 Task: In the Page Angkorwat.pptxapply the shape effects 3-d rotation in shape 1 ' off axis 1 top'shape outline with colour dark redapply the shape effects 3-d rotation in shape 2  off axis 1 leftshape outline with colour blackselect and change the height of the shape 1 3.0select and change the height of the shape 2 3.5
Action: Mouse moved to (42, 94)
Screenshot: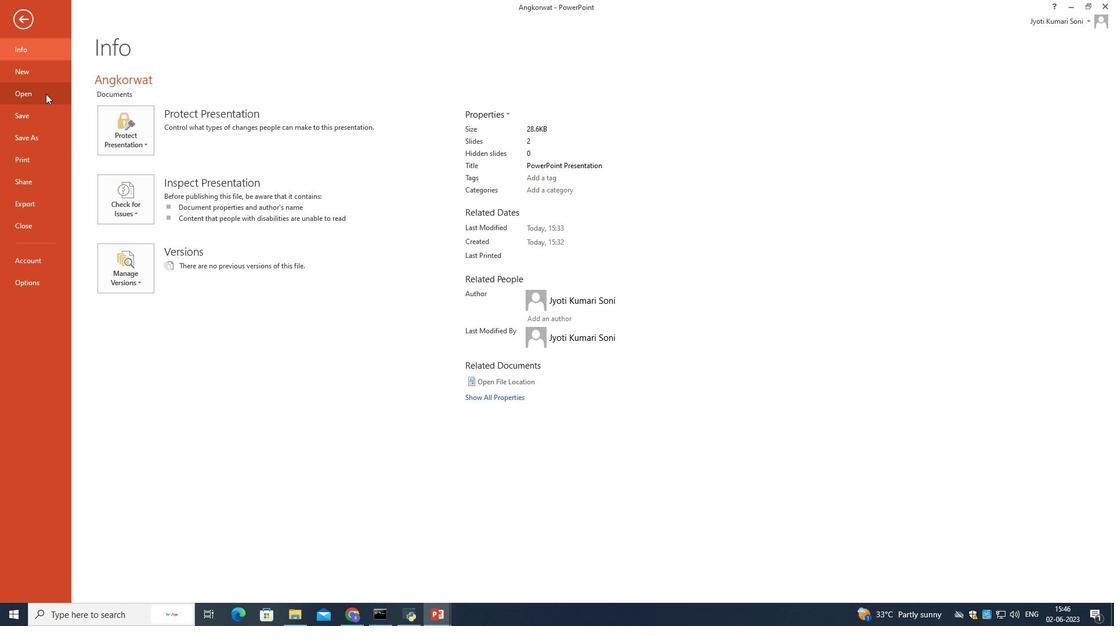 
Action: Mouse pressed left at (42, 94)
Screenshot: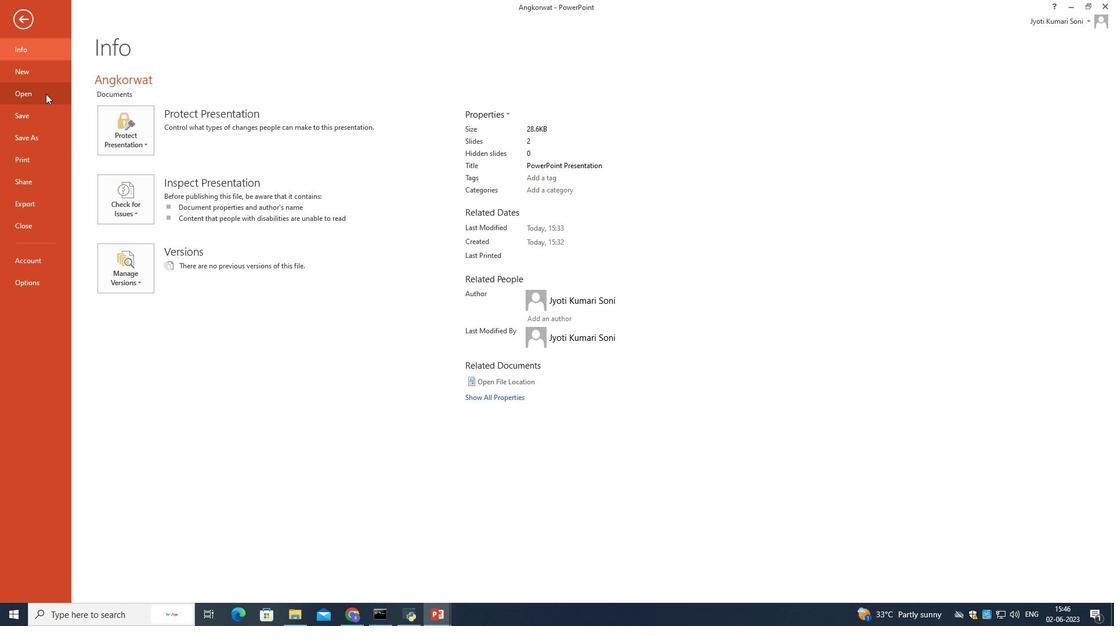 
Action: Mouse moved to (330, 111)
Screenshot: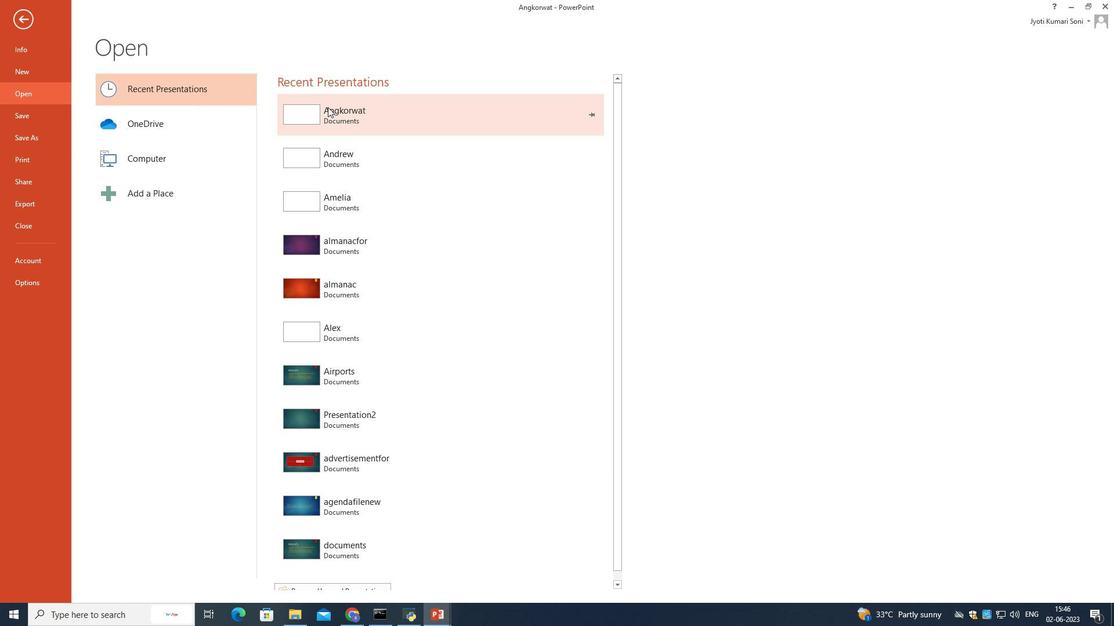 
Action: Mouse pressed left at (330, 111)
Screenshot: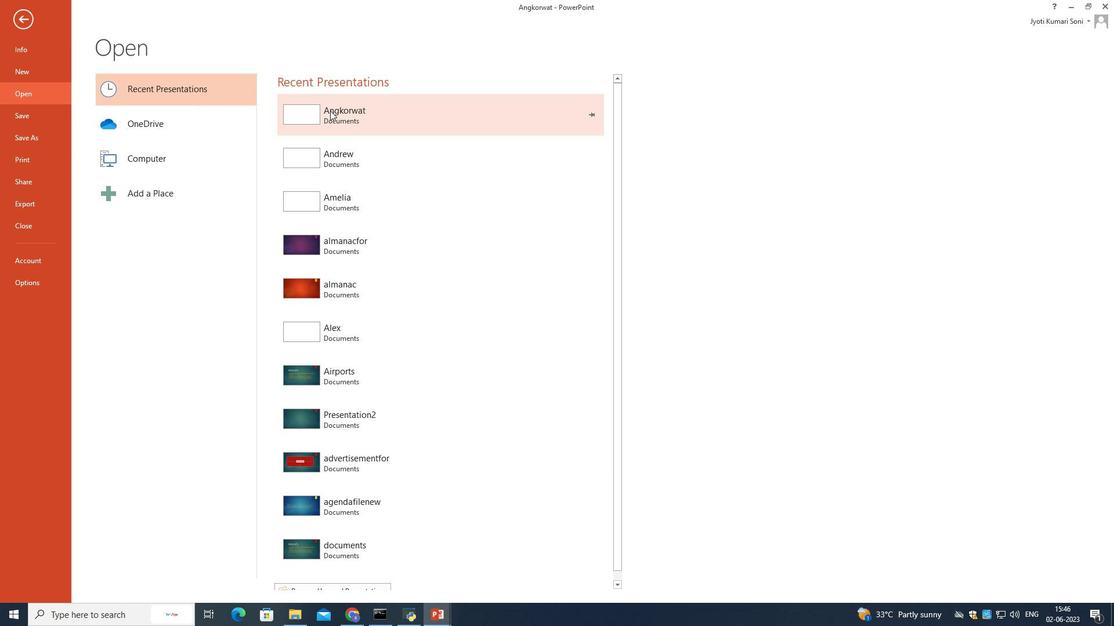 
Action: Mouse moved to (326, 210)
Screenshot: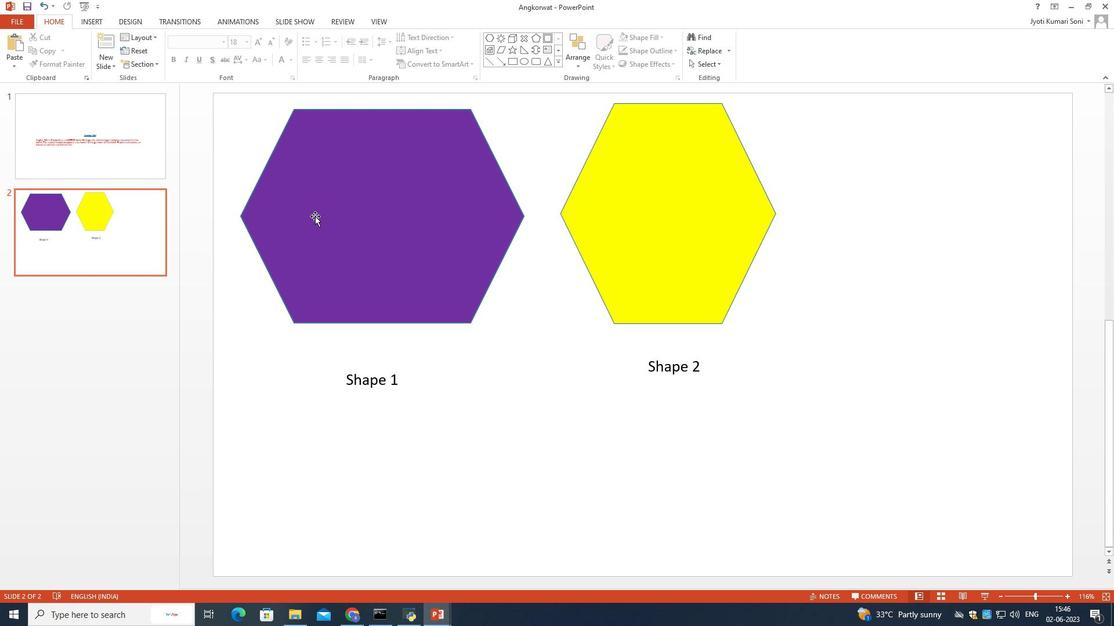 
Action: Mouse pressed left at (326, 210)
Screenshot: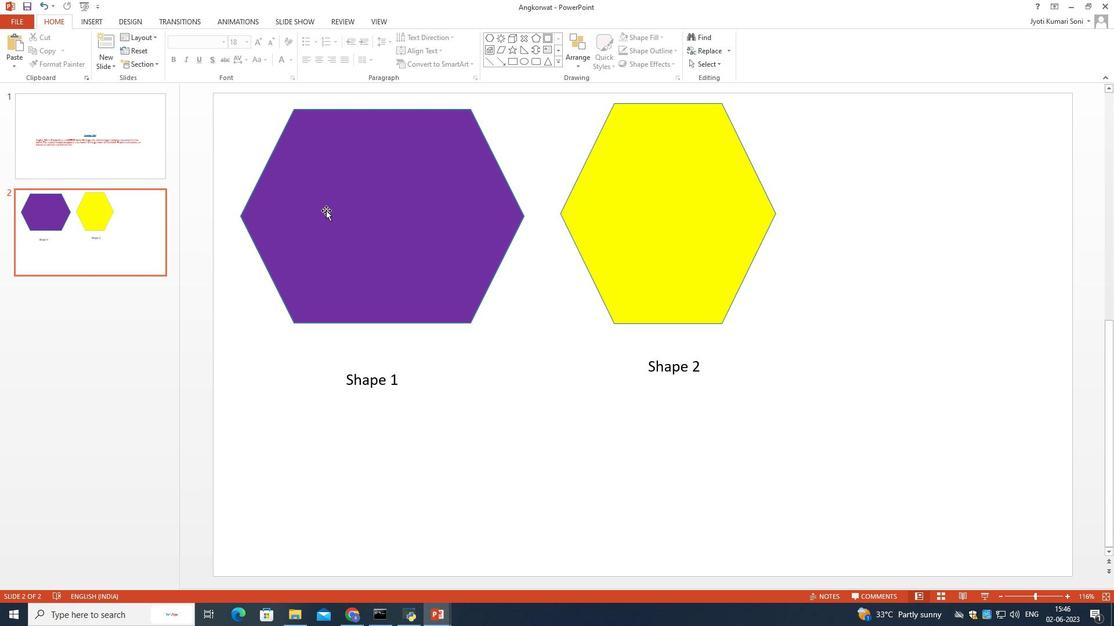 
Action: Mouse moved to (413, 17)
Screenshot: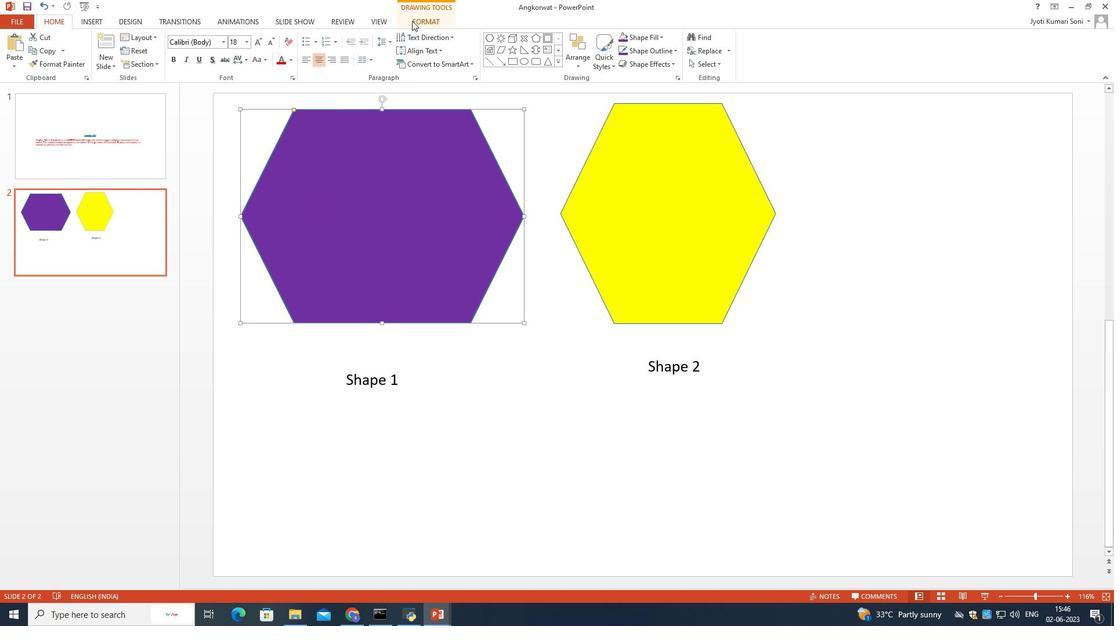 
Action: Mouse pressed left at (413, 17)
Screenshot: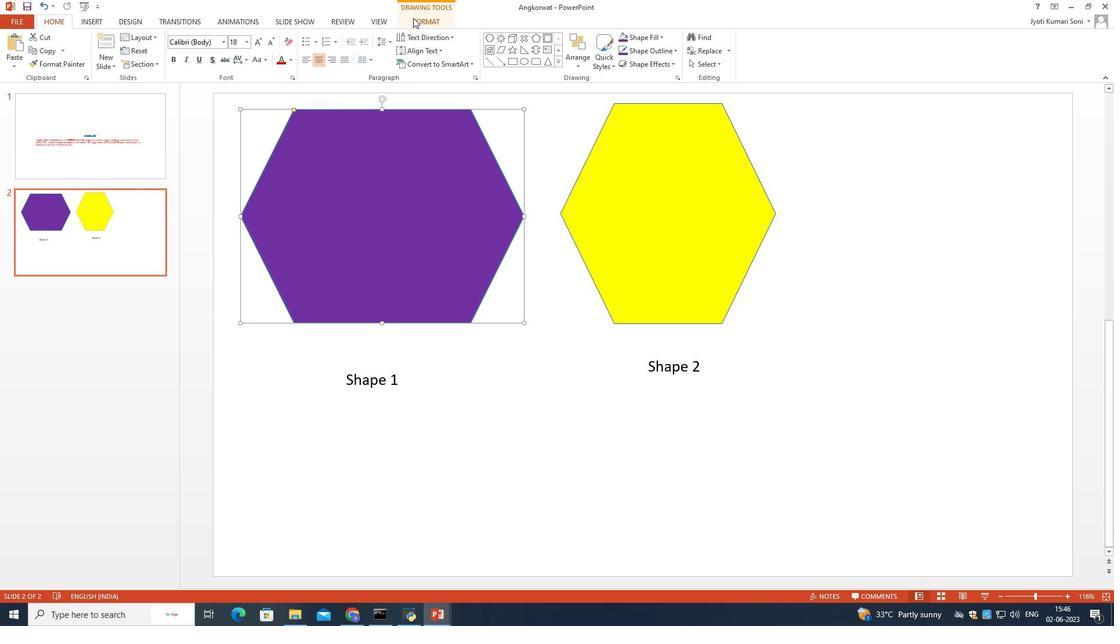 
Action: Mouse moved to (413, 66)
Screenshot: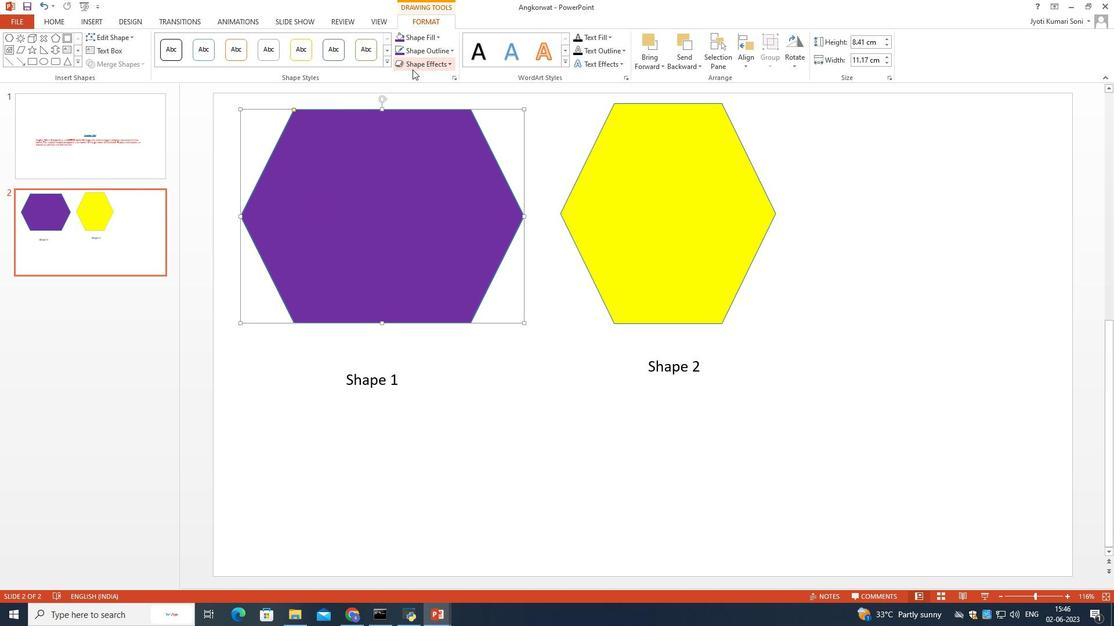 
Action: Mouse pressed left at (413, 66)
Screenshot: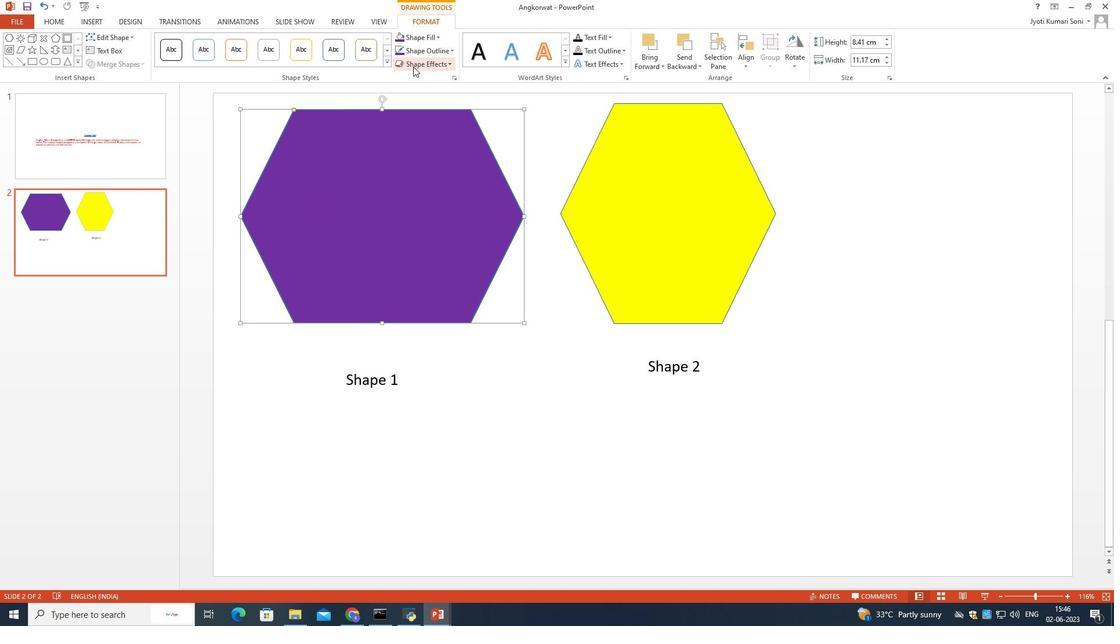 
Action: Mouse moved to (452, 237)
Screenshot: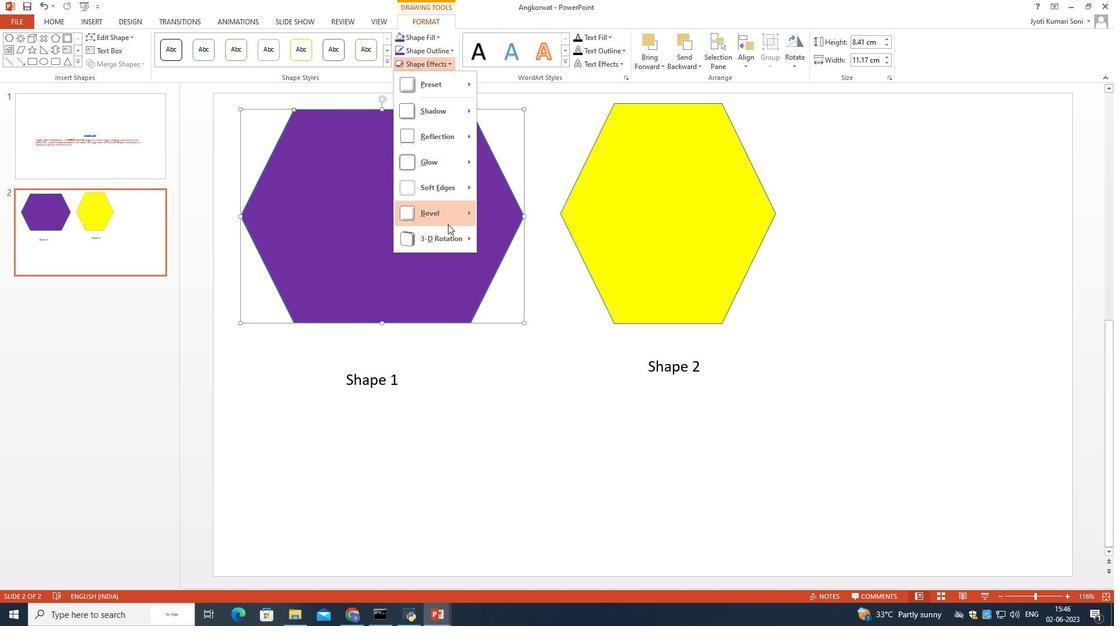 
Action: Mouse pressed left at (452, 237)
Screenshot: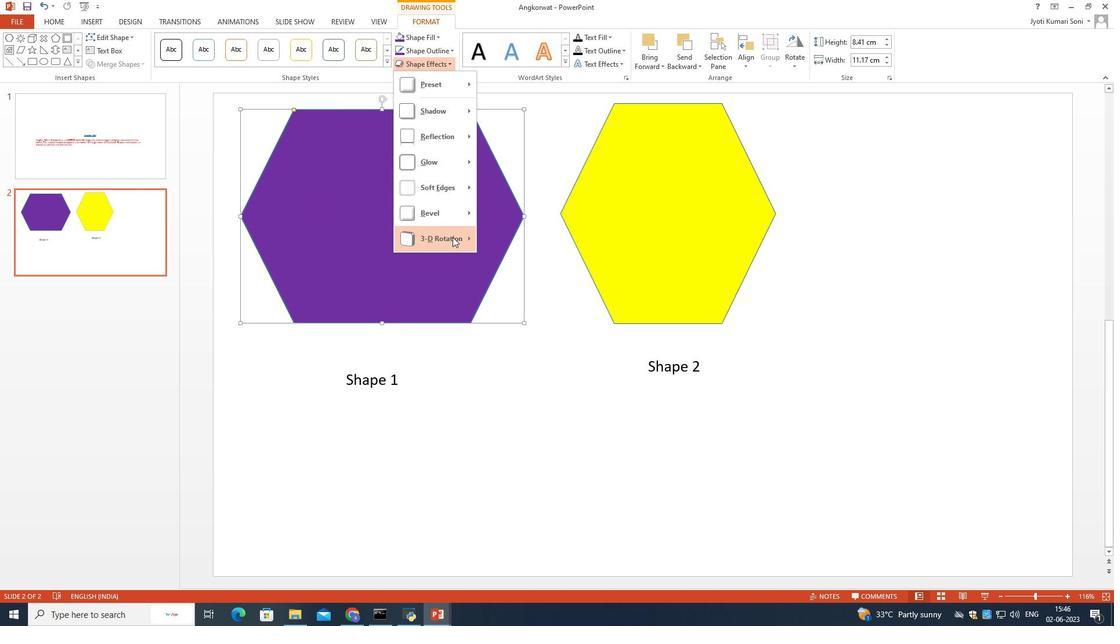 
Action: Mouse moved to (553, 329)
Screenshot: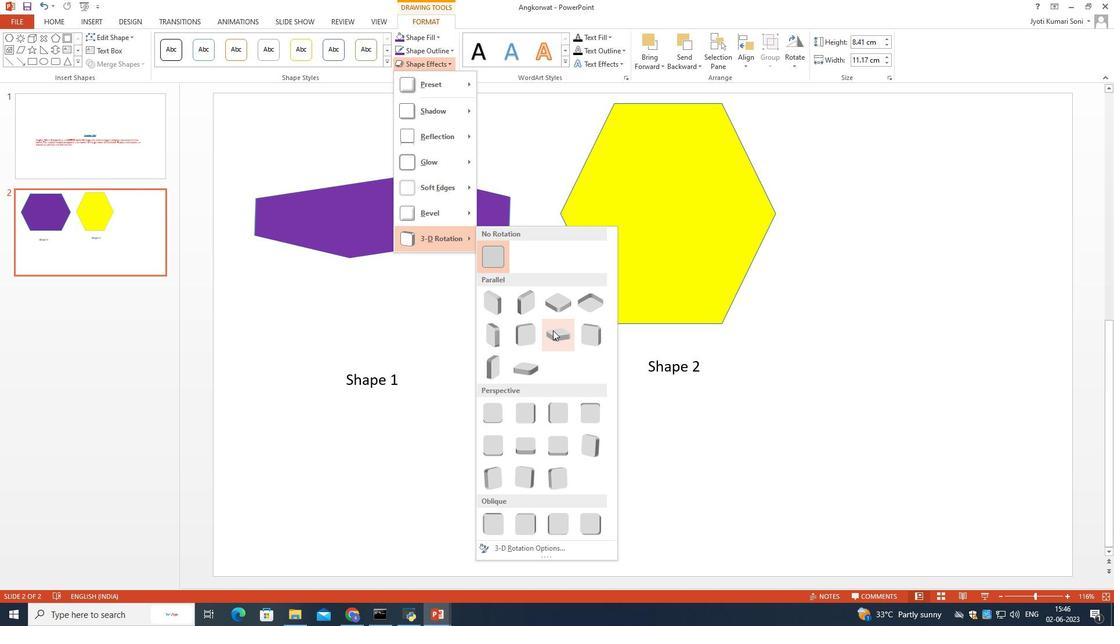 
Action: Mouse pressed left at (553, 329)
Screenshot: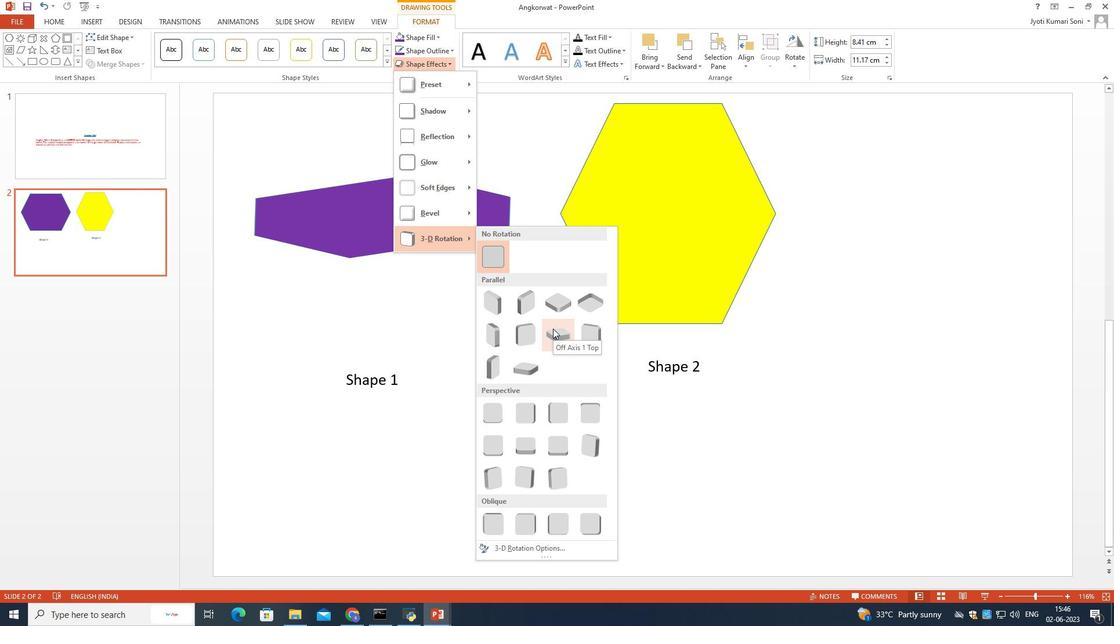 
Action: Mouse moved to (365, 235)
Screenshot: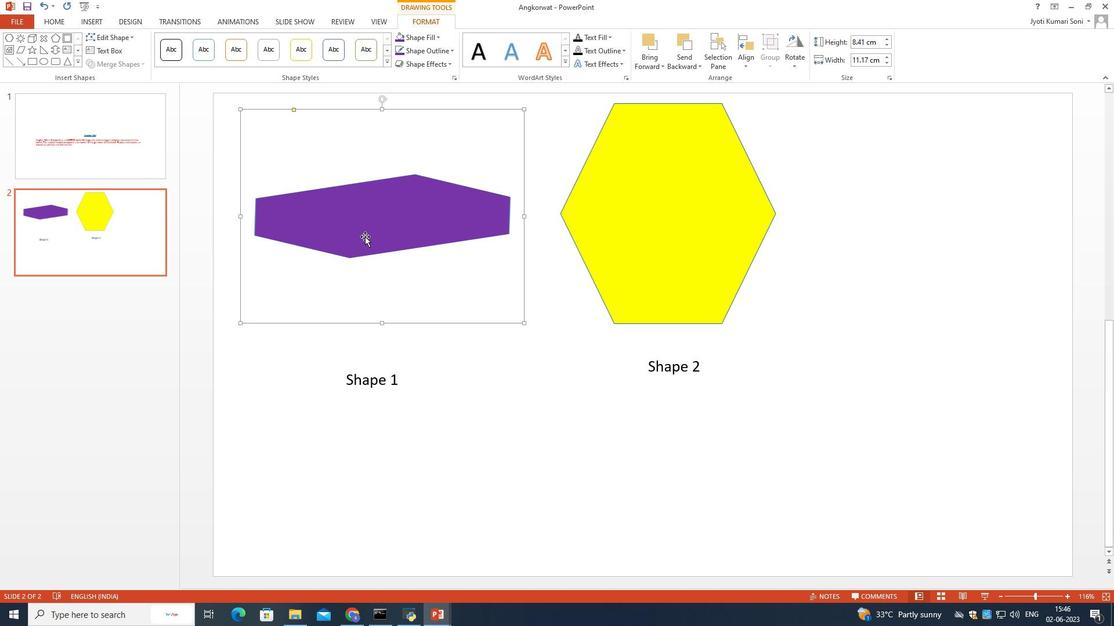 
Action: Mouse pressed left at (365, 235)
Screenshot: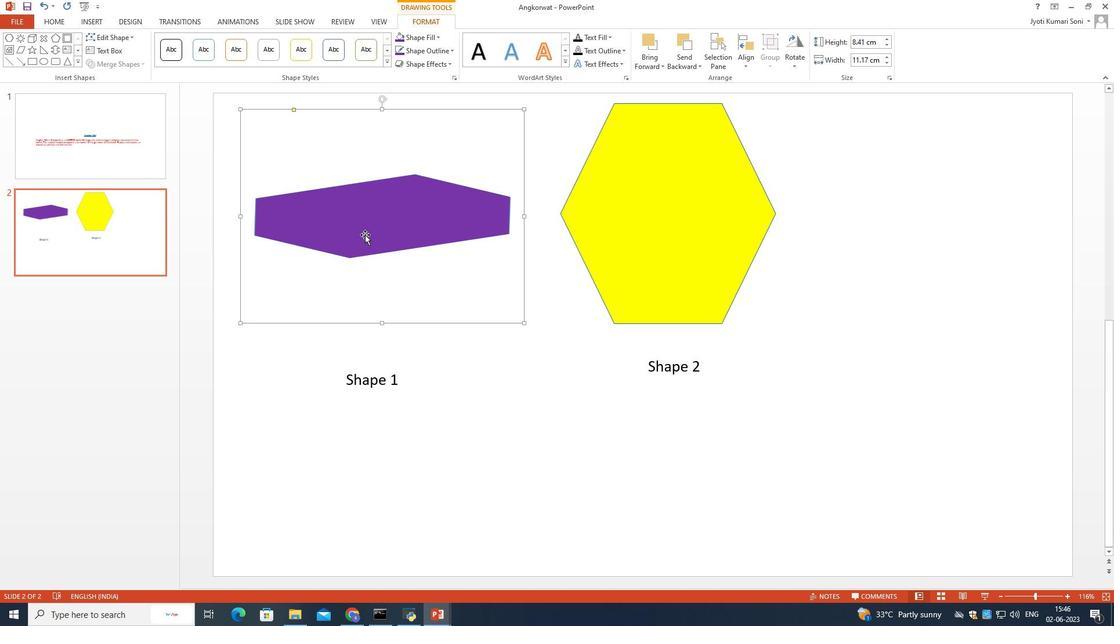 
Action: Mouse moved to (416, 55)
Screenshot: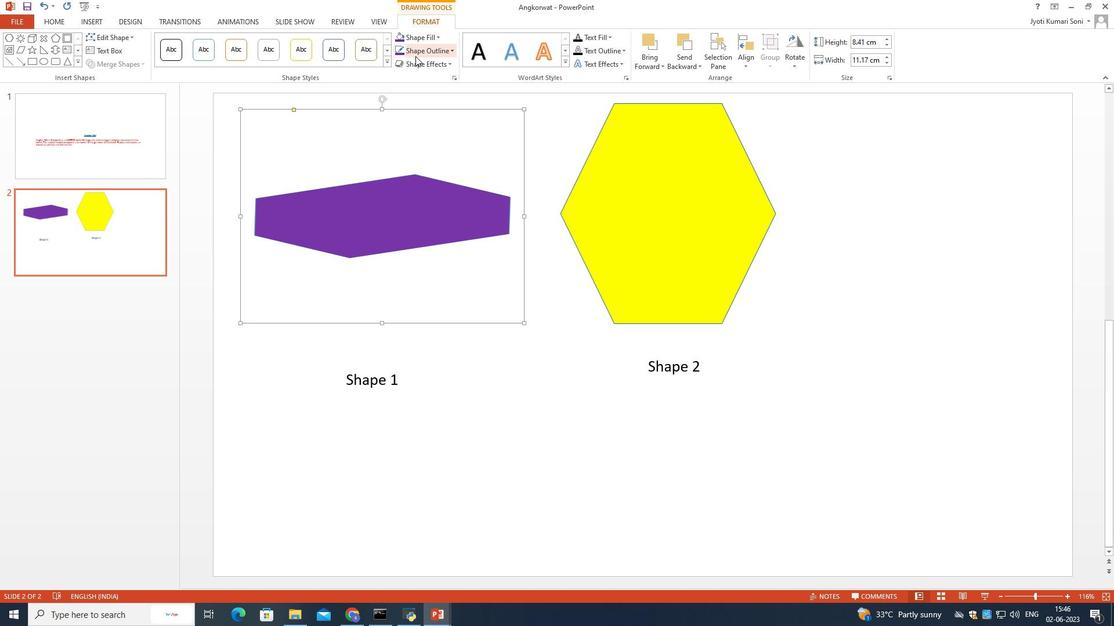 
Action: Mouse pressed left at (416, 55)
Screenshot: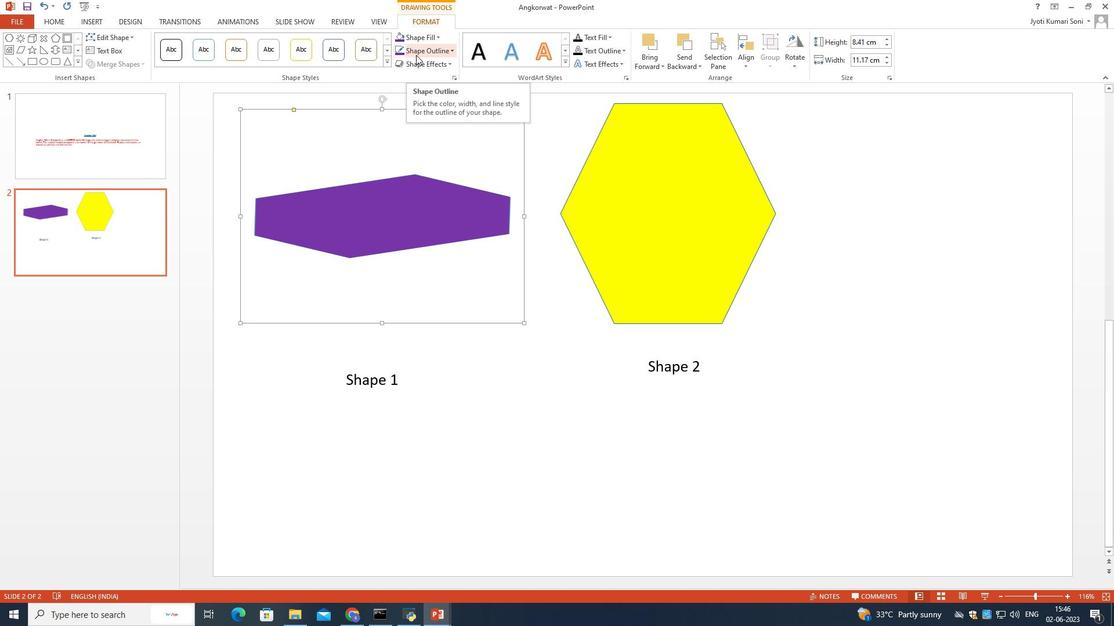 
Action: Mouse moved to (399, 140)
Screenshot: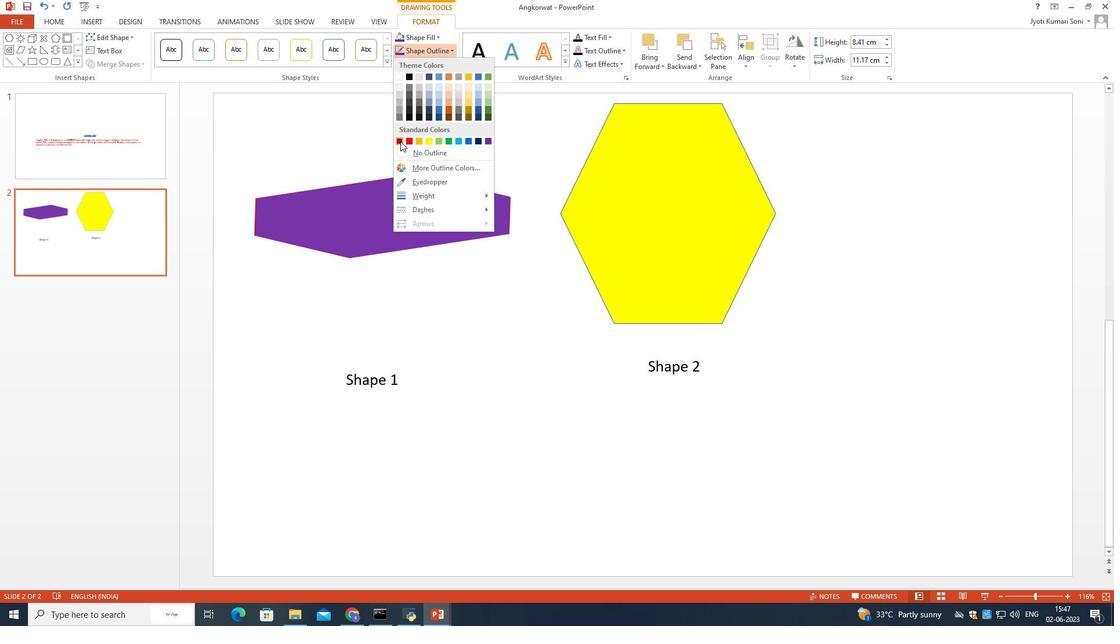 
Action: Mouse pressed left at (399, 140)
Screenshot: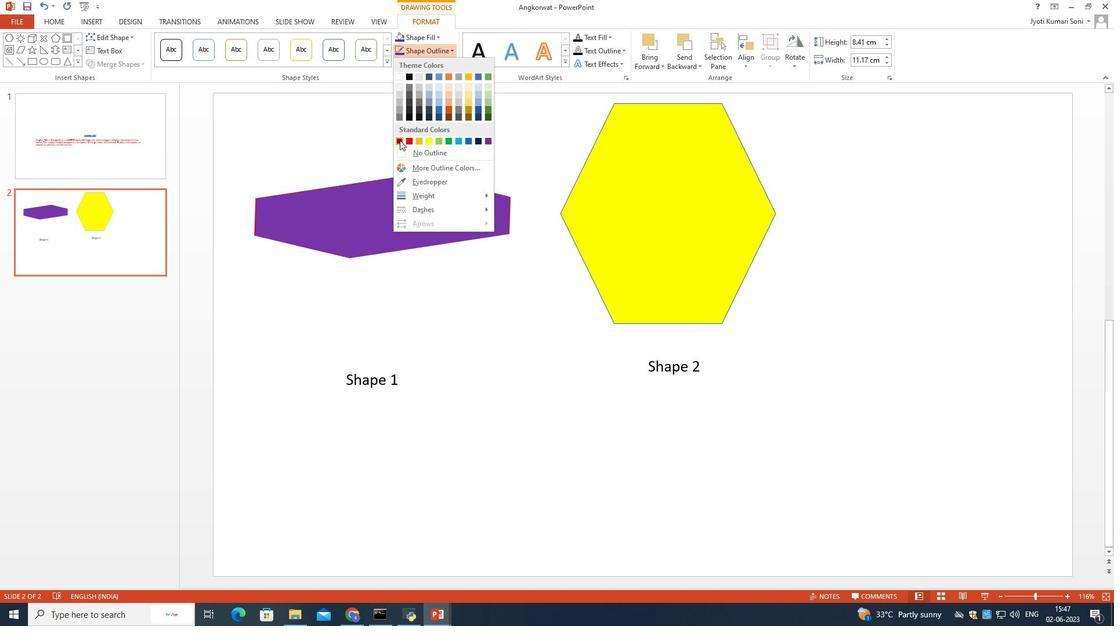 
Action: Mouse moved to (665, 210)
Screenshot: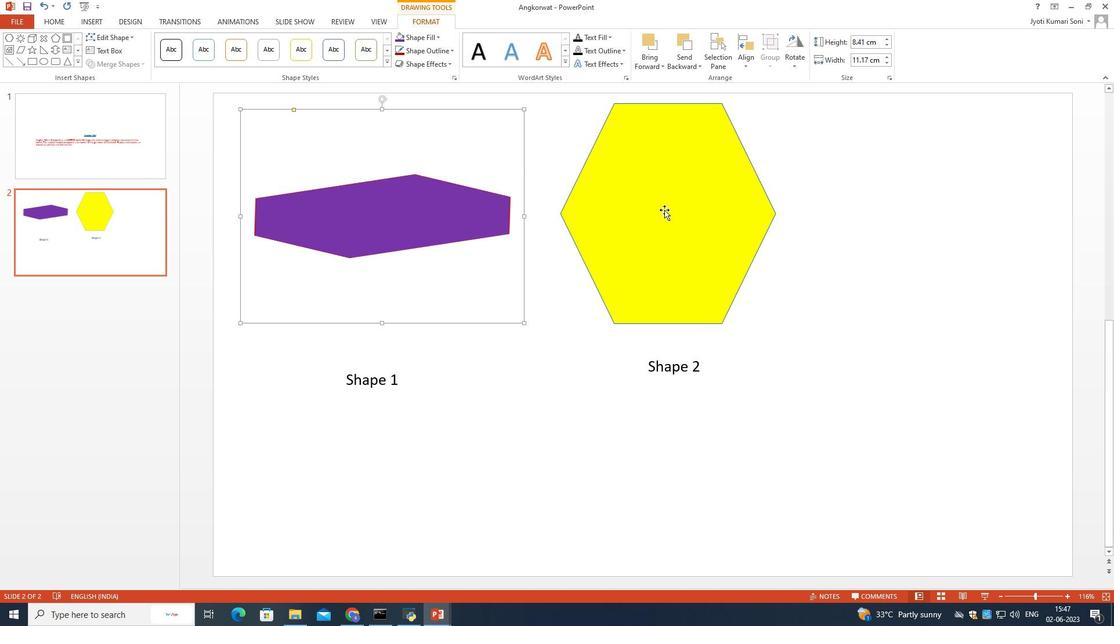 
Action: Mouse pressed left at (665, 210)
Screenshot: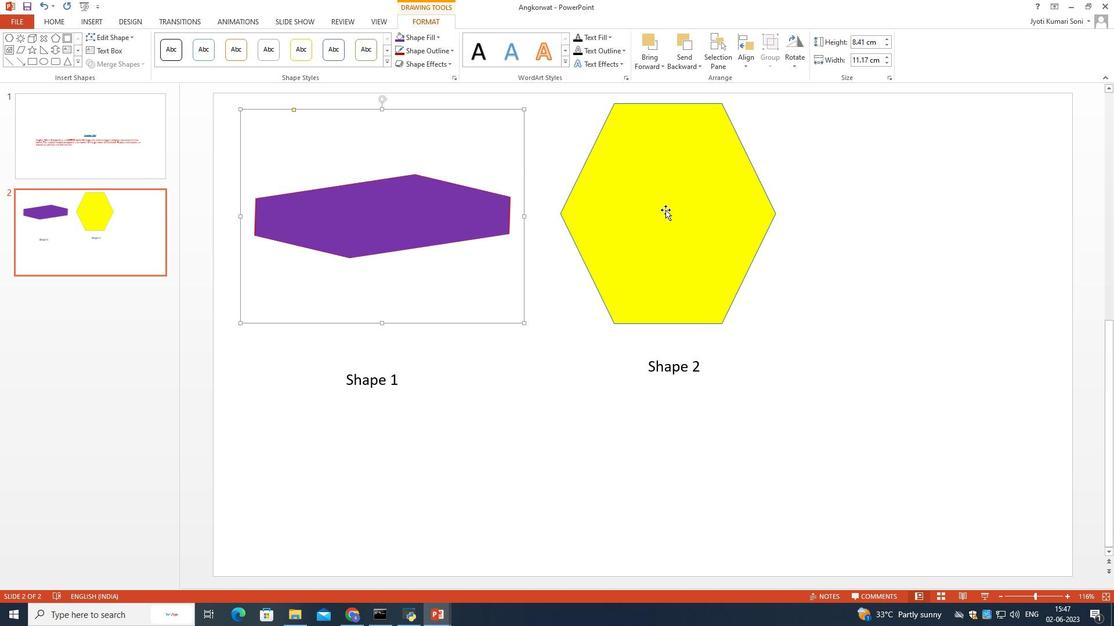
Action: Mouse moved to (419, 17)
Screenshot: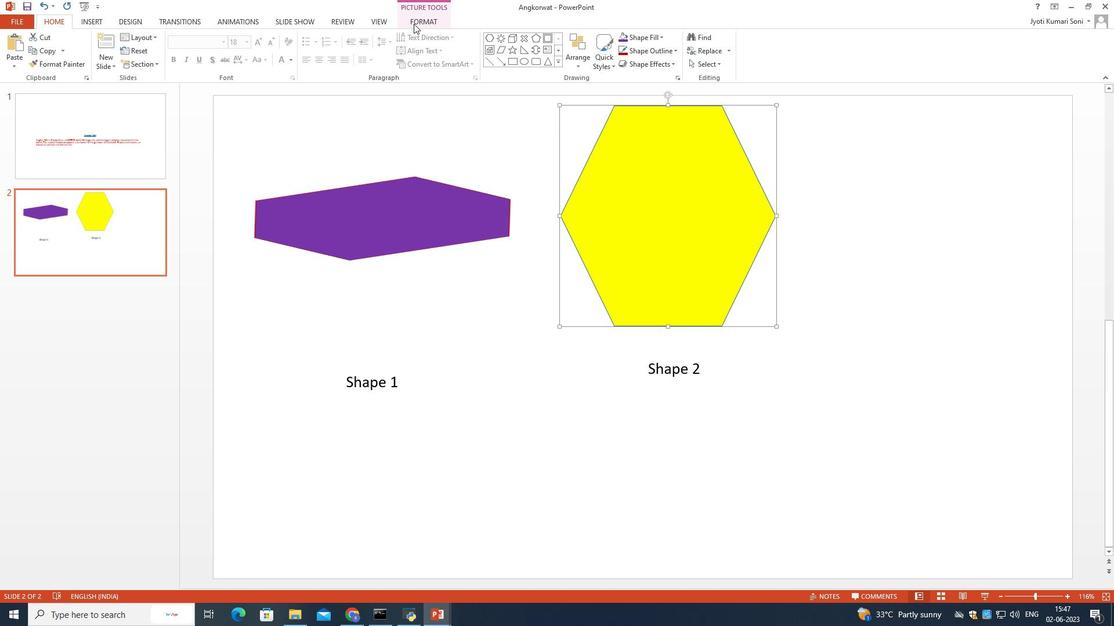 
Action: Mouse pressed left at (419, 17)
Screenshot: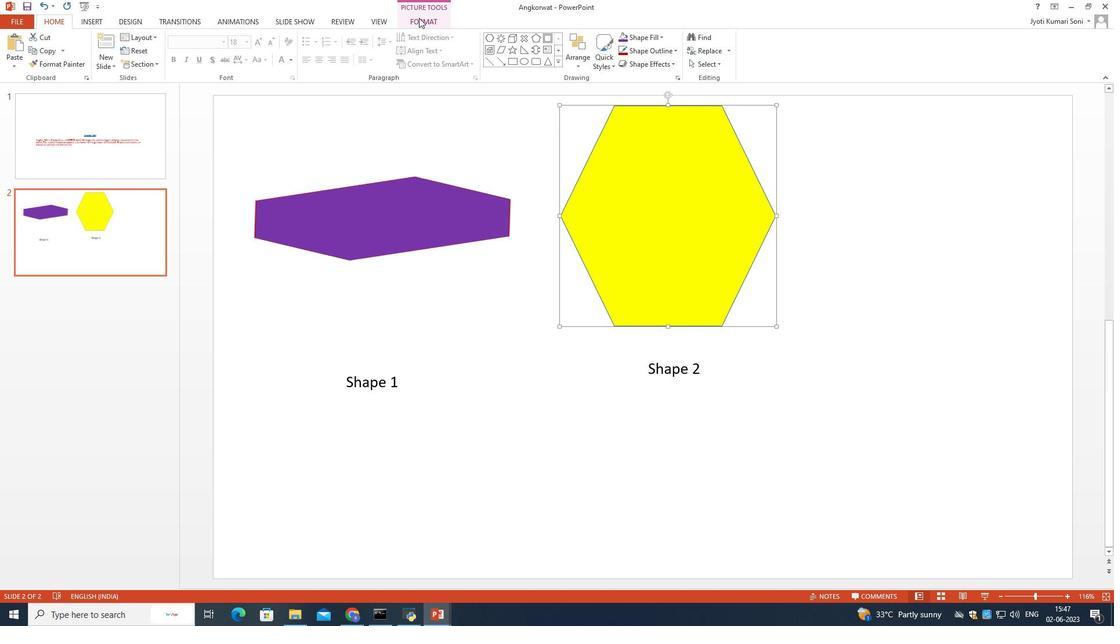 
Action: Mouse moved to (680, 148)
Screenshot: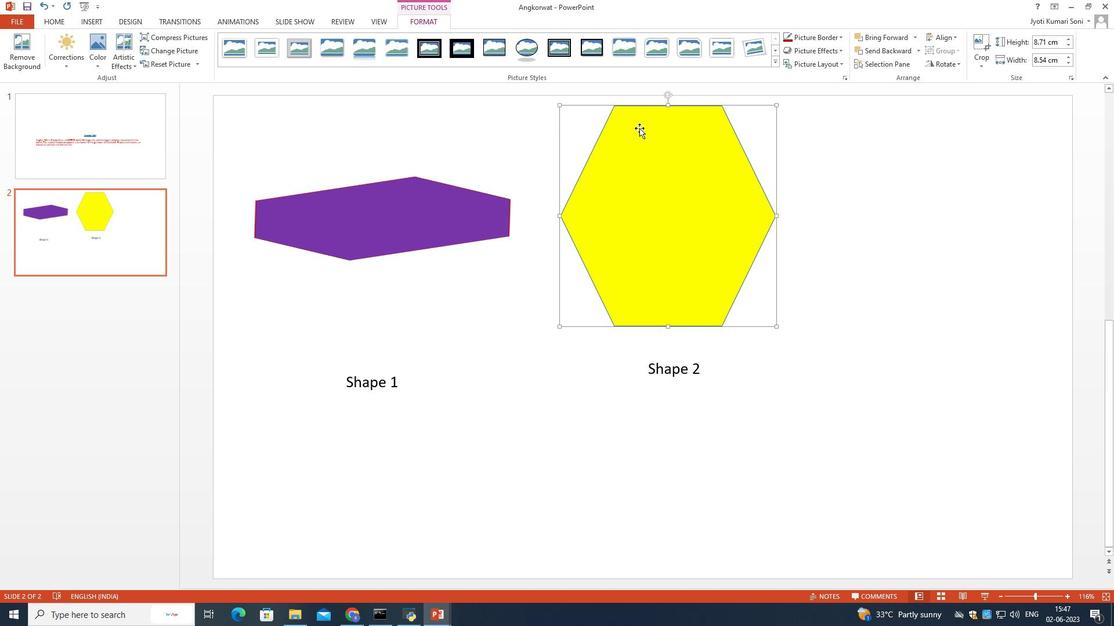 
Action: Mouse pressed left at (680, 148)
Screenshot: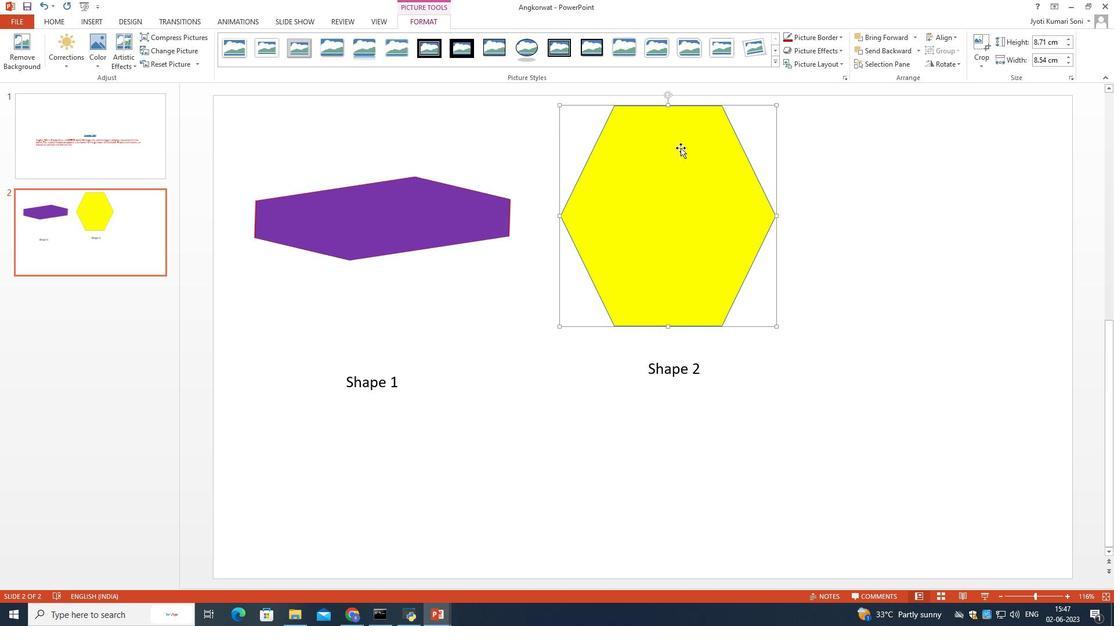
Action: Mouse moved to (86, 23)
Screenshot: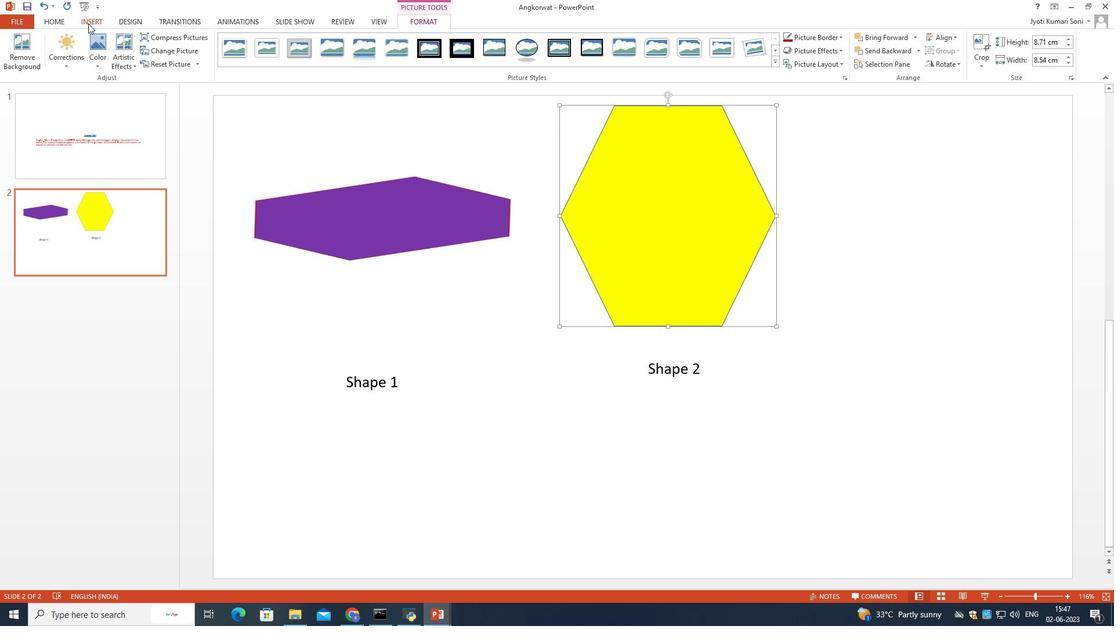 
Action: Mouse pressed left at (86, 23)
Screenshot: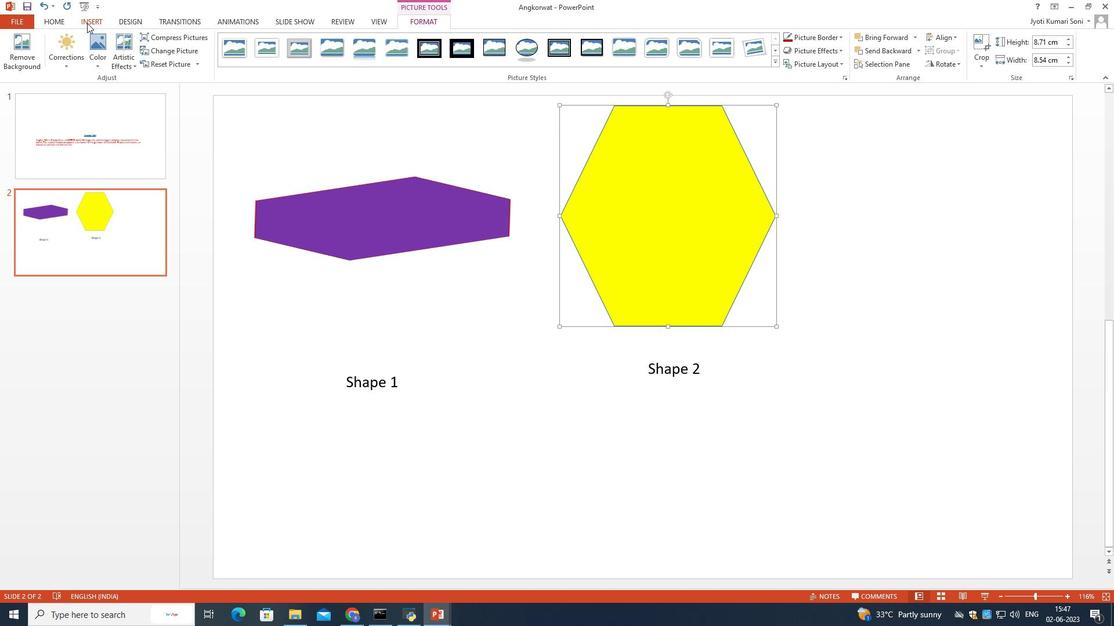 
Action: Mouse moved to (411, 18)
Screenshot: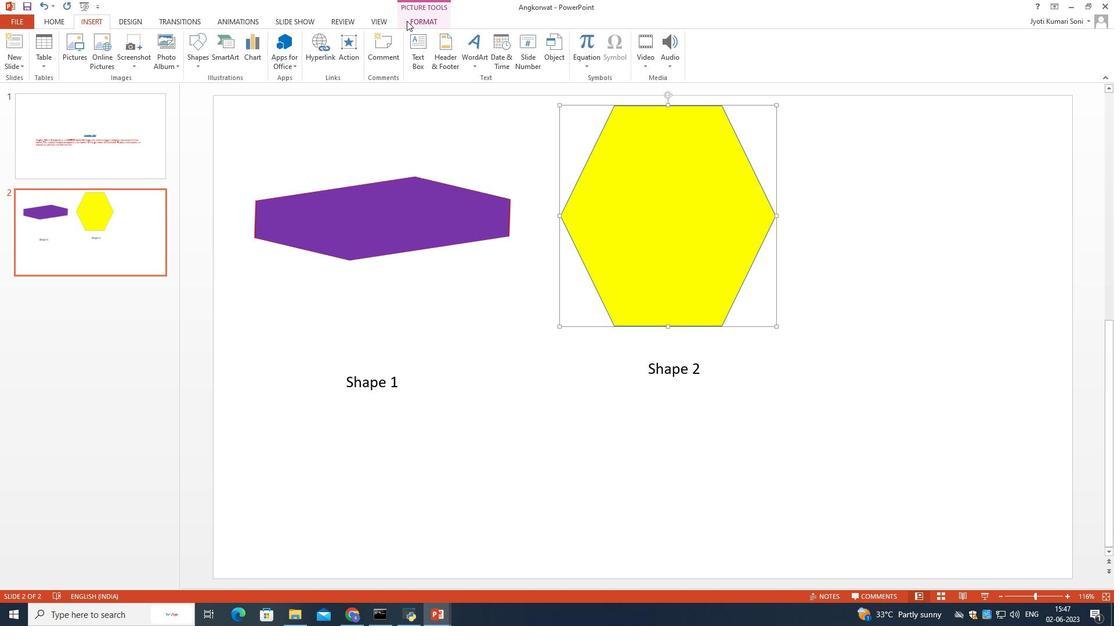 
Action: Mouse pressed left at (411, 18)
Screenshot: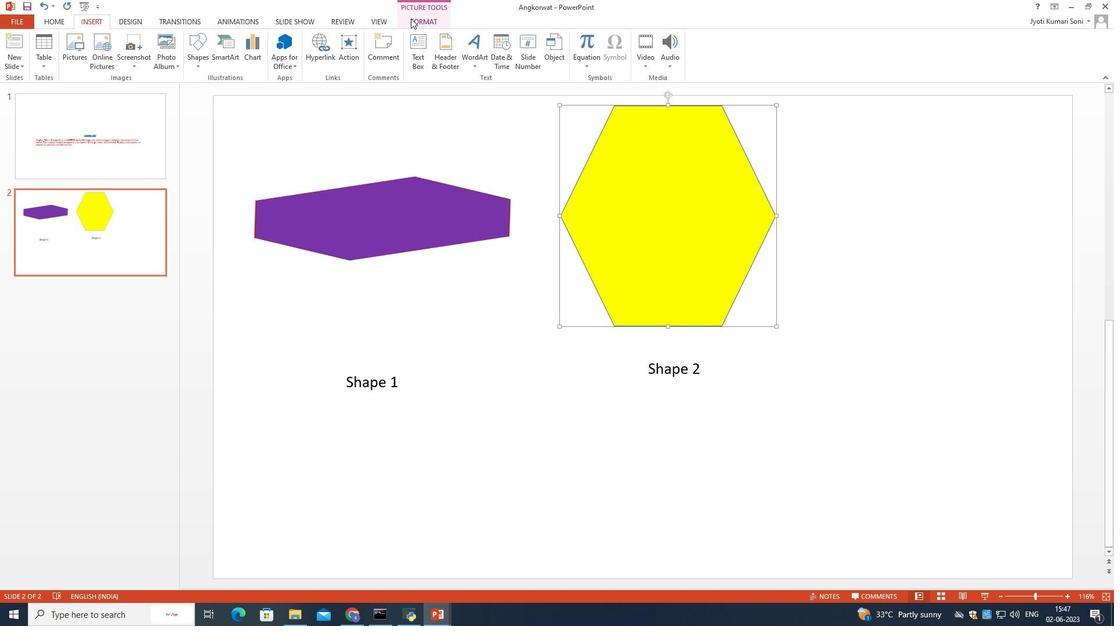 
Action: Mouse moved to (175, 23)
Screenshot: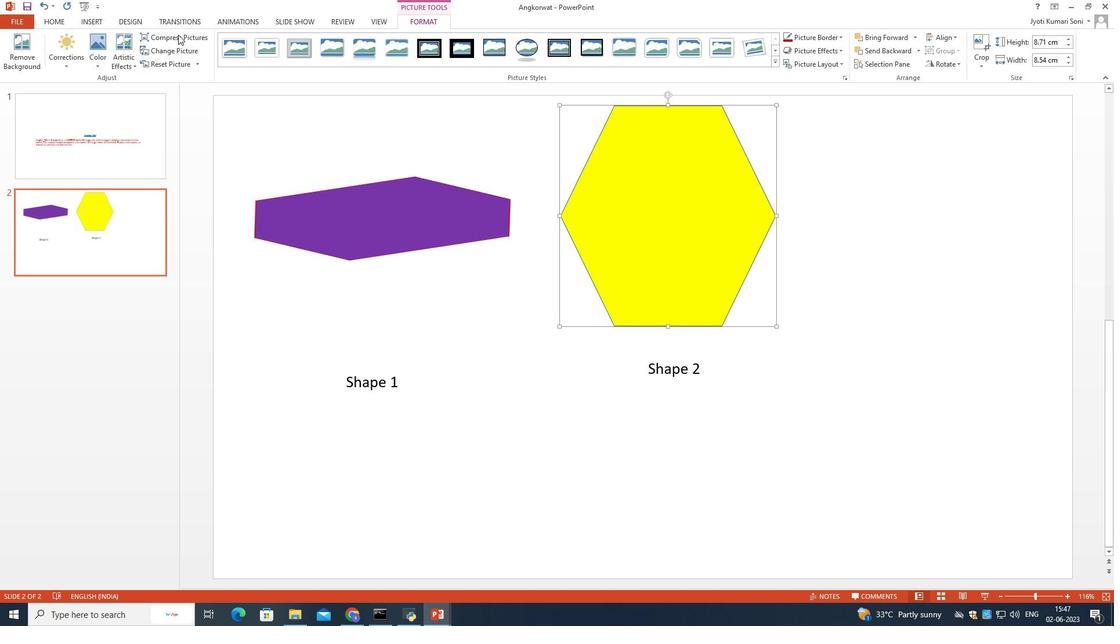 
Action: Mouse pressed left at (175, 23)
Screenshot: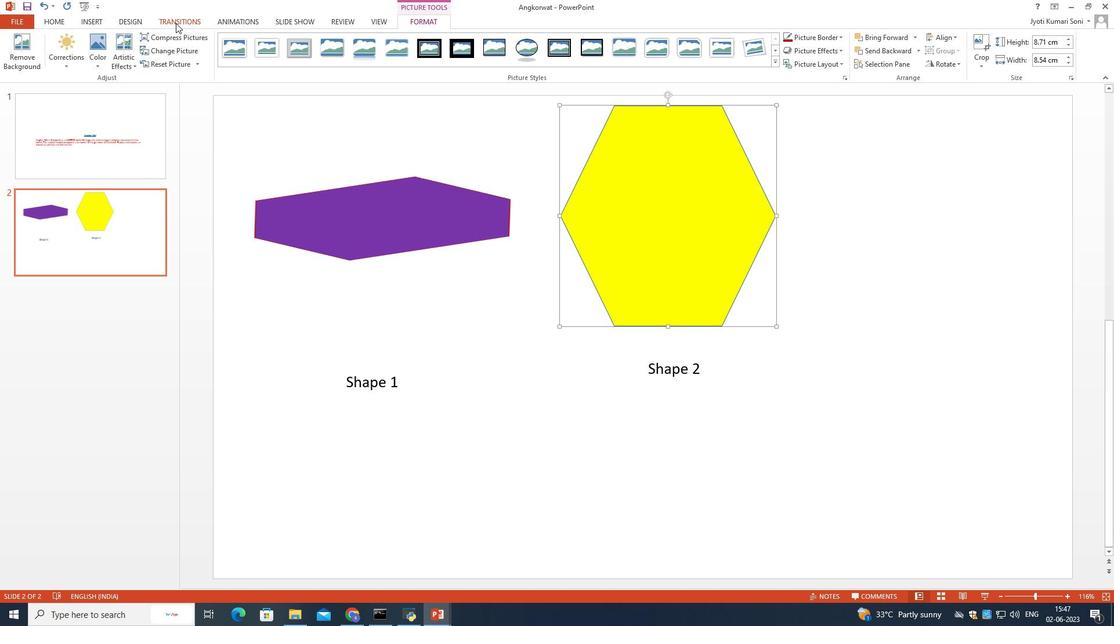 
Action: Mouse moved to (140, 23)
Screenshot: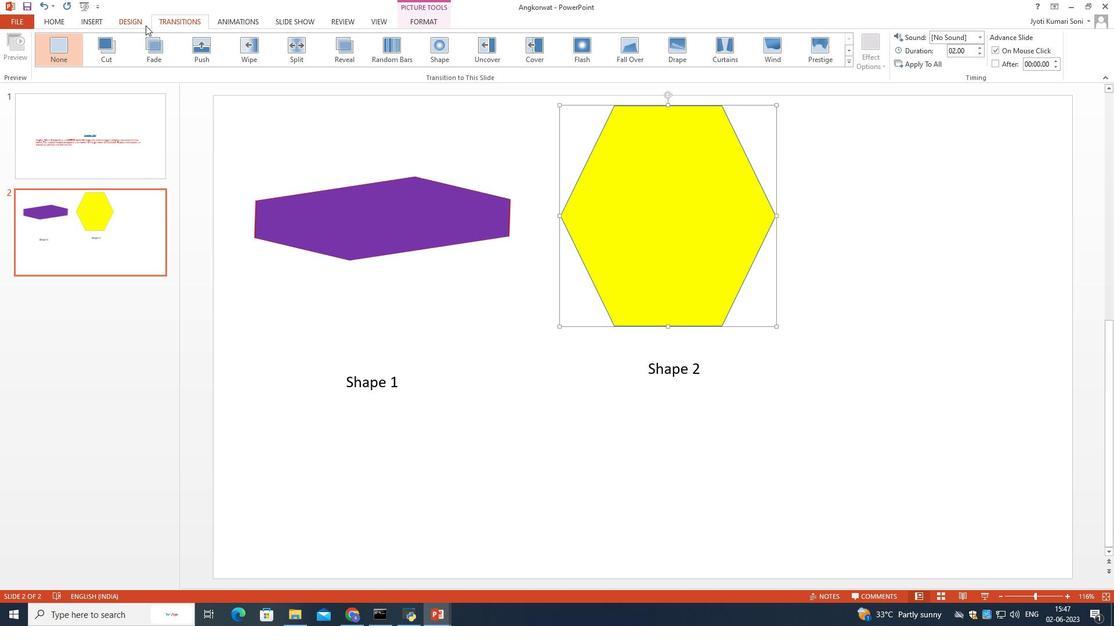 
Action: Mouse pressed left at (140, 23)
Screenshot: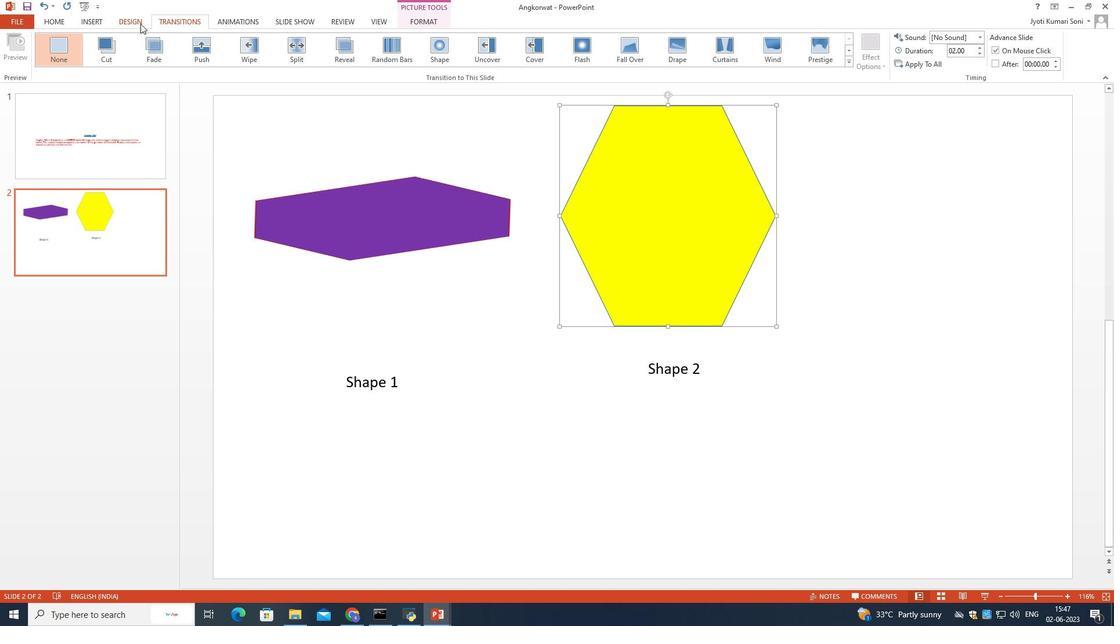 
Action: Mouse moved to (82, 26)
Screenshot: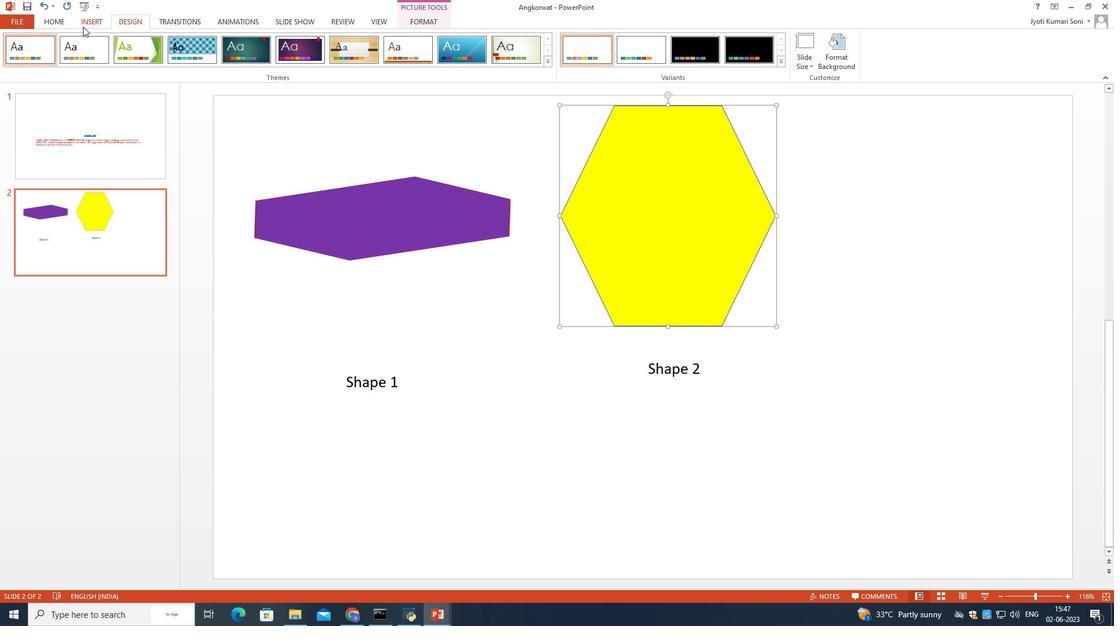 
Action: Mouse pressed left at (82, 26)
Screenshot: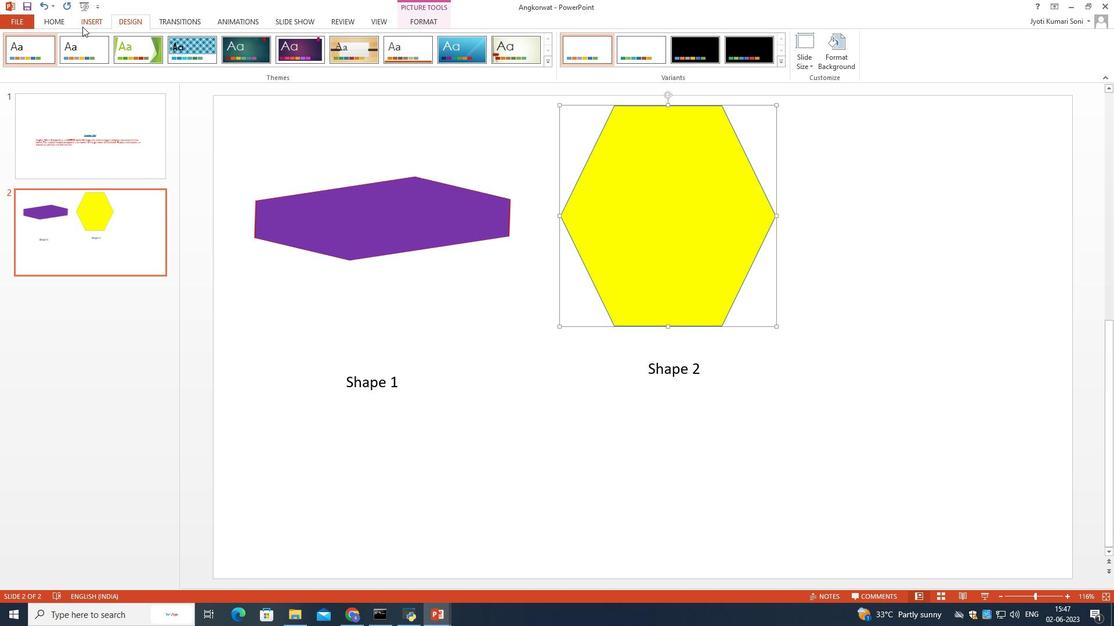 
Action: Mouse moved to (357, 203)
Screenshot: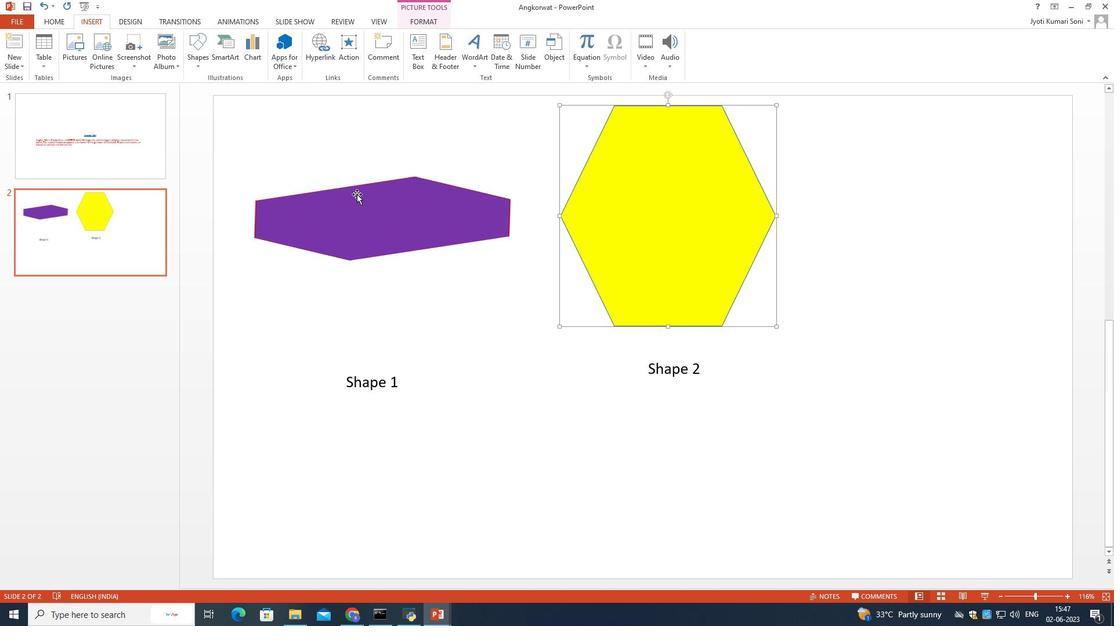 
Action: Mouse pressed left at (357, 203)
Screenshot: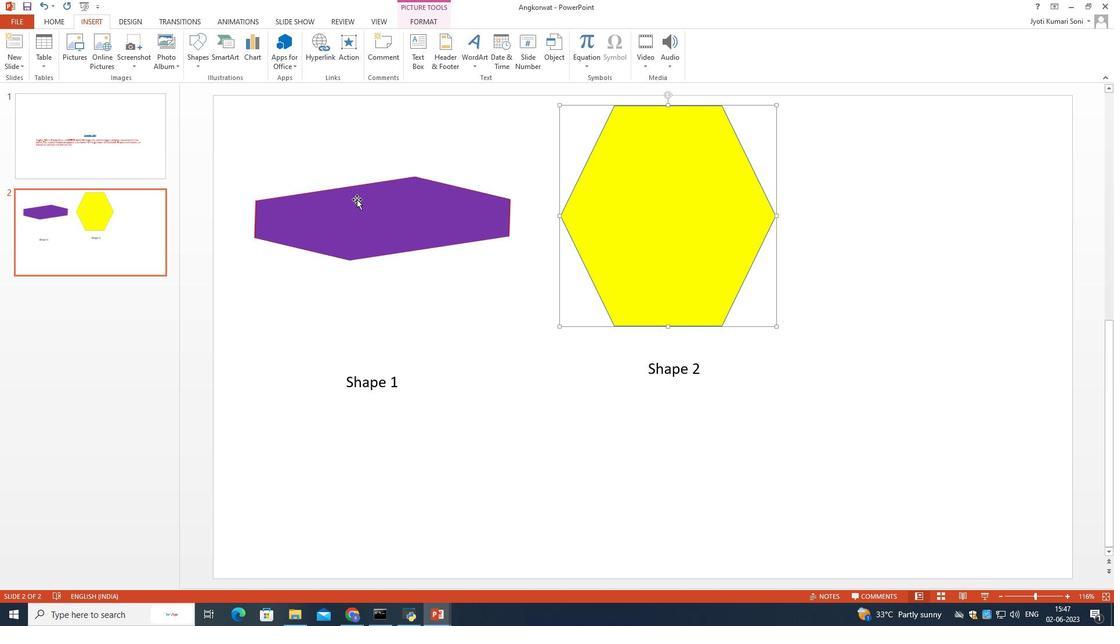
Action: Mouse moved to (411, 18)
Screenshot: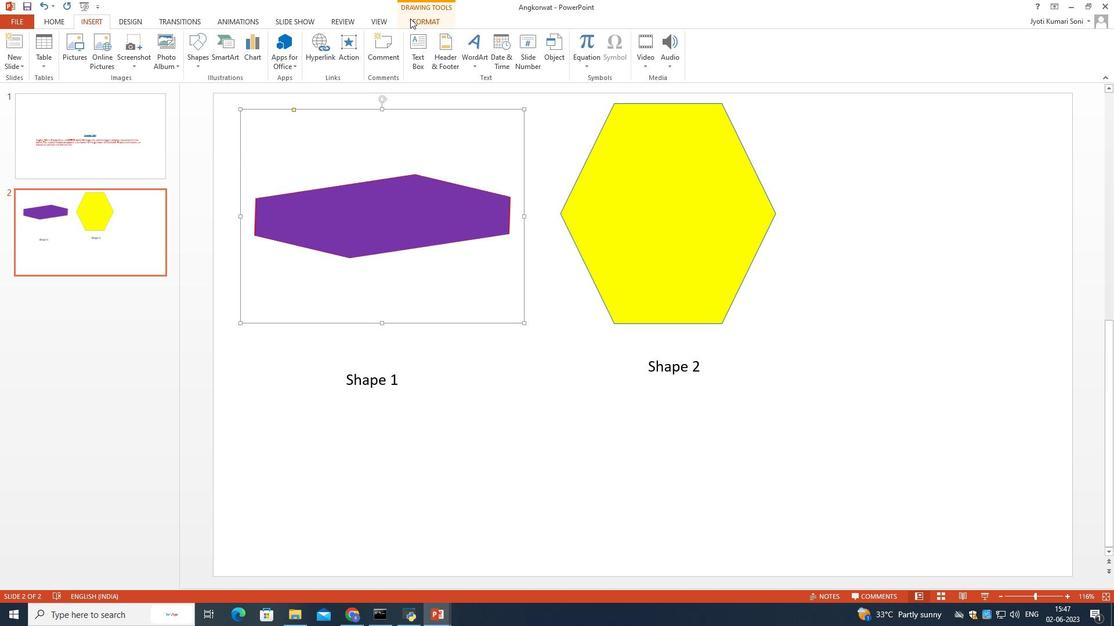 
Action: Mouse pressed left at (411, 18)
Screenshot: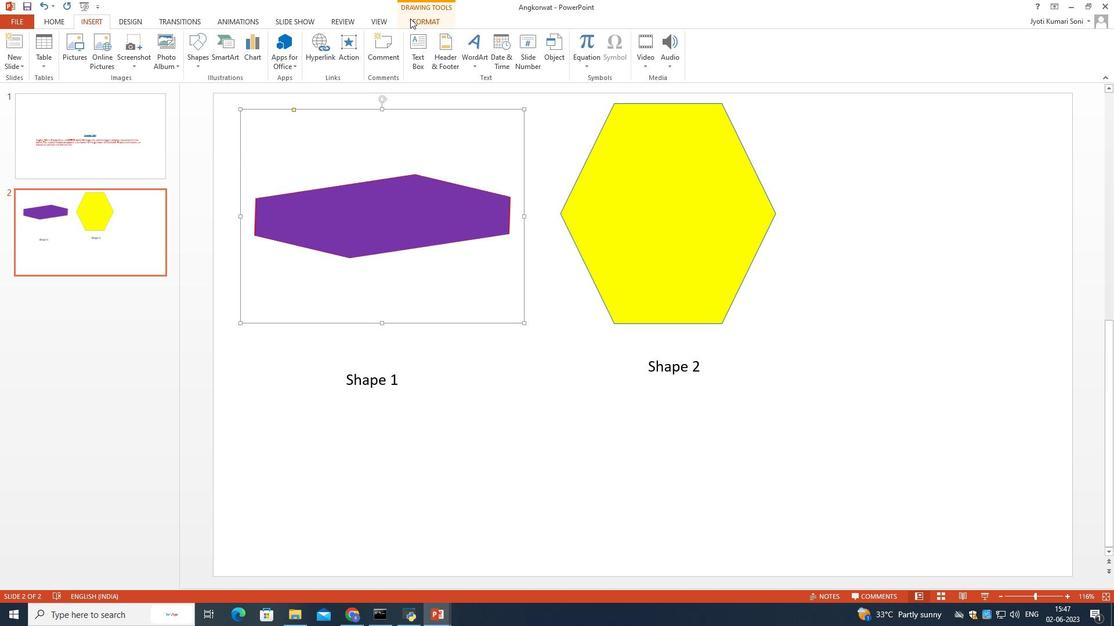 
Action: Mouse moved to (643, 161)
Screenshot: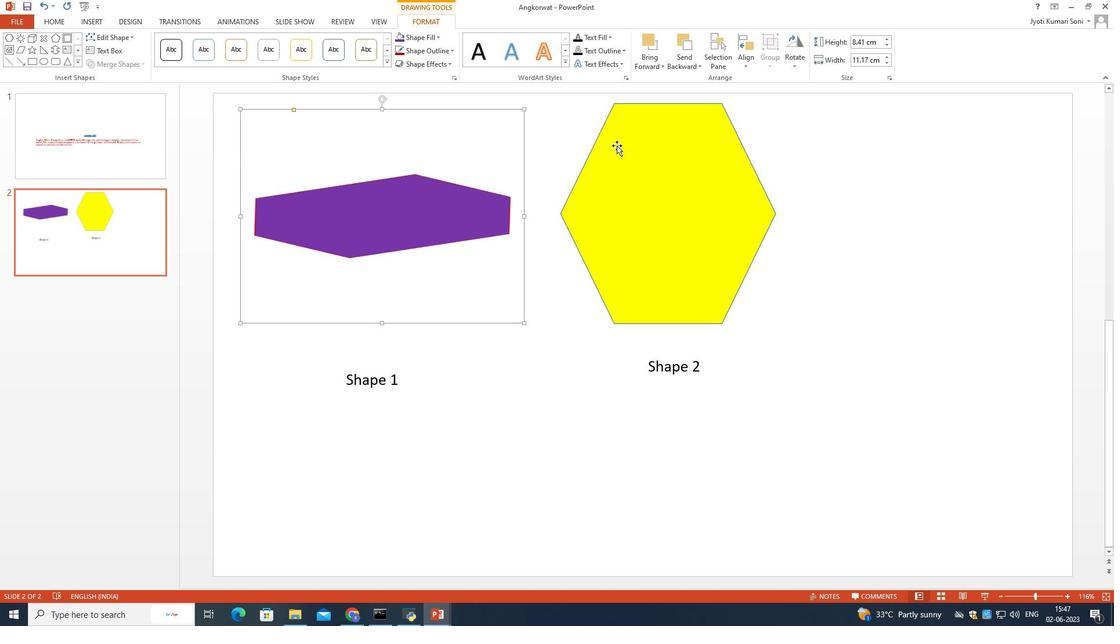 
Action: Mouse pressed left at (643, 161)
Screenshot: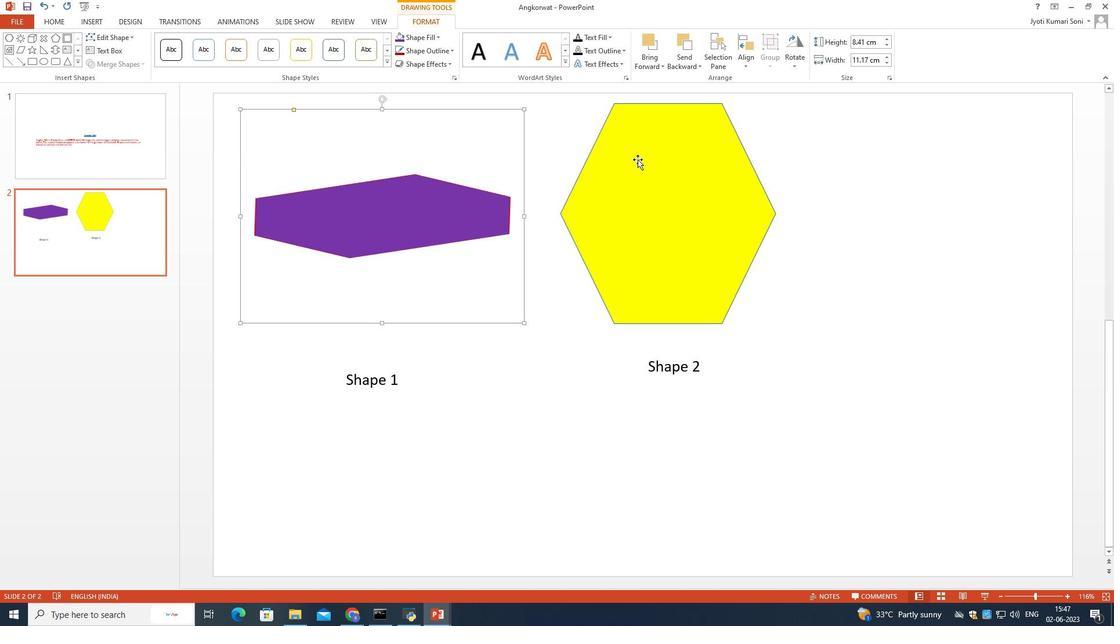
Action: Mouse moved to (433, 20)
Screenshot: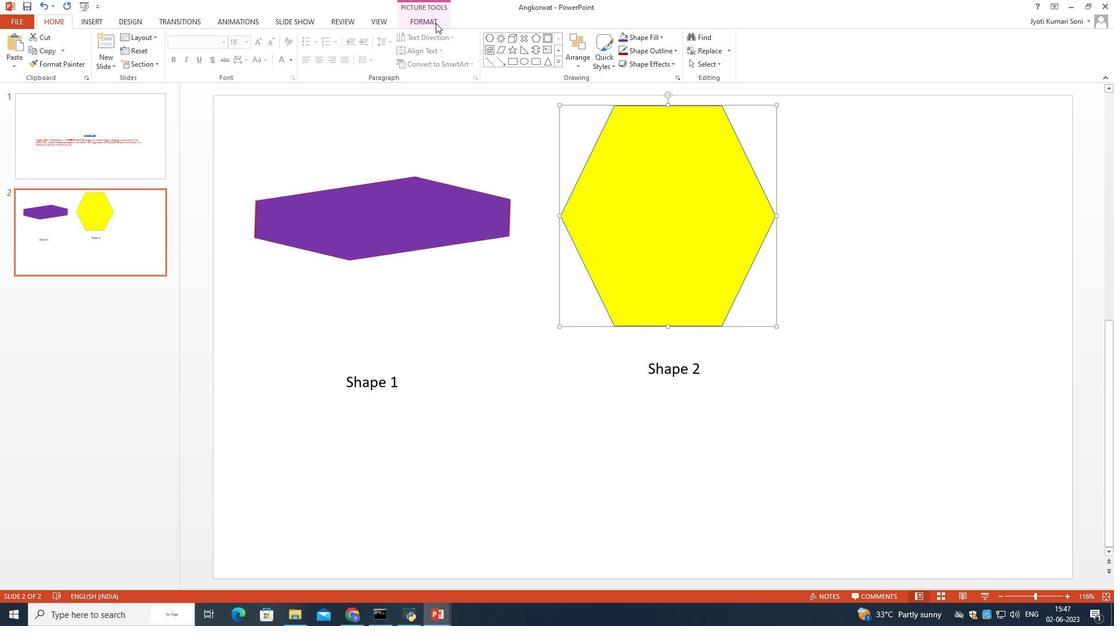 
Action: Mouse pressed left at (433, 20)
Screenshot: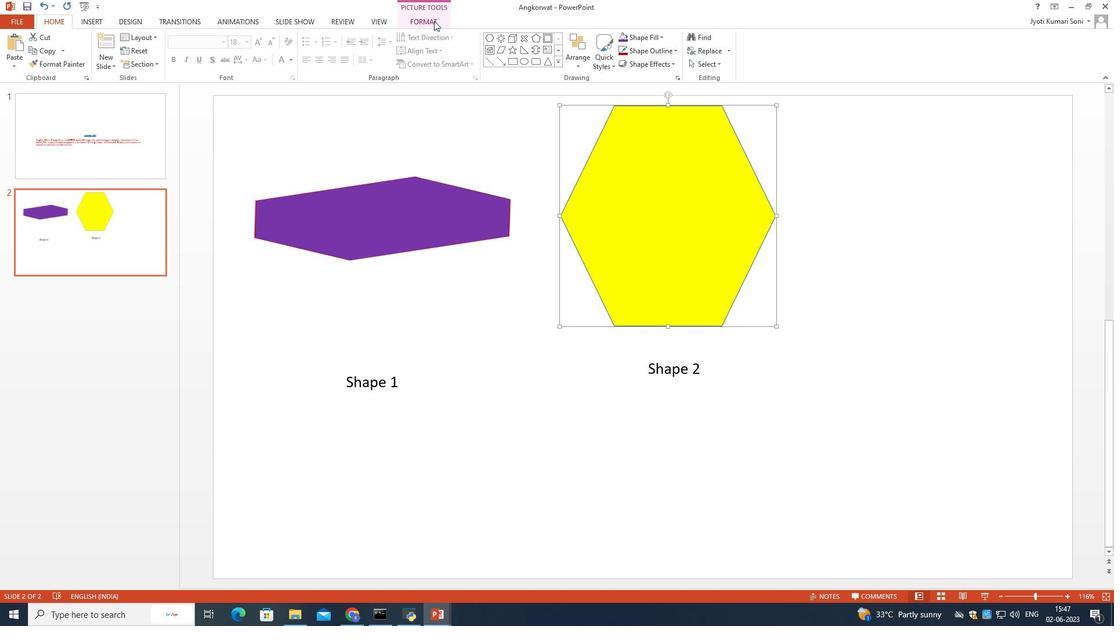 
Action: Mouse moved to (813, 50)
Screenshot: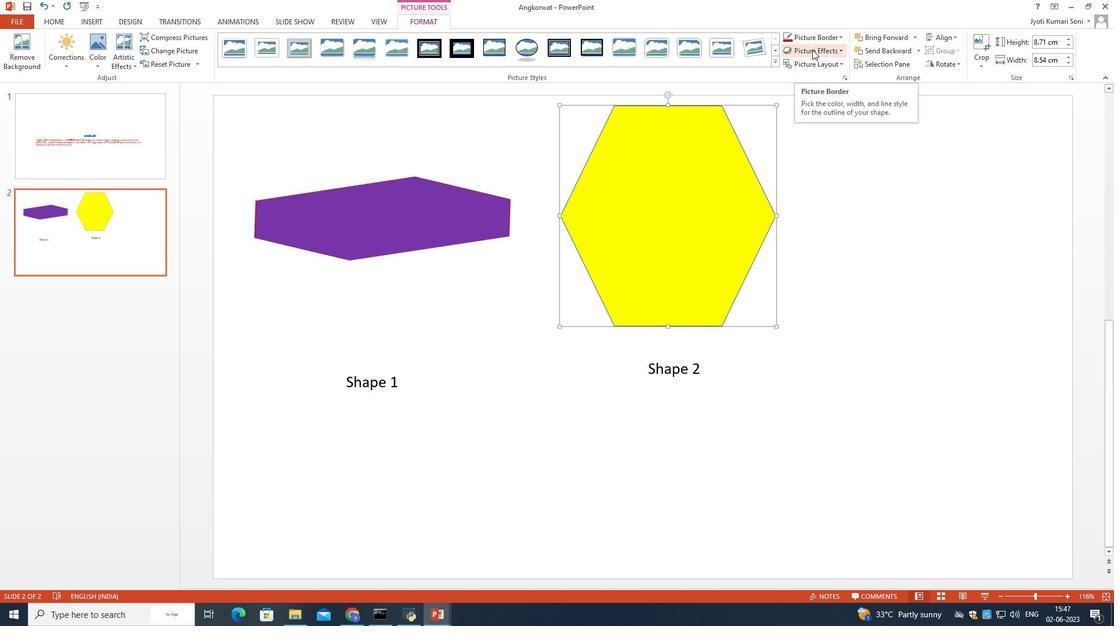 
Action: Mouse pressed left at (813, 50)
Screenshot: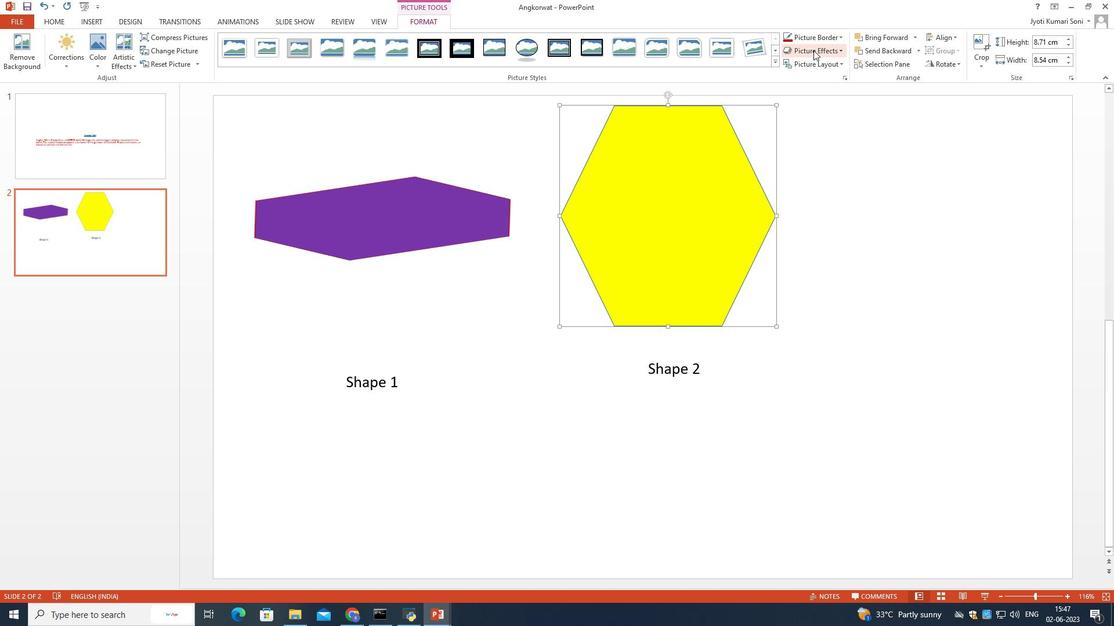
Action: Mouse moved to (885, 323)
Screenshot: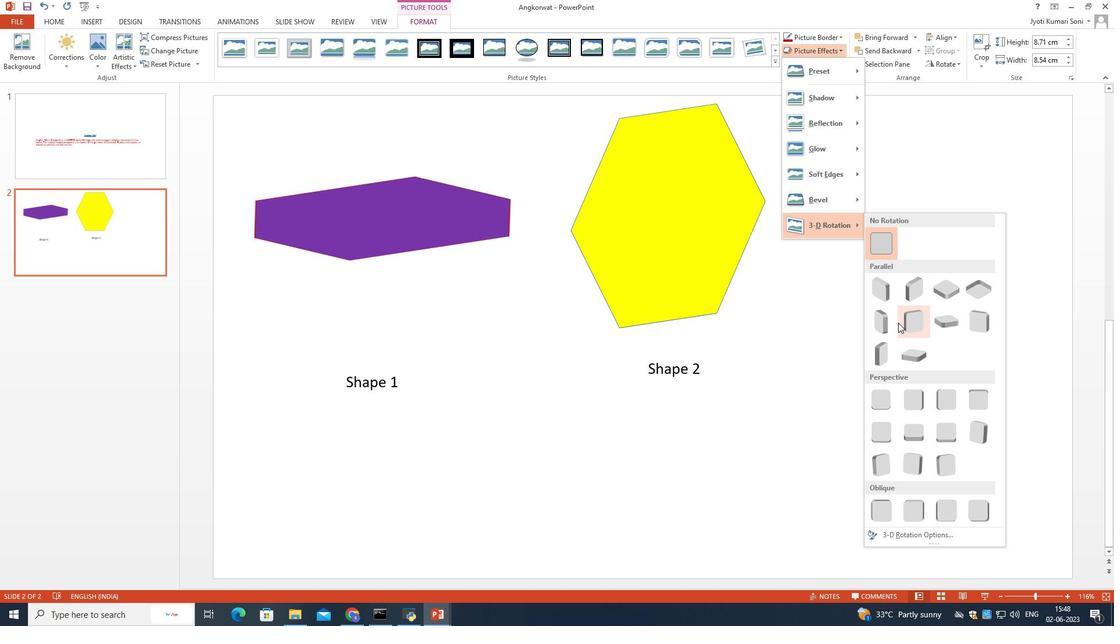 
Action: Mouse pressed left at (885, 323)
Screenshot: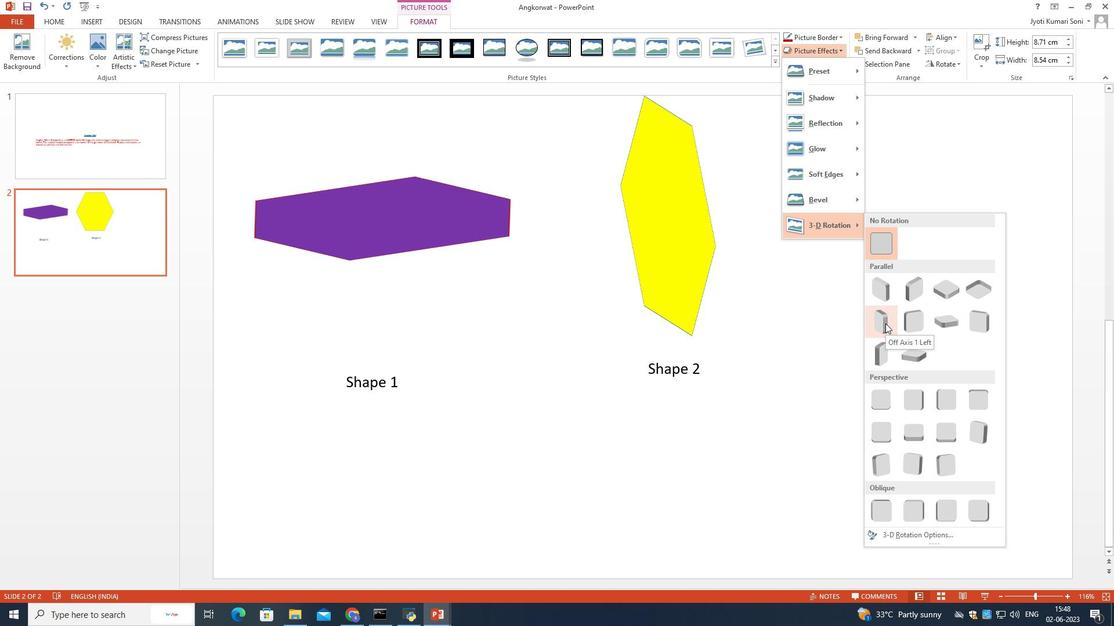 
Action: Mouse moved to (832, 38)
Screenshot: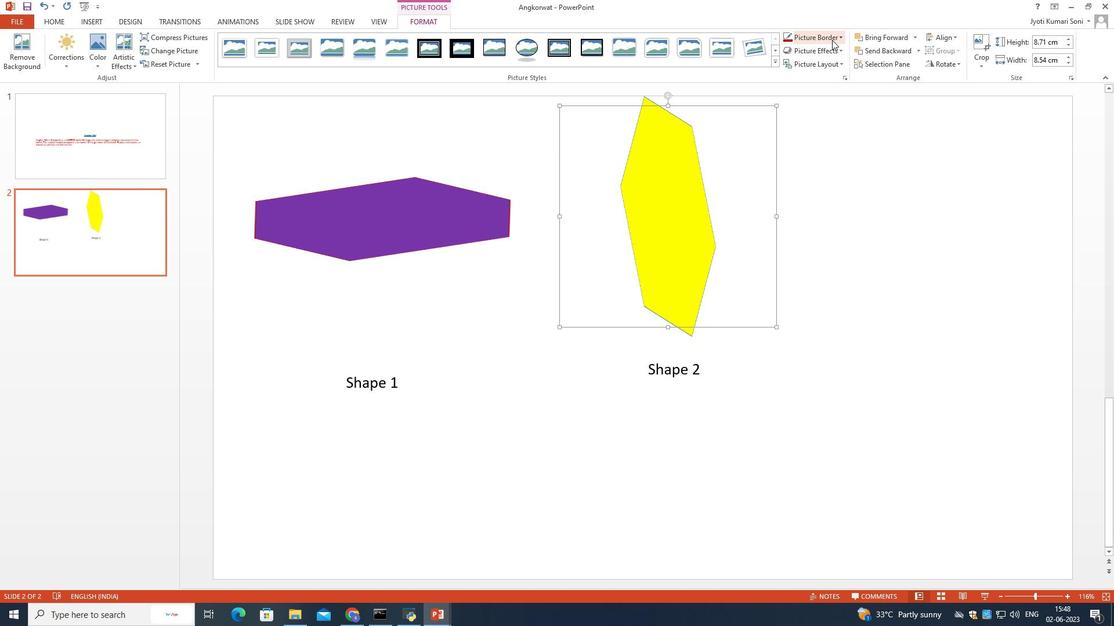 
Action: Mouse pressed left at (832, 38)
Screenshot: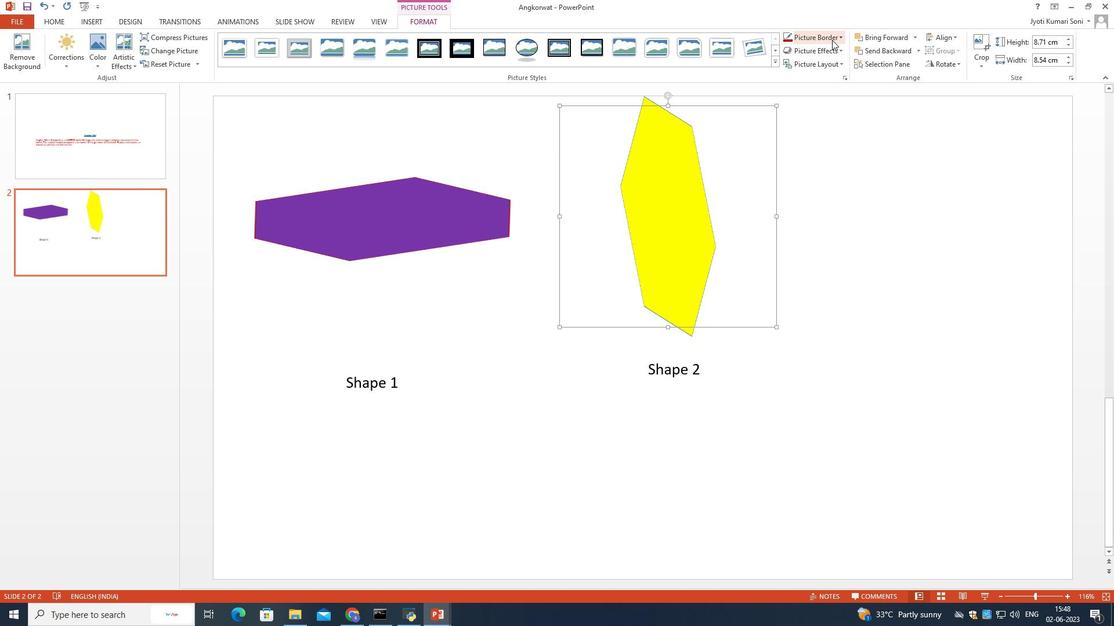 
Action: Mouse moved to (795, 63)
Screenshot: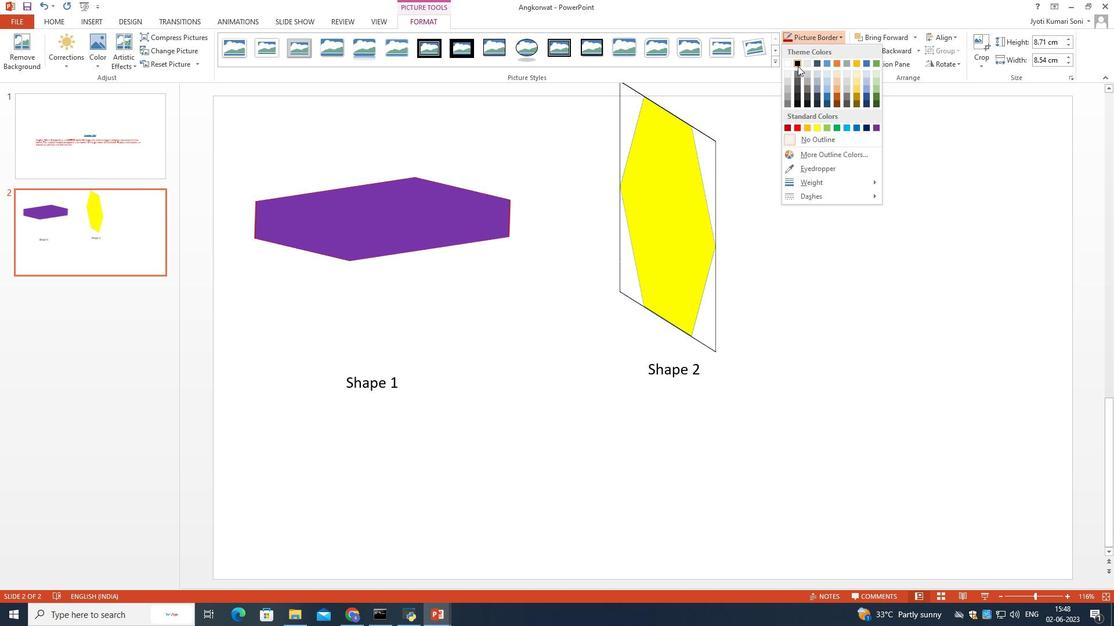 
Action: Mouse pressed left at (795, 63)
Screenshot: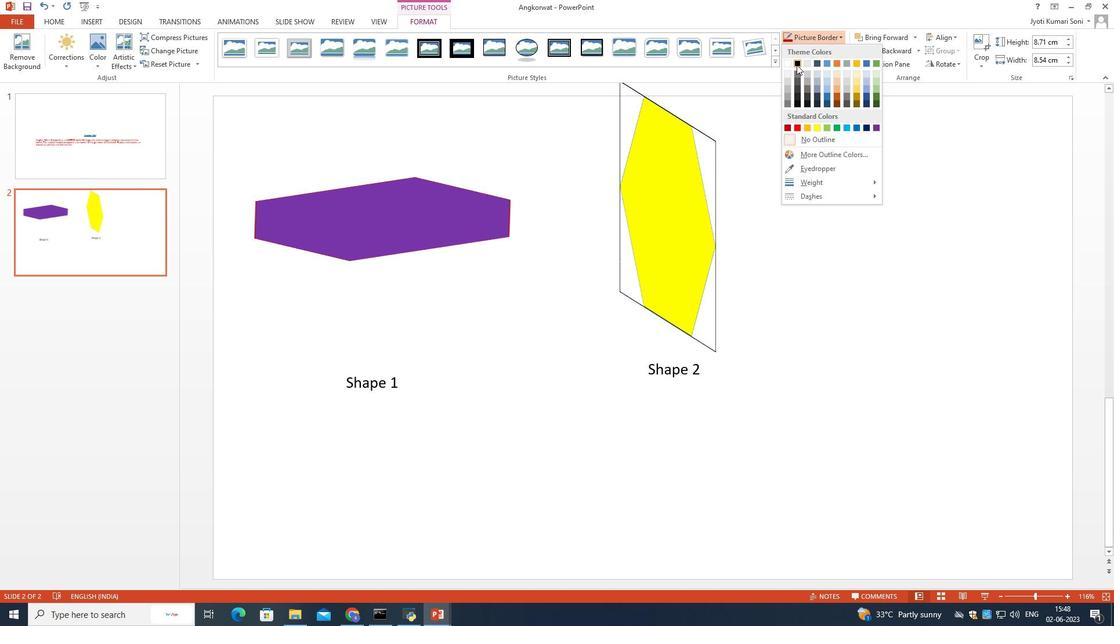 
Action: Mouse moved to (825, 164)
Screenshot: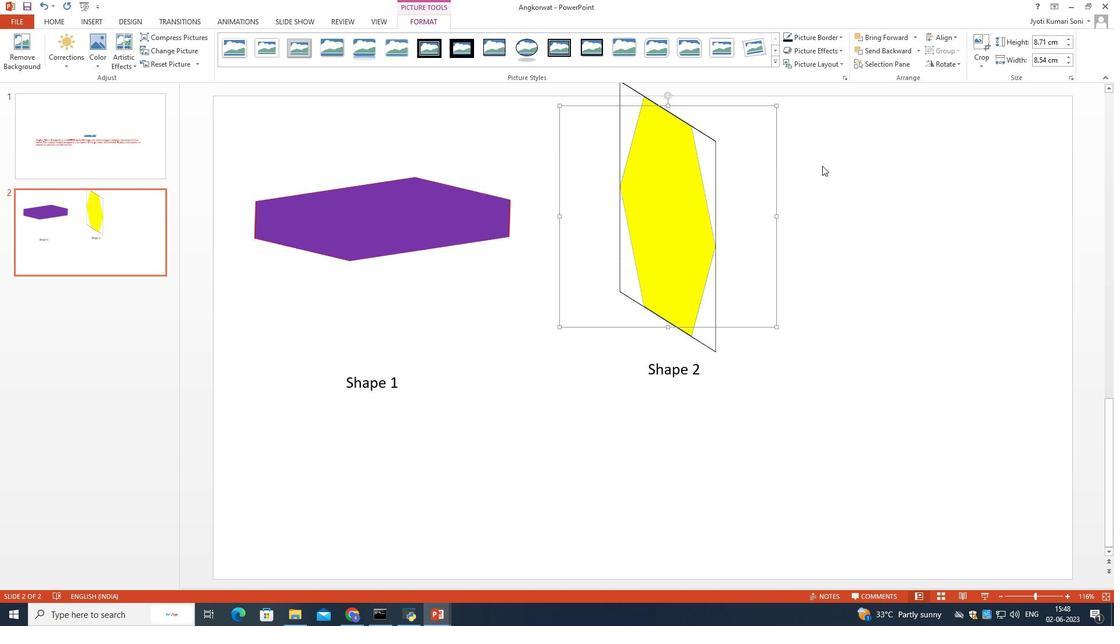 
Action: Mouse pressed left at (825, 164)
Screenshot: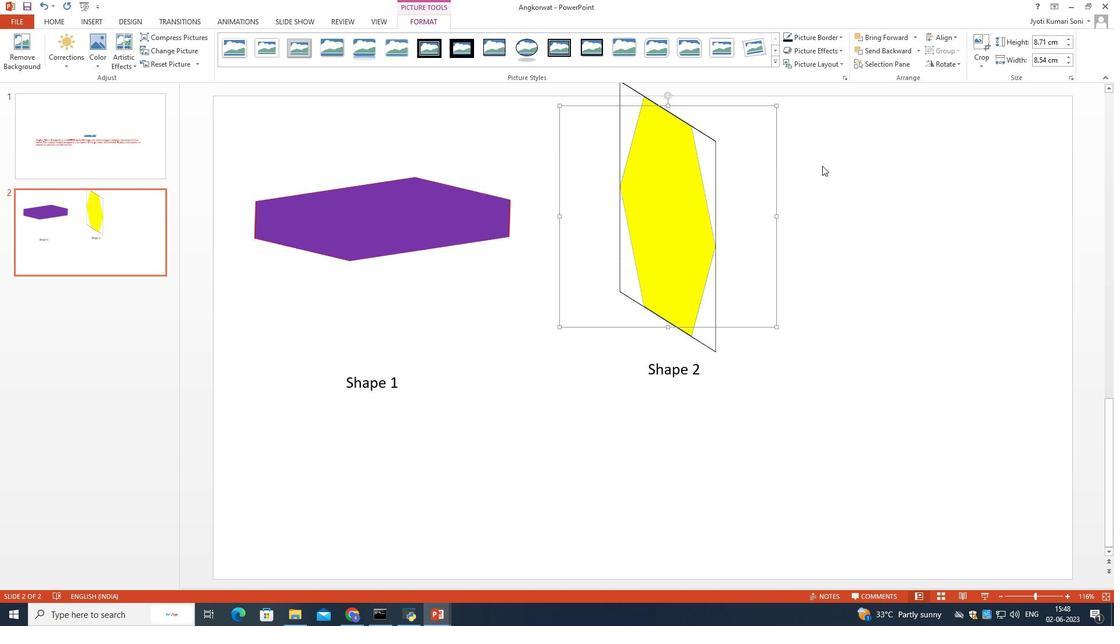 
Action: Mouse moved to (480, 214)
Screenshot: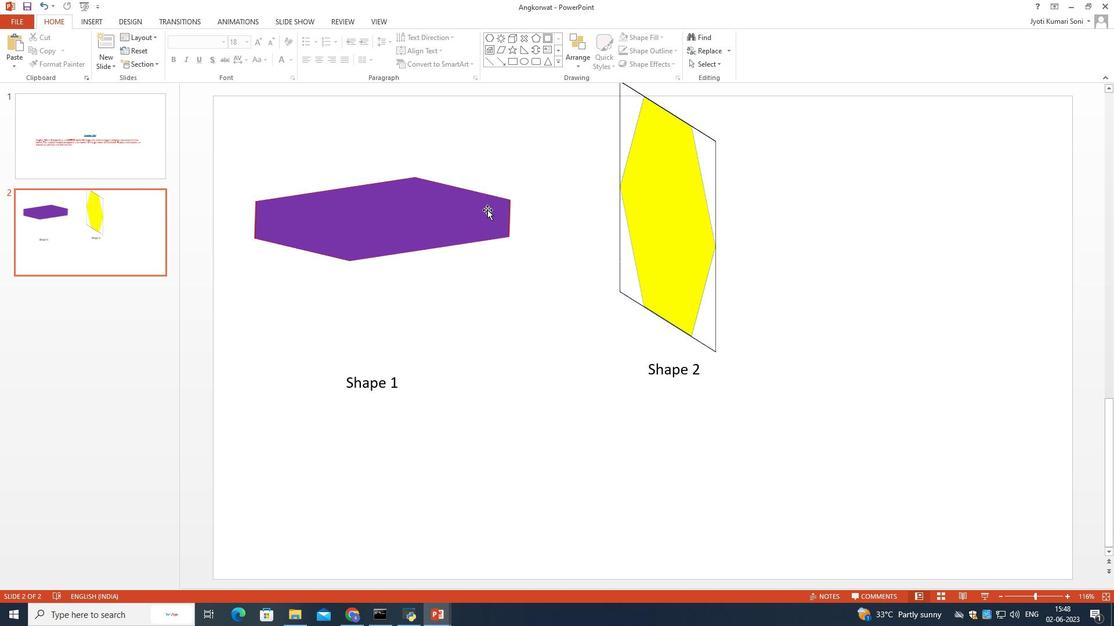 
Action: Mouse pressed left at (480, 214)
Screenshot: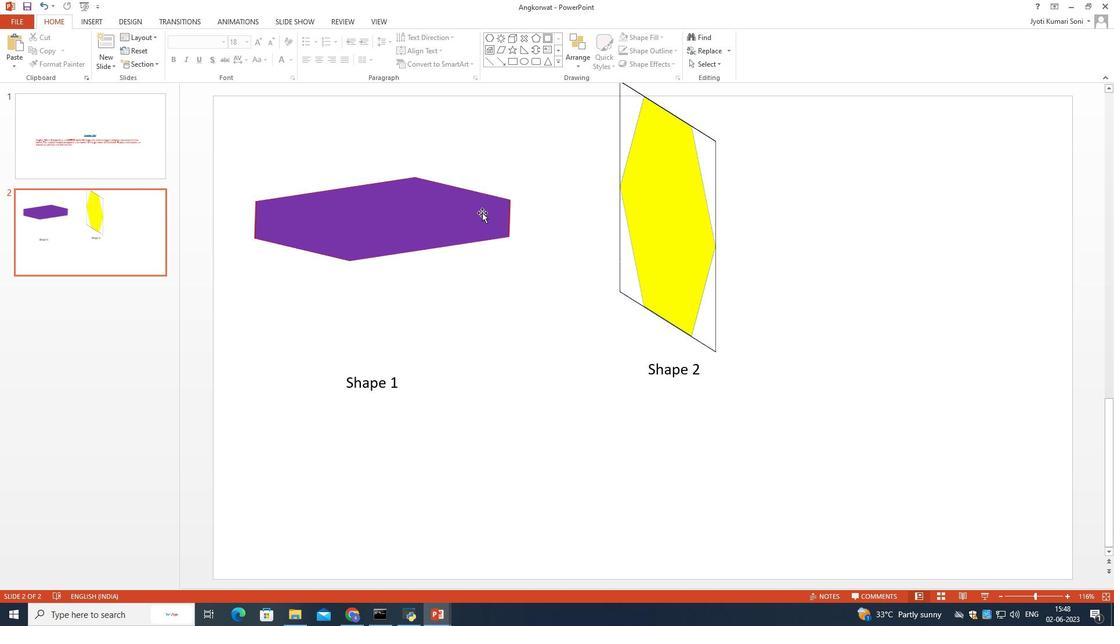 
Action: Mouse moved to (424, 18)
Screenshot: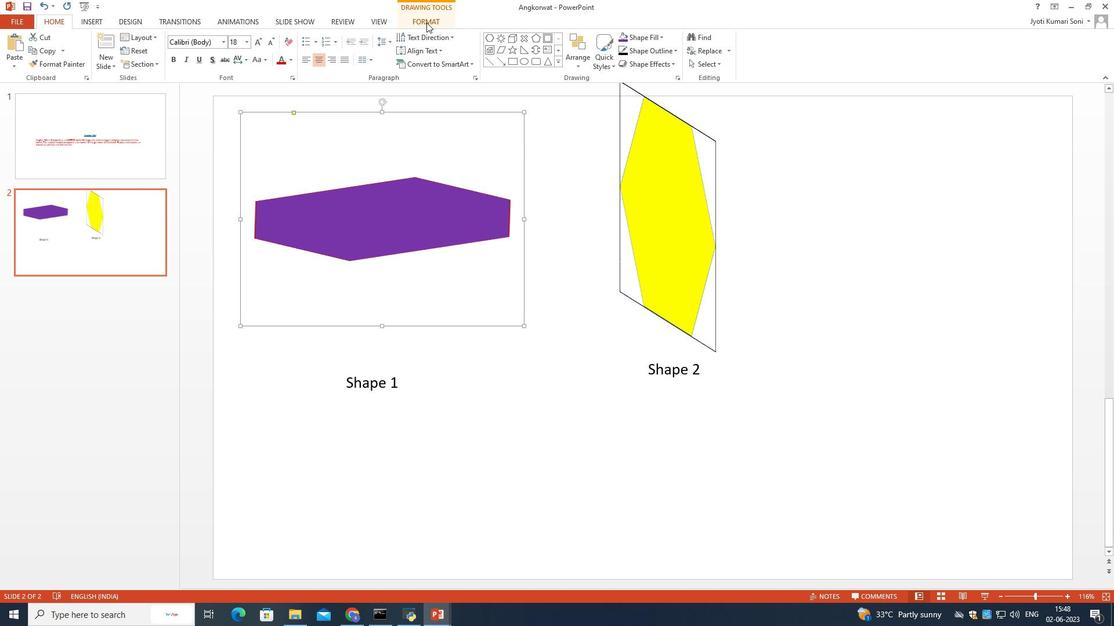 
Action: Mouse pressed left at (424, 18)
Screenshot: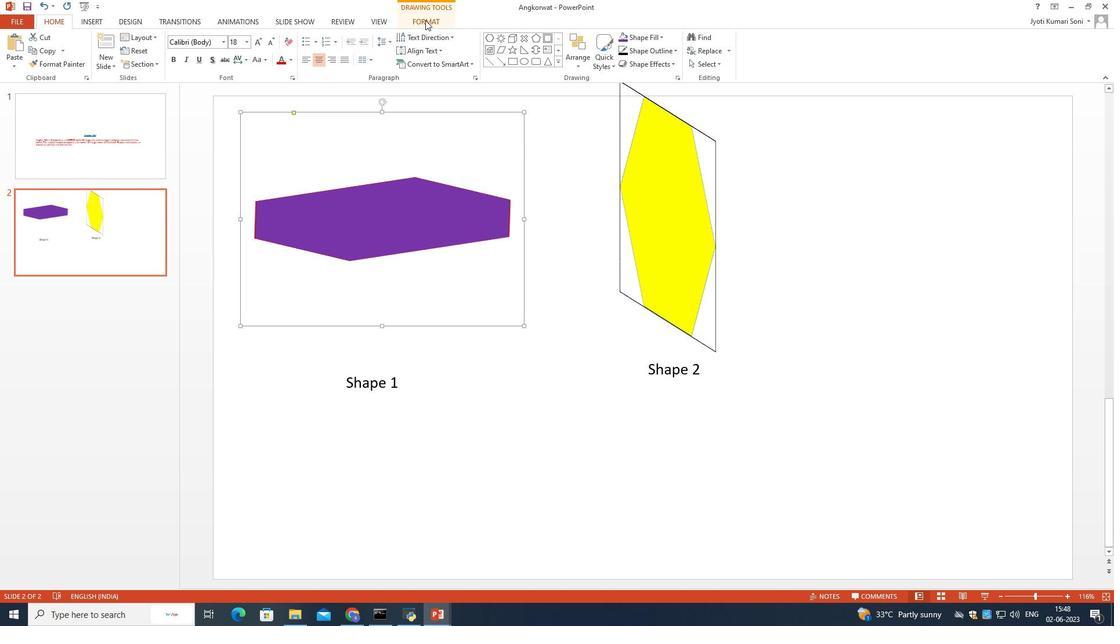 
Action: Mouse moved to (888, 45)
Screenshot: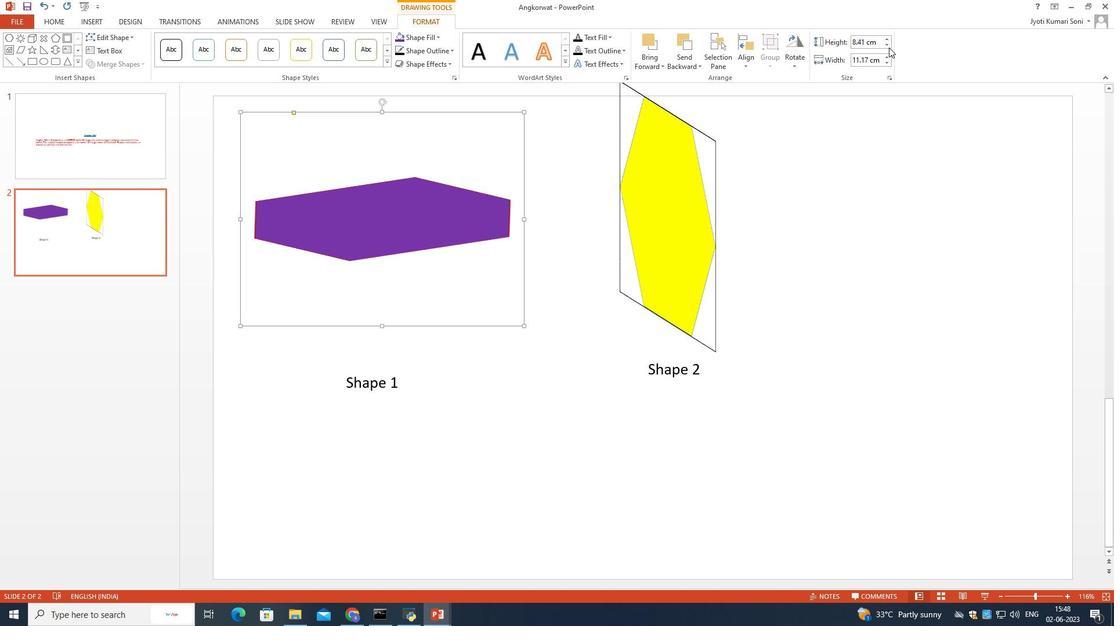 
Action: Mouse pressed left at (888, 45)
Screenshot: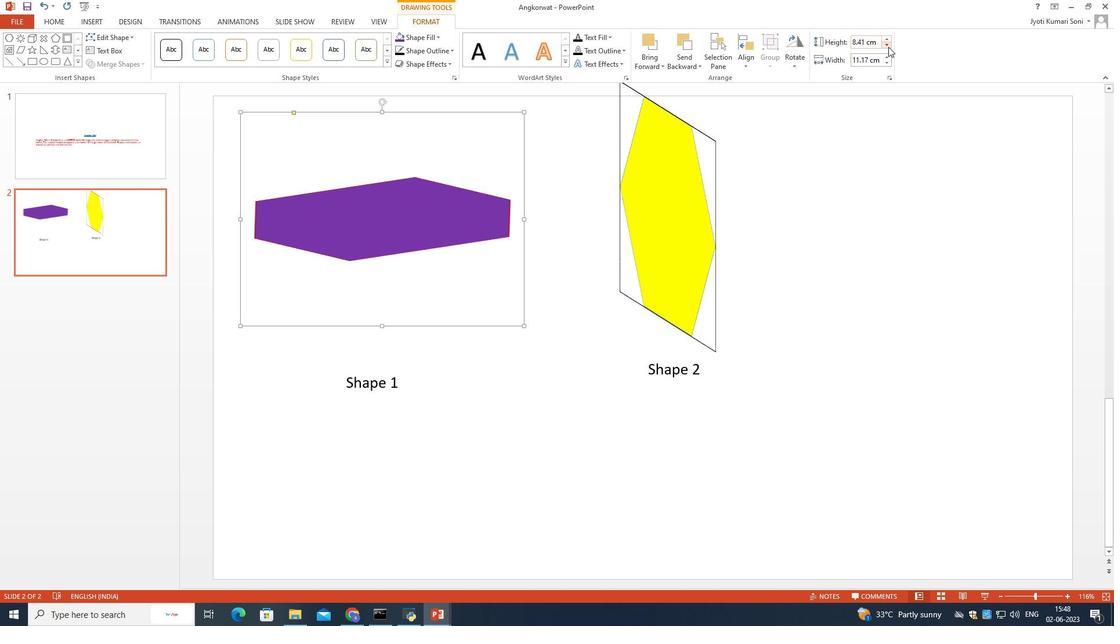 
Action: Mouse pressed left at (888, 45)
Screenshot: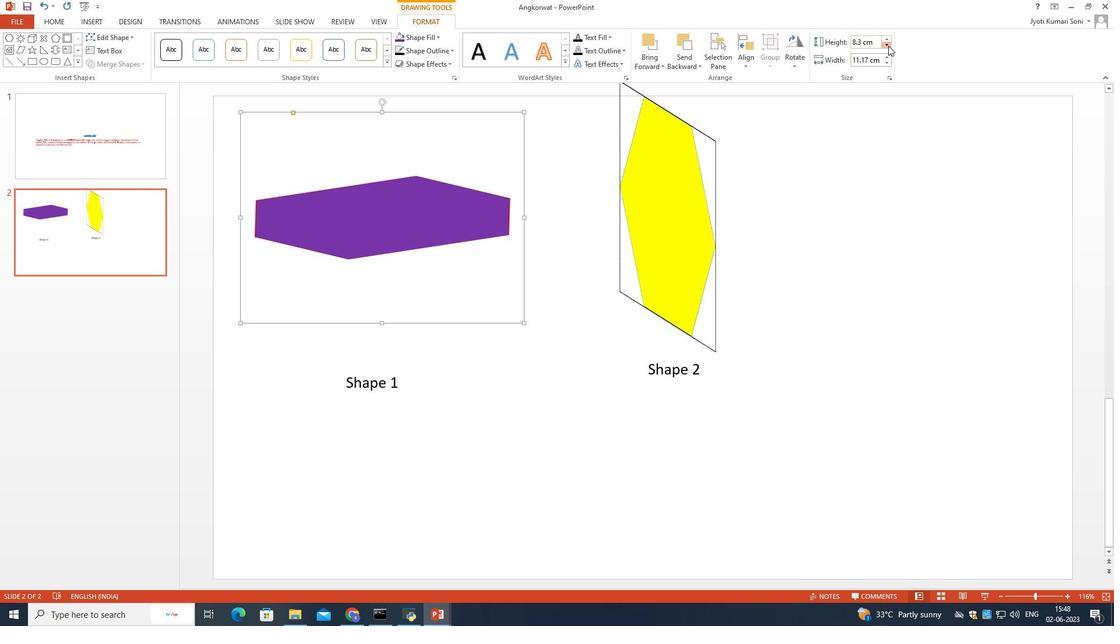 
Action: Mouse pressed left at (888, 45)
Screenshot: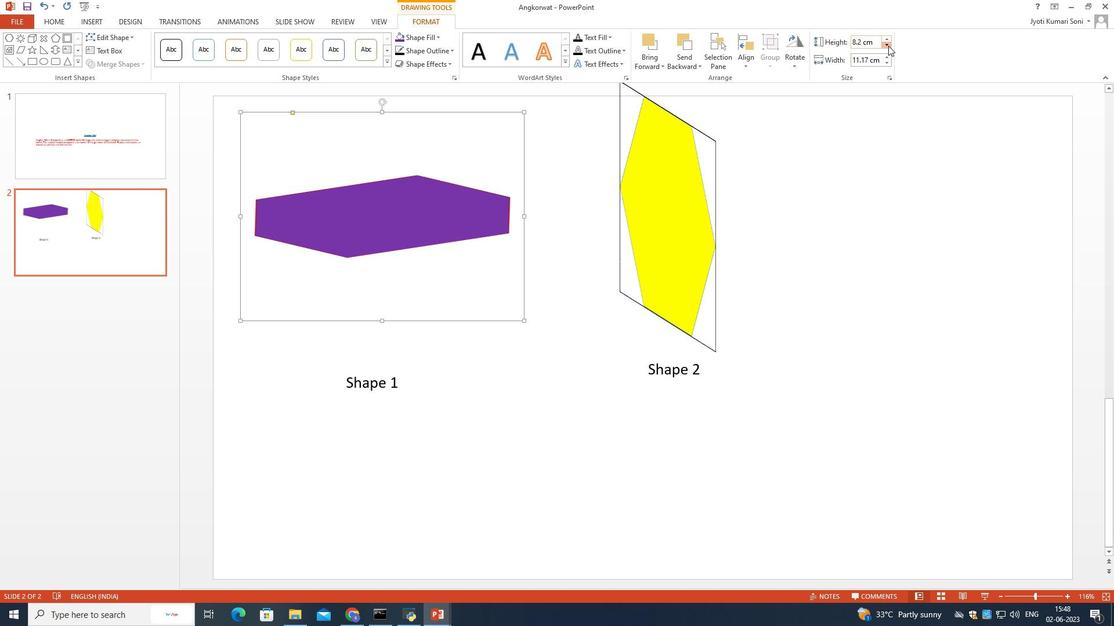 
Action: Mouse pressed left at (888, 45)
Screenshot: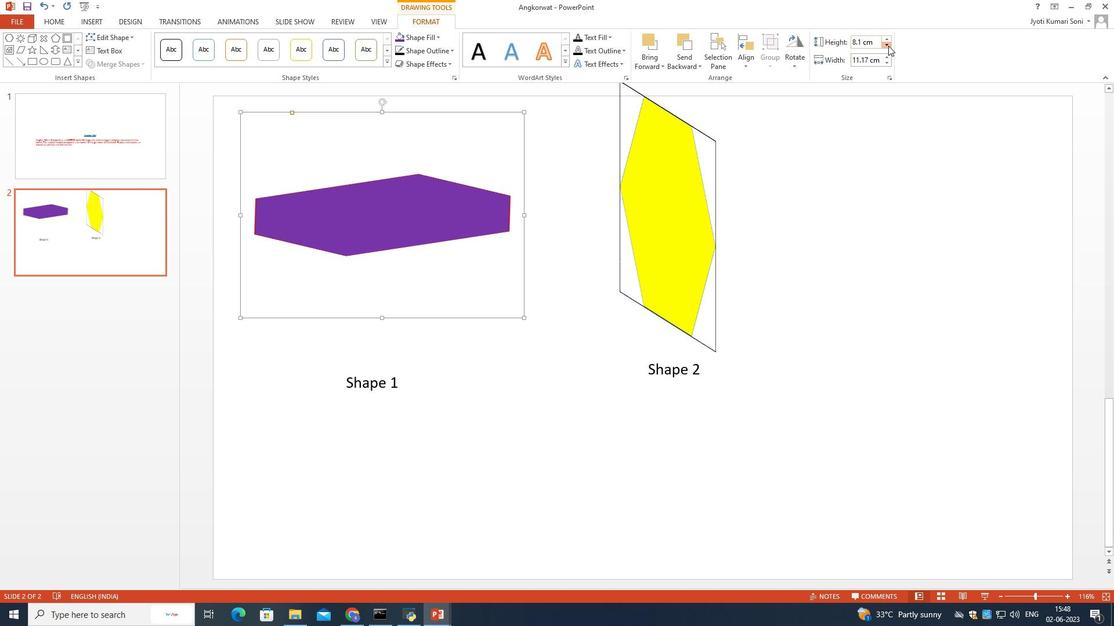 
Action: Mouse pressed left at (888, 45)
Screenshot: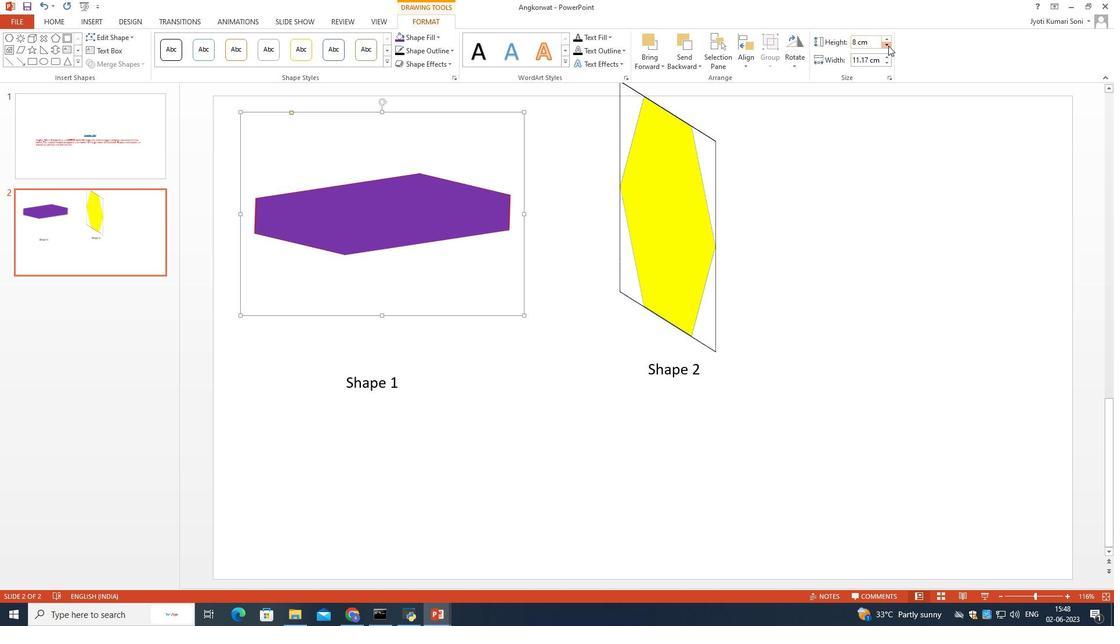 
Action: Mouse pressed left at (888, 45)
Screenshot: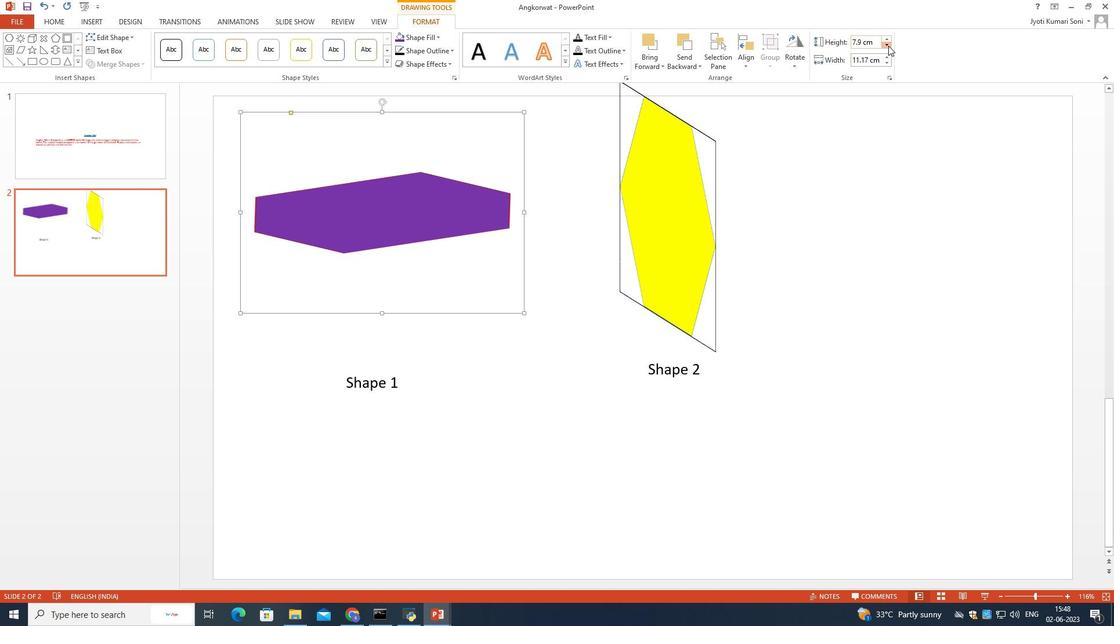 
Action: Mouse pressed left at (888, 45)
Screenshot: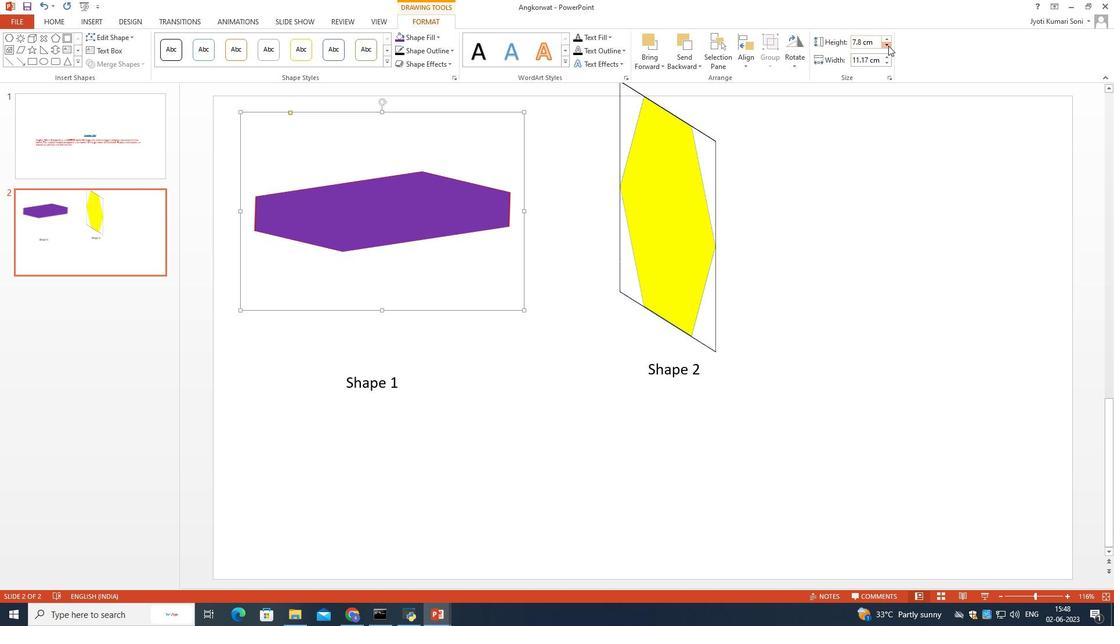 
Action: Mouse pressed left at (888, 45)
Screenshot: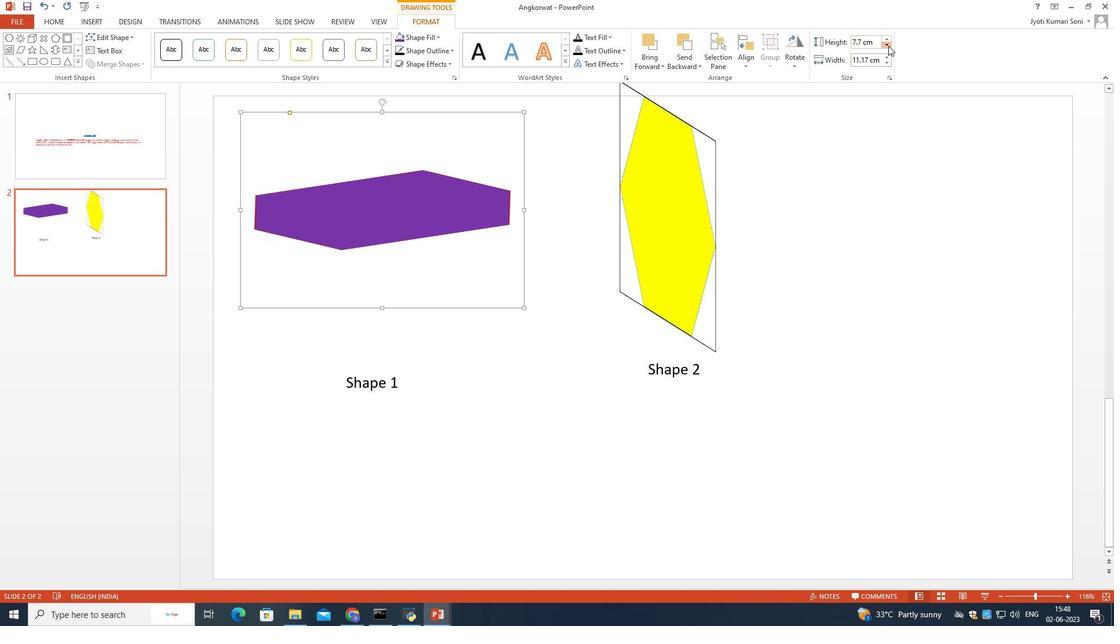 
Action: Mouse pressed left at (888, 45)
Screenshot: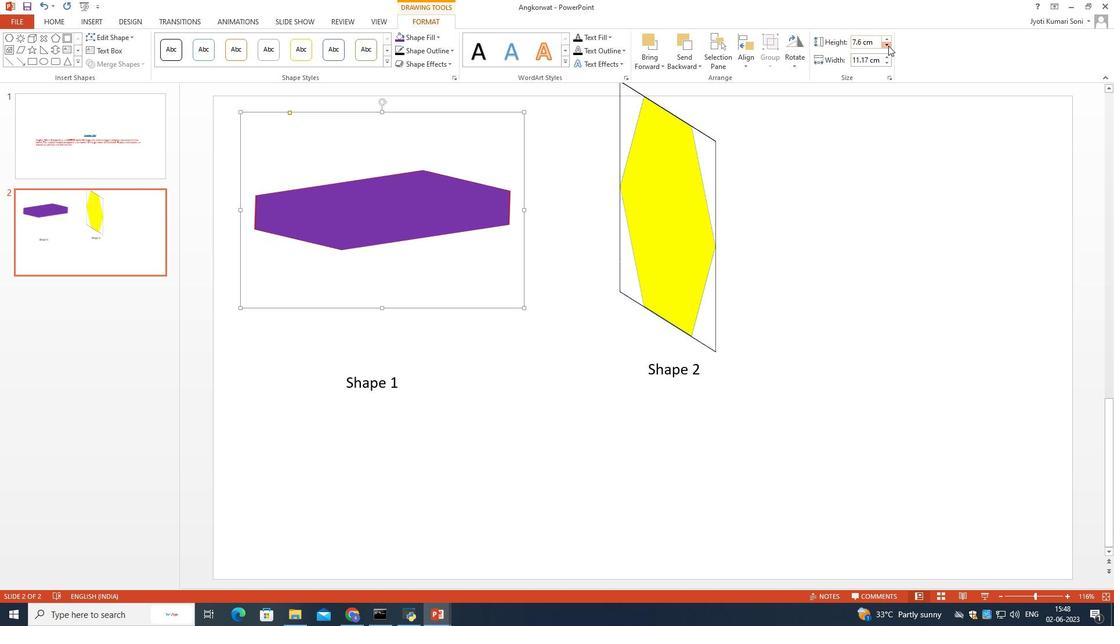 
Action: Mouse pressed left at (888, 45)
Screenshot: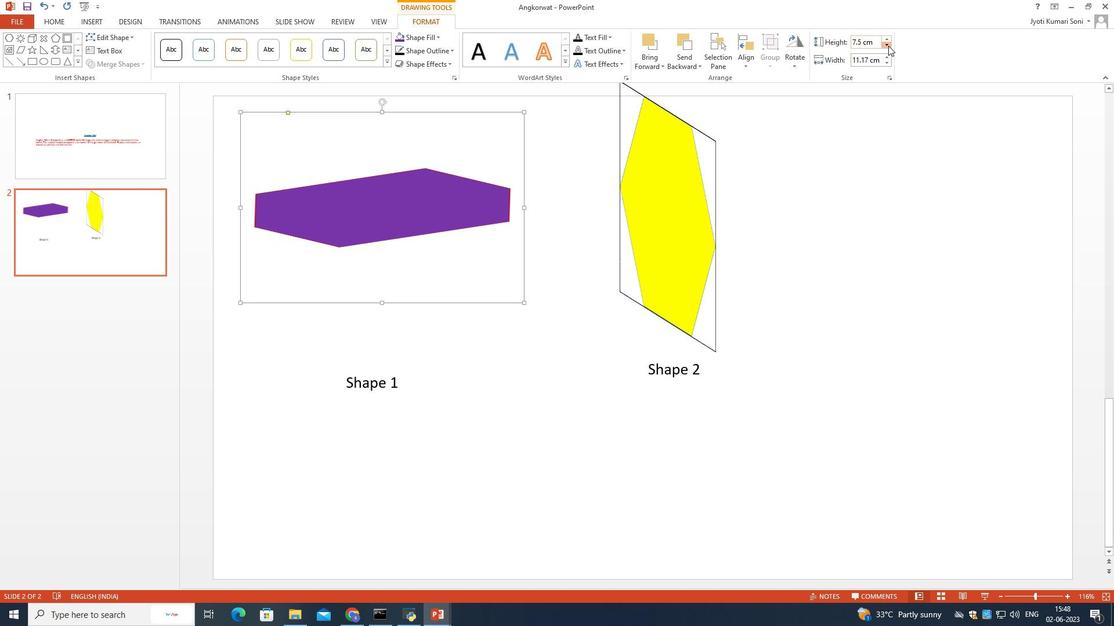 
Action: Mouse pressed left at (888, 45)
Screenshot: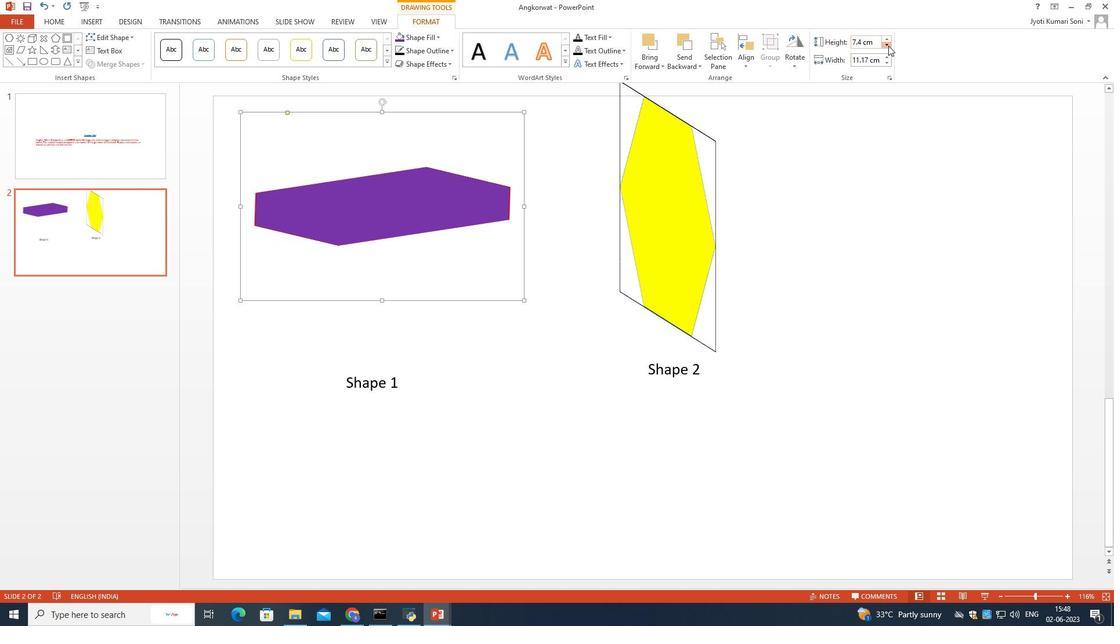 
Action: Mouse pressed left at (888, 45)
Screenshot: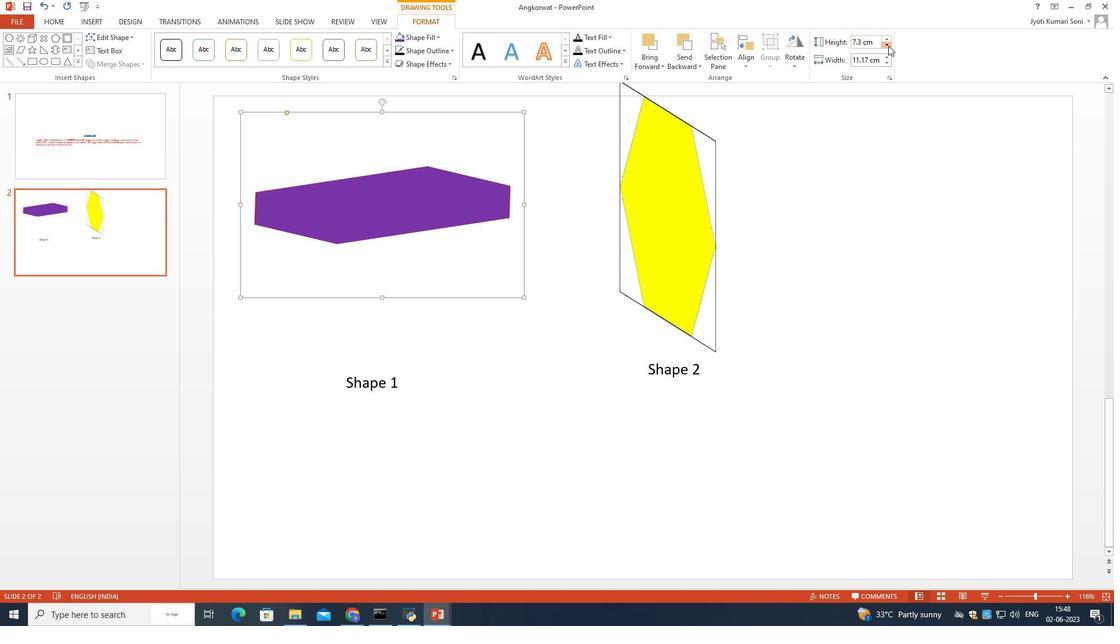 
Action: Mouse pressed left at (888, 45)
Screenshot: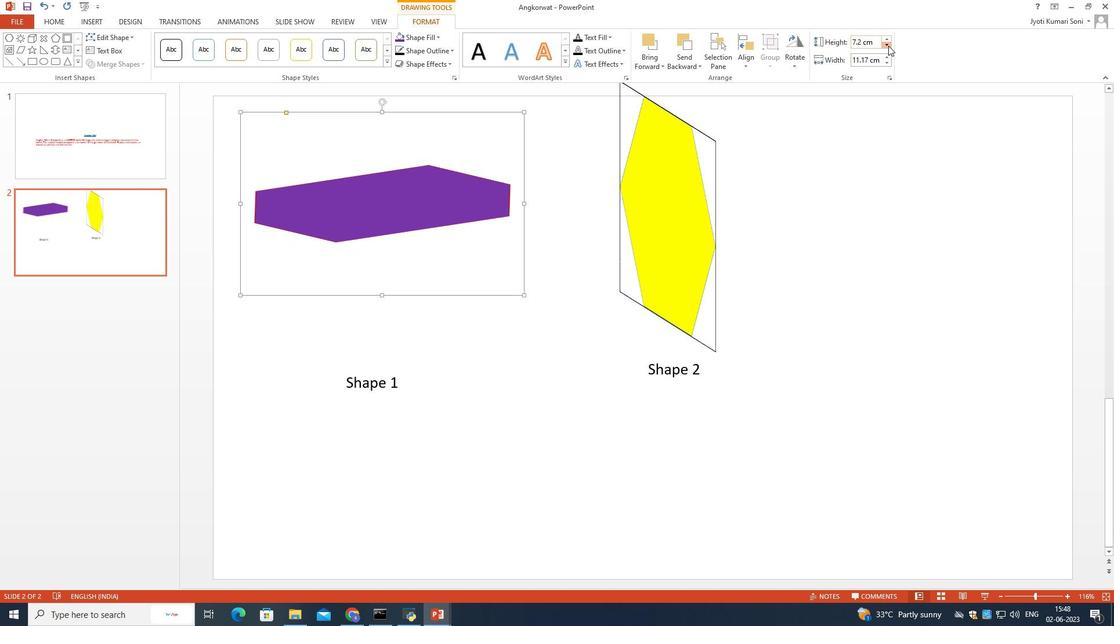 
Action: Mouse pressed left at (888, 45)
Screenshot: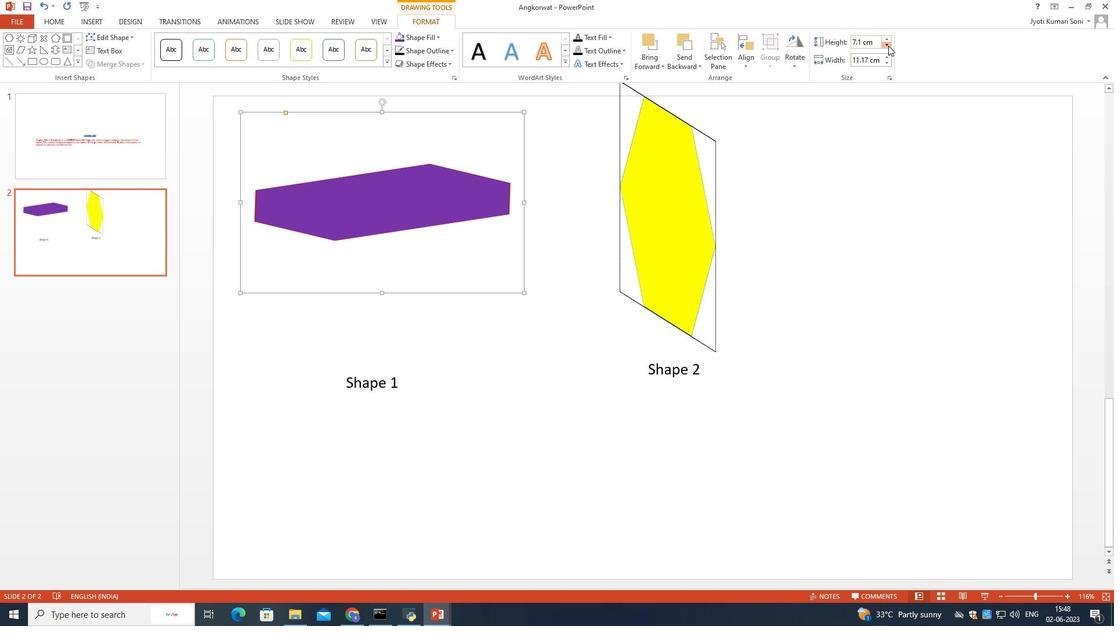 
Action: Mouse pressed left at (888, 45)
Screenshot: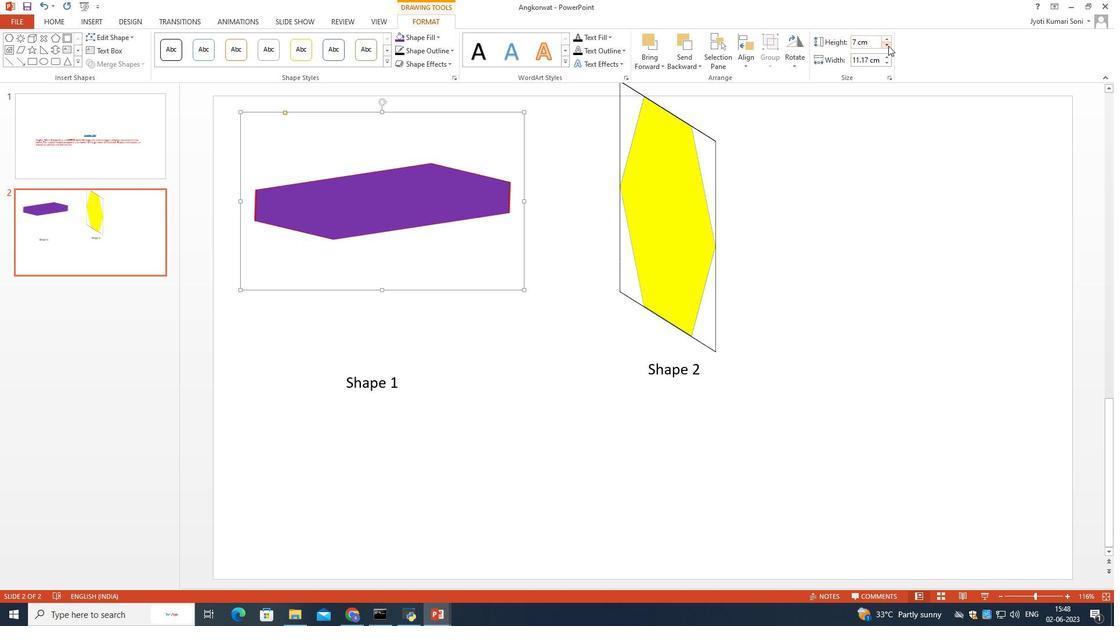 
Action: Mouse pressed left at (888, 45)
Screenshot: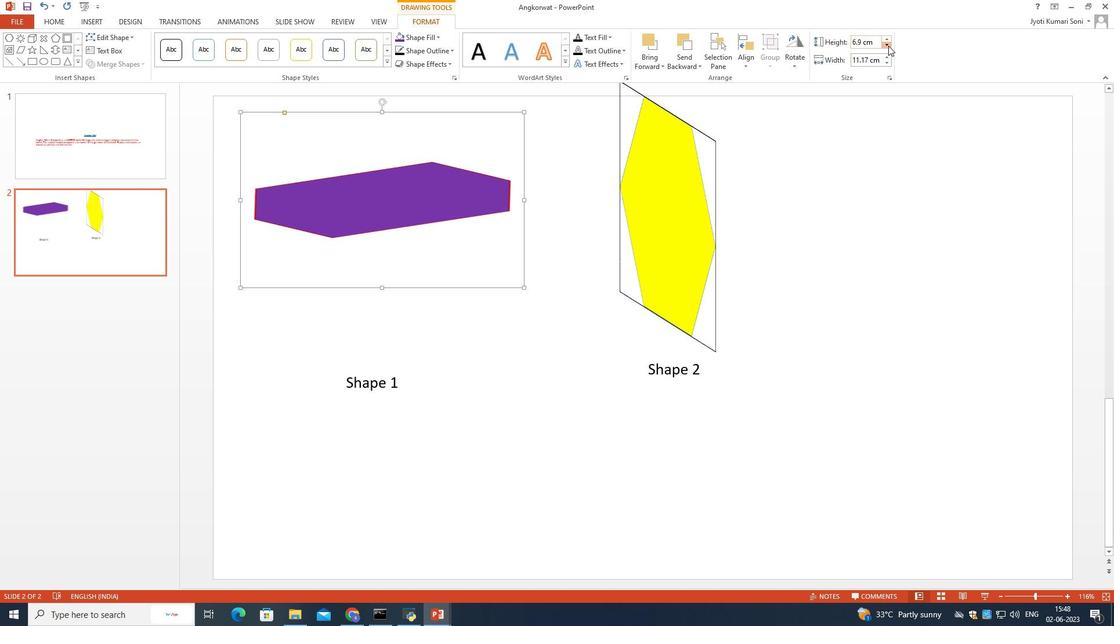 
Action: Mouse pressed left at (888, 45)
Screenshot: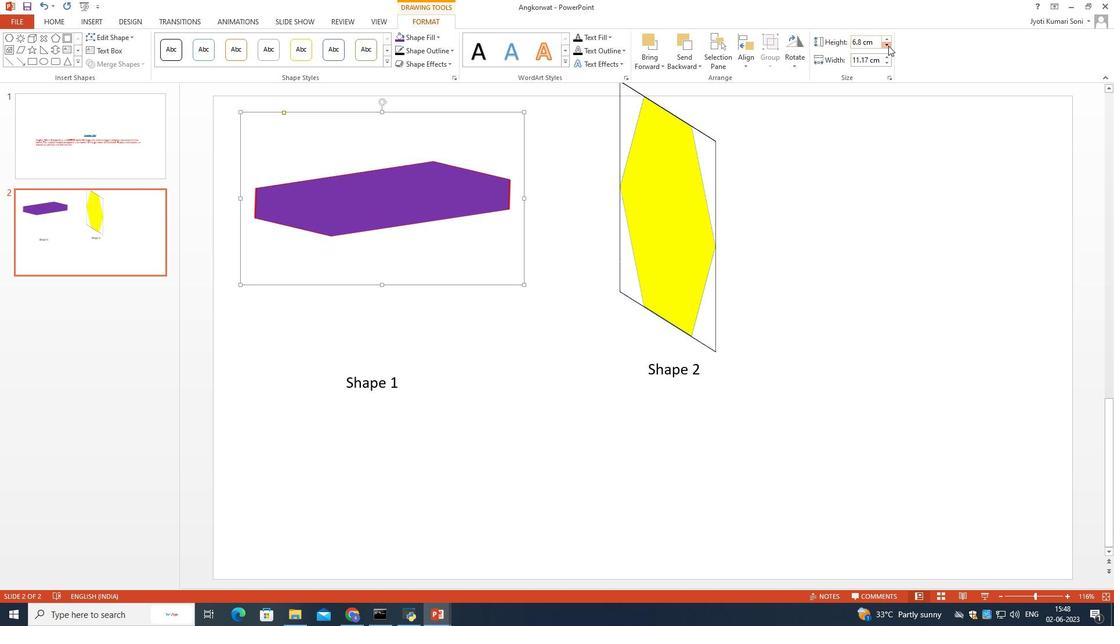 
Action: Mouse pressed left at (888, 45)
Screenshot: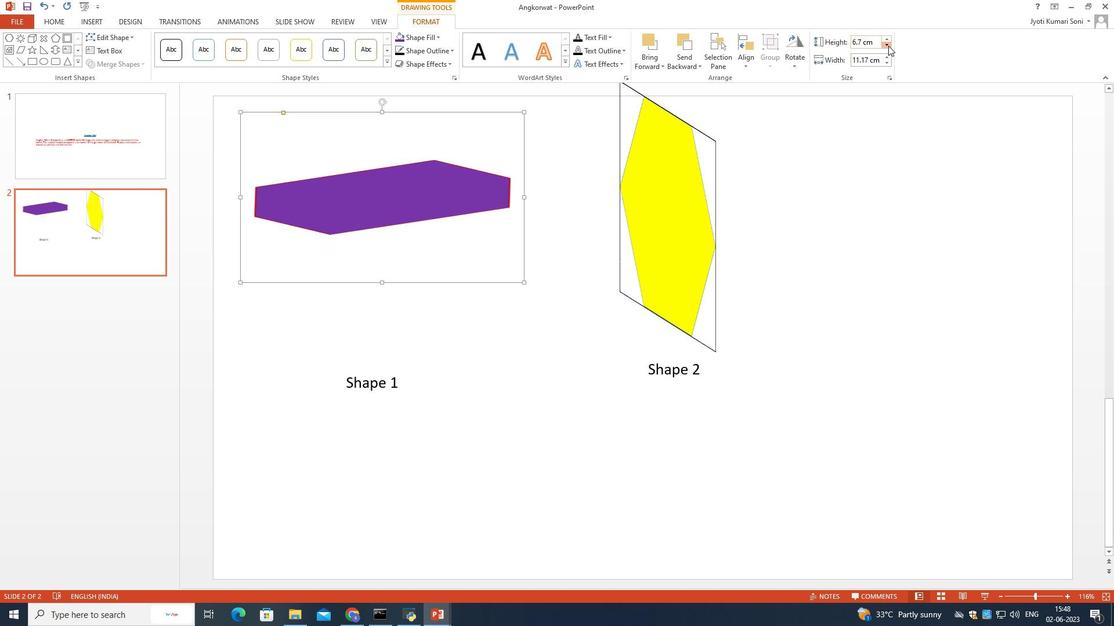 
Action: Mouse pressed left at (888, 45)
Screenshot: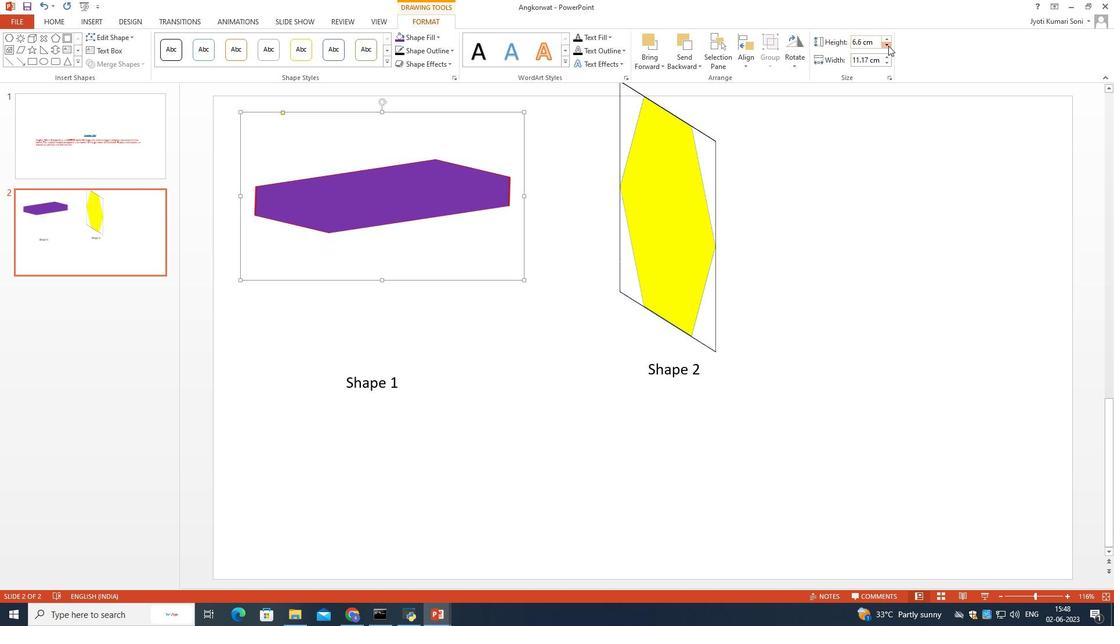 
Action: Mouse pressed left at (888, 45)
Screenshot: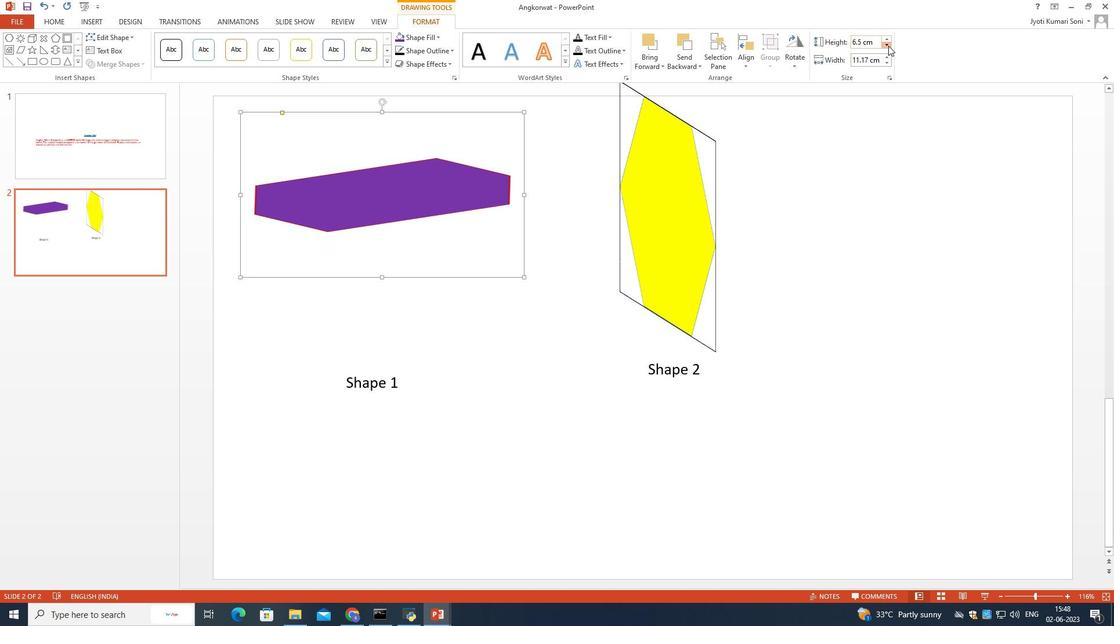 
Action: Mouse pressed left at (888, 45)
Screenshot: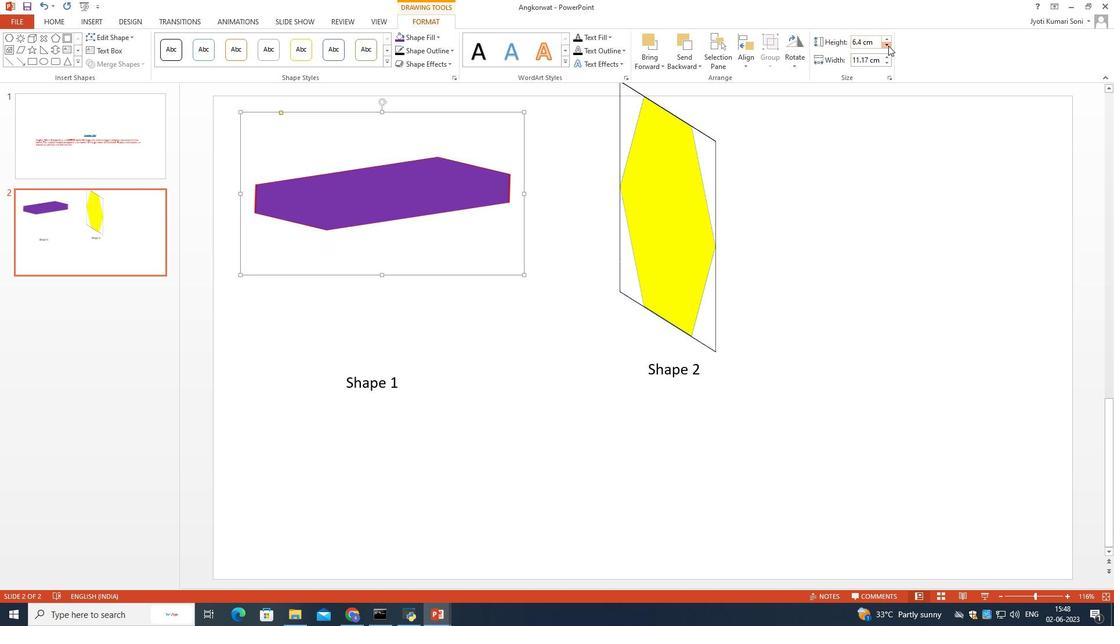 
Action: Mouse pressed left at (888, 45)
Screenshot: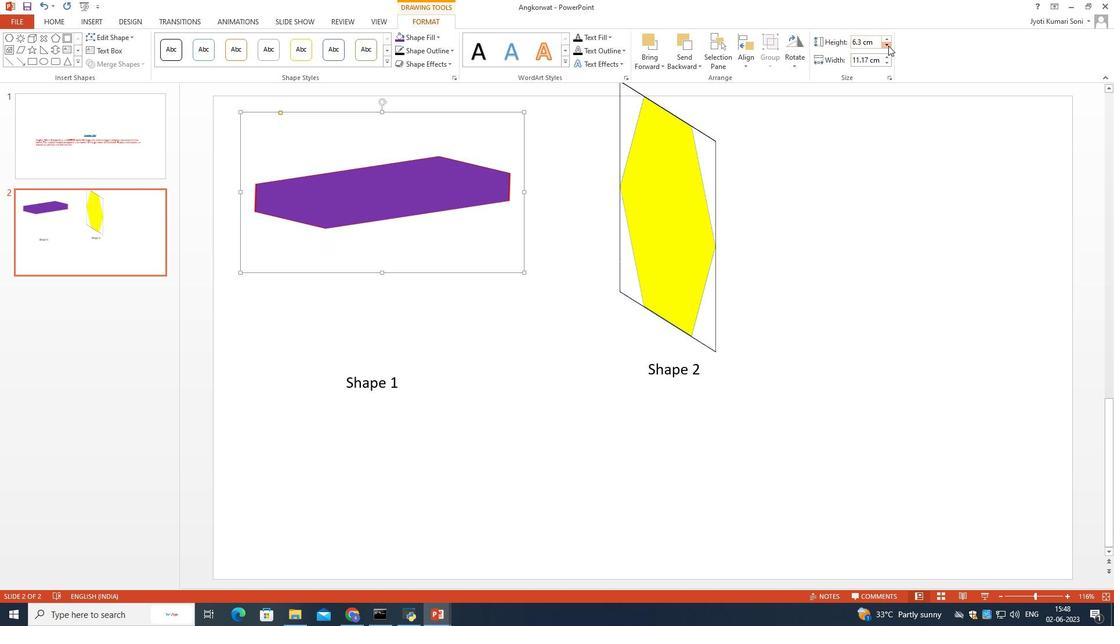 
Action: Mouse pressed left at (888, 45)
Screenshot: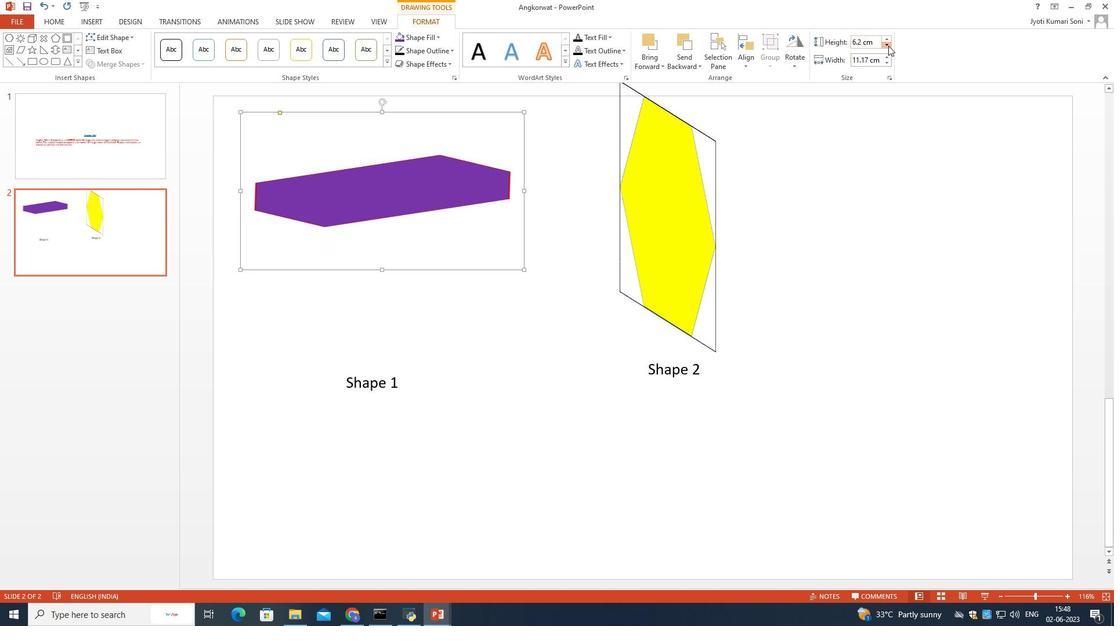 
Action: Mouse pressed left at (888, 45)
Screenshot: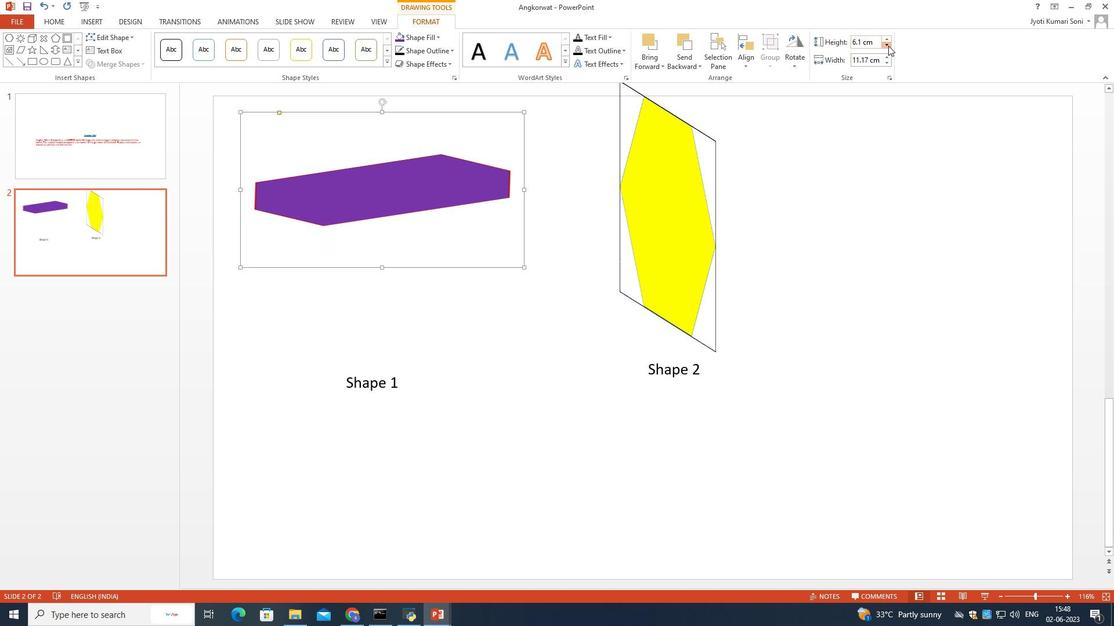 
Action: Mouse pressed left at (888, 45)
Screenshot: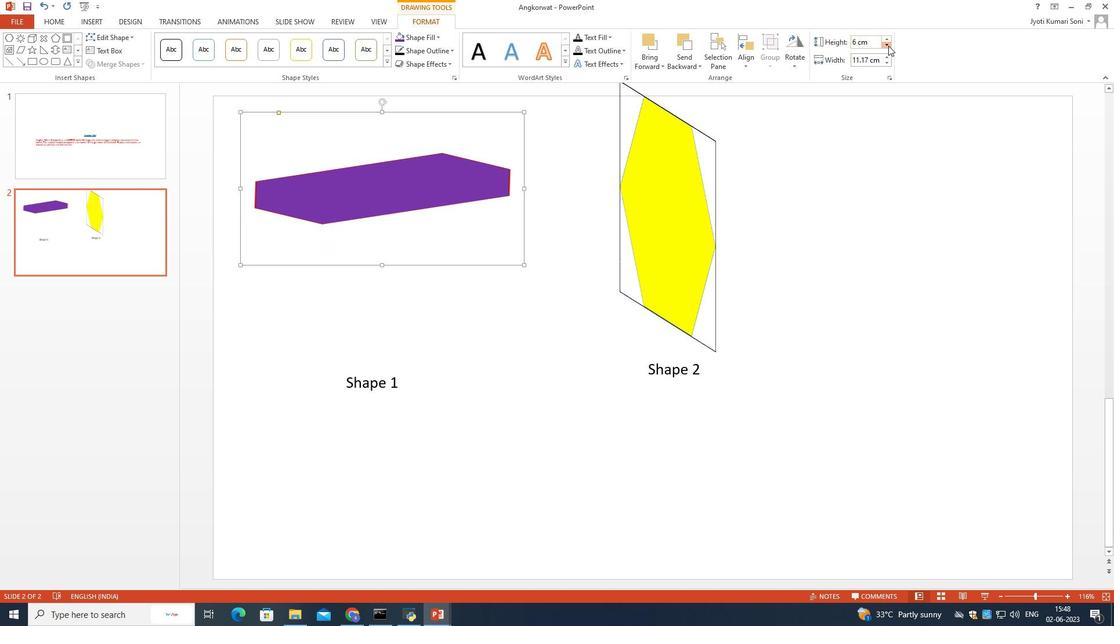 
Action: Mouse pressed left at (888, 45)
Screenshot: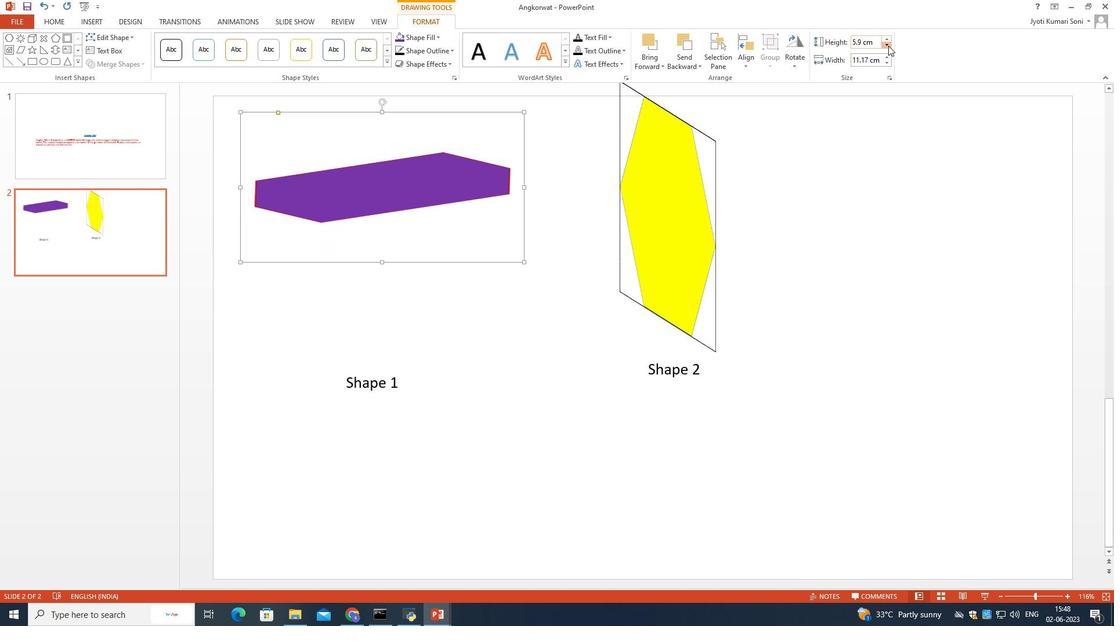 
Action: Mouse pressed left at (888, 45)
Screenshot: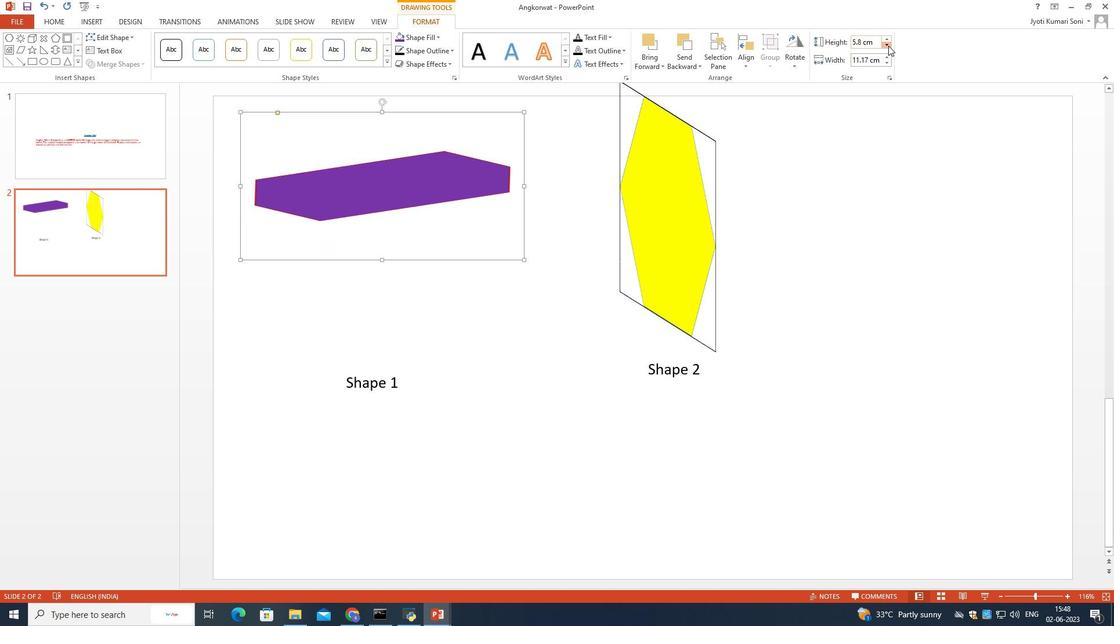 
Action: Mouse pressed left at (888, 45)
Screenshot: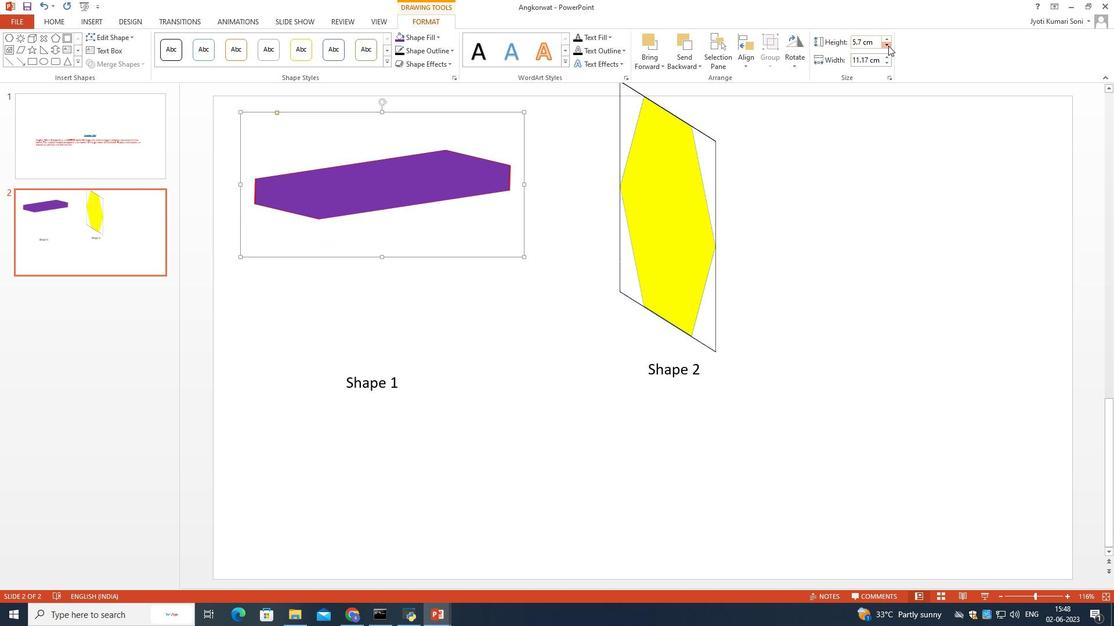 
Action: Mouse pressed left at (888, 45)
Screenshot: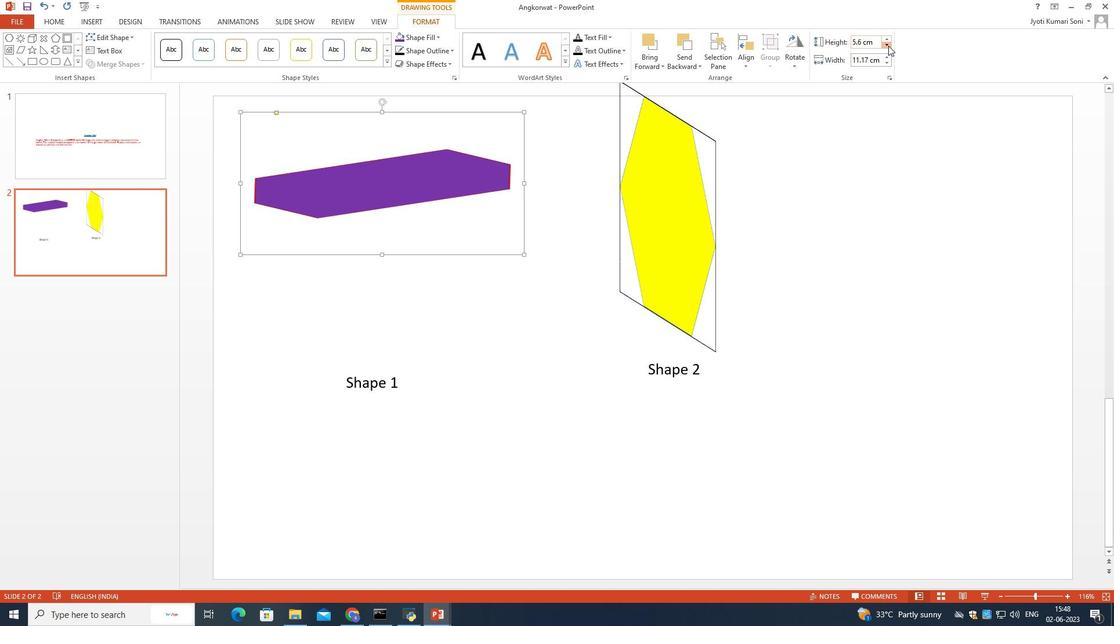 
Action: Mouse pressed left at (888, 45)
Screenshot: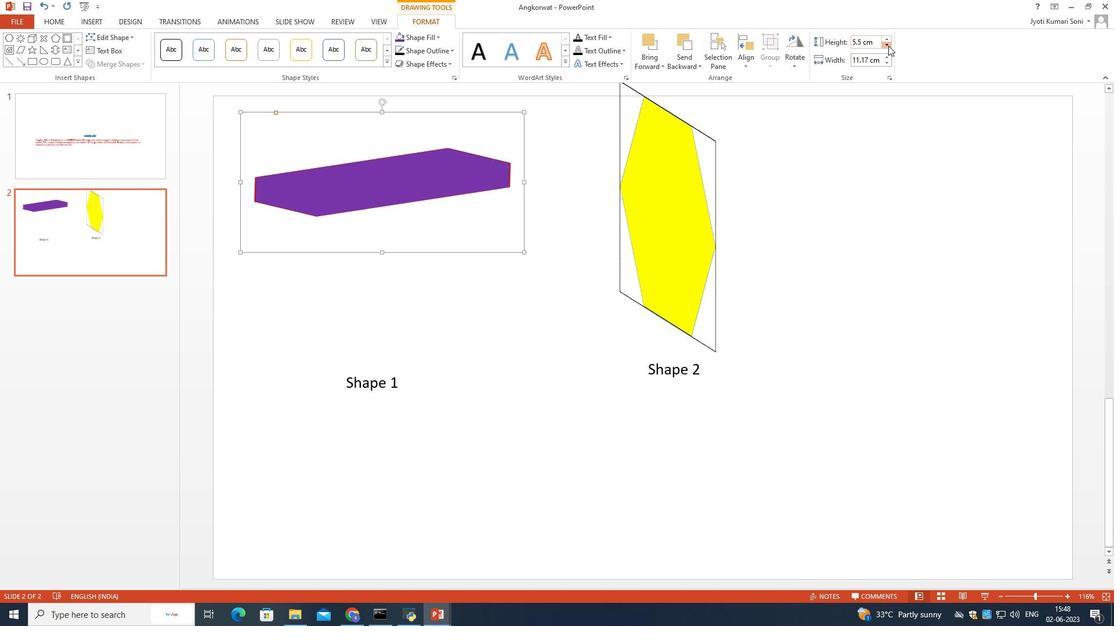 
Action: Mouse pressed left at (888, 45)
Screenshot: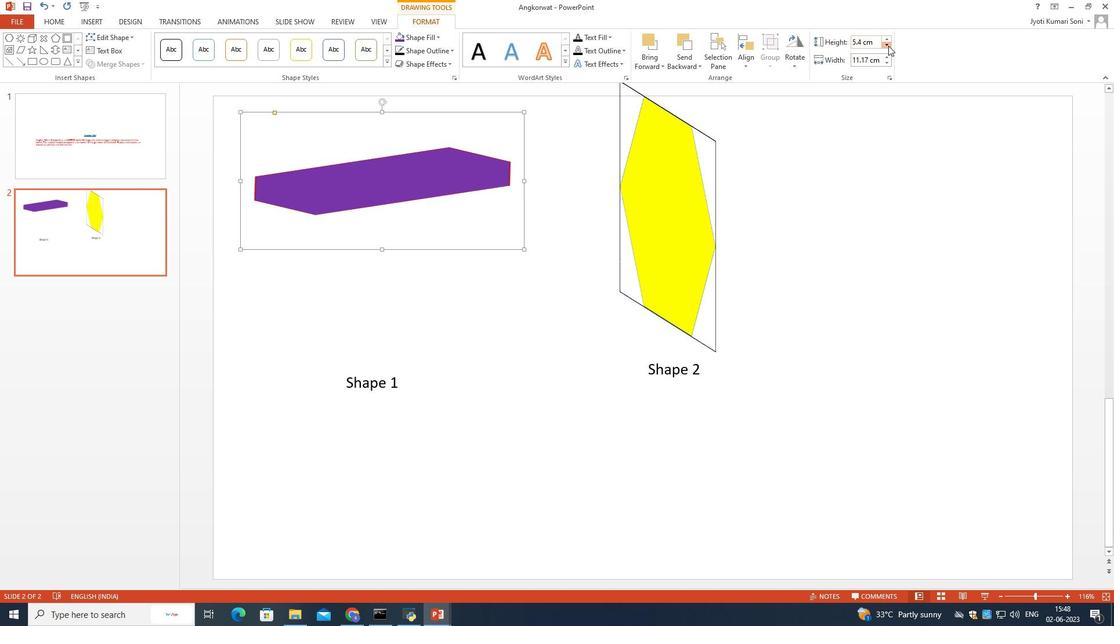 
Action: Mouse pressed left at (888, 45)
Screenshot: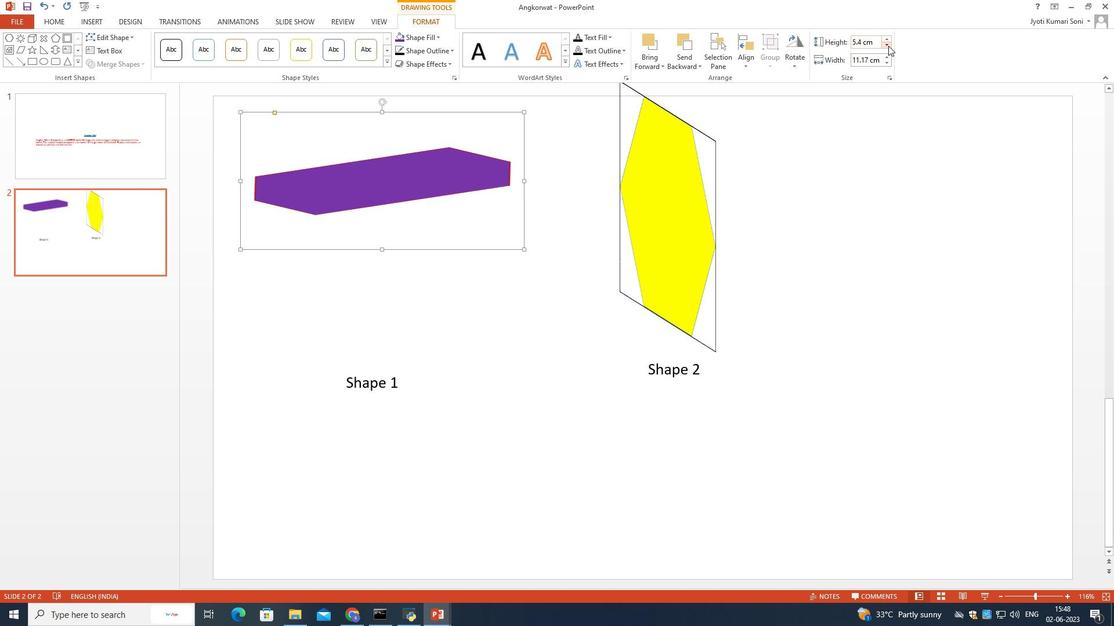 
Action: Mouse pressed left at (888, 45)
Screenshot: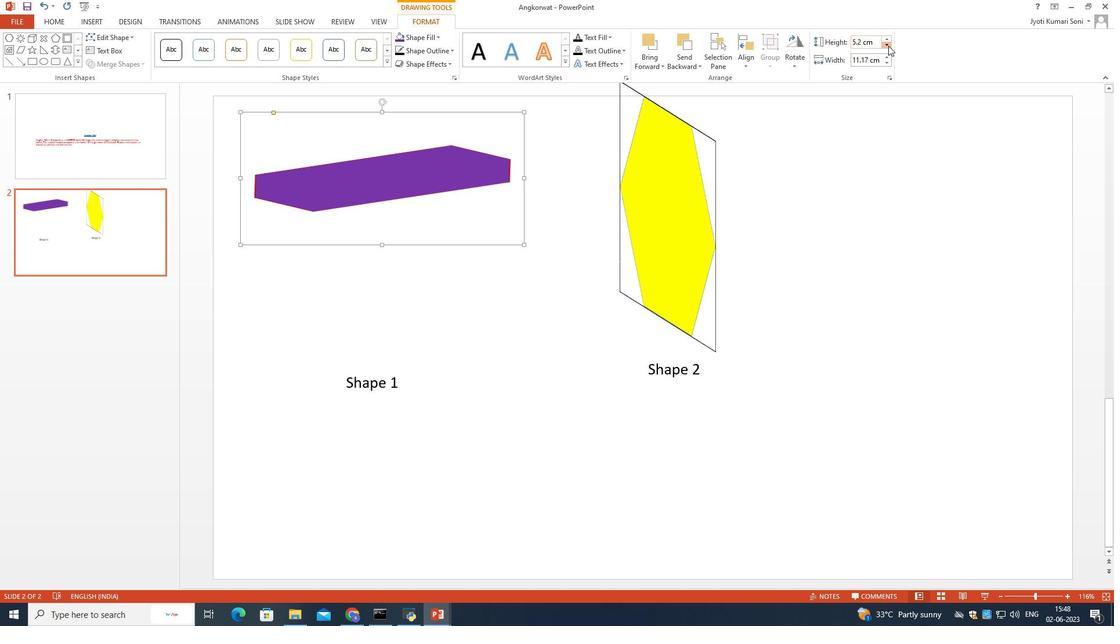 
Action: Mouse pressed left at (888, 45)
Screenshot: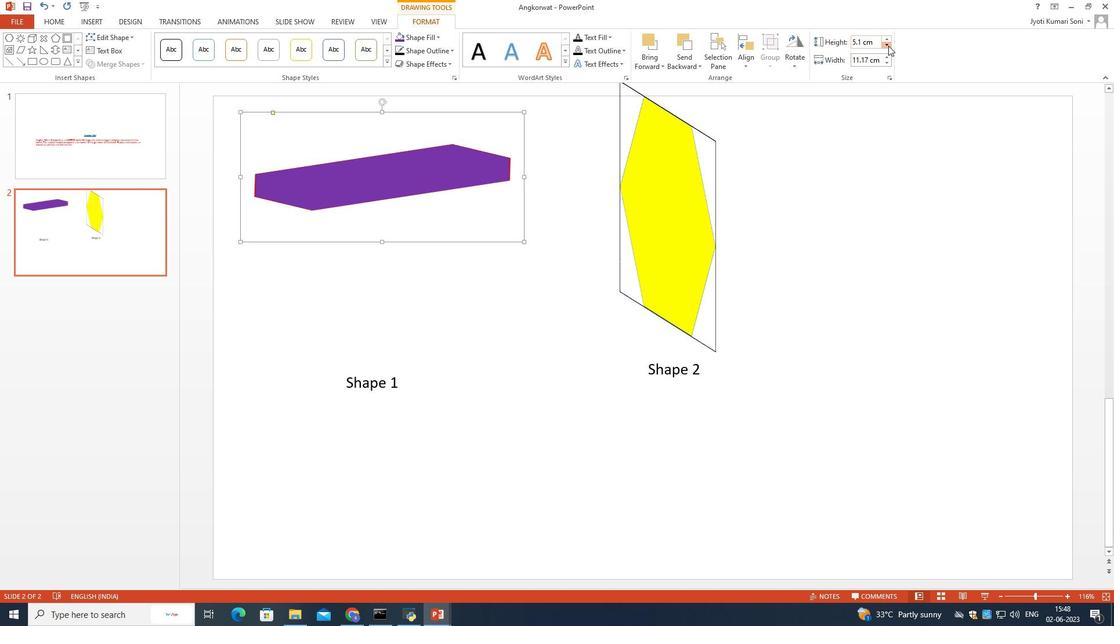 
Action: Mouse pressed left at (888, 45)
Screenshot: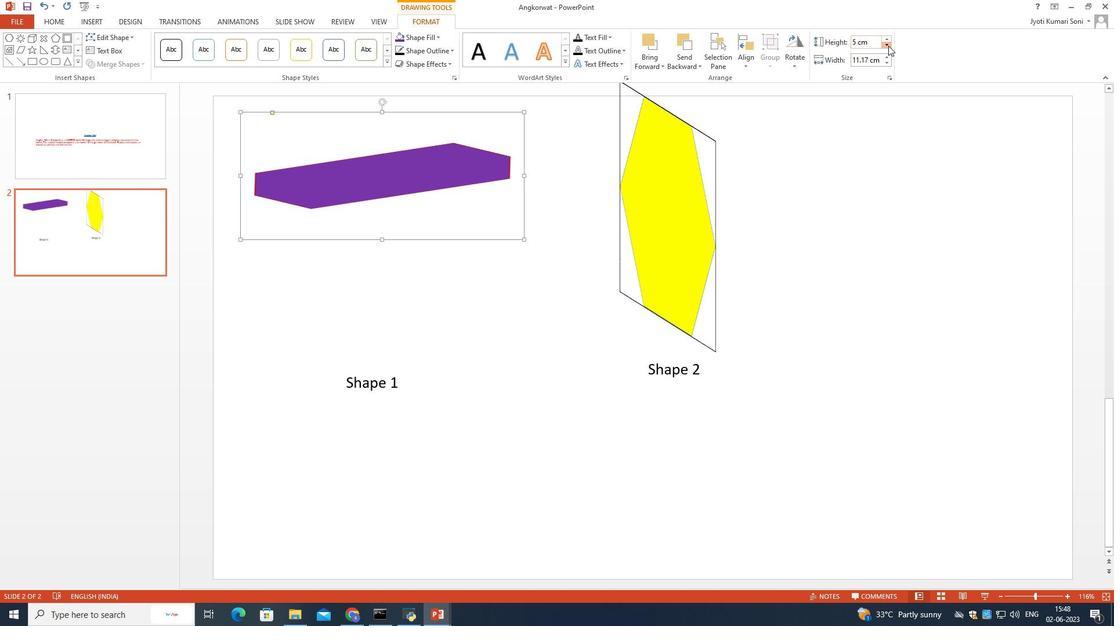 
Action: Mouse pressed left at (888, 45)
Screenshot: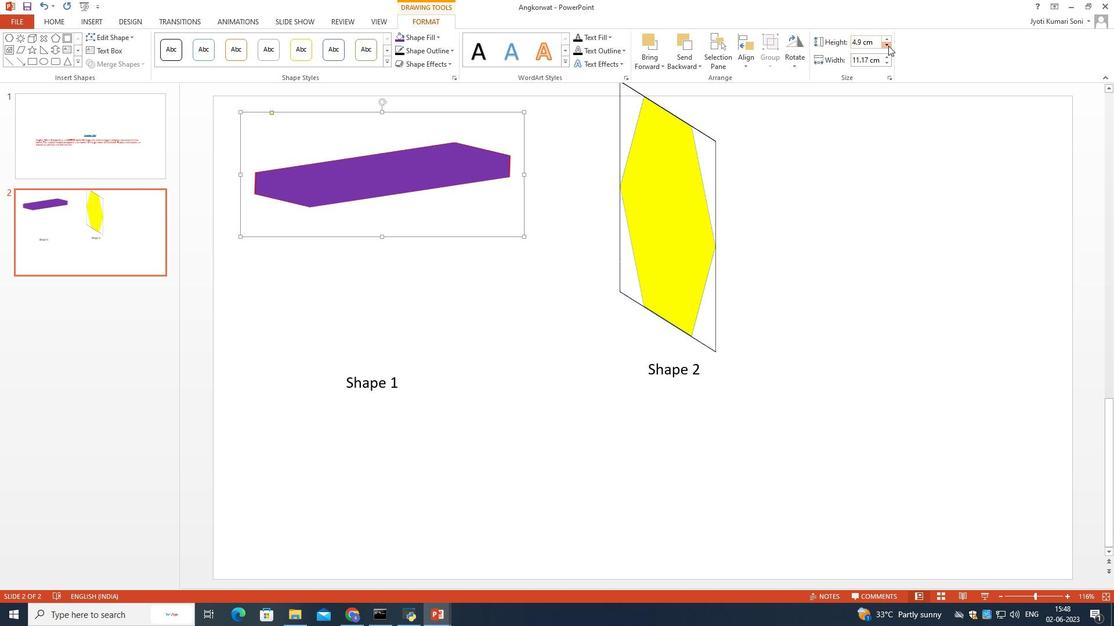 
Action: Mouse pressed left at (888, 45)
Screenshot: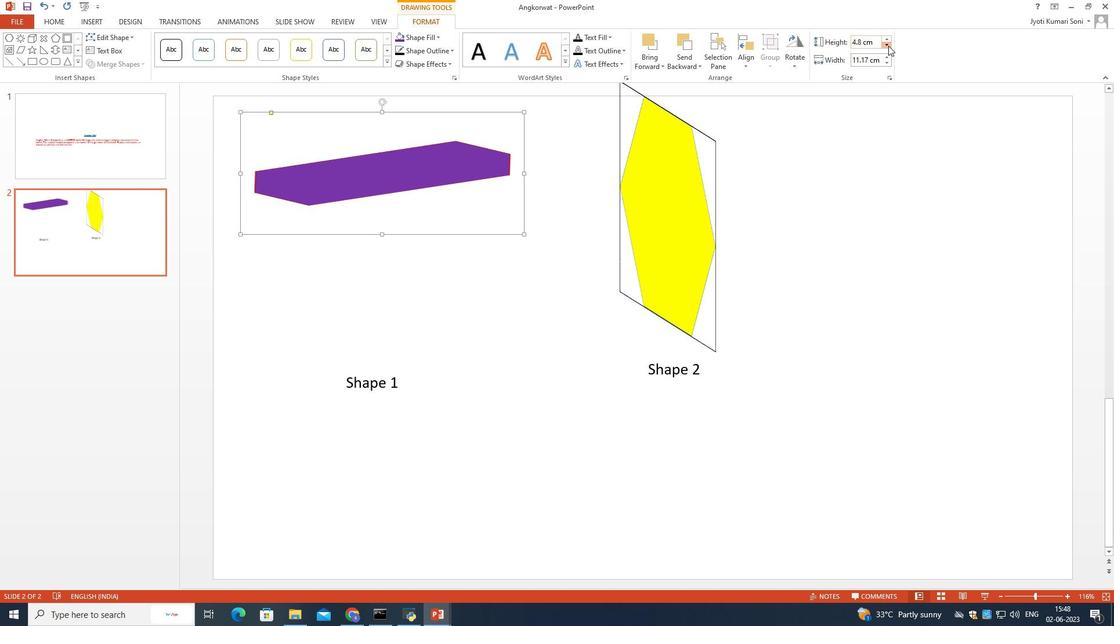 
Action: Mouse pressed left at (888, 45)
Screenshot: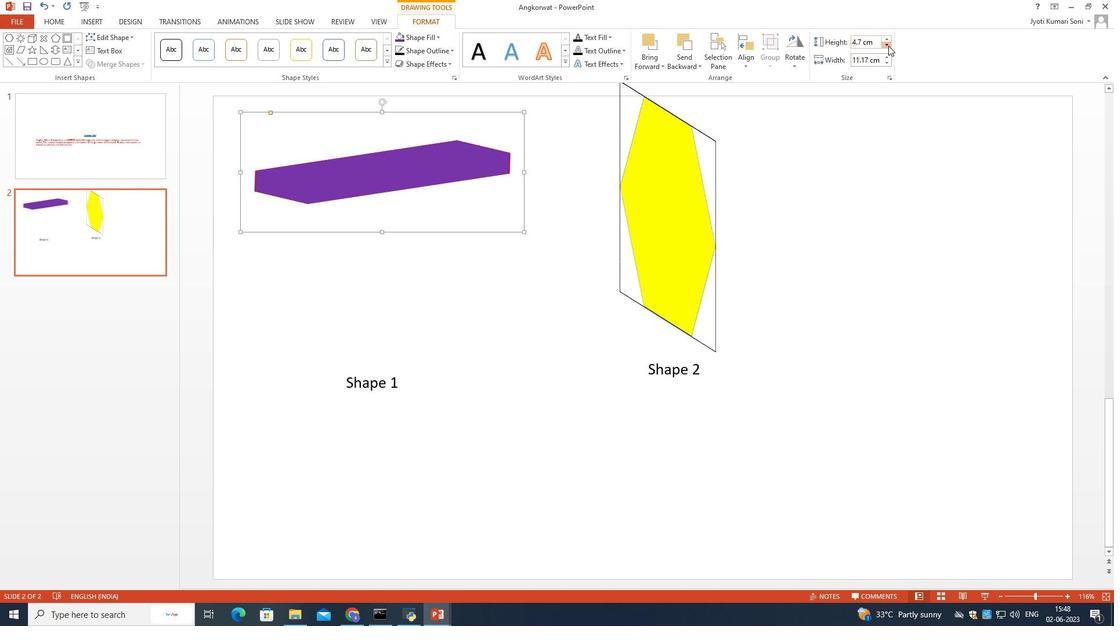 
Action: Mouse pressed left at (888, 45)
Screenshot: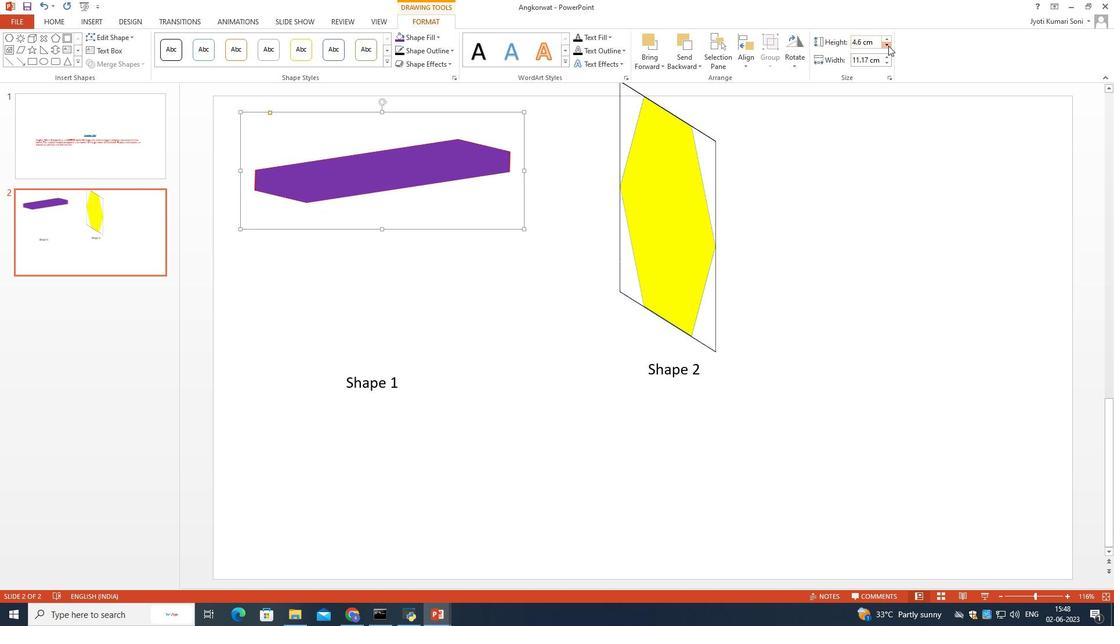 
Action: Mouse moved to (888, 45)
Screenshot: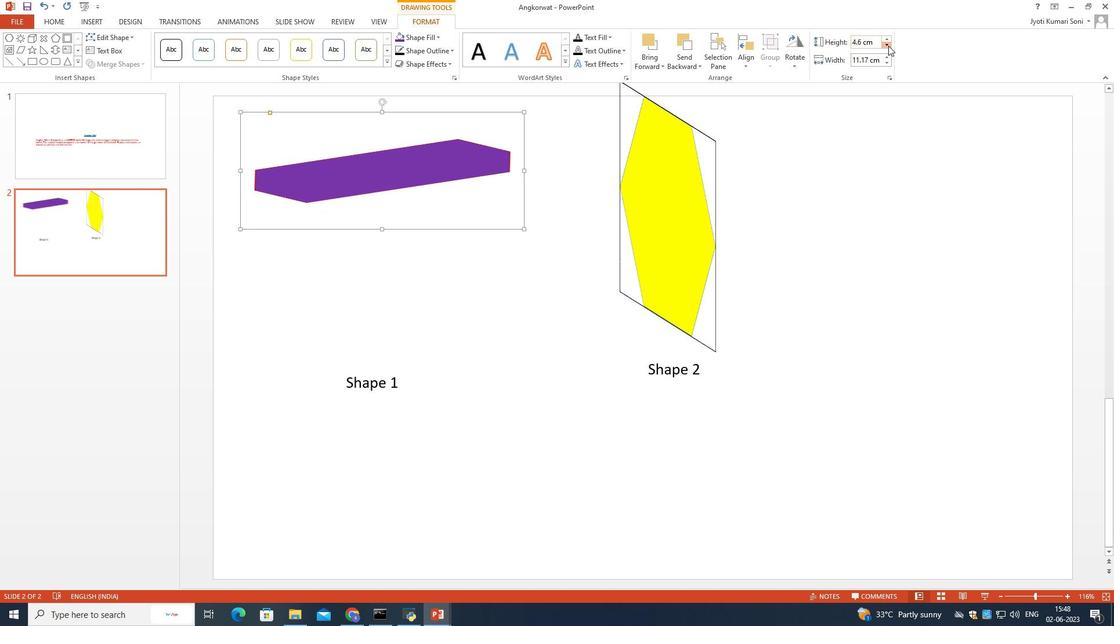 
Action: Mouse pressed left at (888, 45)
Screenshot: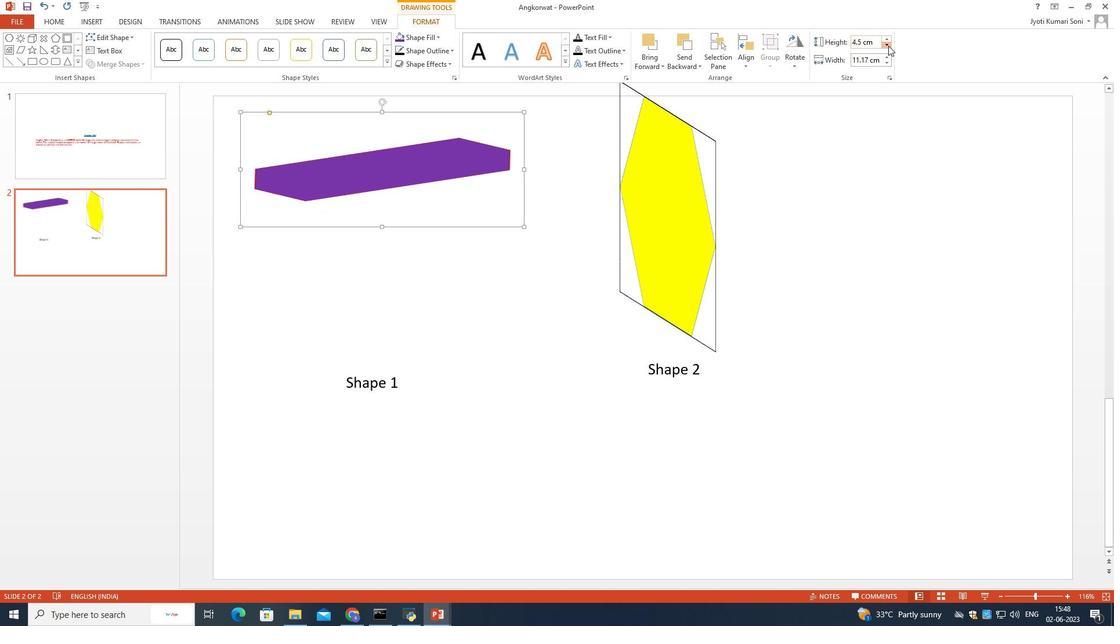 
Action: Mouse pressed left at (888, 45)
Screenshot: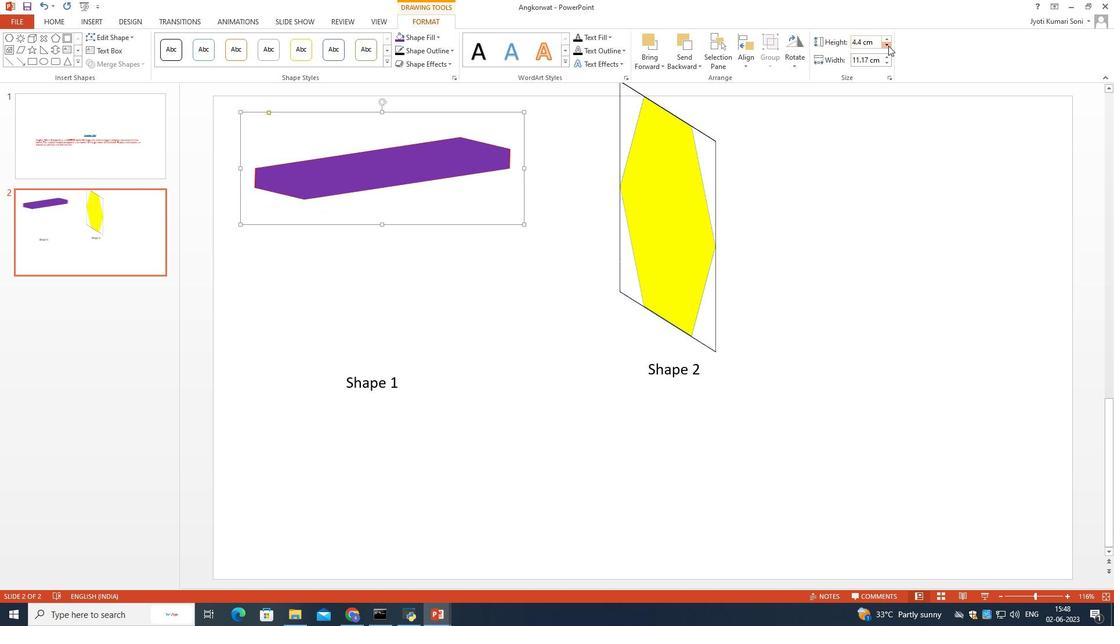
Action: Mouse pressed left at (888, 45)
Screenshot: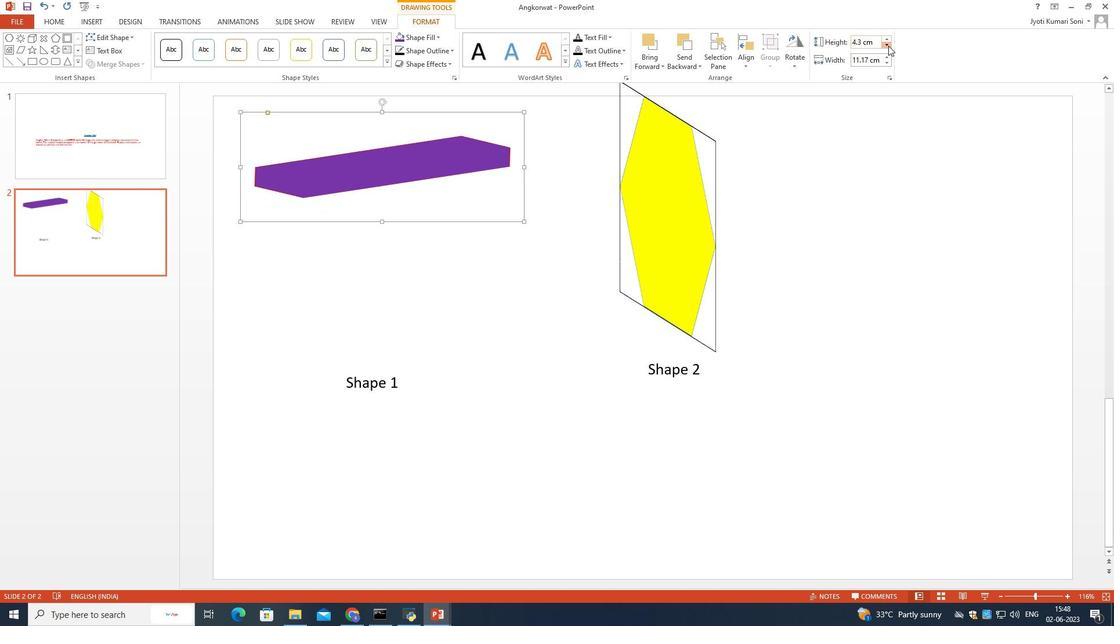
Action: Mouse pressed left at (888, 45)
Screenshot: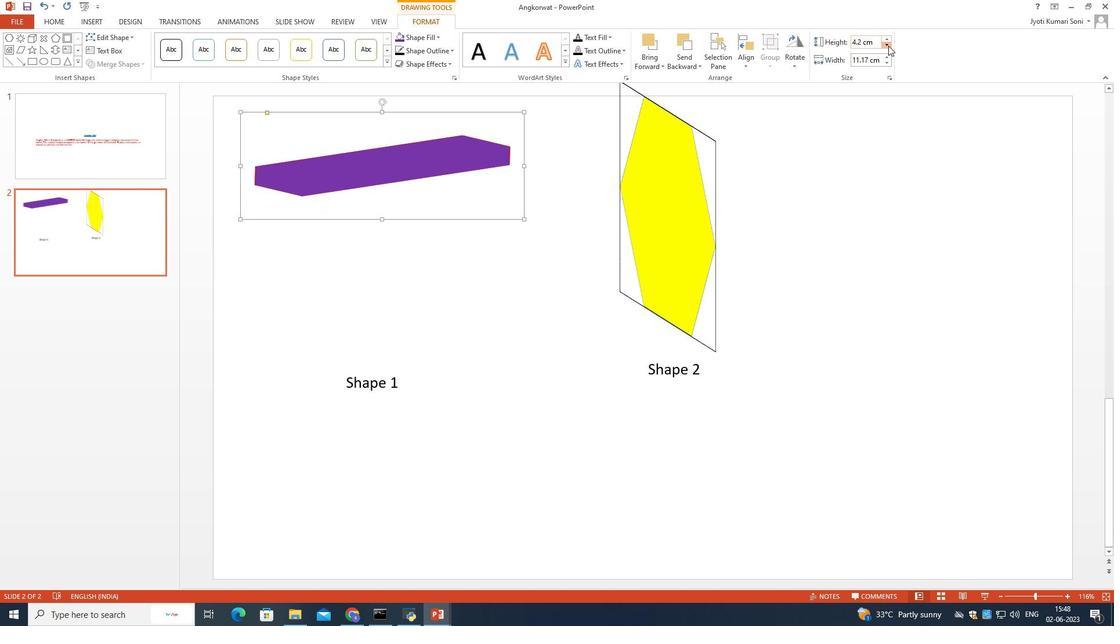 
Action: Mouse pressed left at (888, 45)
Screenshot: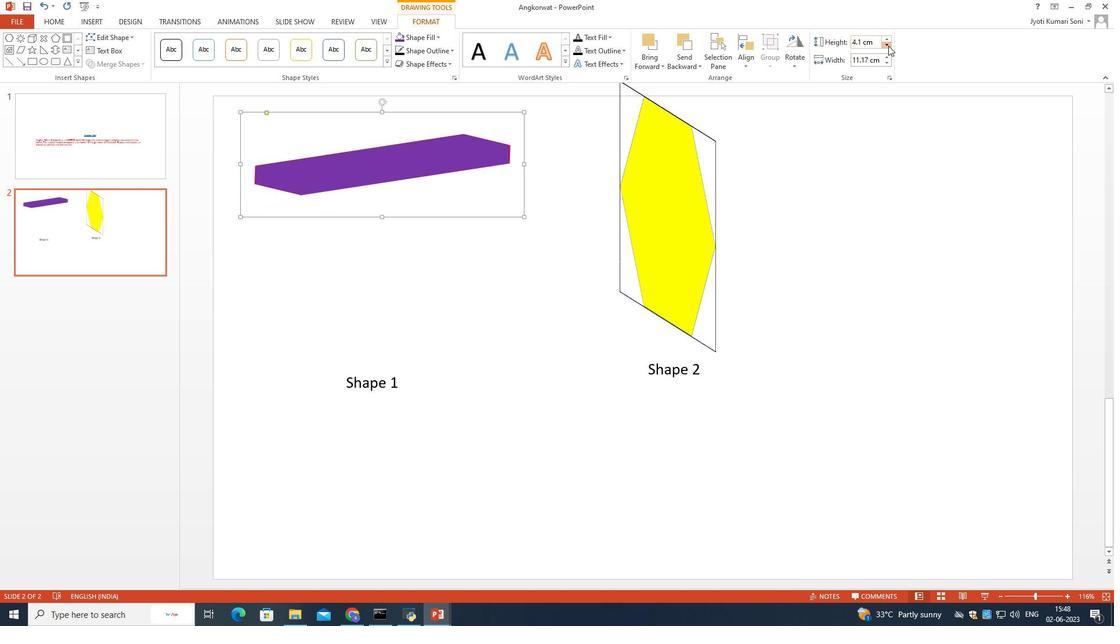 
Action: Mouse pressed left at (888, 45)
Screenshot: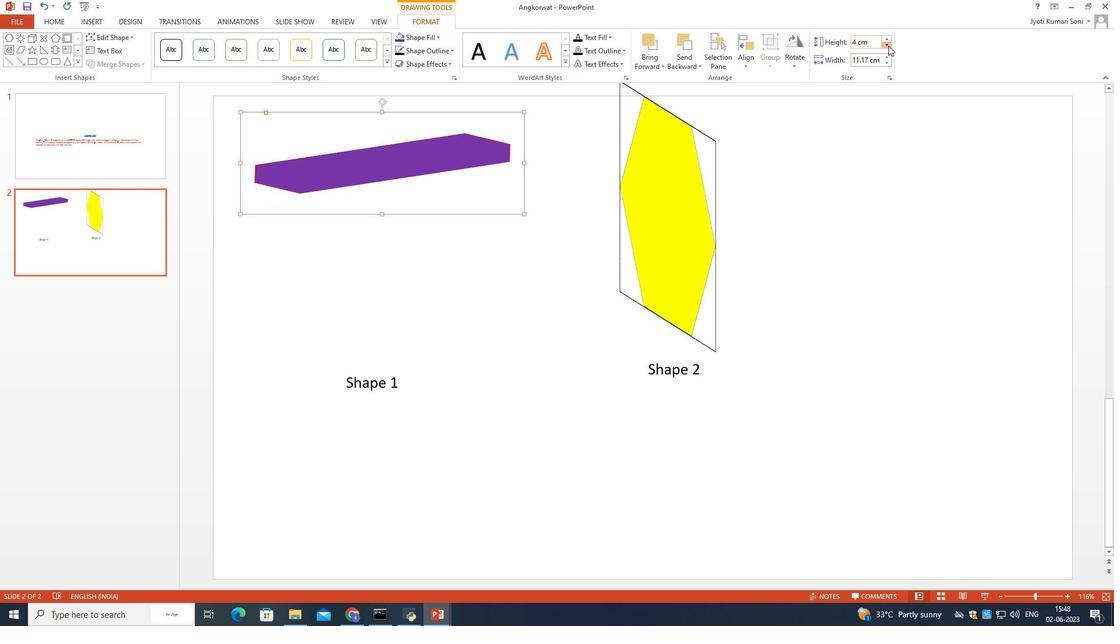 
Action: Mouse pressed left at (888, 45)
Screenshot: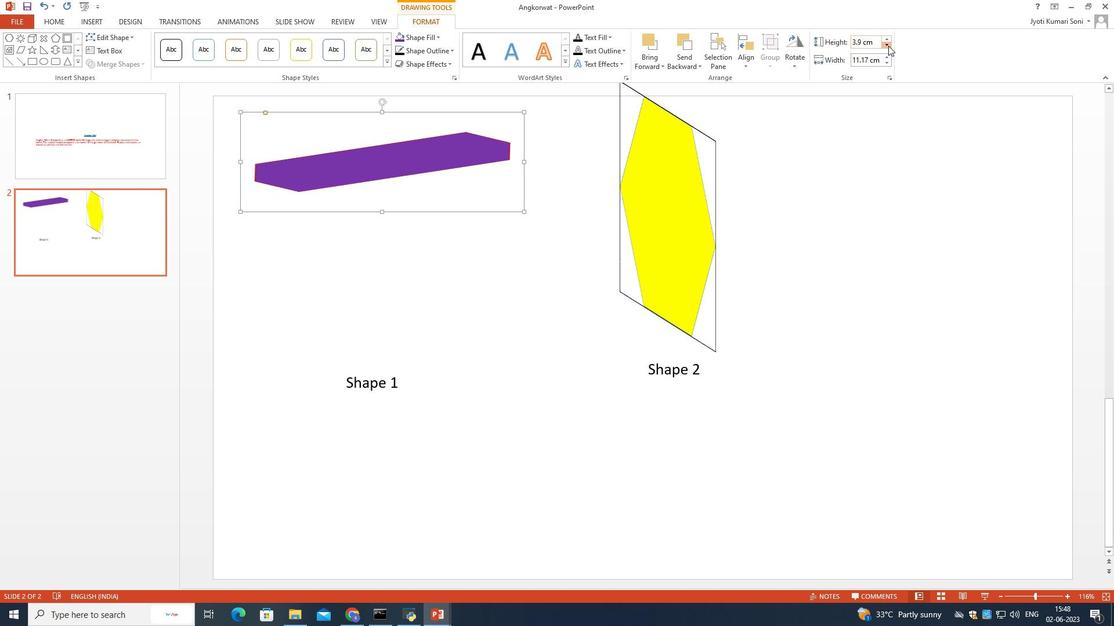 
Action: Mouse pressed left at (888, 45)
Screenshot: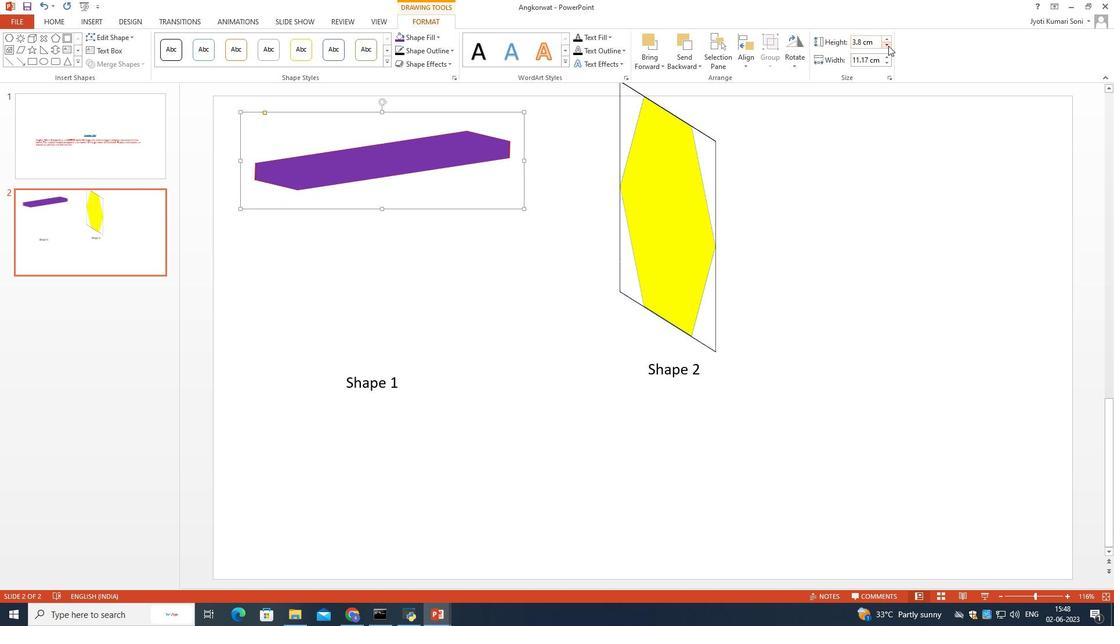 
Action: Mouse pressed left at (888, 45)
Screenshot: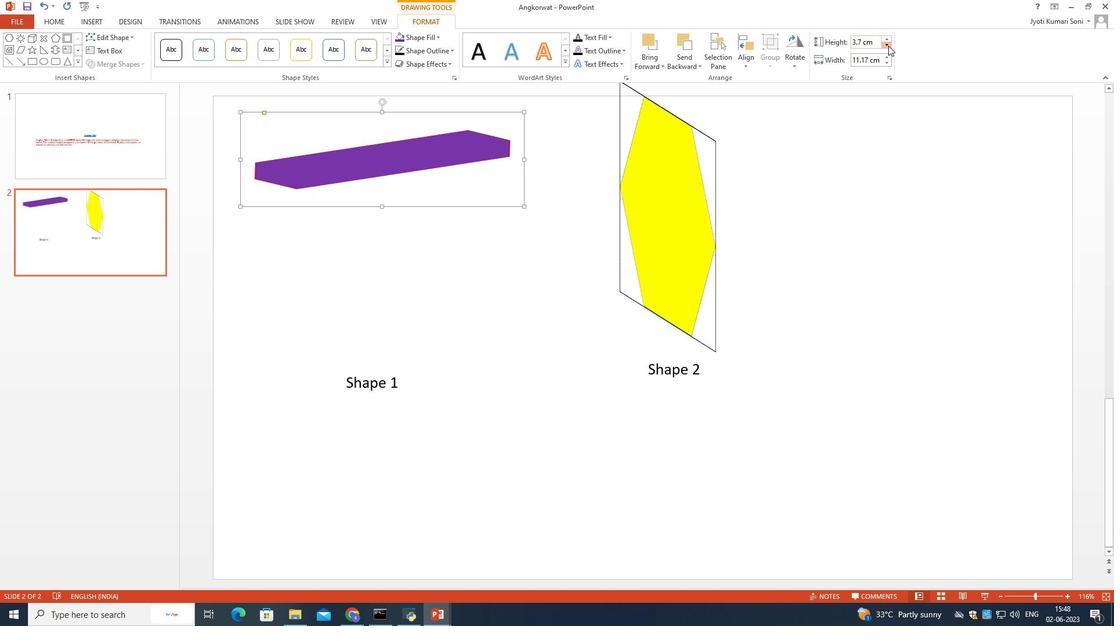 
Action: Mouse pressed left at (888, 45)
Screenshot: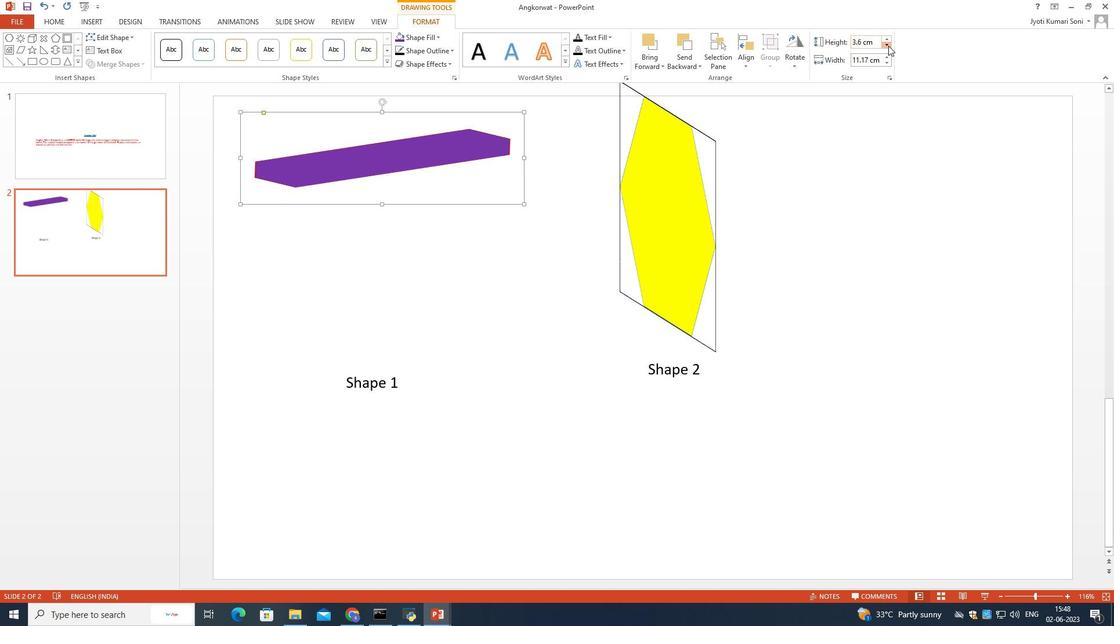 
Action: Mouse pressed left at (888, 45)
Screenshot: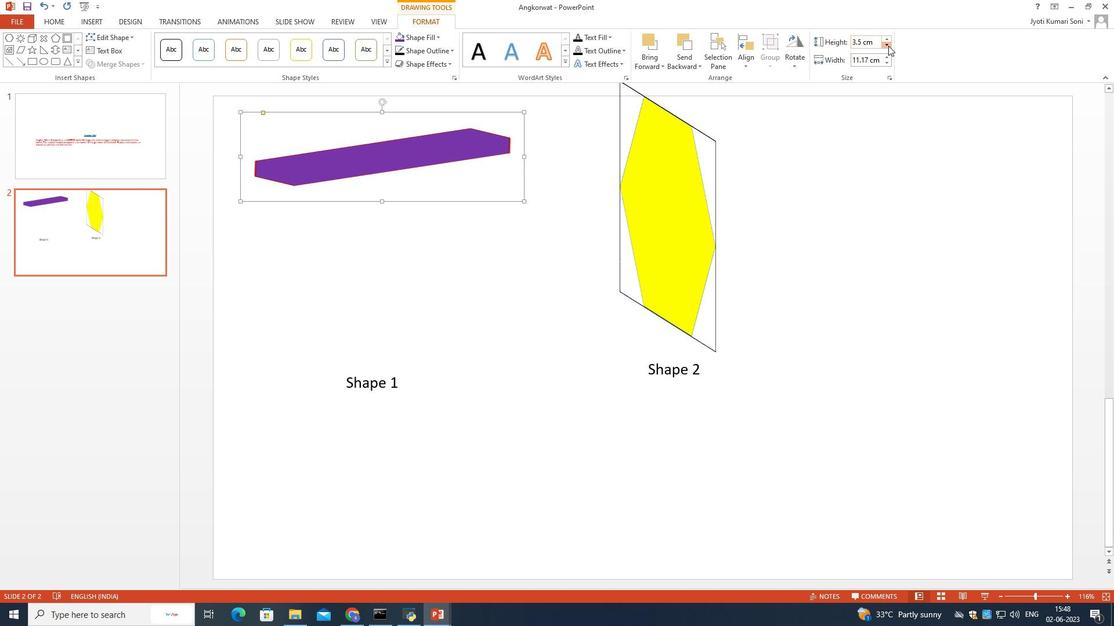 
Action: Mouse pressed left at (888, 45)
Screenshot: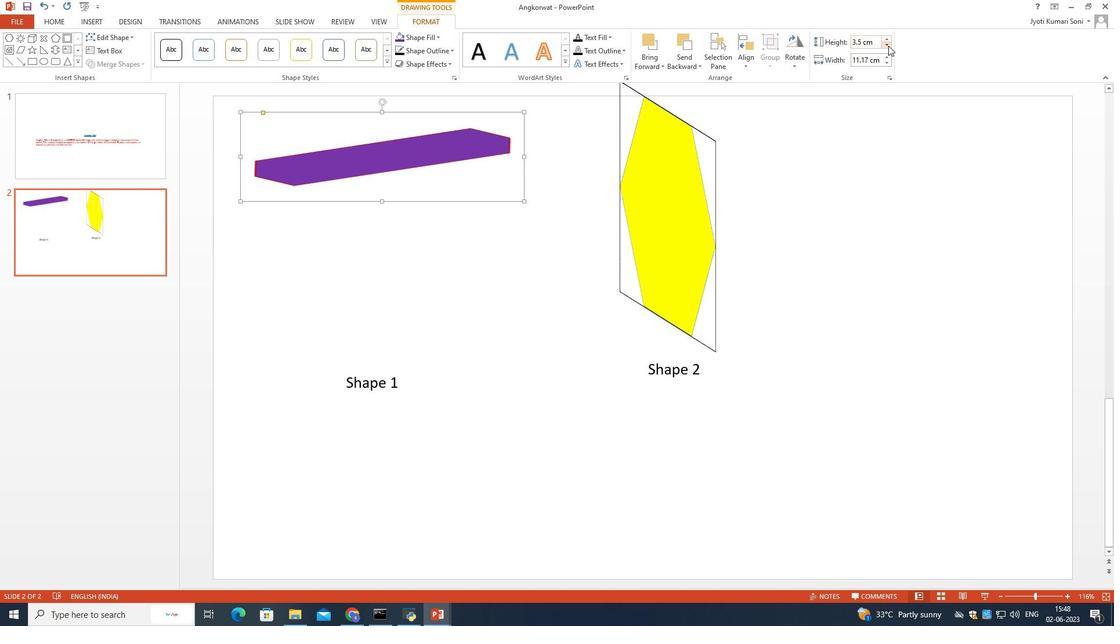 
Action: Mouse pressed left at (888, 45)
Screenshot: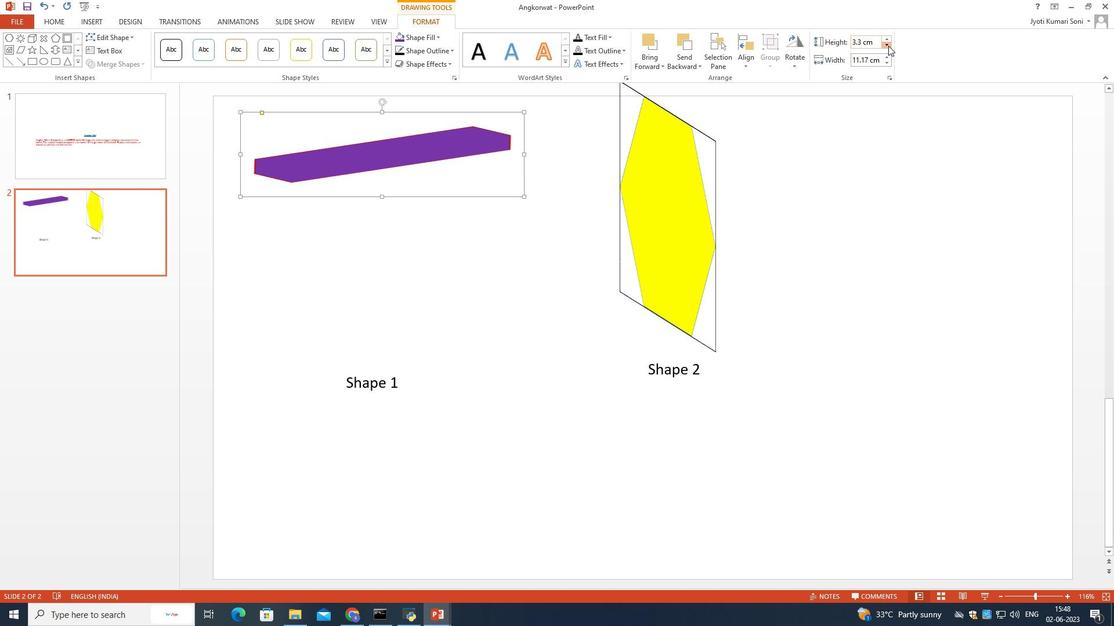 
Action: Mouse pressed left at (888, 45)
Screenshot: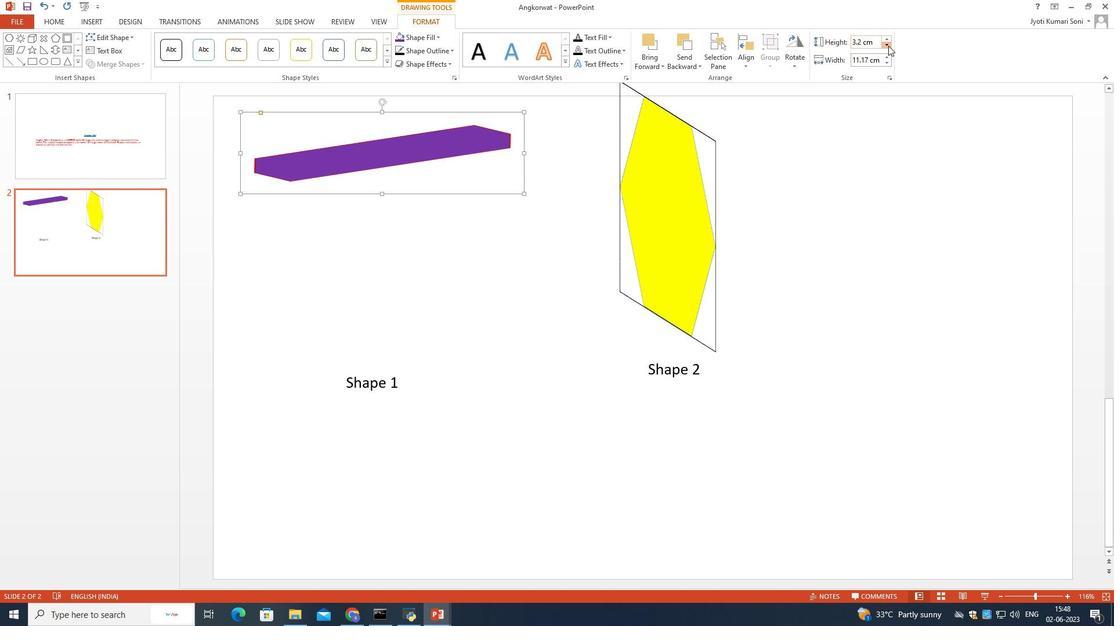 
Action: Mouse pressed left at (888, 45)
Screenshot: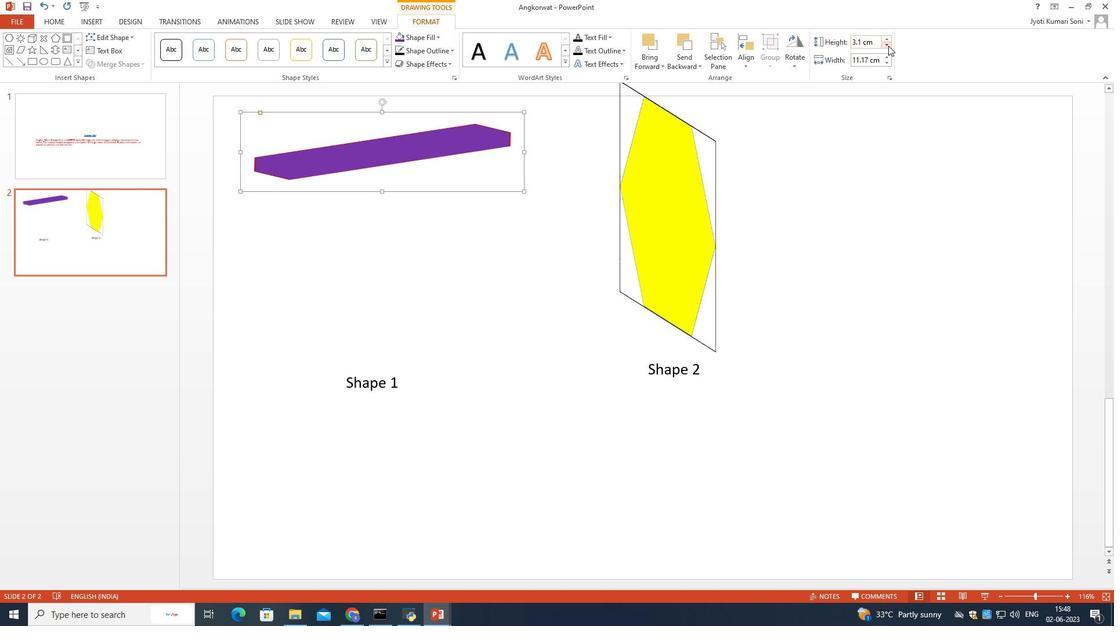 
Action: Mouse moved to (887, 38)
Screenshot: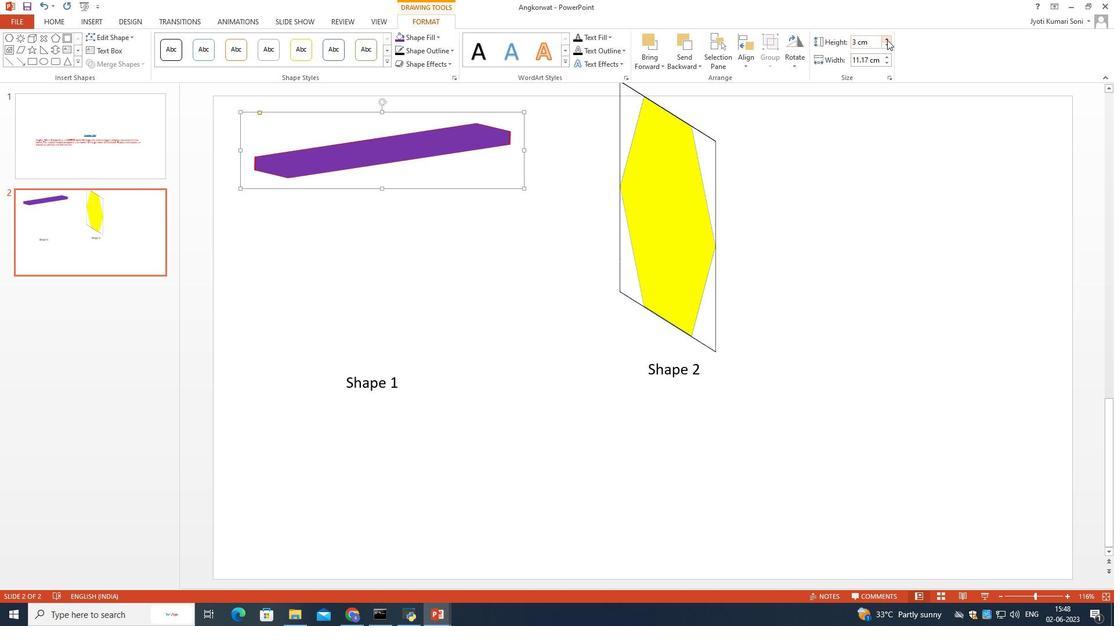
Action: Mouse pressed left at (887, 38)
Screenshot: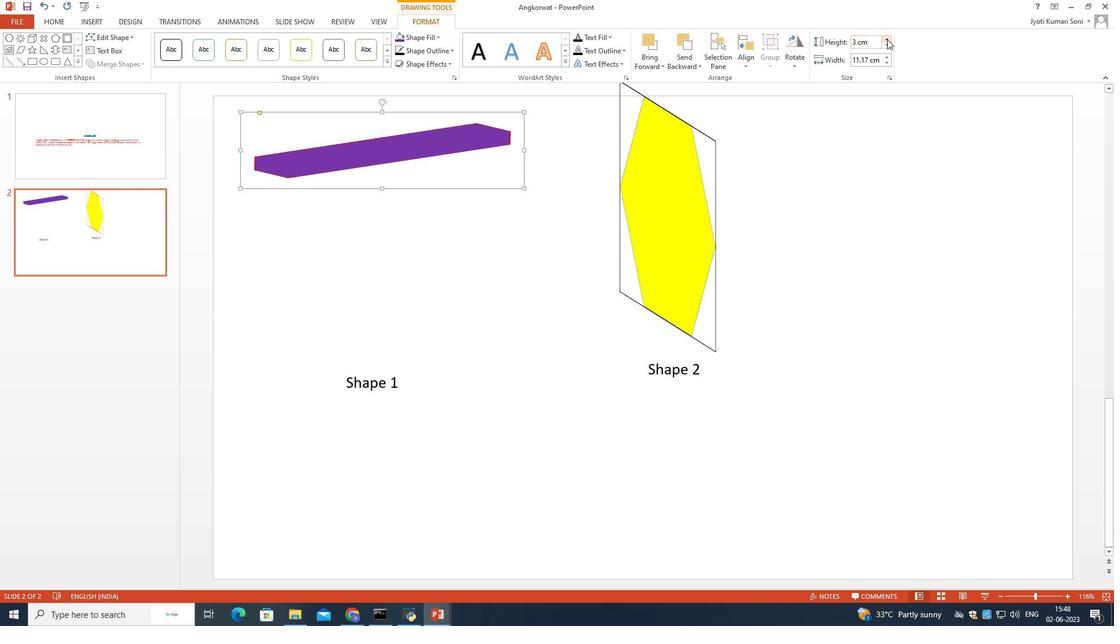 
Action: Mouse moved to (887, 43)
Screenshot: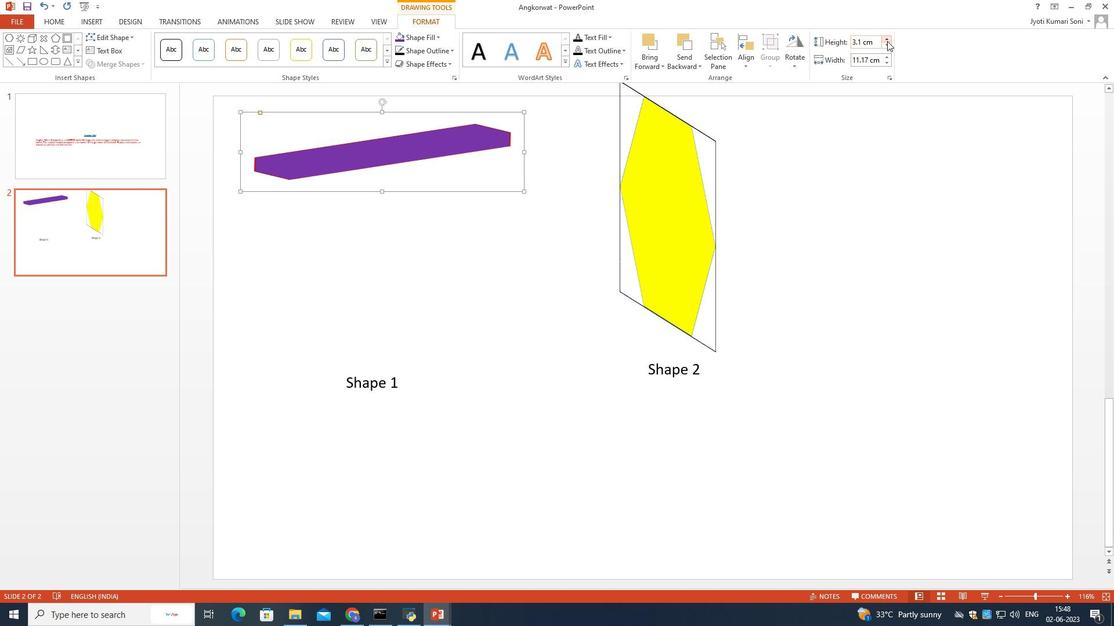 
Action: Mouse pressed left at (887, 43)
Screenshot: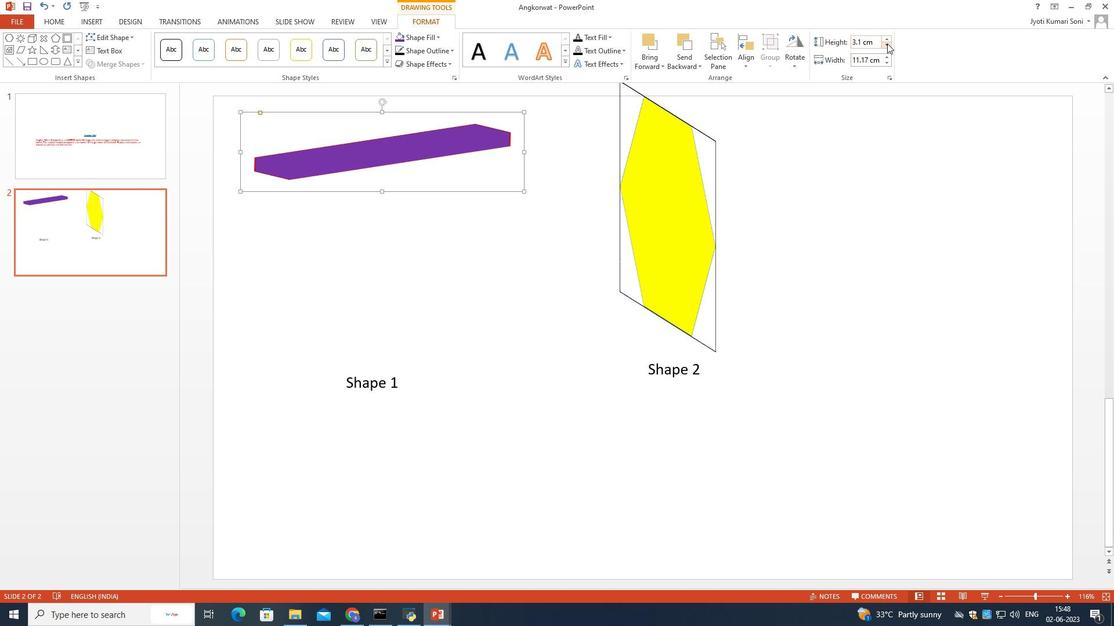 
Action: Mouse moved to (888, 37)
Screenshot: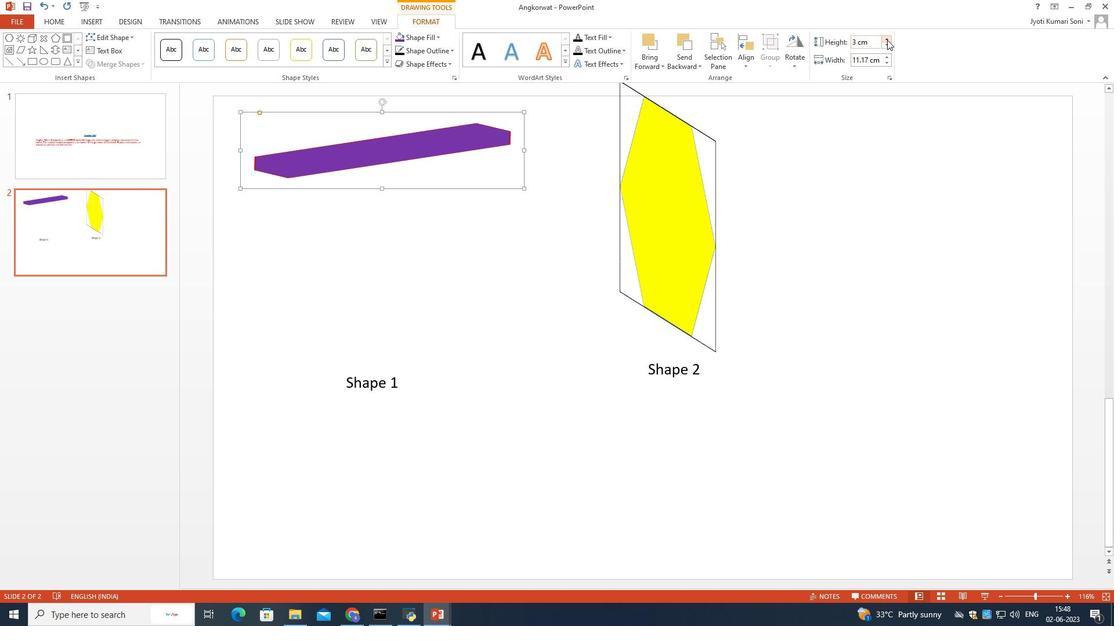 
Action: Mouse pressed left at (888, 37)
Screenshot: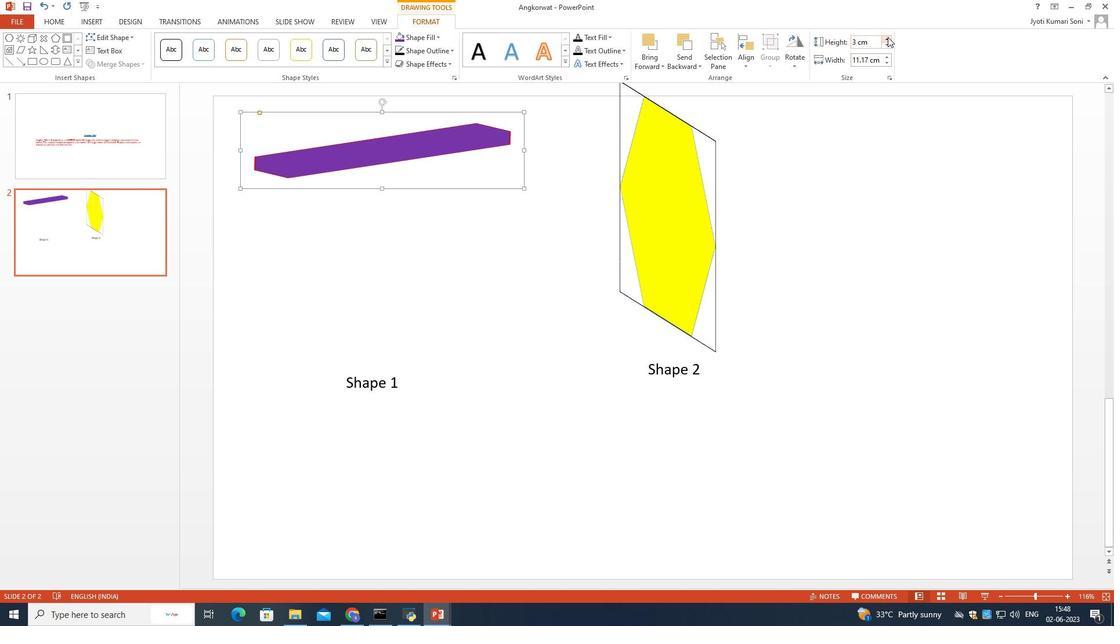 
Action: Mouse moved to (889, 42)
Screenshot: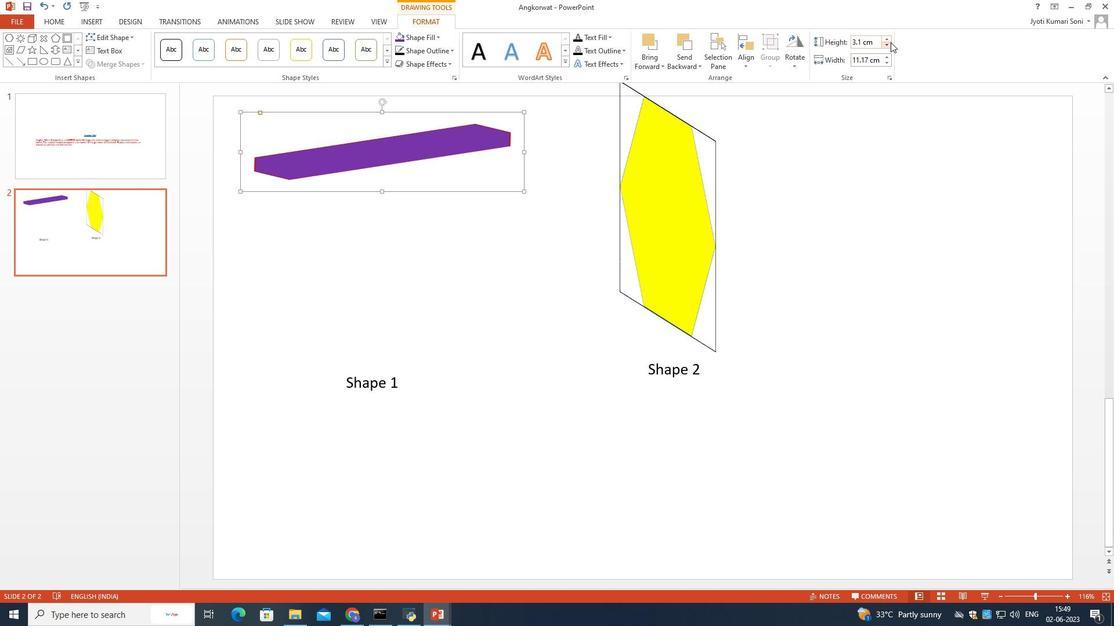 
Action: Mouse pressed left at (889, 42)
Screenshot: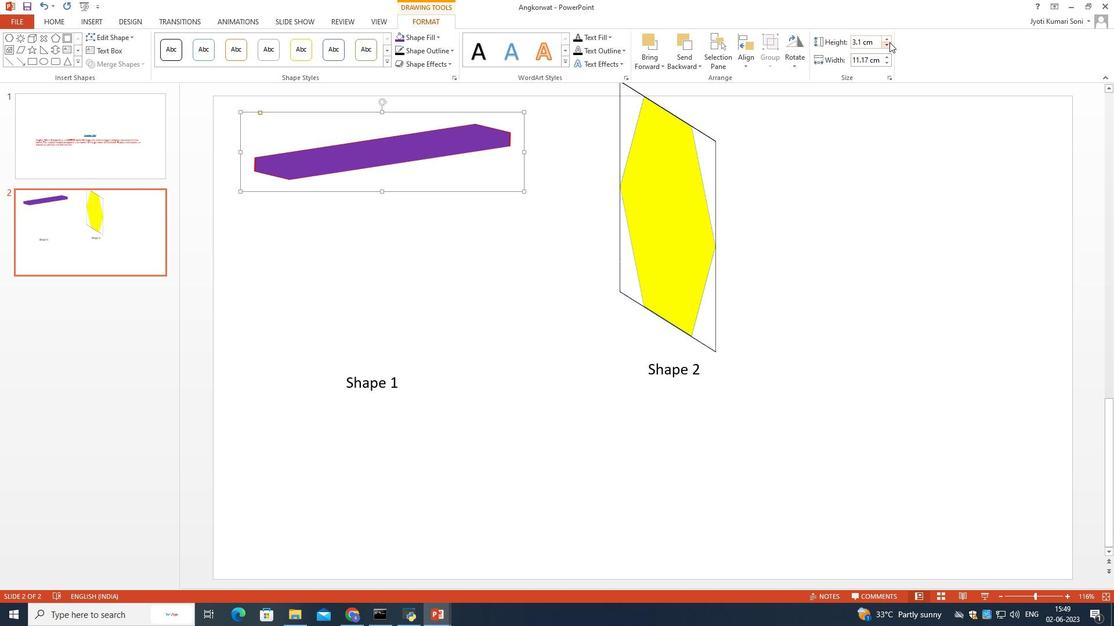 
Action: Mouse moved to (682, 196)
Screenshot: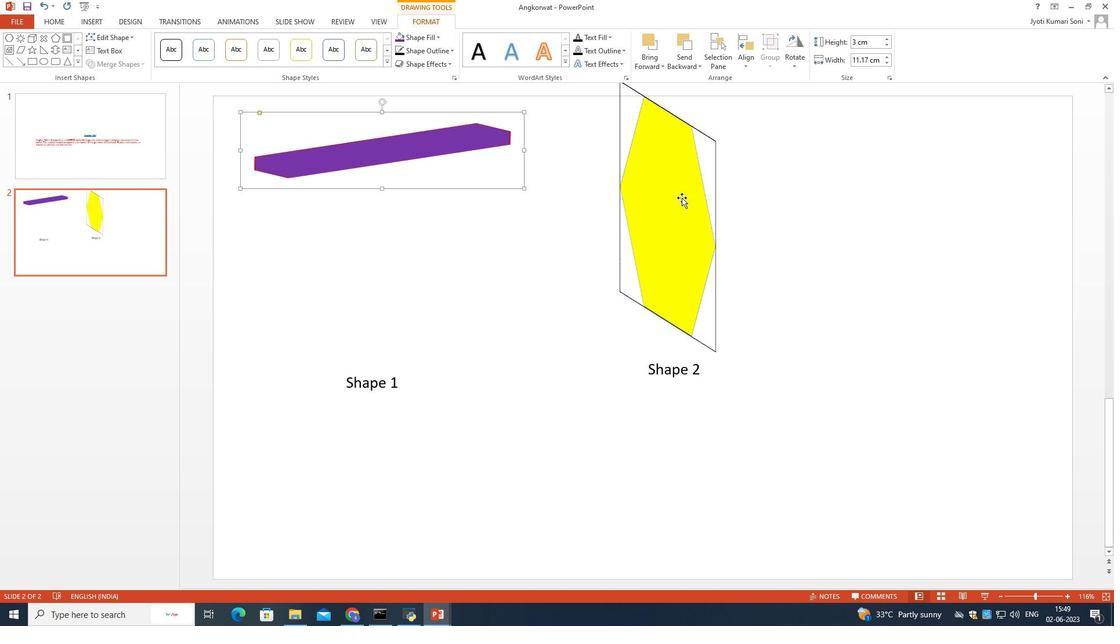 
Action: Mouse pressed left at (682, 196)
Screenshot: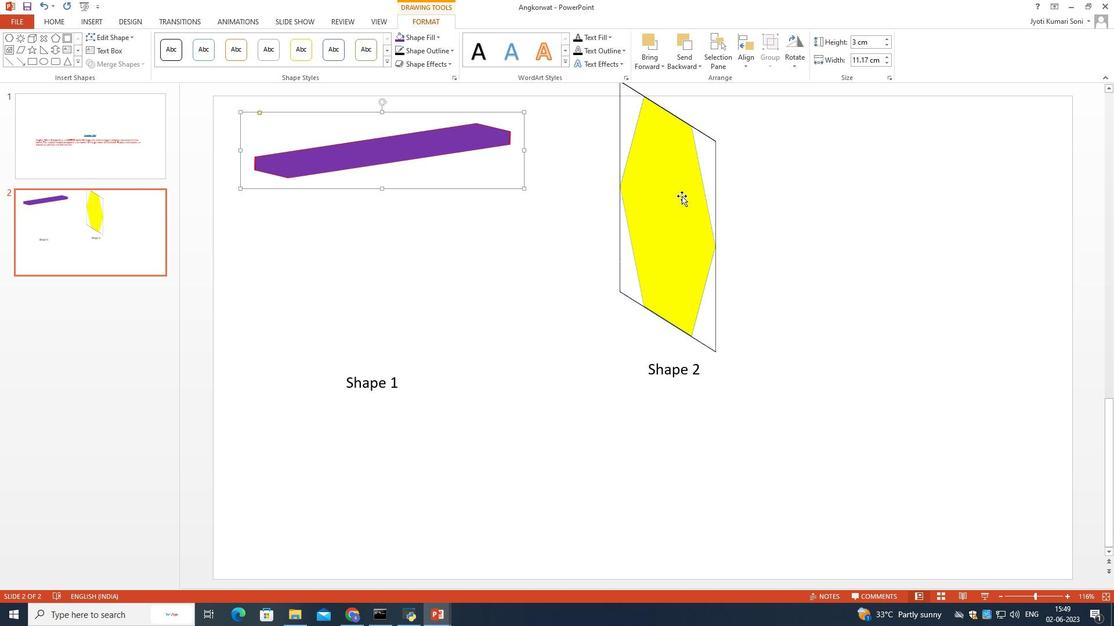 
Action: Mouse moved to (426, 20)
Screenshot: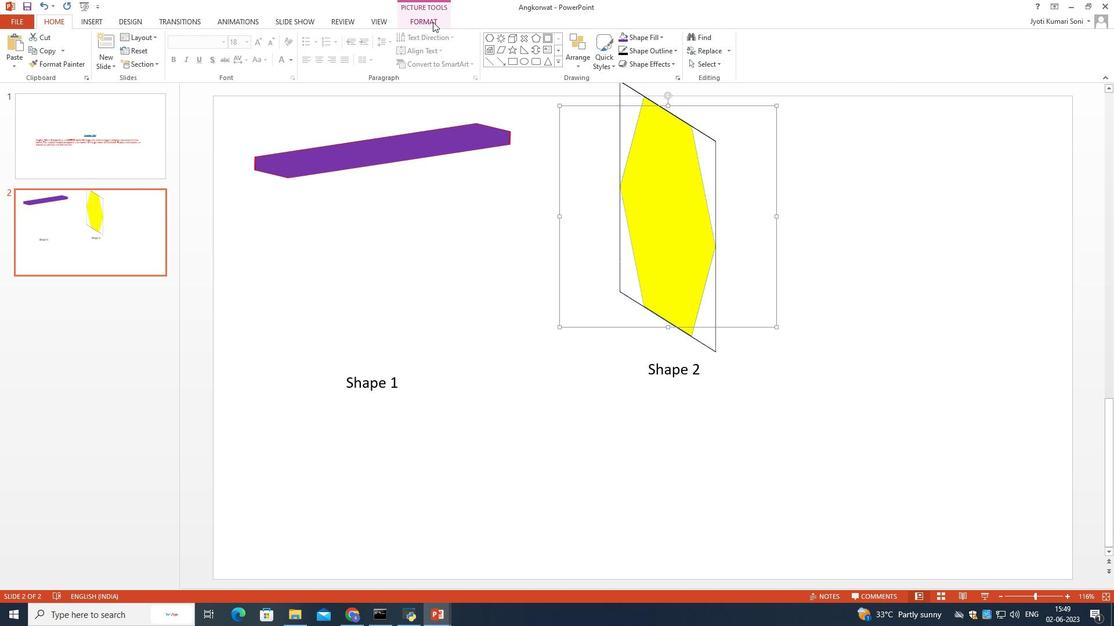 
Action: Mouse pressed left at (426, 20)
Screenshot: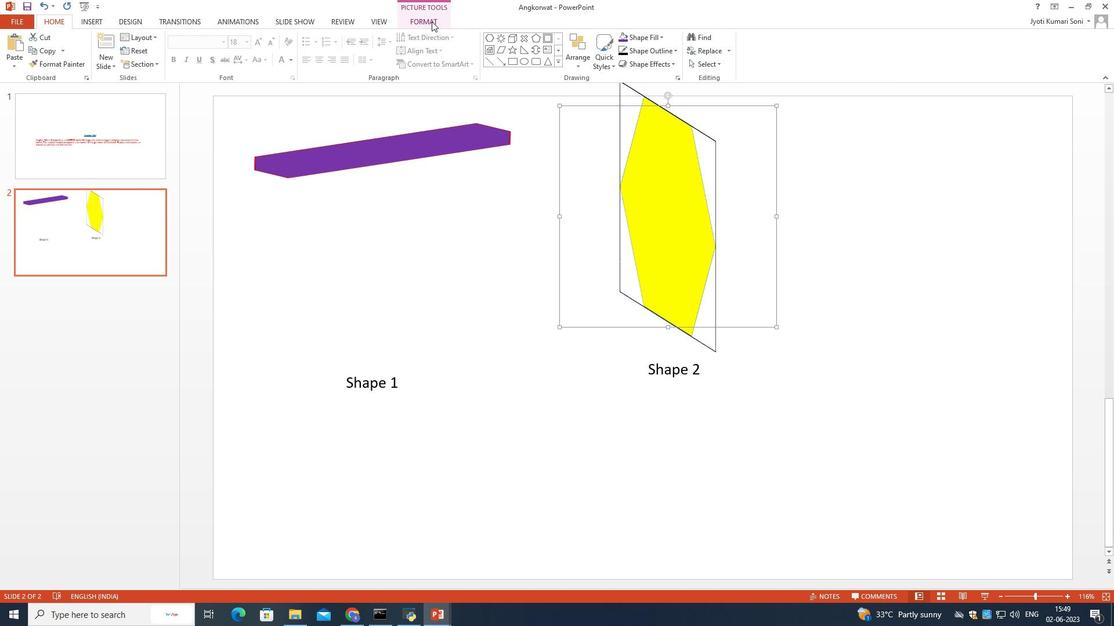 
Action: Mouse moved to (1069, 44)
Screenshot: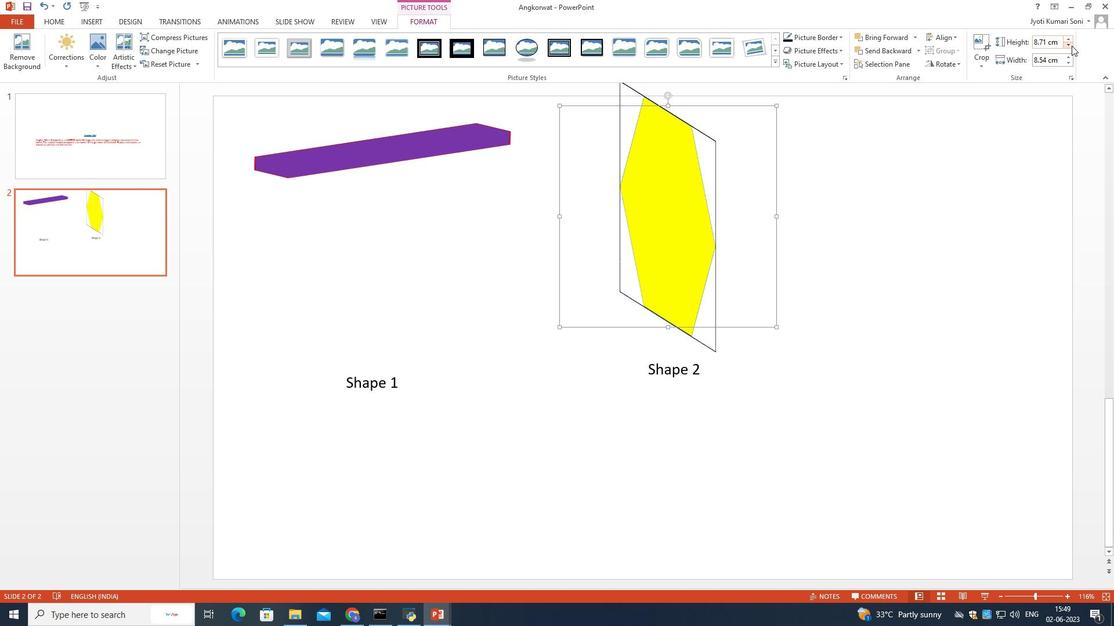 
Action: Mouse pressed left at (1069, 44)
Screenshot: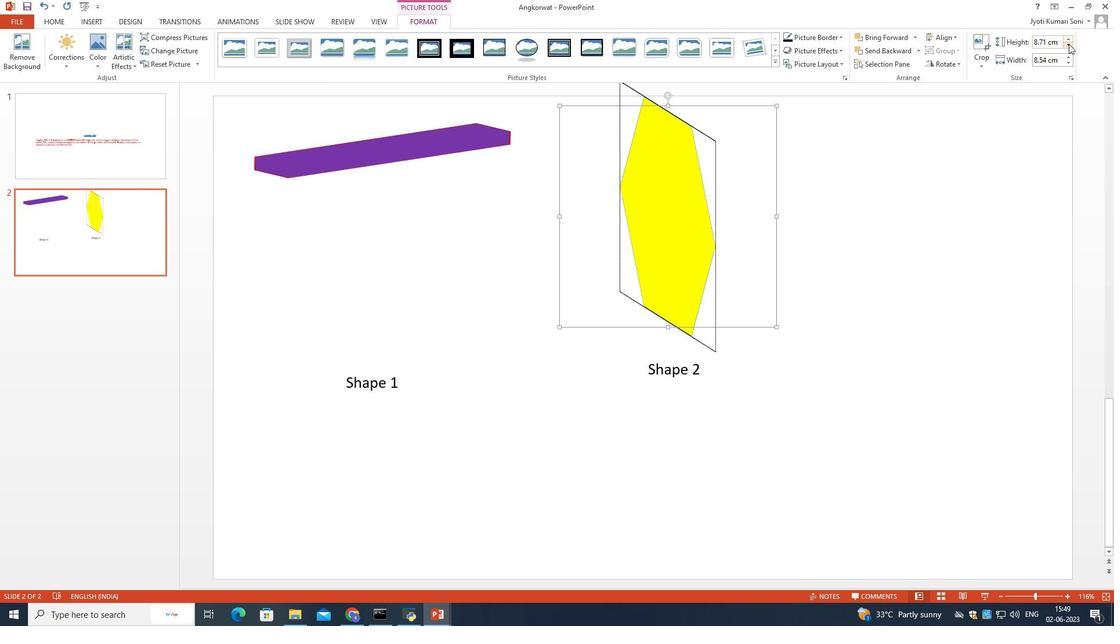 
Action: Mouse pressed left at (1069, 44)
Screenshot: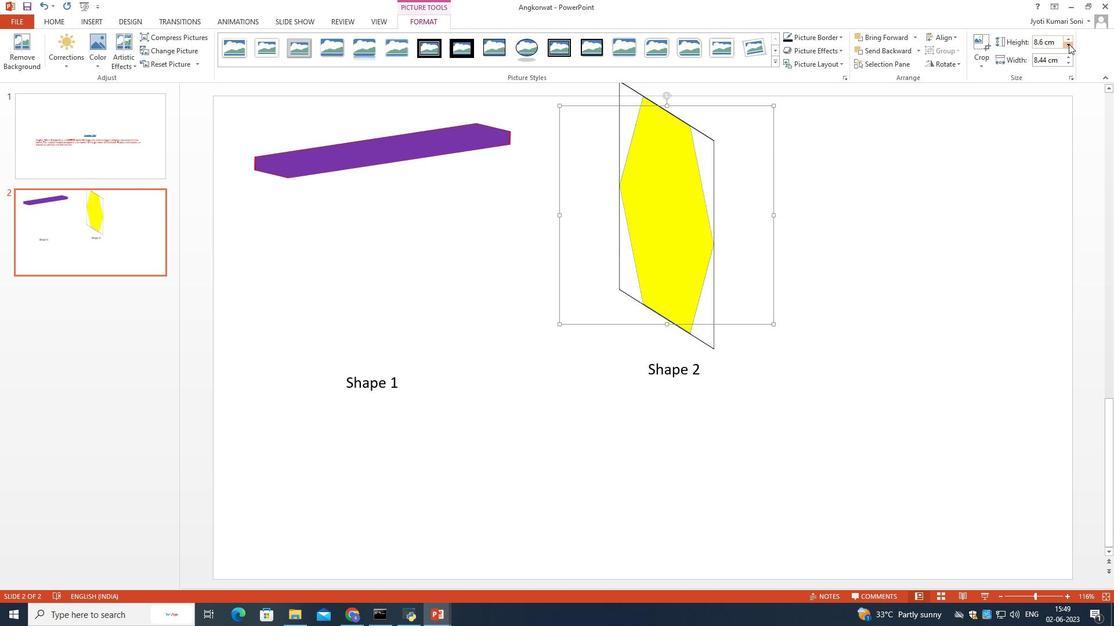 
Action: Mouse pressed left at (1069, 44)
Screenshot: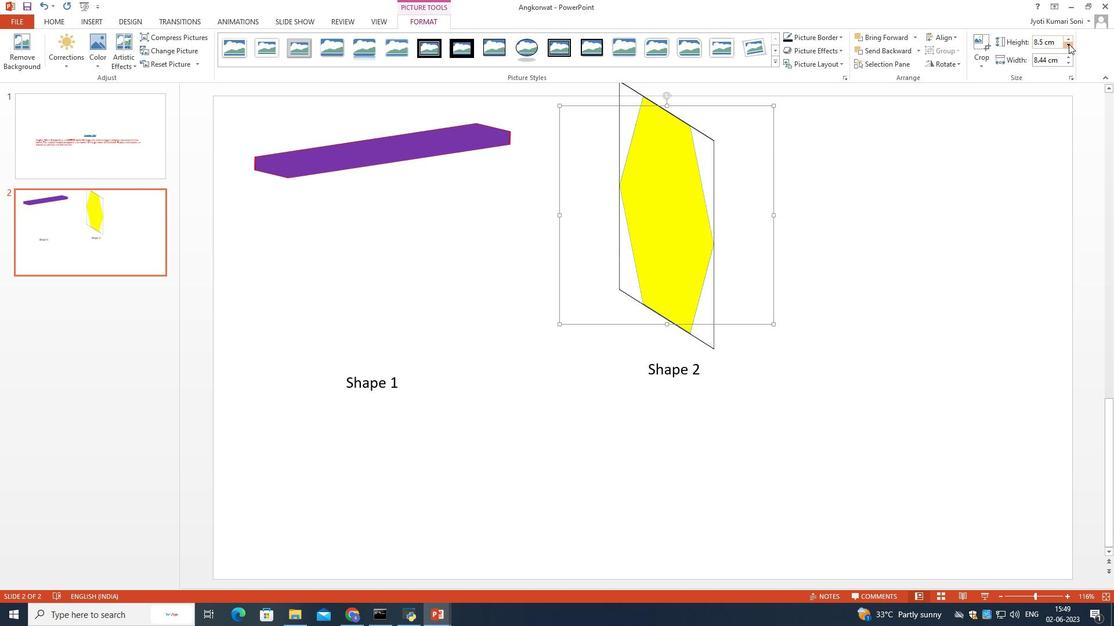 
Action: Mouse pressed left at (1069, 44)
Screenshot: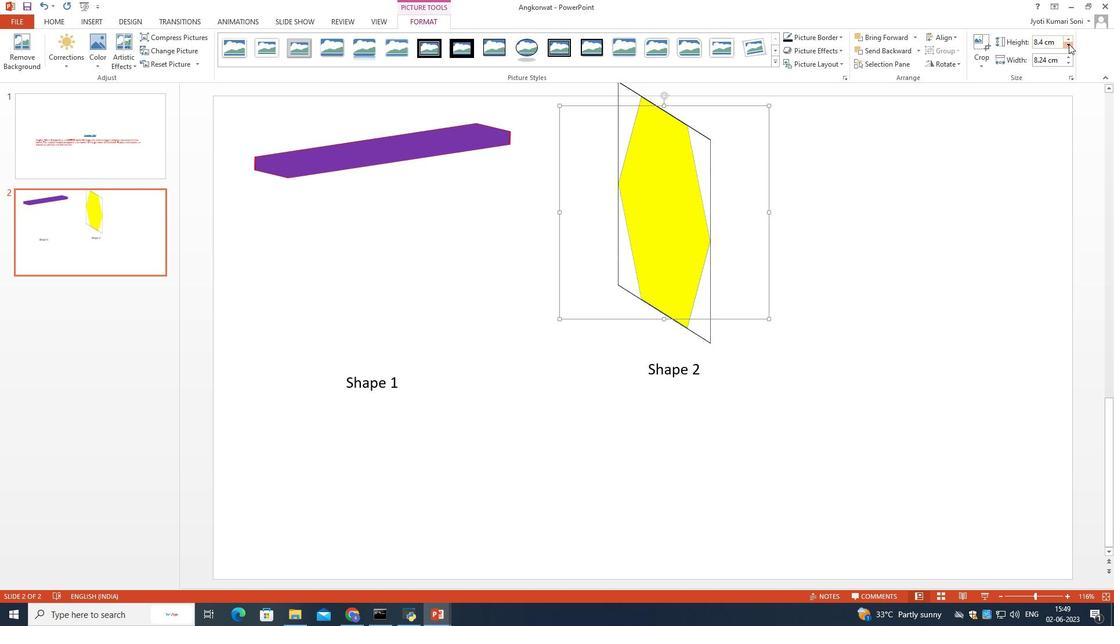 
Action: Mouse pressed left at (1069, 44)
Screenshot: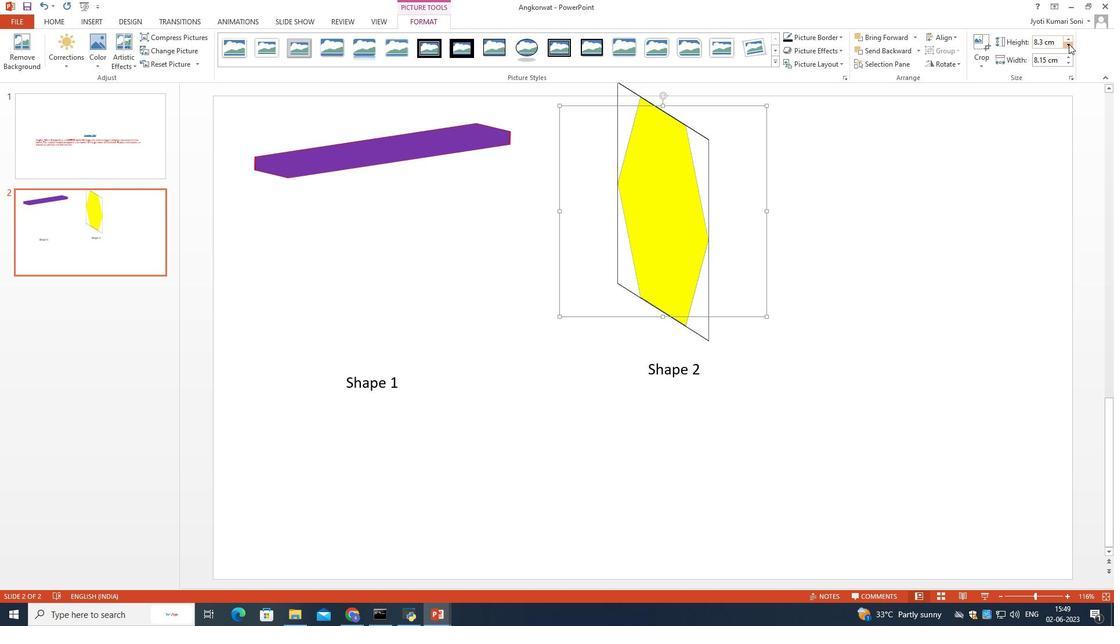 
Action: Mouse pressed left at (1069, 44)
Screenshot: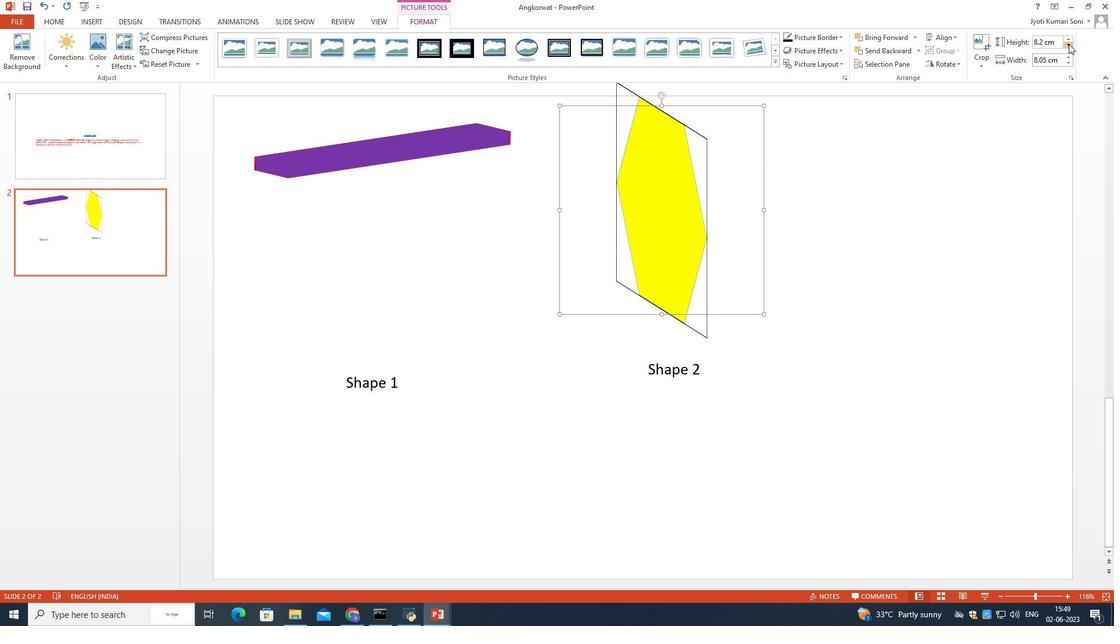 
Action: Mouse moved to (1069, 44)
Screenshot: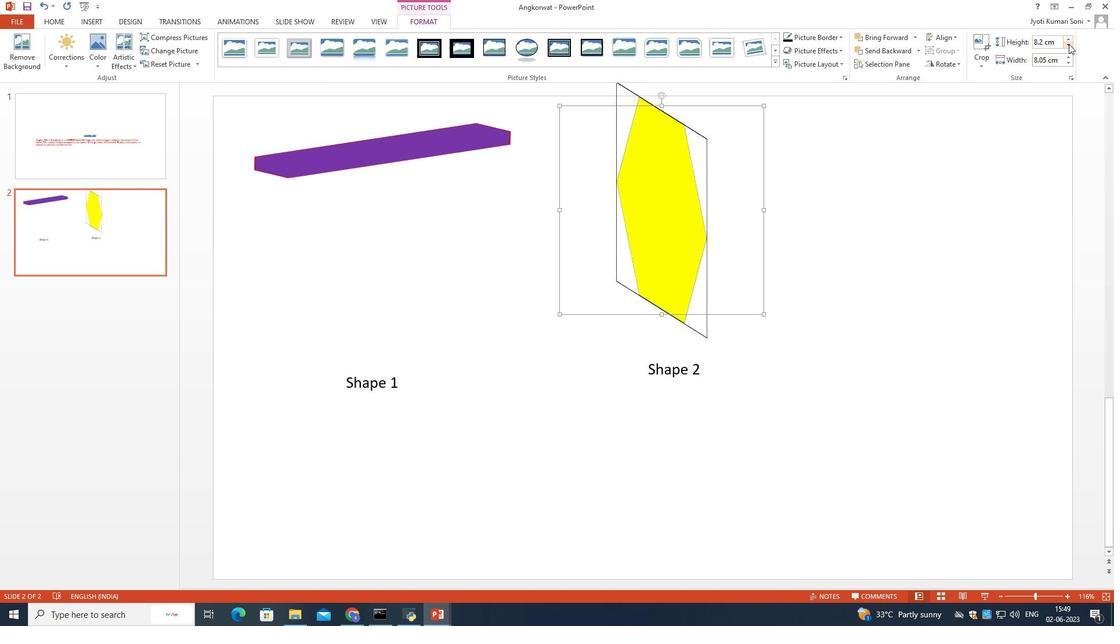 
Action: Mouse pressed left at (1069, 44)
Screenshot: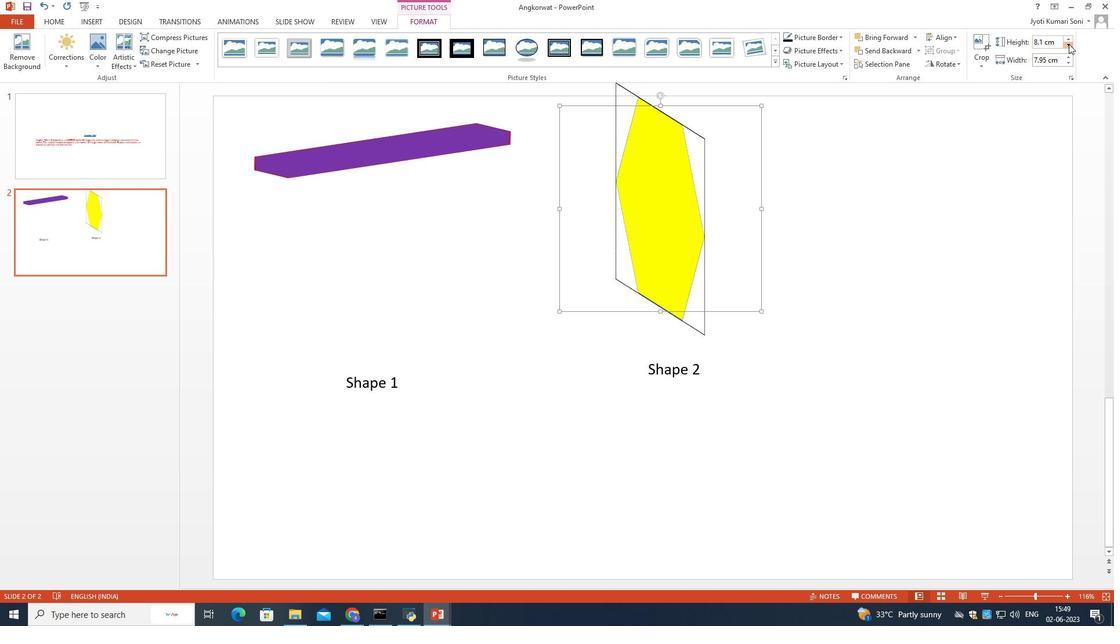 
Action: Mouse moved to (1065, 48)
Screenshot: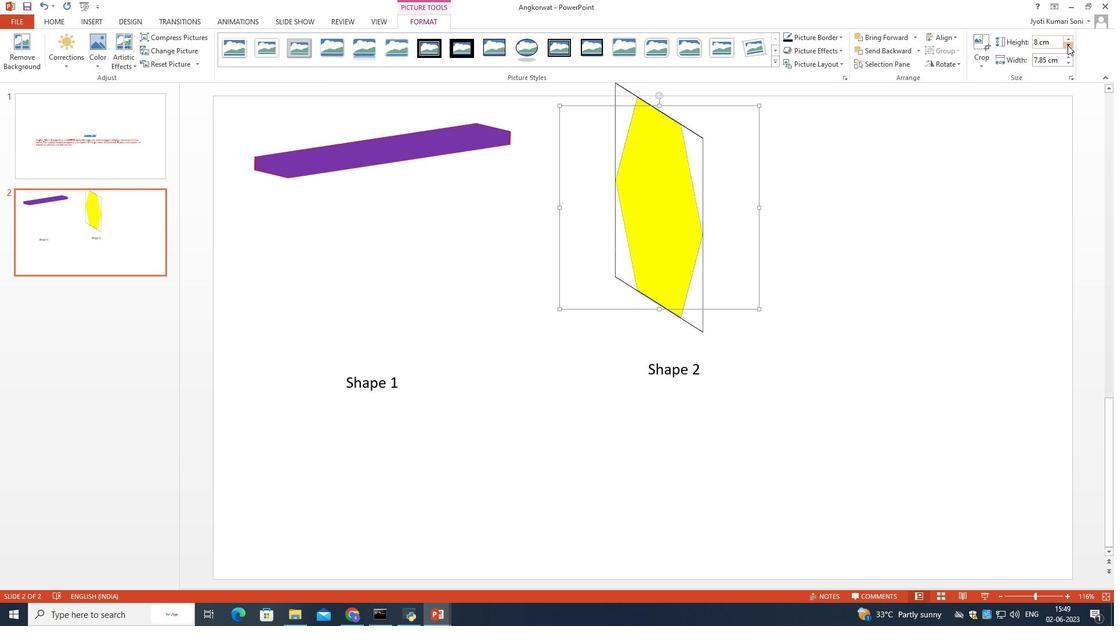 
Action: Mouse pressed left at (1065, 48)
Screenshot: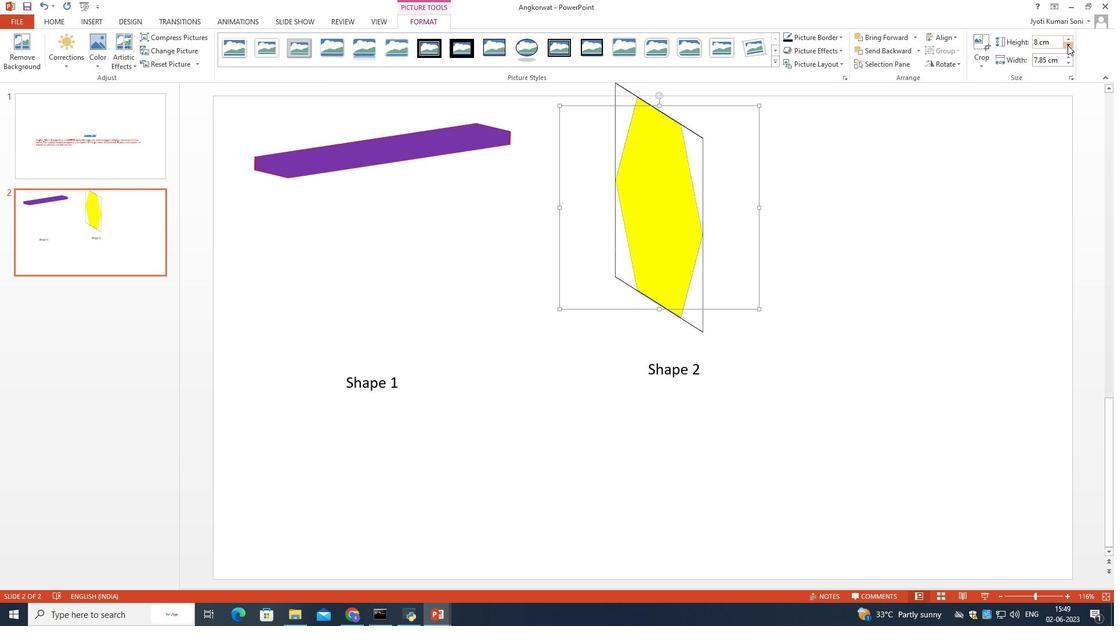 
Action: Mouse moved to (1073, 45)
Screenshot: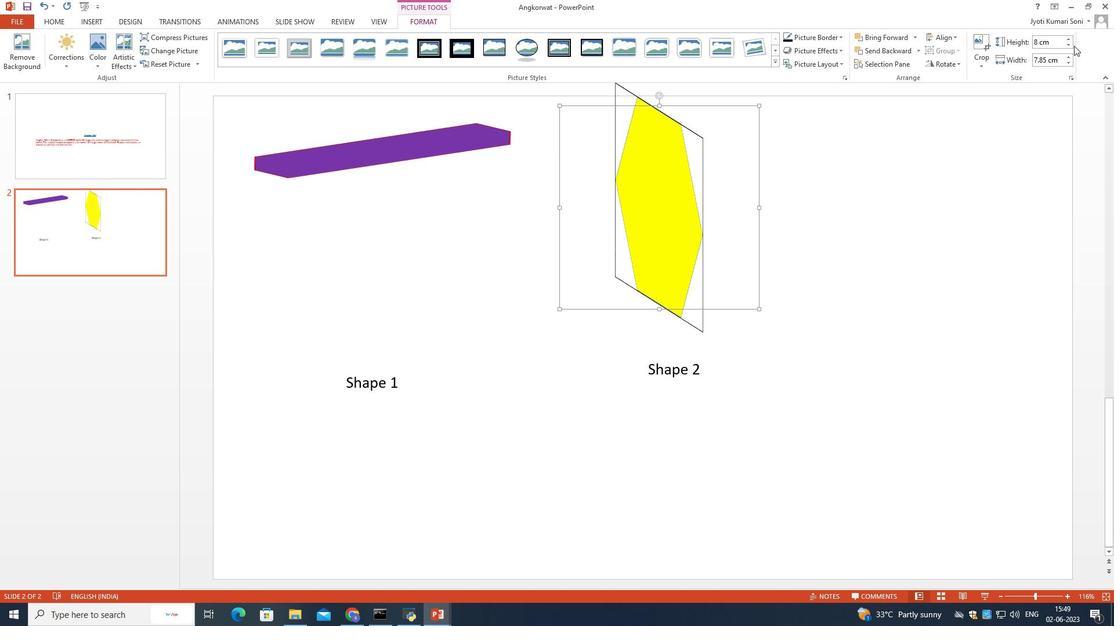
Action: Mouse pressed left at (1073, 45)
Screenshot: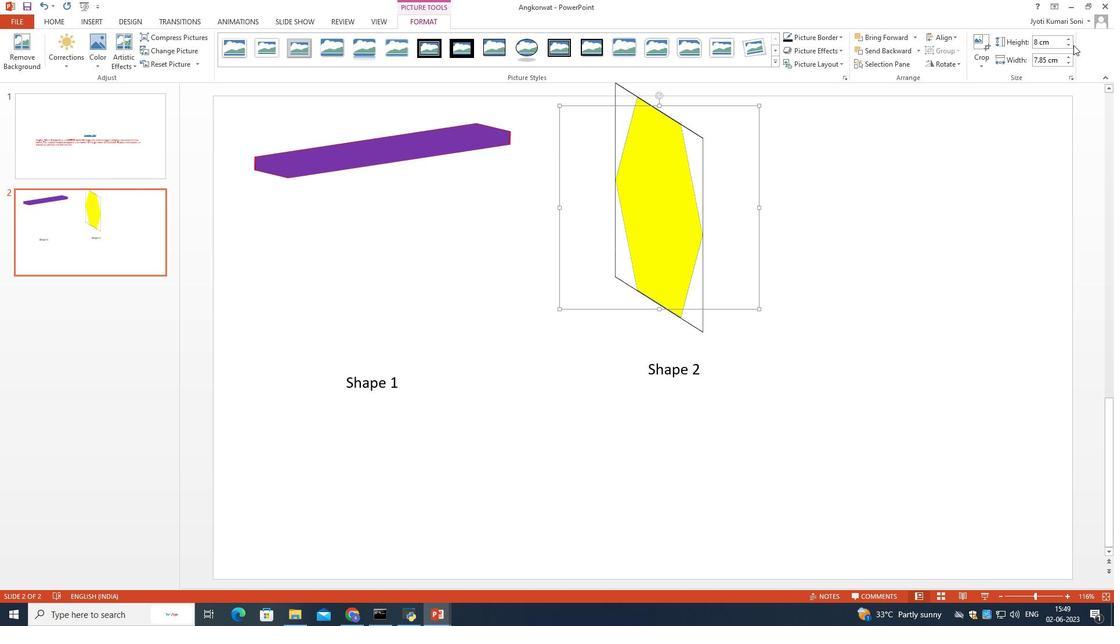 
Action: Mouse pressed left at (1073, 45)
Screenshot: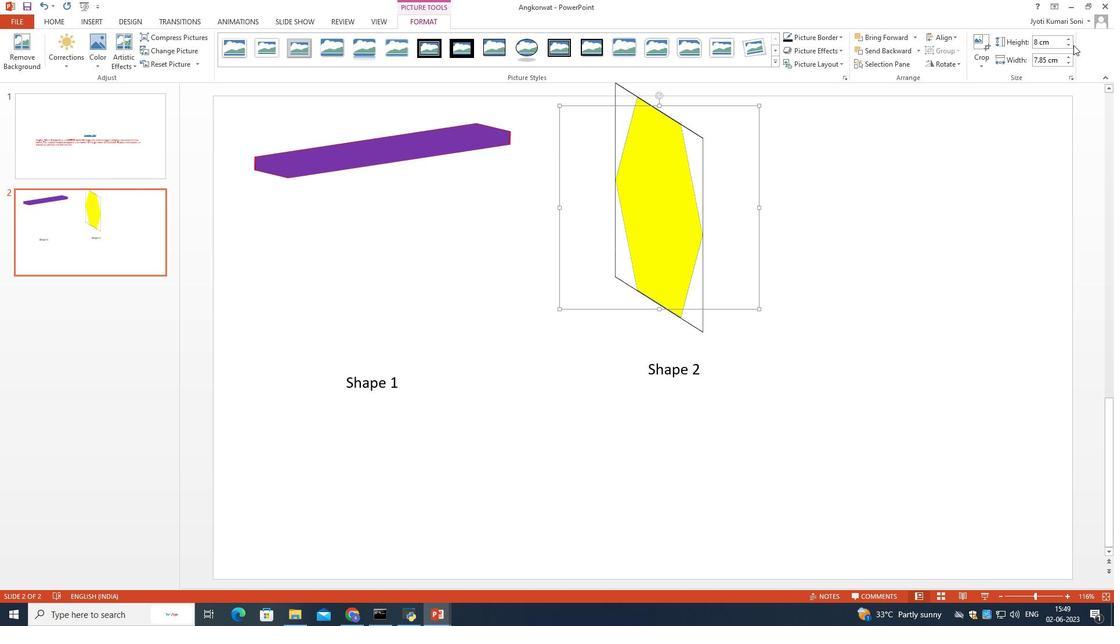 
Action: Mouse pressed left at (1073, 45)
Screenshot: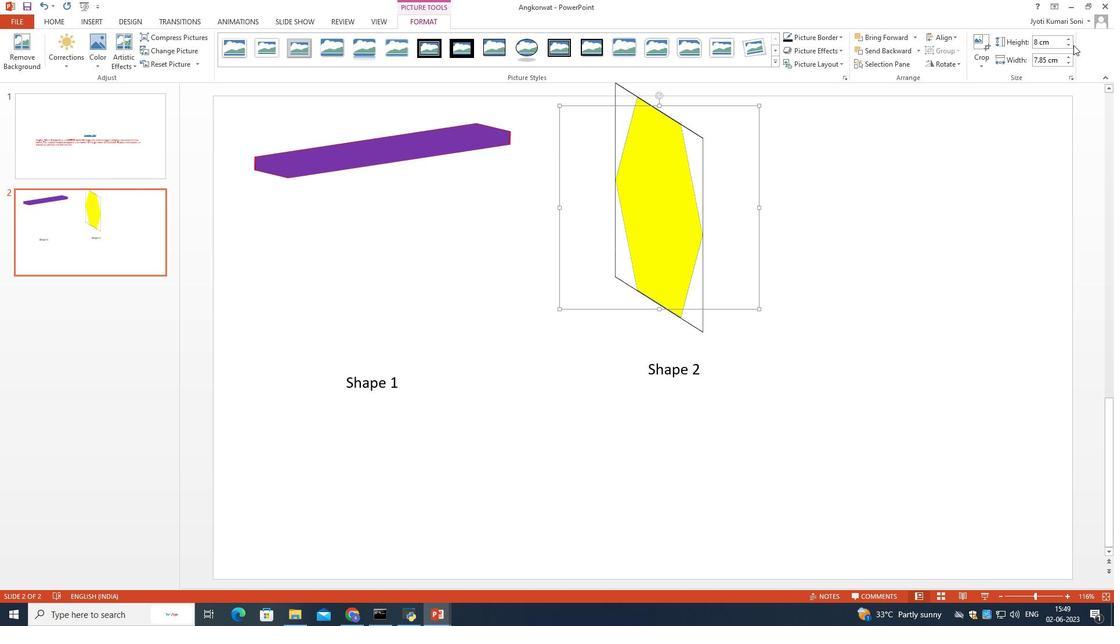 
Action: Mouse pressed left at (1073, 45)
Screenshot: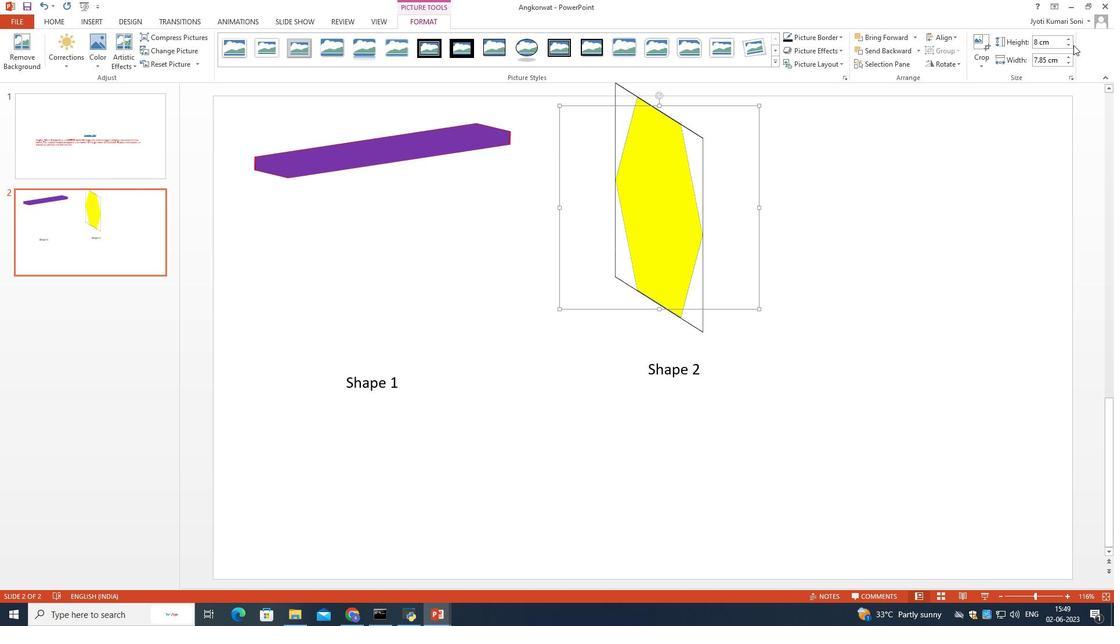 
Action: Mouse moved to (1072, 44)
Screenshot: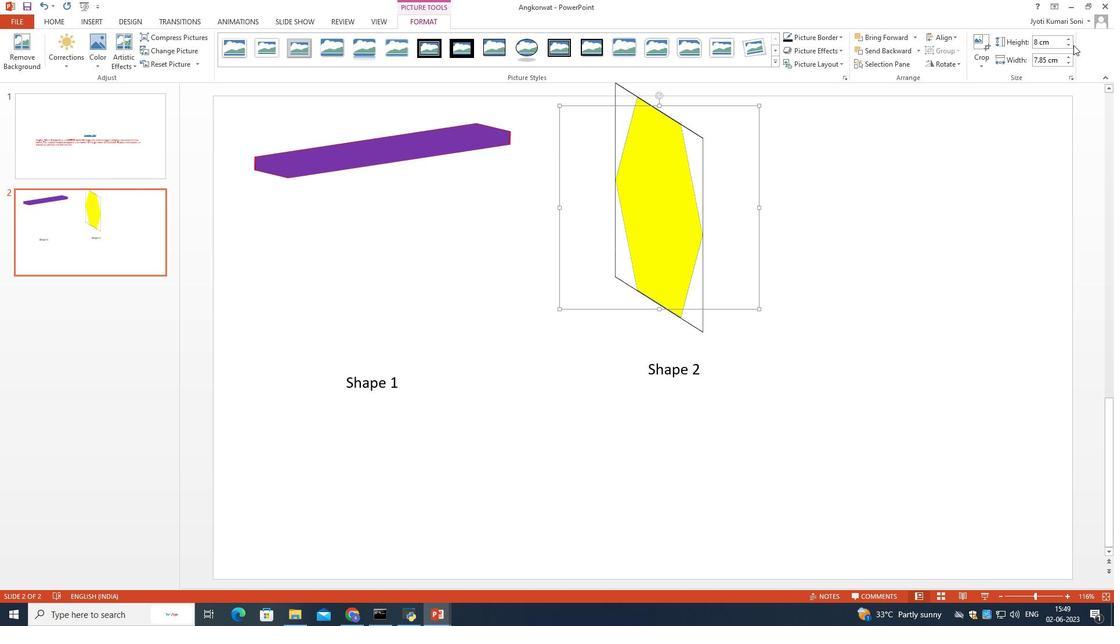 
Action: Mouse pressed left at (1072, 44)
Screenshot: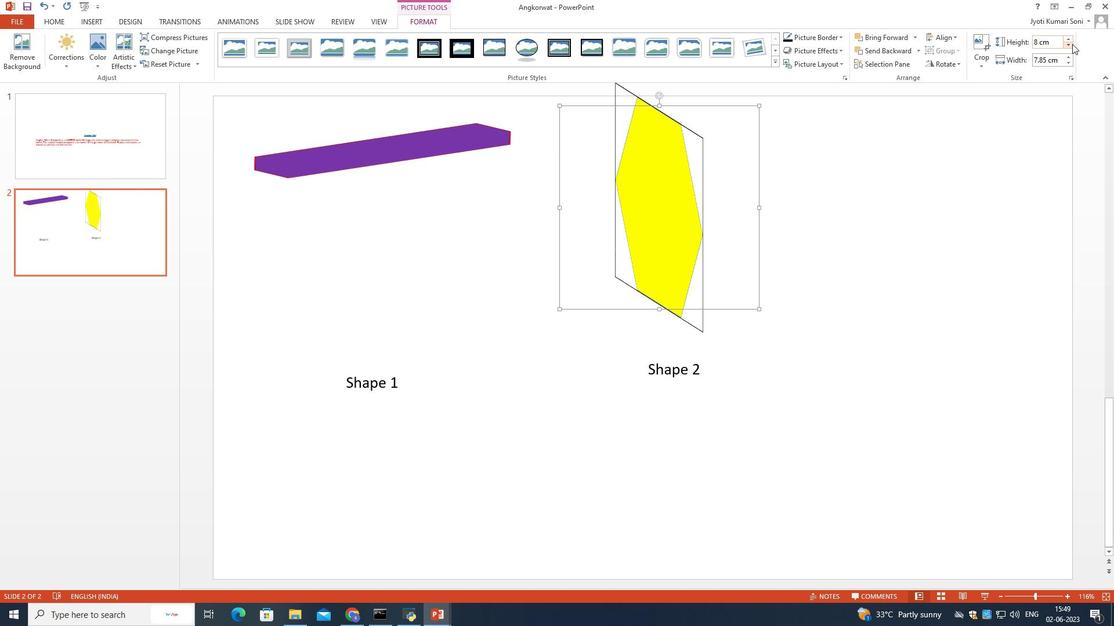 
Action: Mouse moved to (1071, 44)
Screenshot: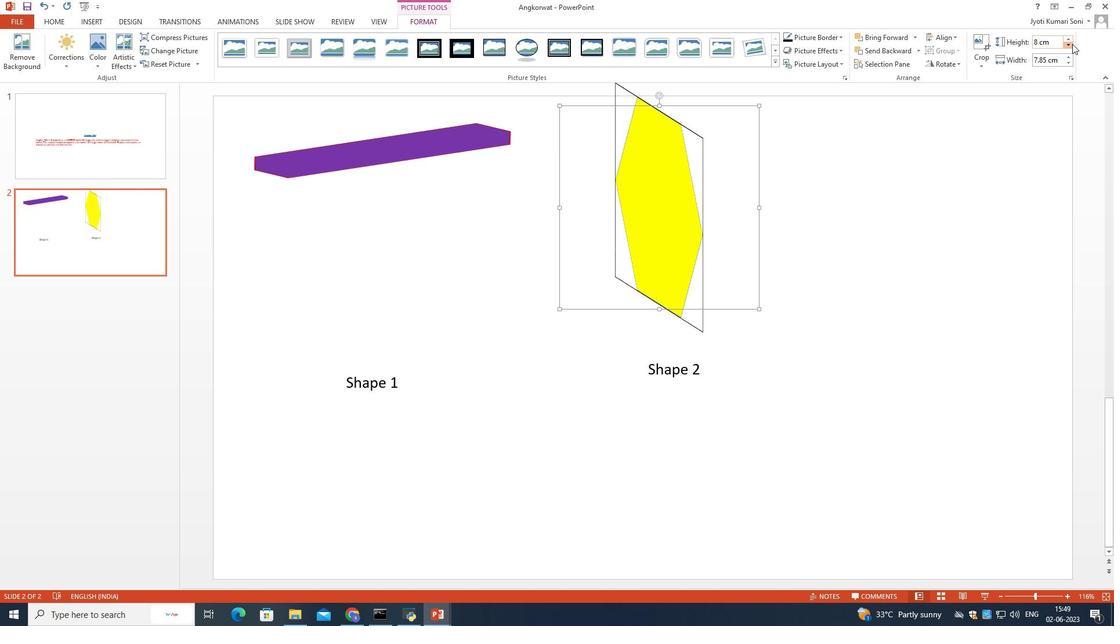 
Action: Mouse pressed left at (1071, 44)
Screenshot: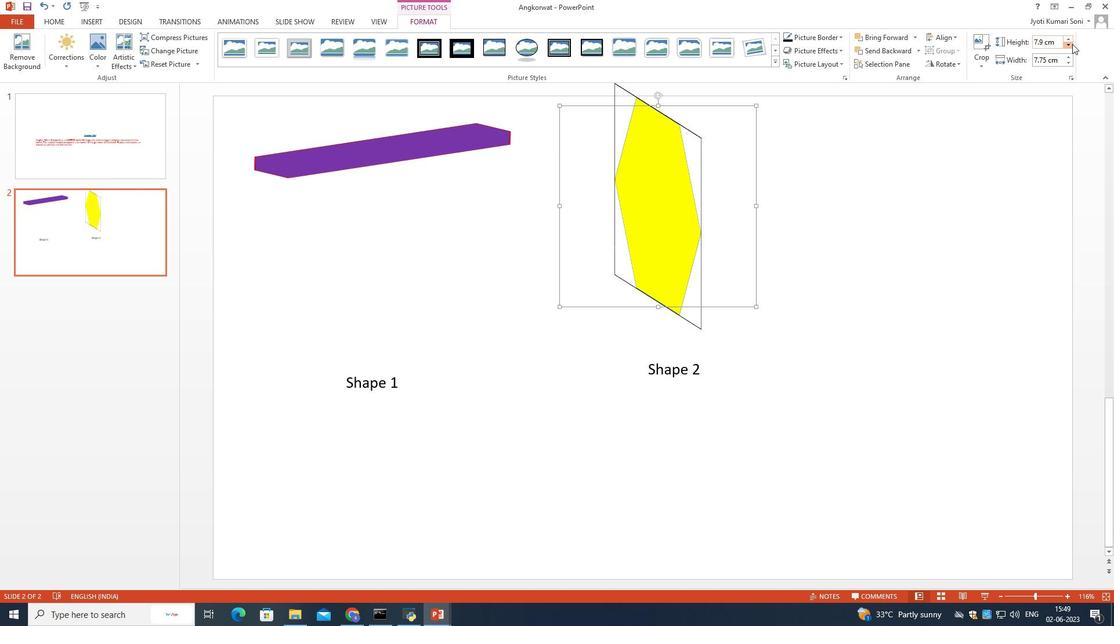 
Action: Mouse pressed left at (1071, 44)
Screenshot: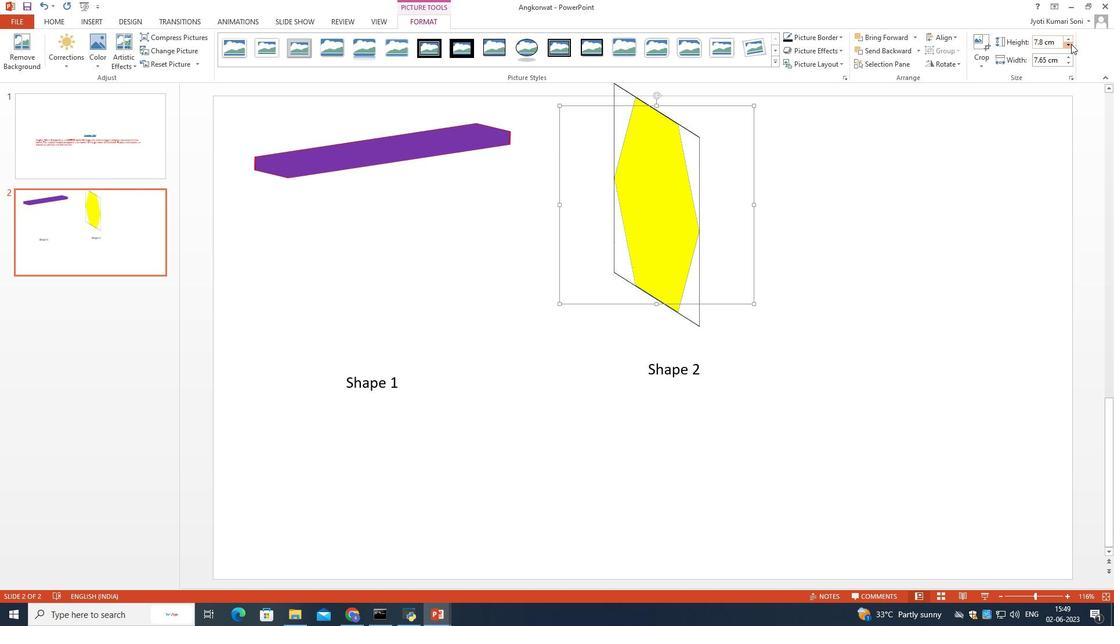 
Action: Mouse pressed left at (1071, 44)
Screenshot: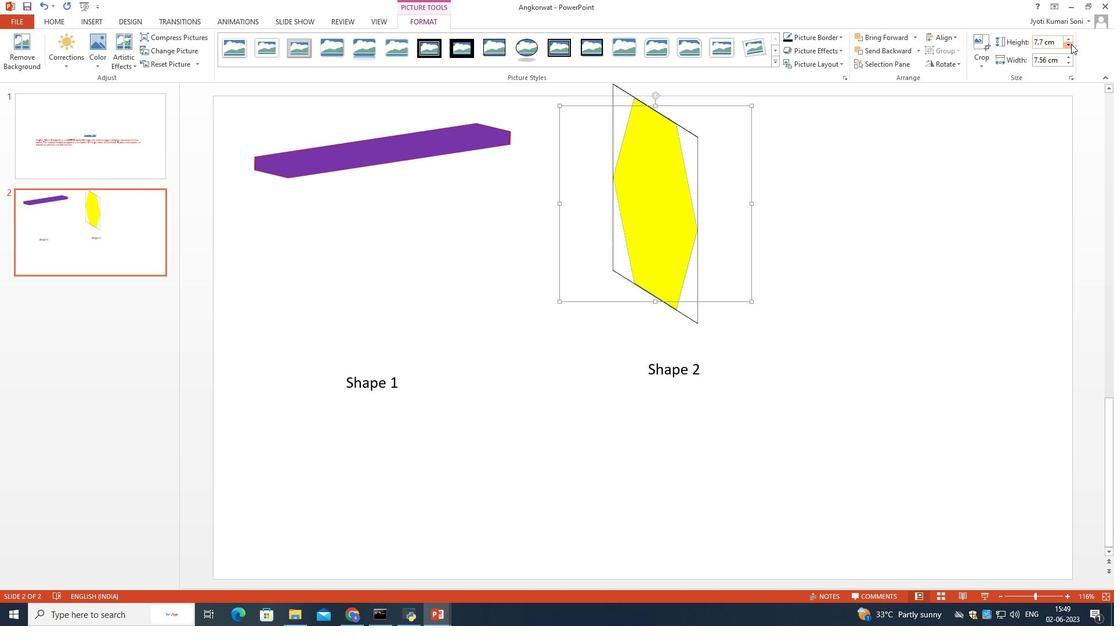 
Action: Mouse pressed left at (1071, 44)
Screenshot: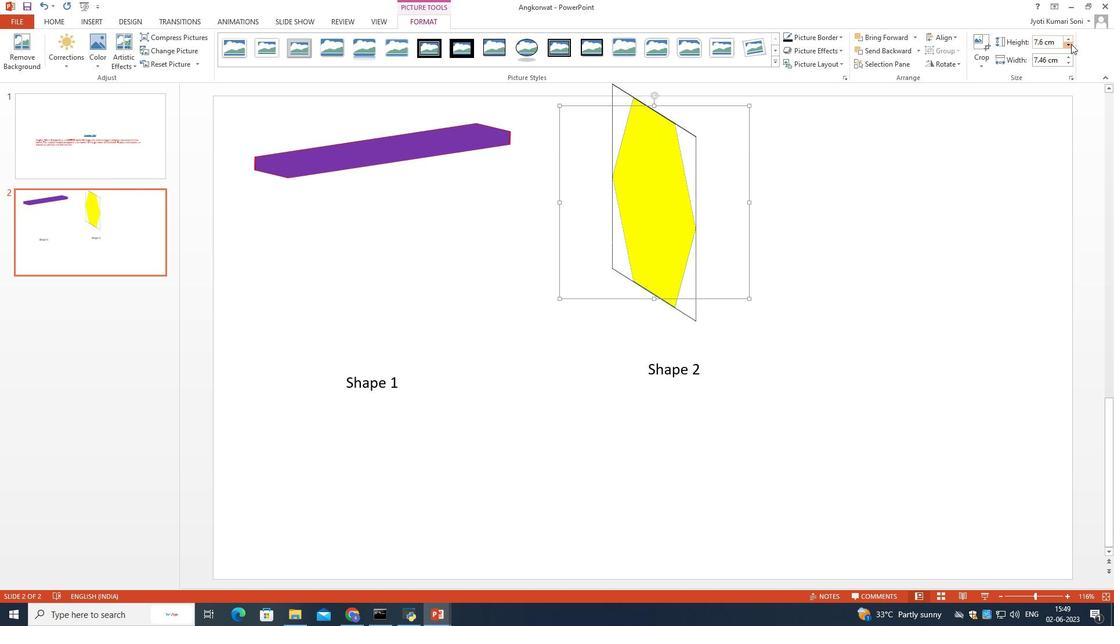 
Action: Mouse pressed left at (1071, 44)
Screenshot: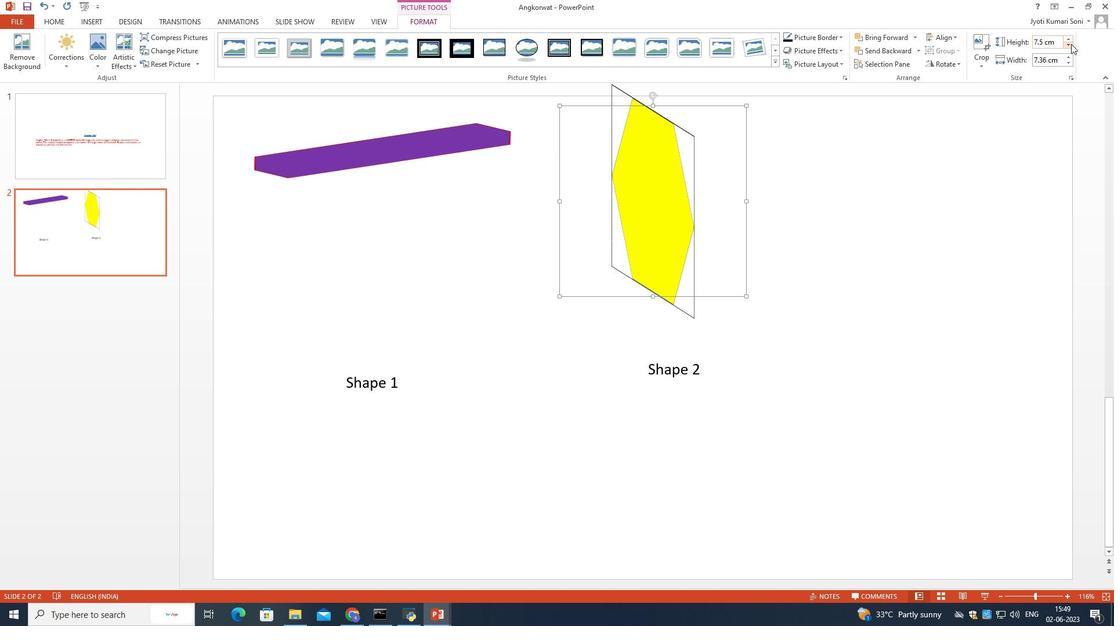 
Action: Mouse moved to (1071, 43)
Screenshot: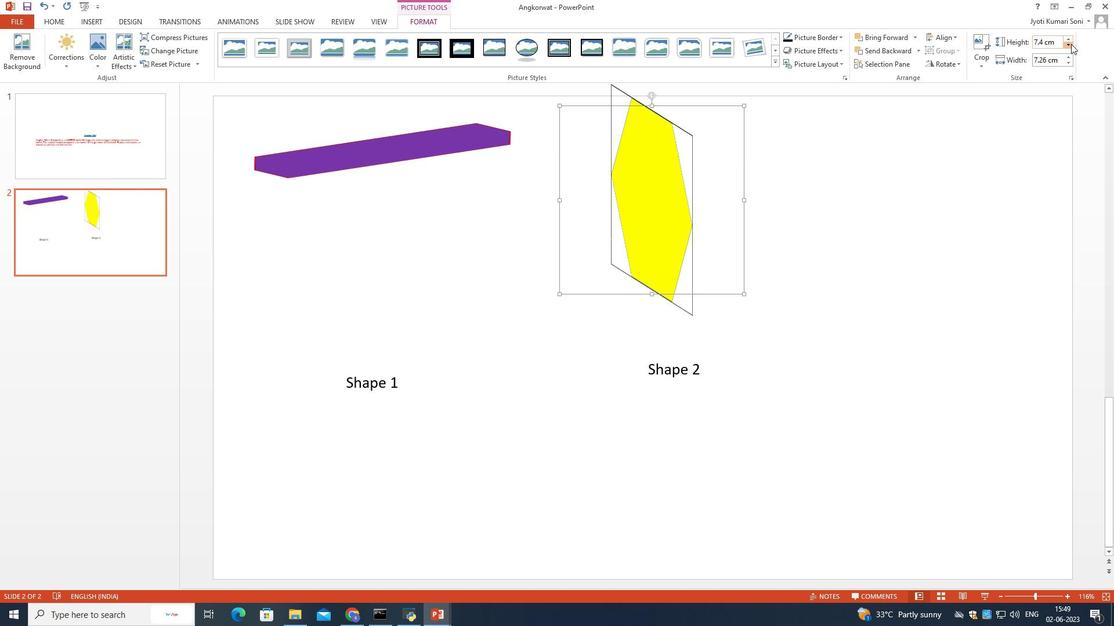 
Action: Mouse pressed left at (1071, 43)
Screenshot: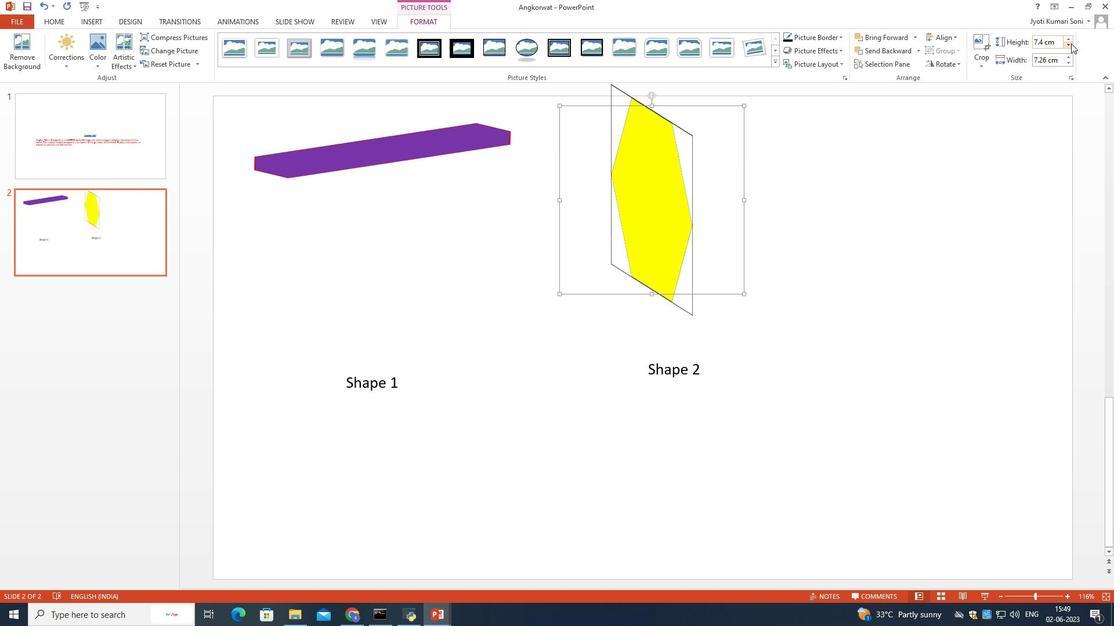 
Action: Mouse pressed left at (1071, 43)
Screenshot: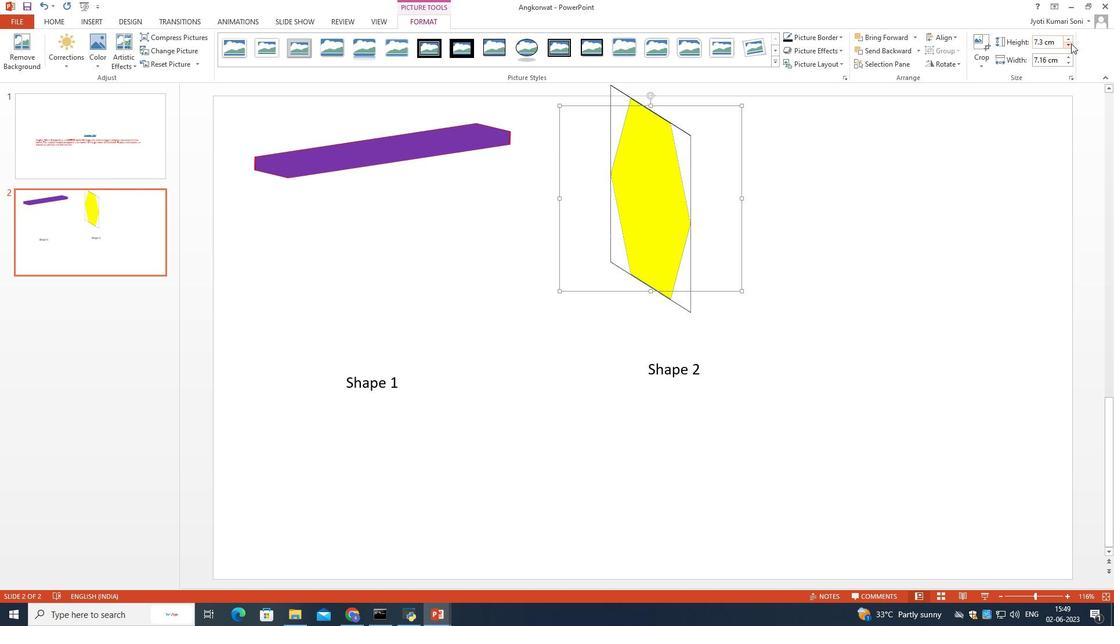 
Action: Mouse pressed left at (1071, 43)
Screenshot: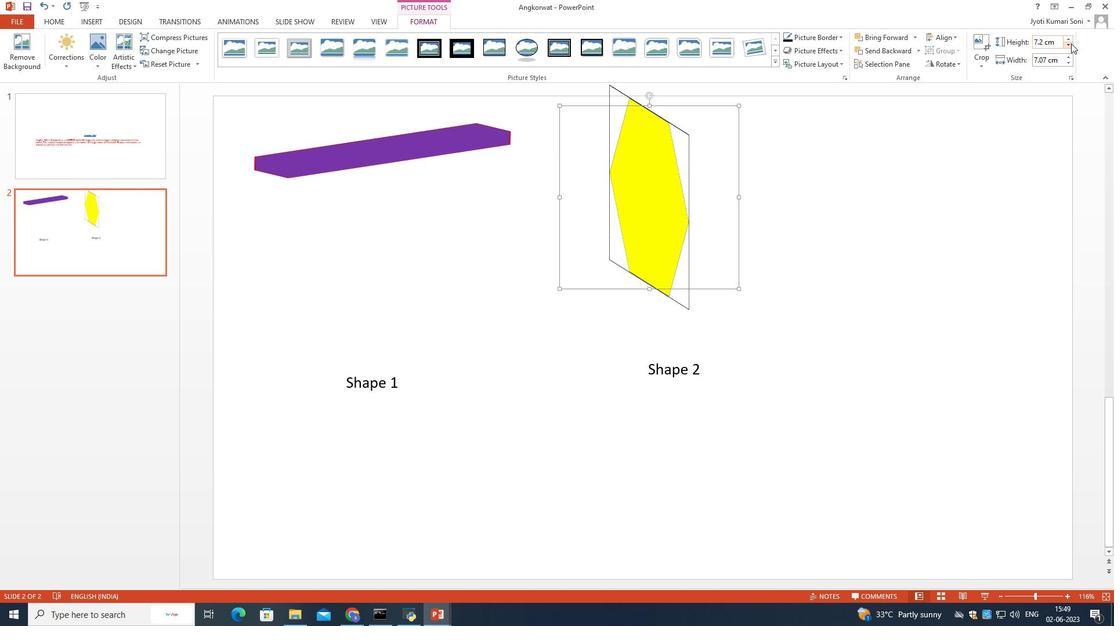 
Action: Mouse pressed left at (1071, 43)
Screenshot: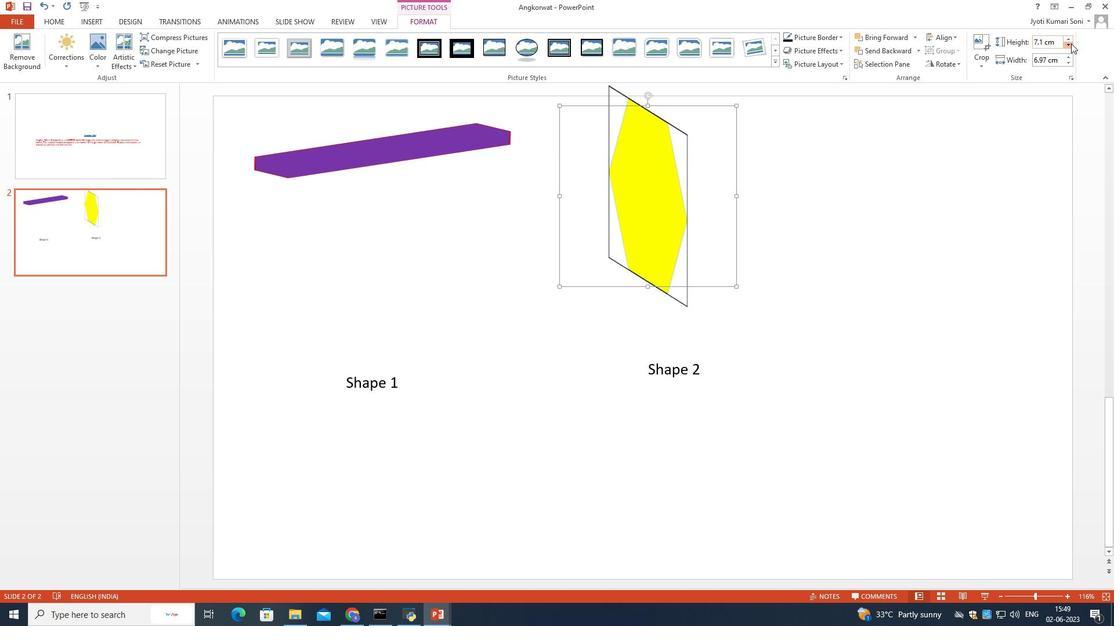 
Action: Mouse pressed left at (1071, 43)
Screenshot: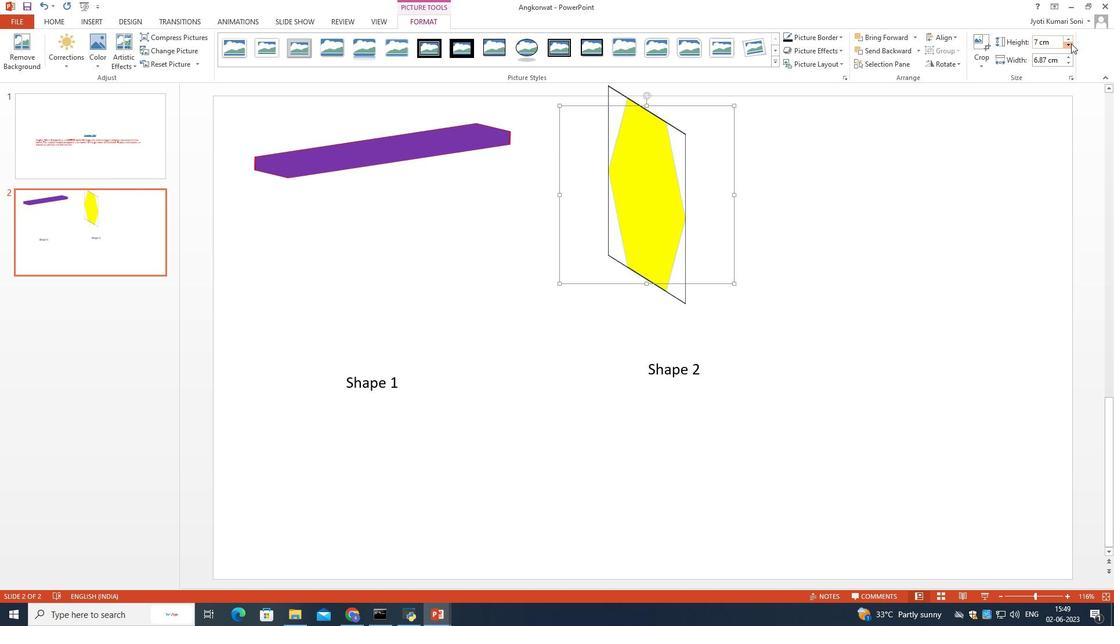 
Action: Mouse pressed left at (1071, 43)
Screenshot: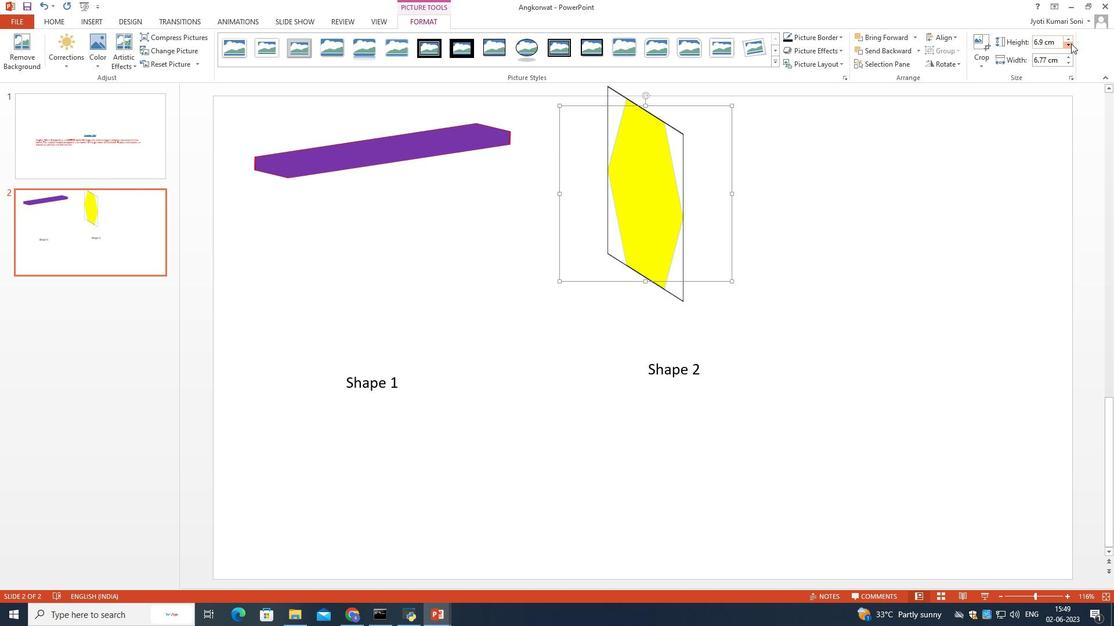 
Action: Mouse pressed left at (1071, 43)
Screenshot: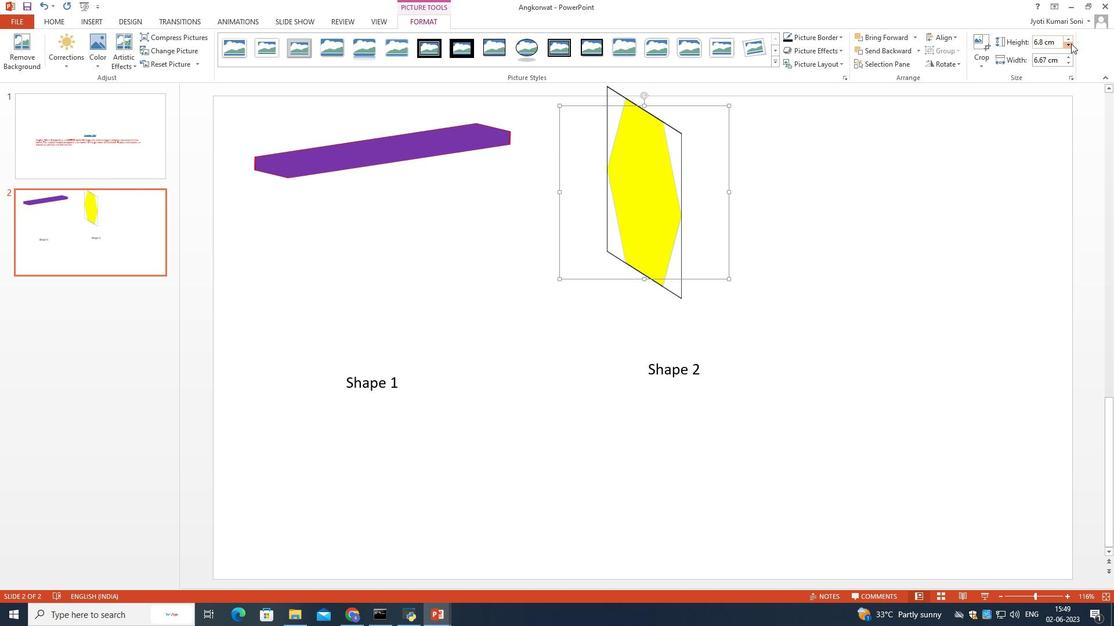 
Action: Mouse pressed left at (1071, 43)
Screenshot: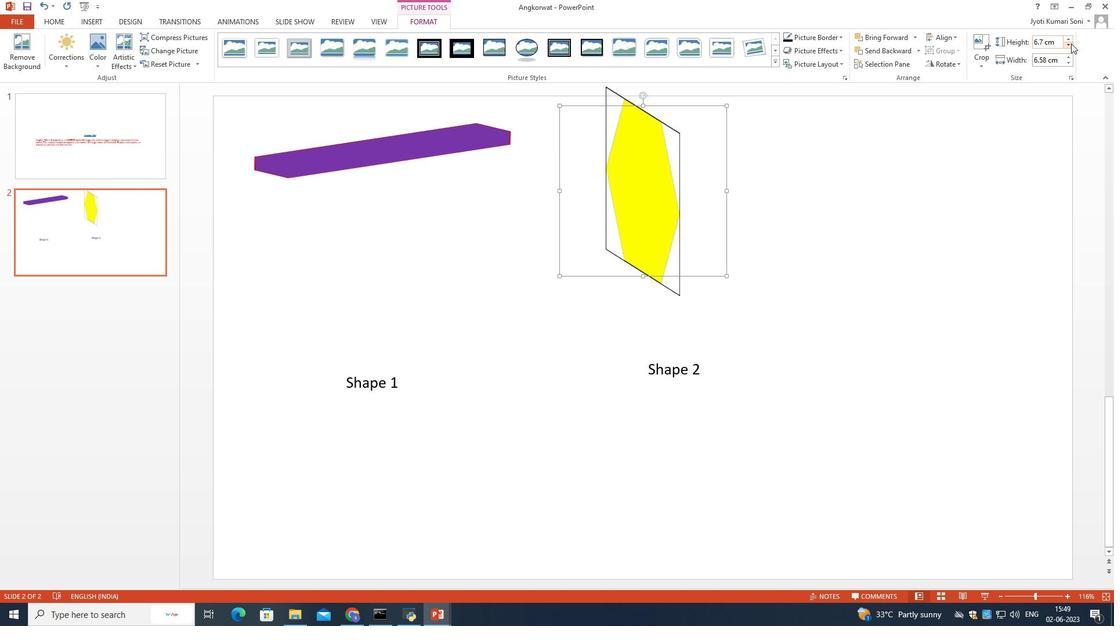 
Action: Mouse pressed left at (1071, 43)
Screenshot: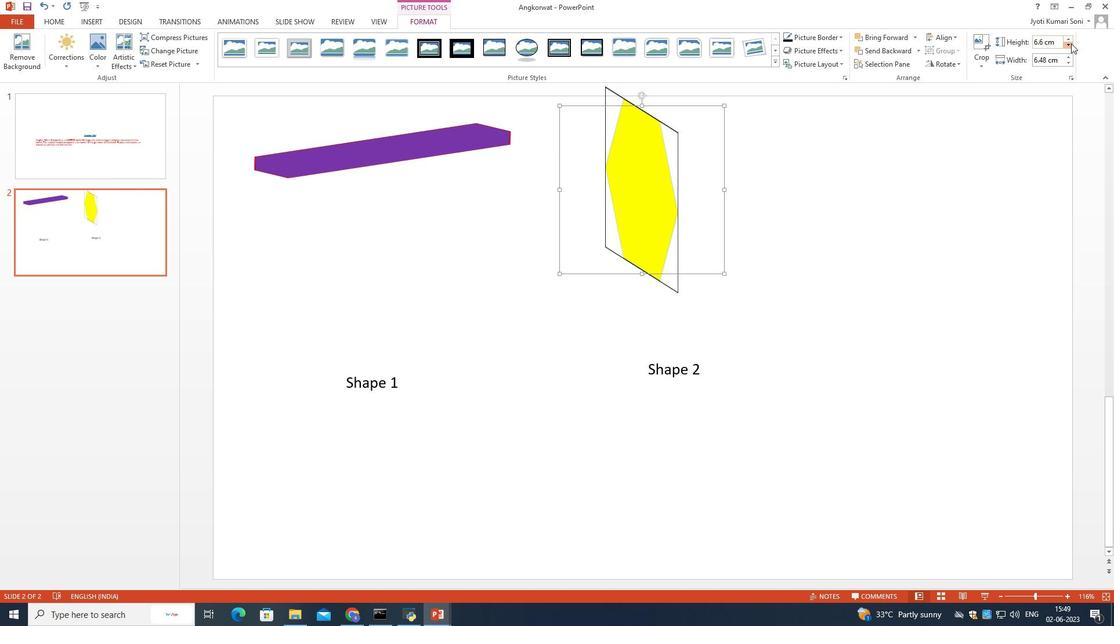 
Action: Mouse pressed left at (1071, 43)
Screenshot: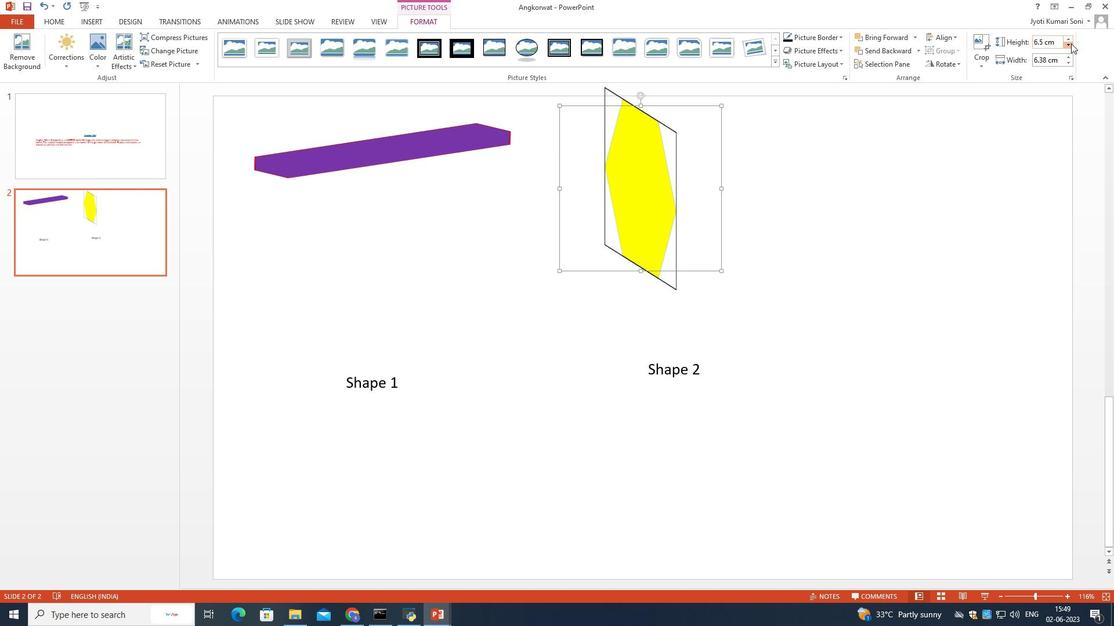 
Action: Mouse moved to (1071, 42)
Screenshot: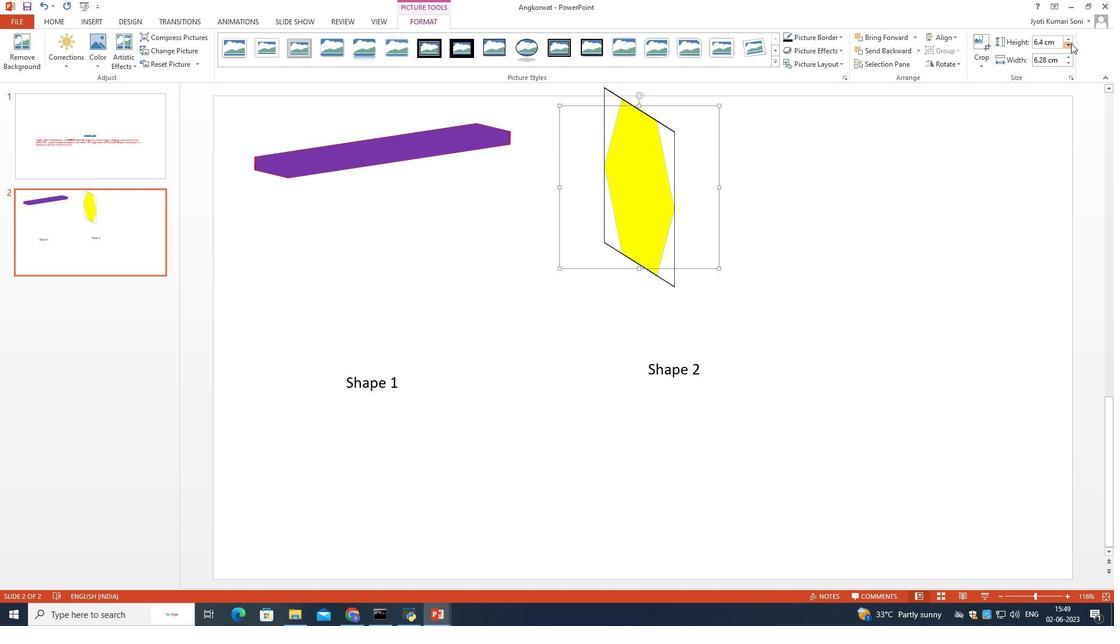 
Action: Mouse pressed left at (1071, 42)
Screenshot: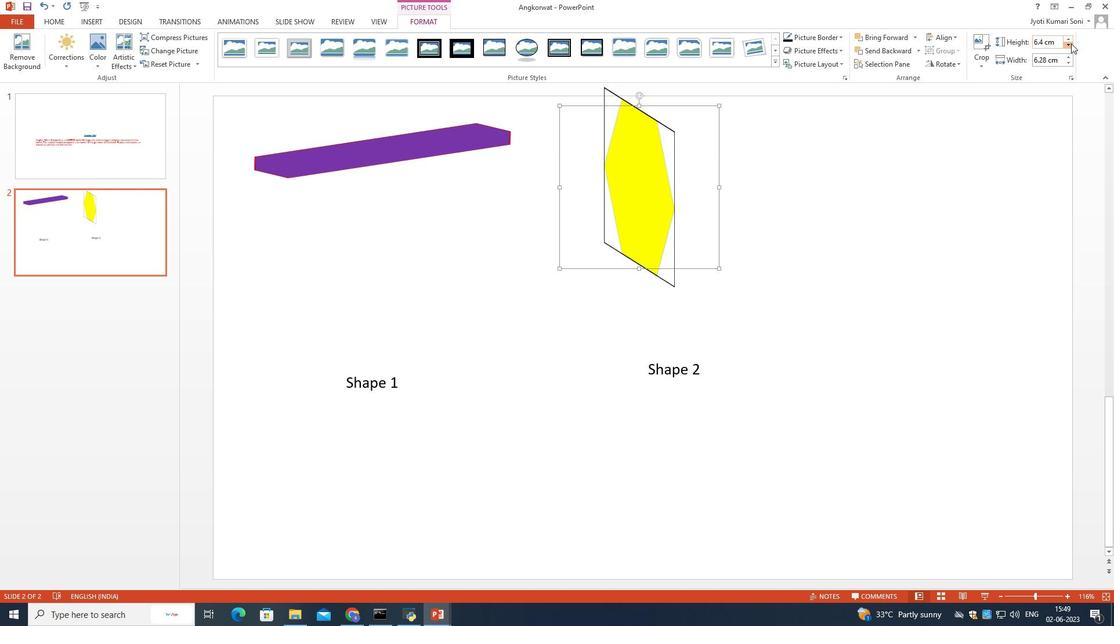 
Action: Mouse pressed left at (1071, 42)
Screenshot: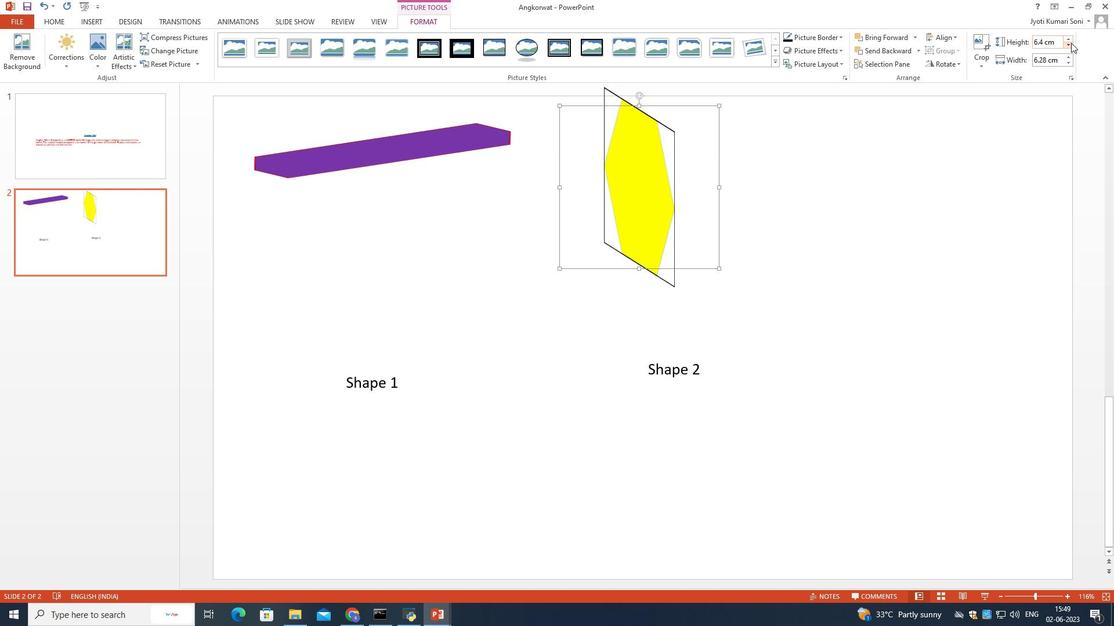 
Action: Mouse pressed left at (1071, 42)
Screenshot: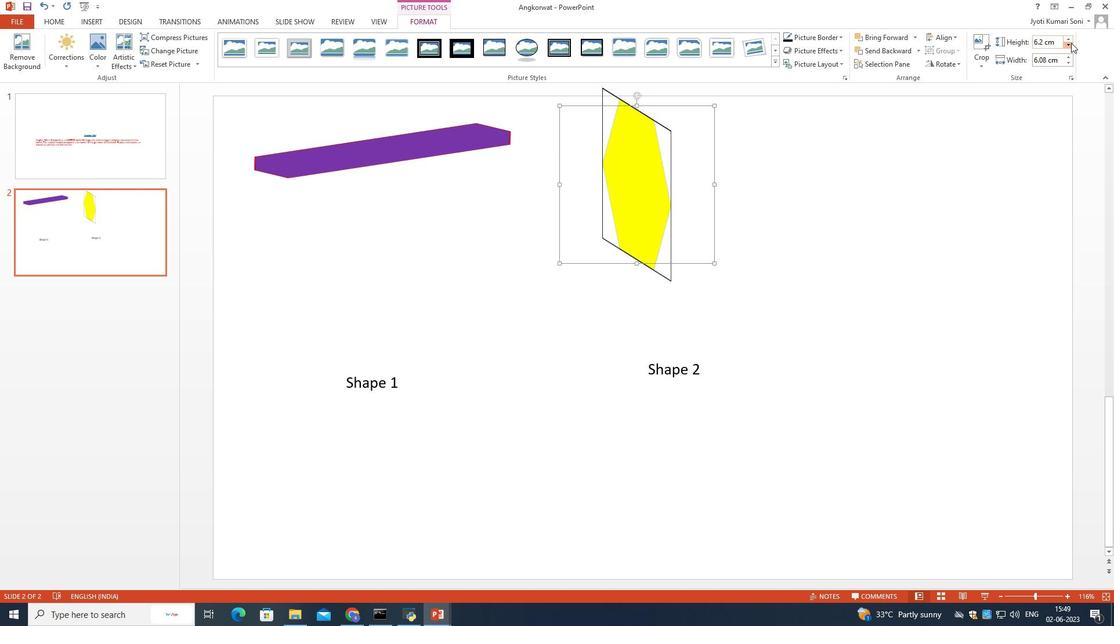 
Action: Mouse moved to (1071, 42)
Screenshot: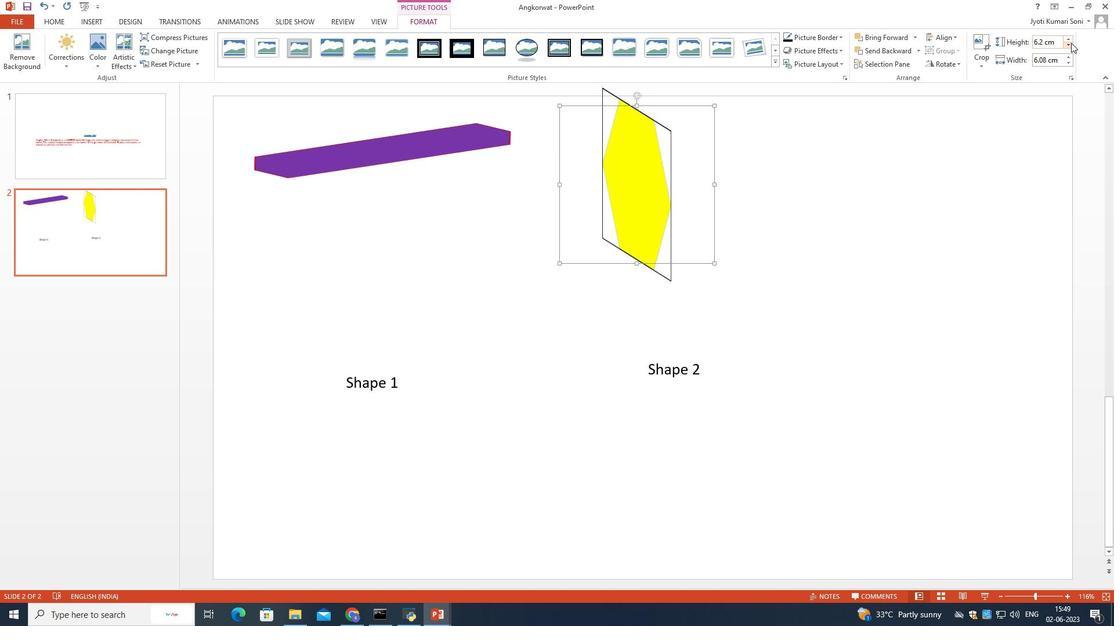 
Action: Mouse pressed left at (1071, 42)
Screenshot: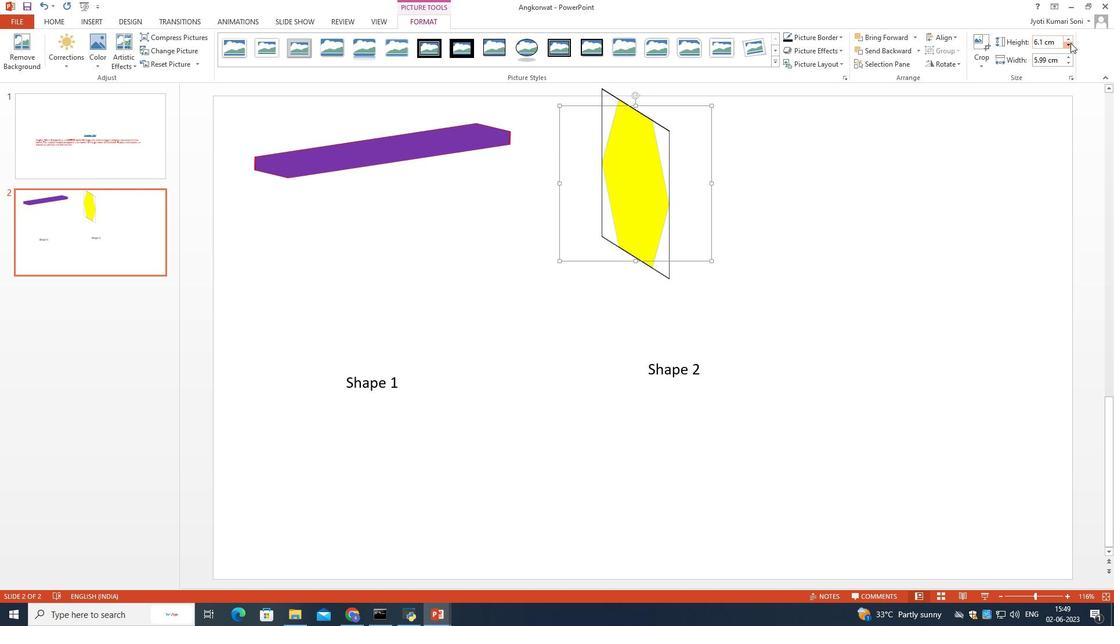 
Action: Mouse pressed left at (1071, 42)
Screenshot: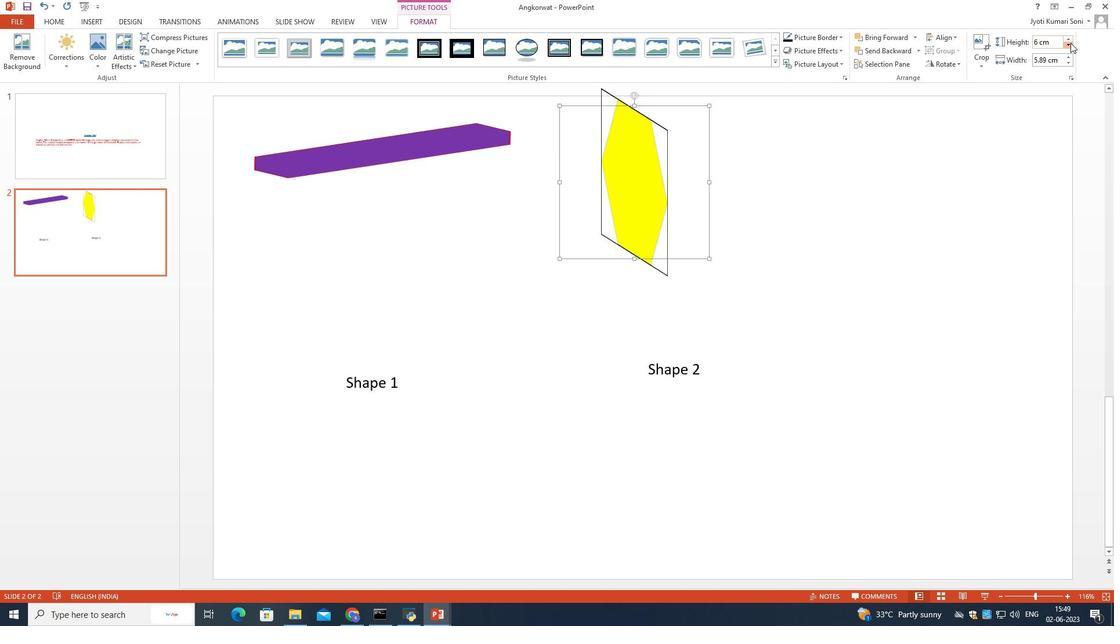 
Action: Mouse pressed left at (1071, 42)
Screenshot: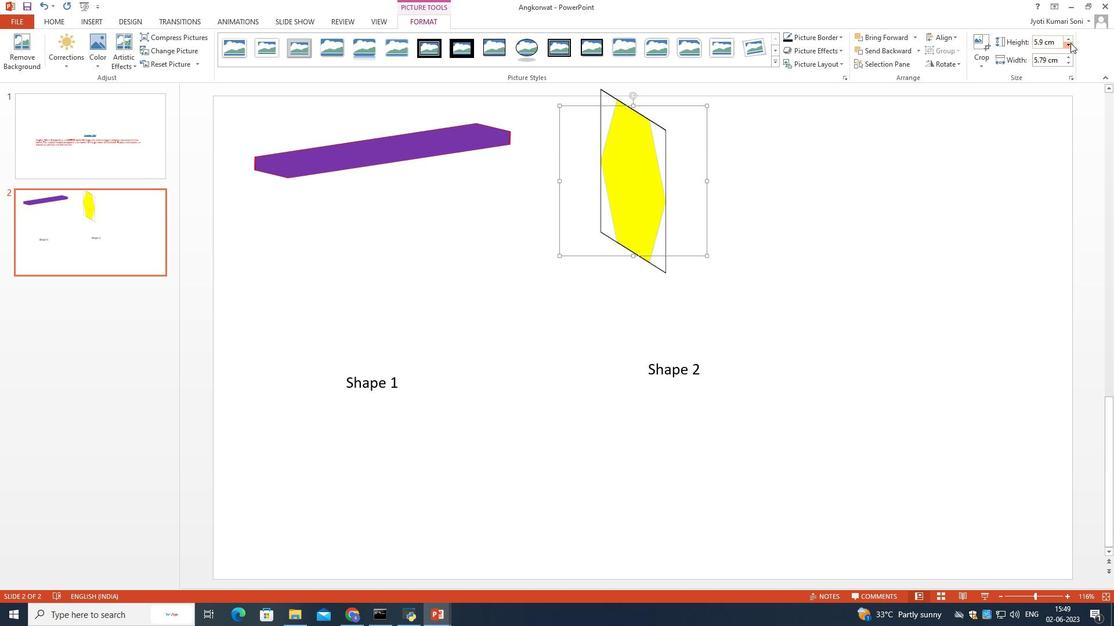 
Action: Mouse pressed left at (1071, 42)
Screenshot: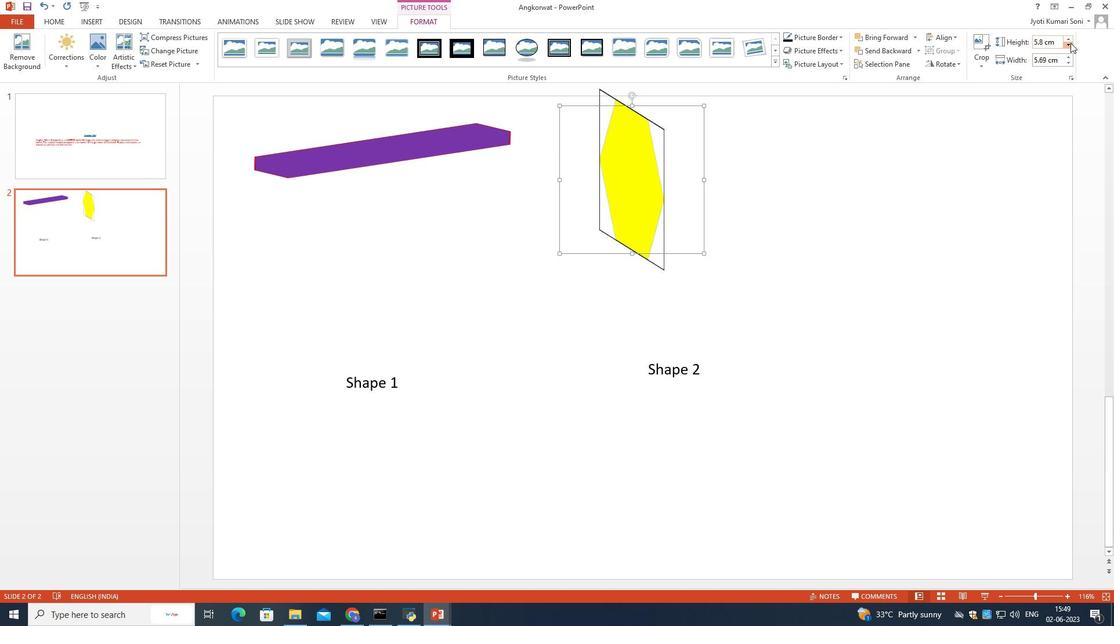 
Action: Mouse pressed left at (1071, 42)
Screenshot: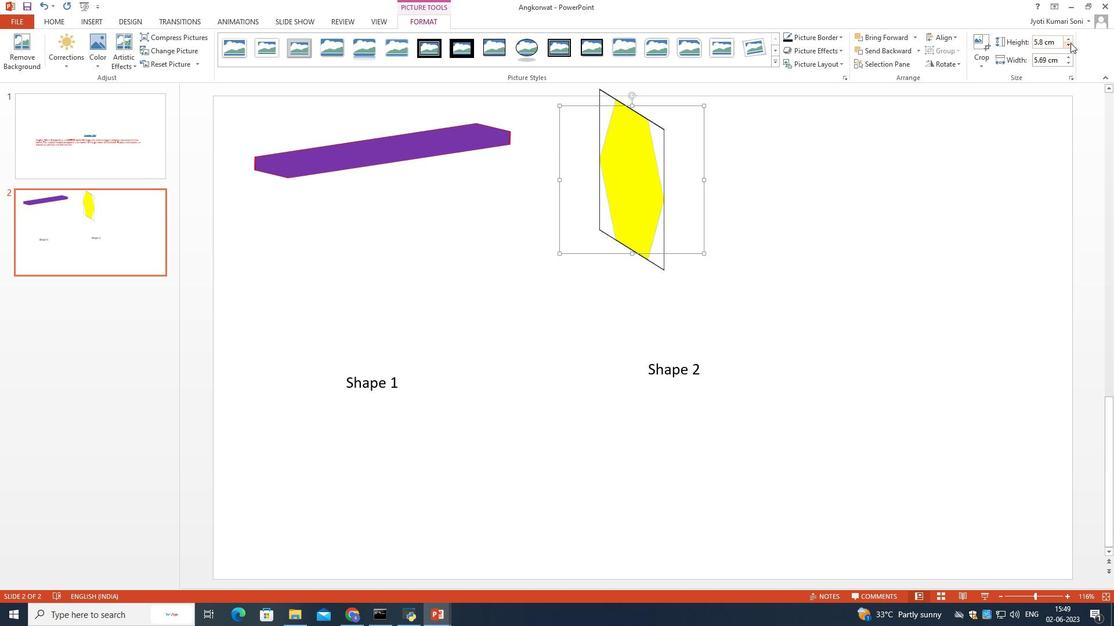 
Action: Mouse pressed left at (1071, 42)
Screenshot: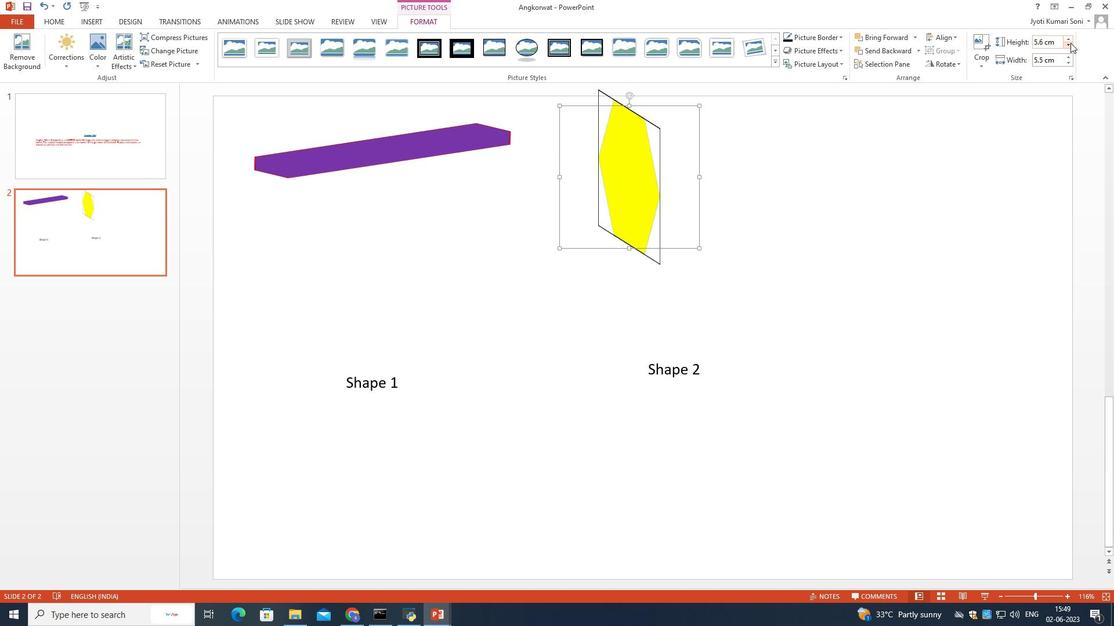 
Action: Mouse pressed left at (1071, 42)
Screenshot: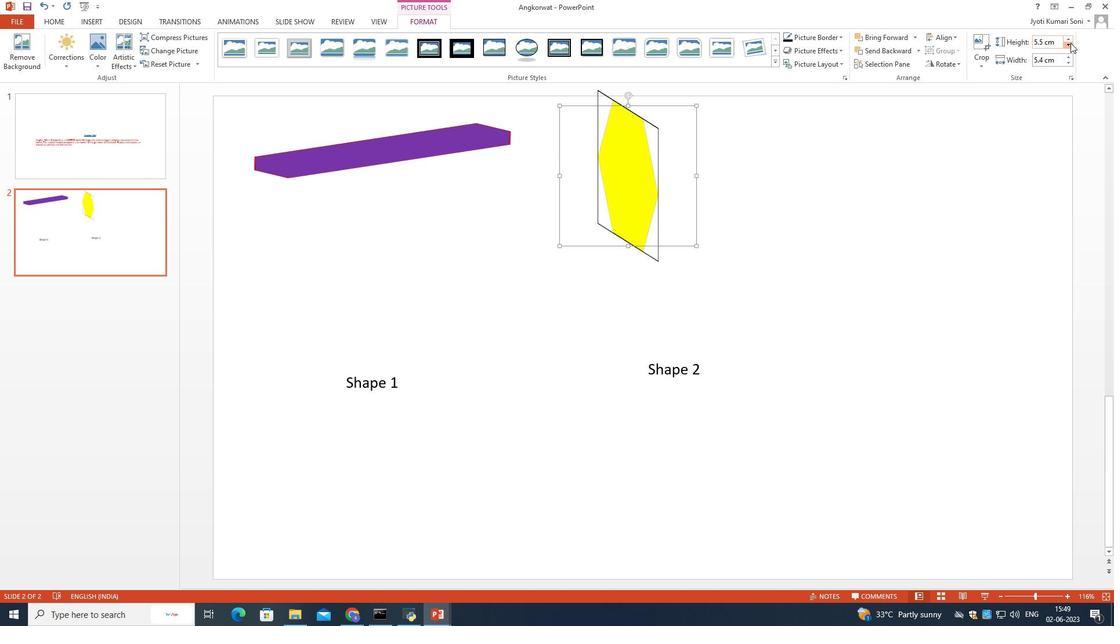 
Action: Mouse pressed left at (1071, 42)
Screenshot: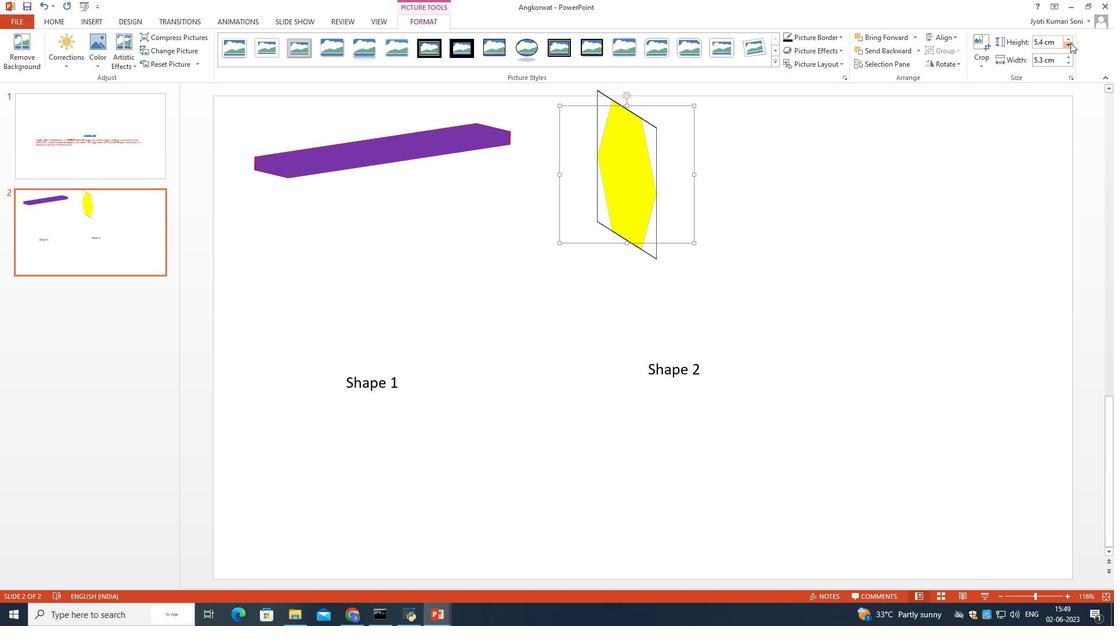 
Action: Mouse pressed left at (1071, 42)
Screenshot: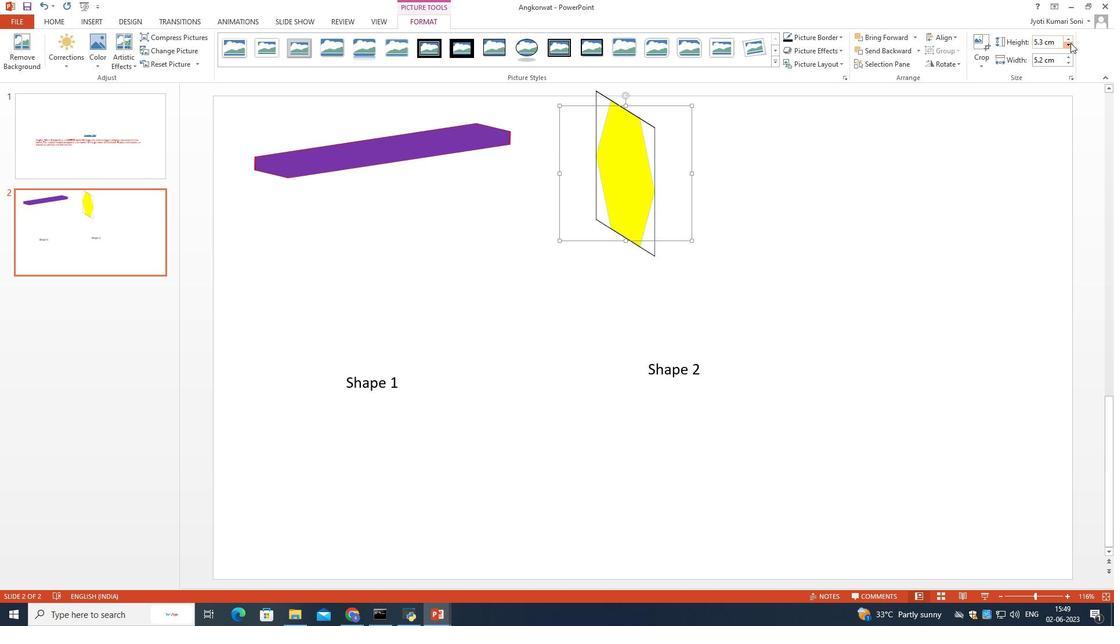 
Action: Mouse pressed left at (1071, 42)
Screenshot: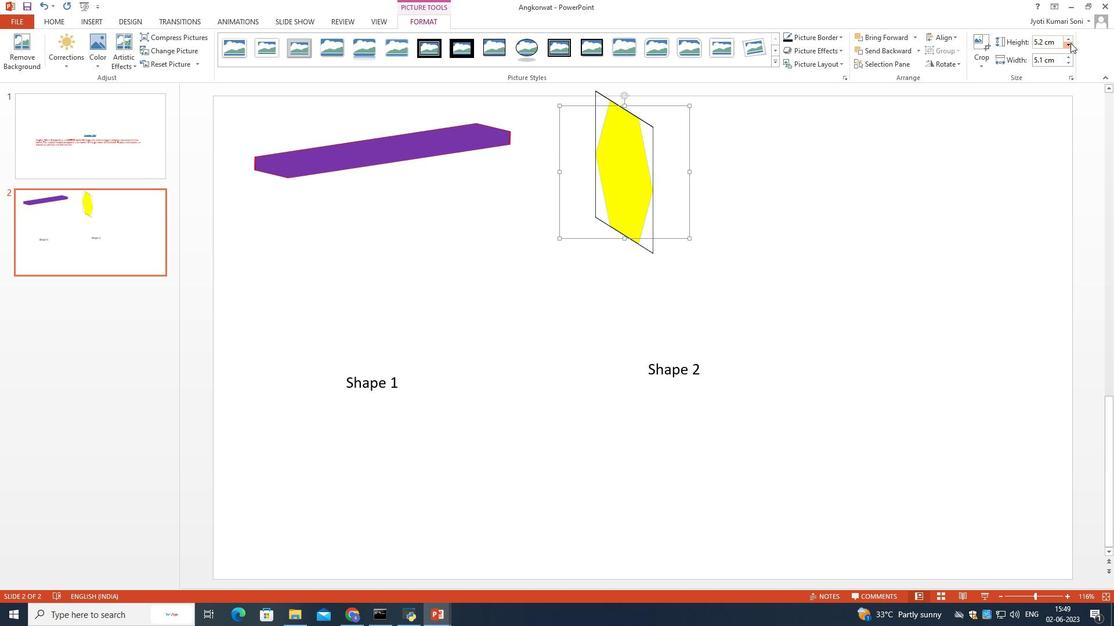 
Action: Mouse pressed left at (1071, 42)
Screenshot: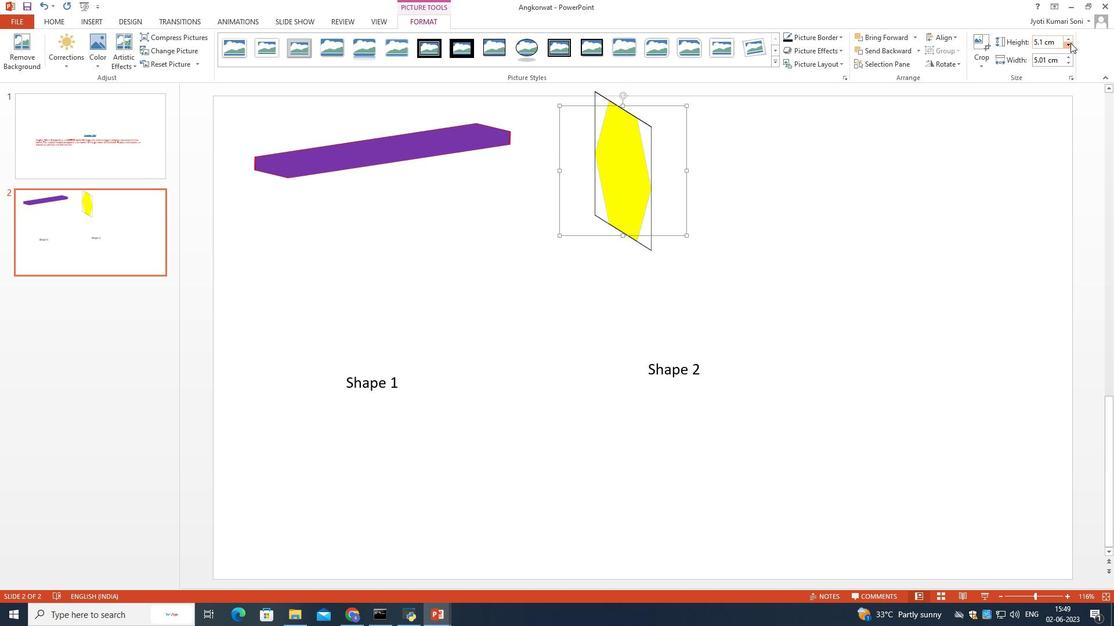 
Action: Mouse pressed left at (1071, 42)
Screenshot: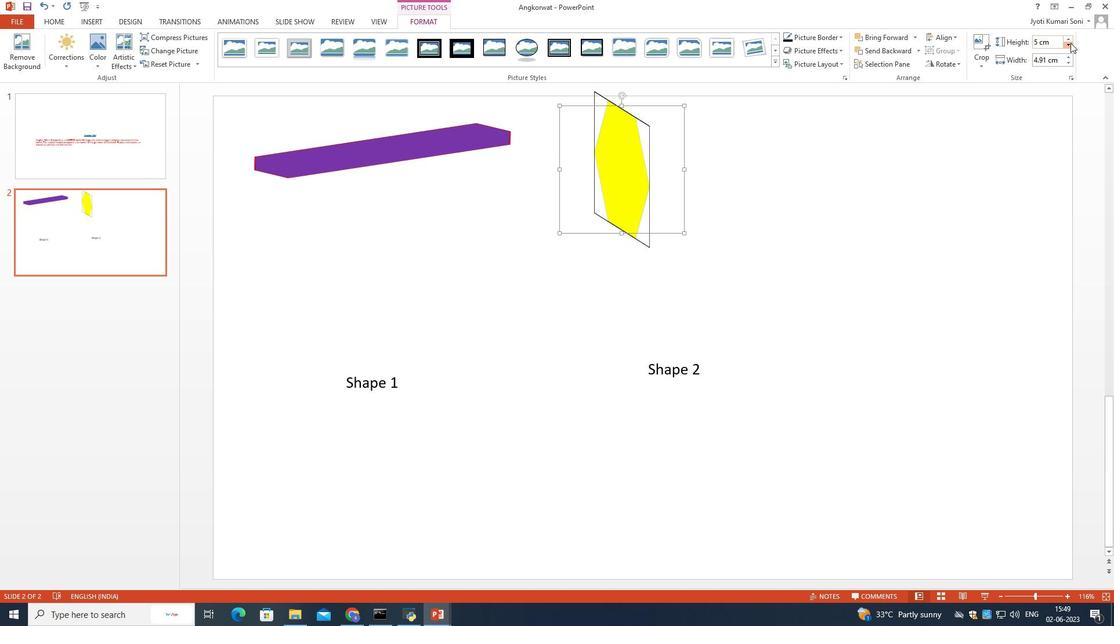 
Action: Mouse pressed left at (1071, 42)
Screenshot: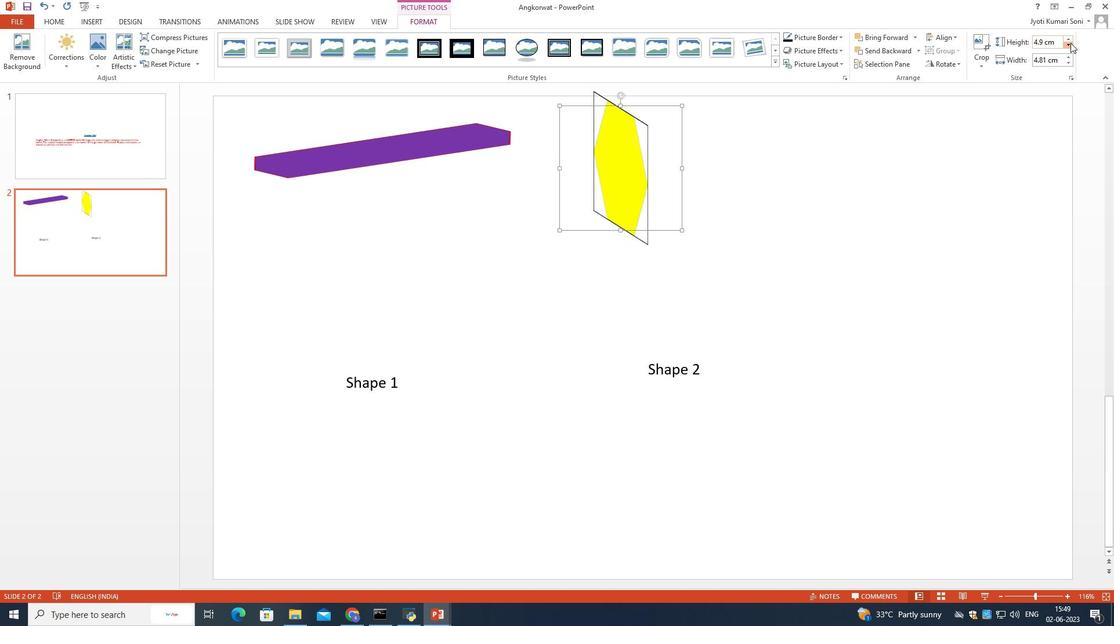 
Action: Mouse pressed left at (1071, 42)
Screenshot: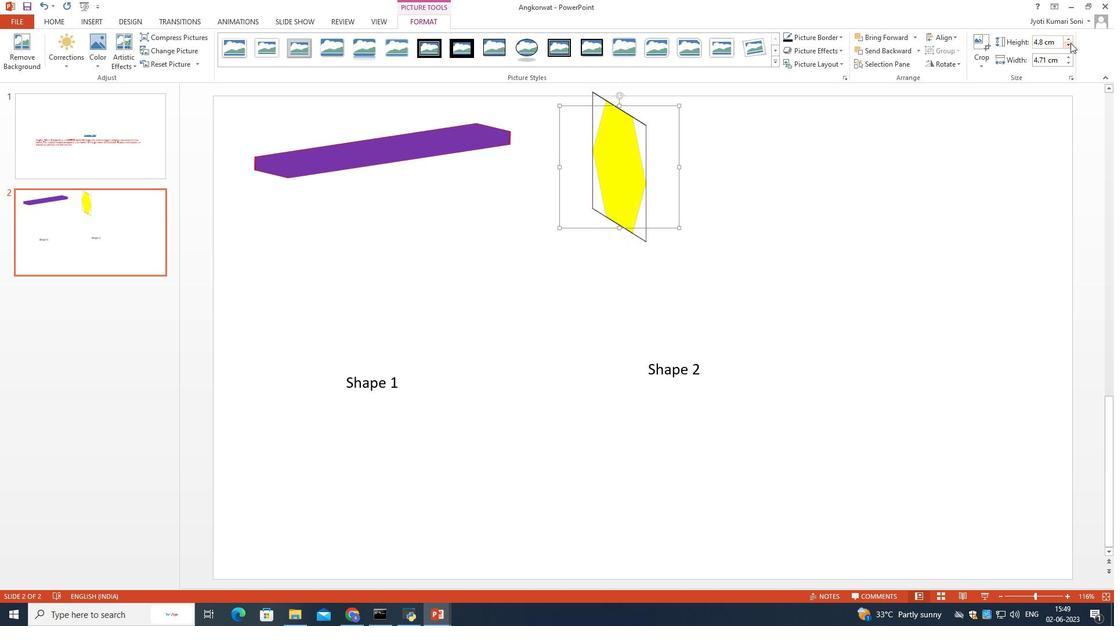 
Action: Mouse pressed left at (1071, 42)
Screenshot: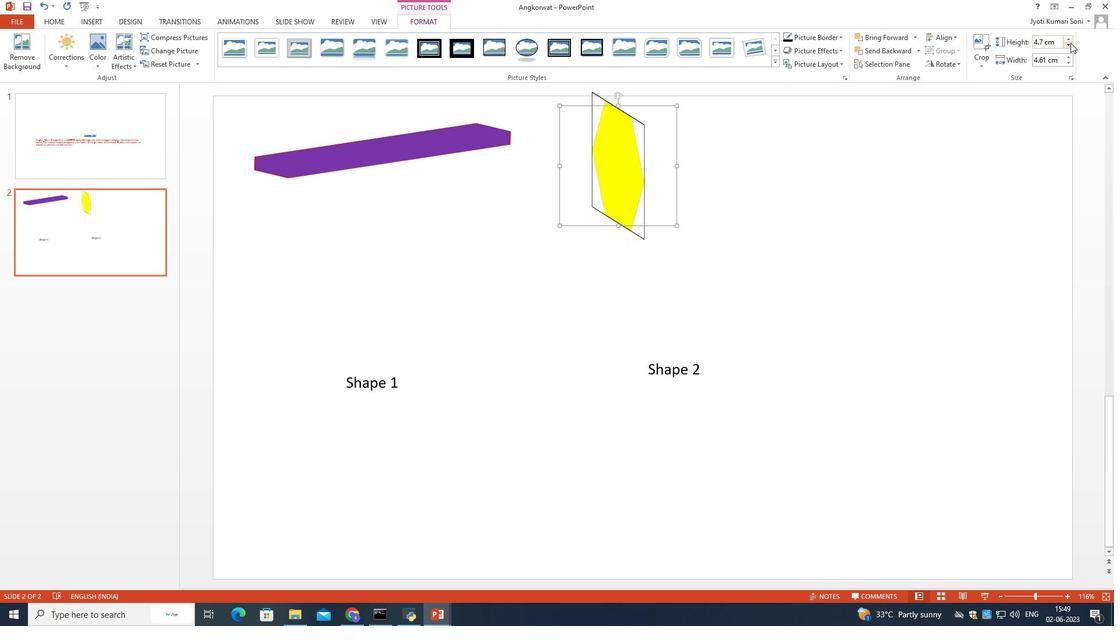 
Action: Mouse pressed left at (1071, 42)
Screenshot: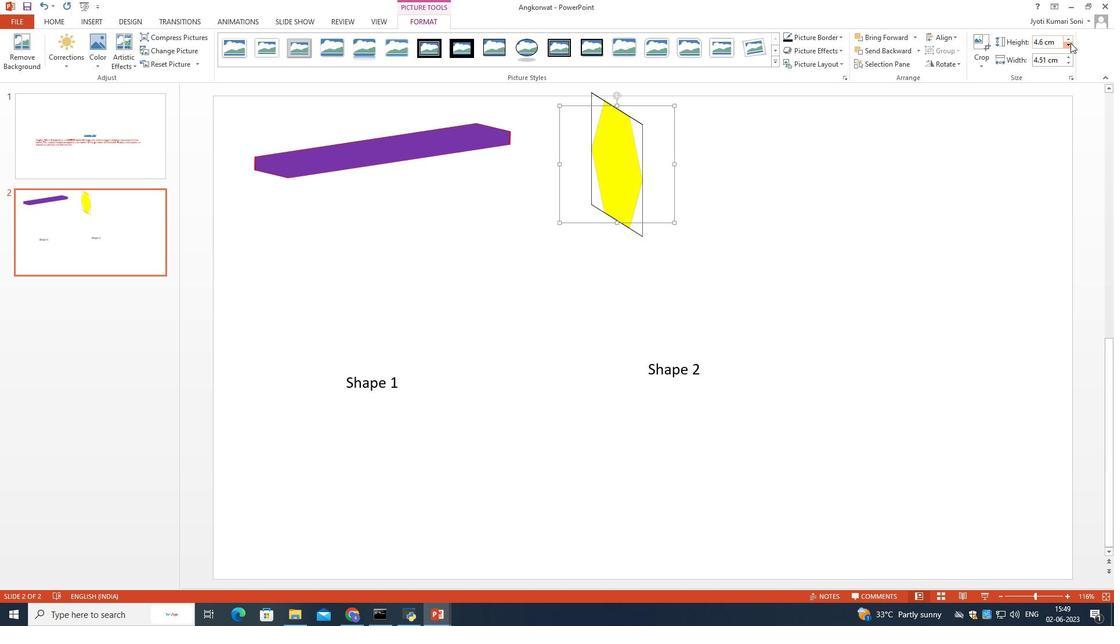 
Action: Mouse pressed left at (1071, 42)
Screenshot: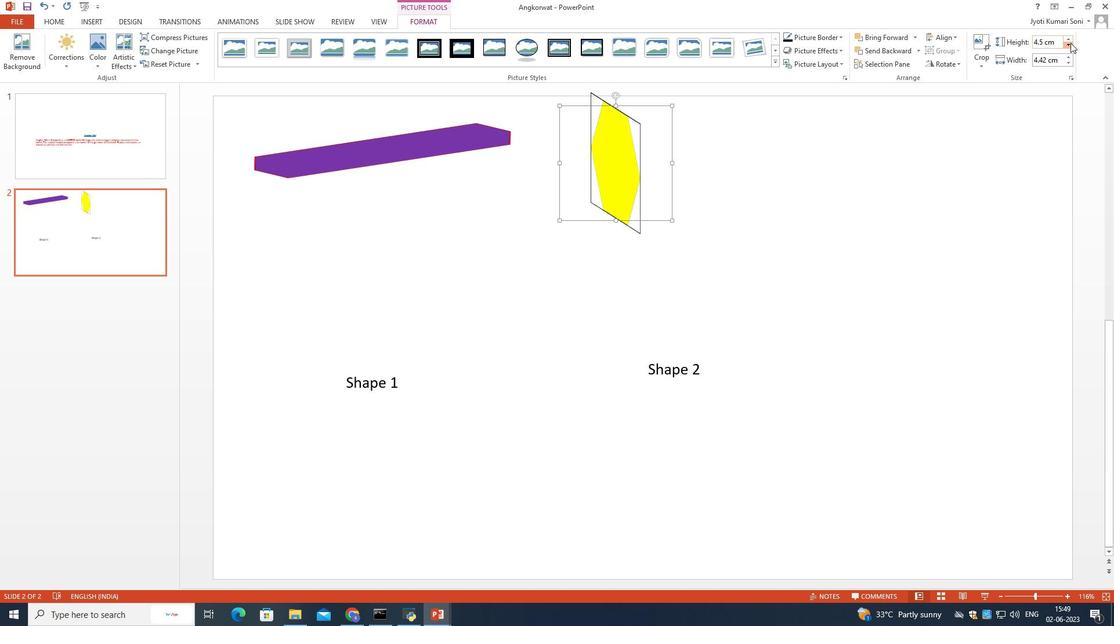 
Action: Mouse pressed left at (1071, 42)
Screenshot: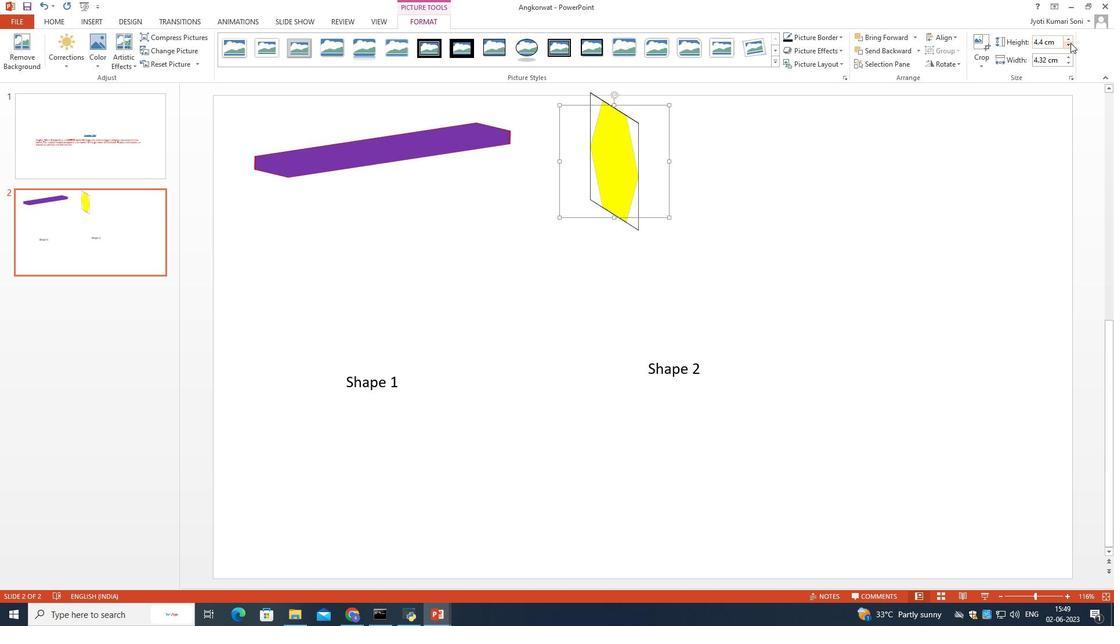 
Action: Mouse pressed left at (1071, 42)
Screenshot: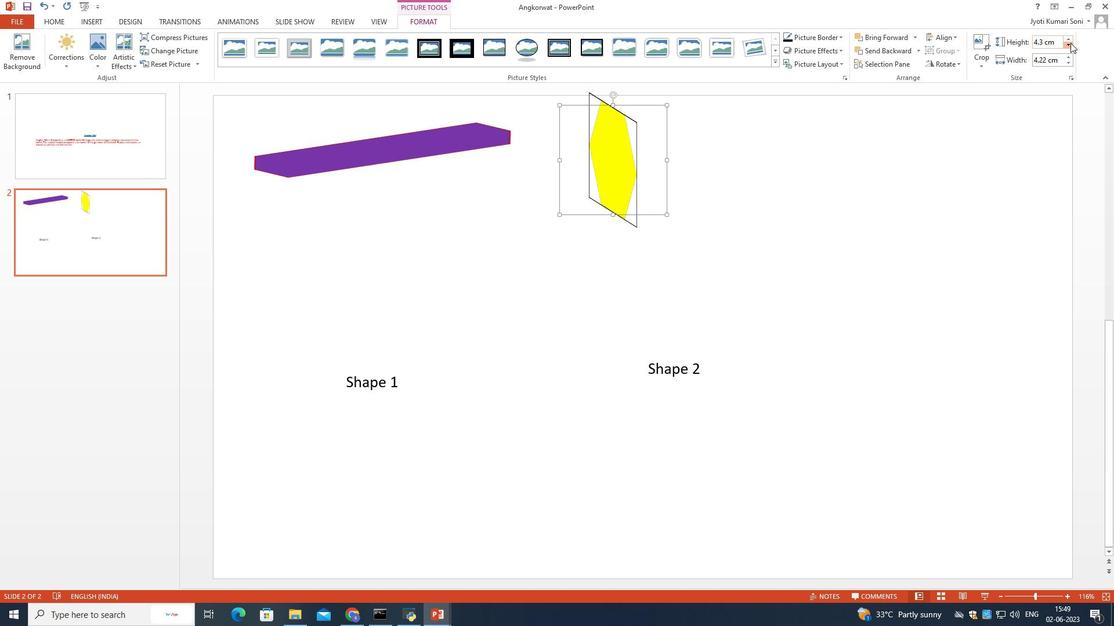 
Action: Mouse pressed left at (1071, 42)
Screenshot: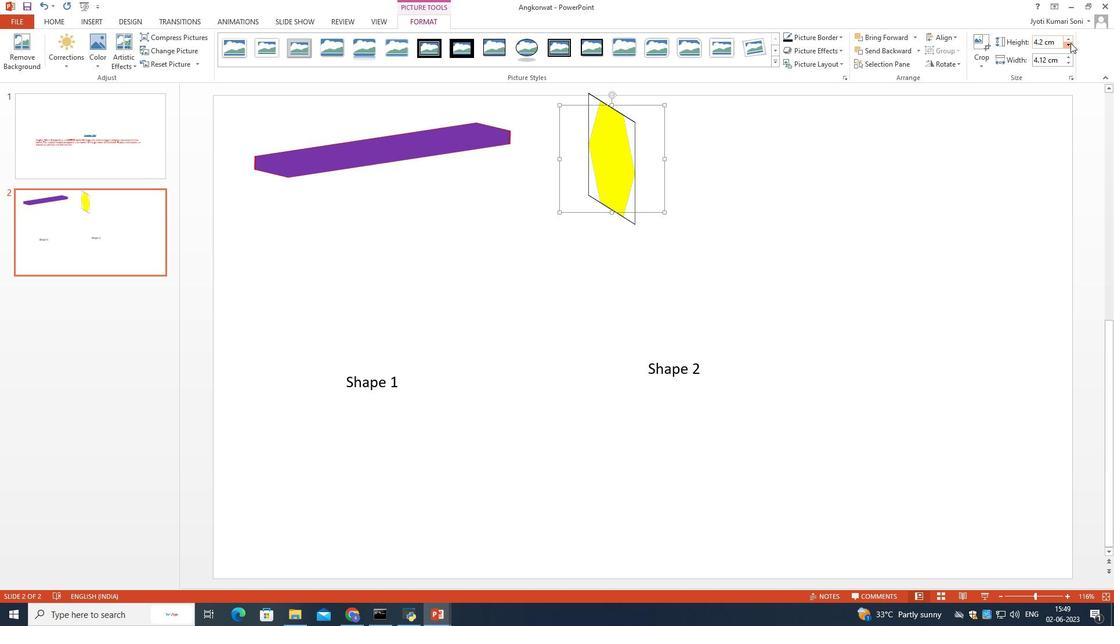 
Action: Mouse pressed left at (1071, 42)
Screenshot: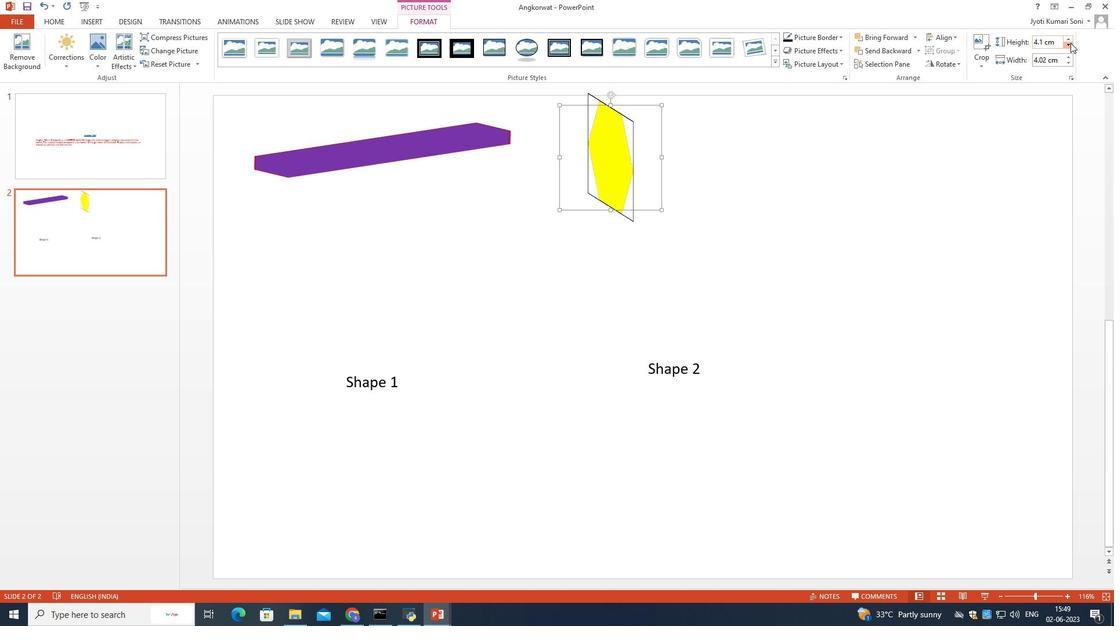 
Action: Mouse pressed left at (1071, 42)
Screenshot: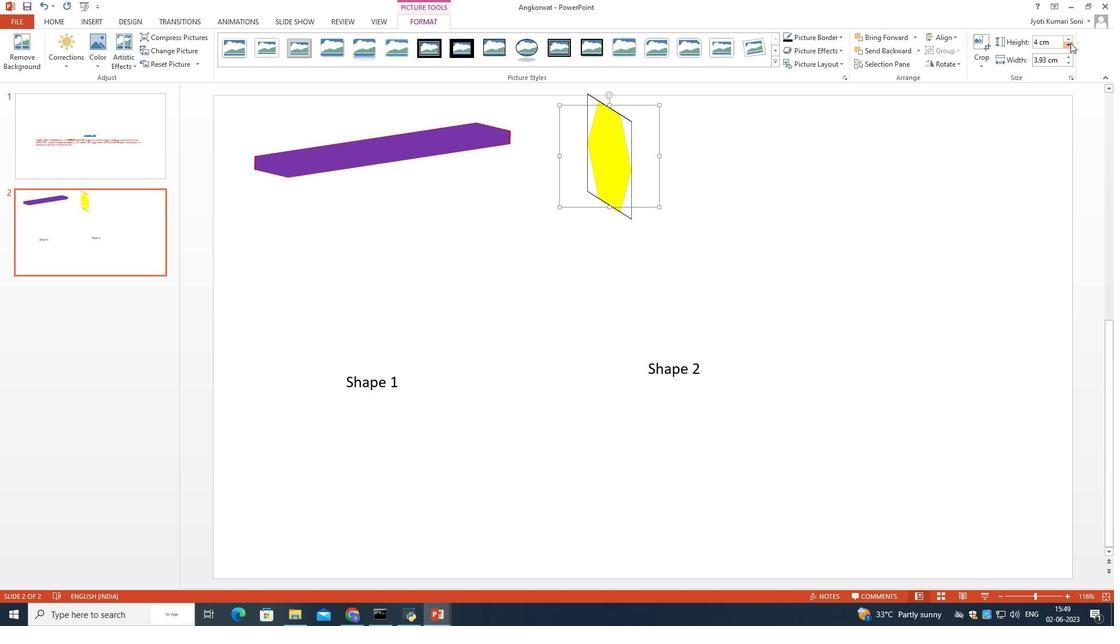 
Action: Mouse pressed left at (1071, 42)
Screenshot: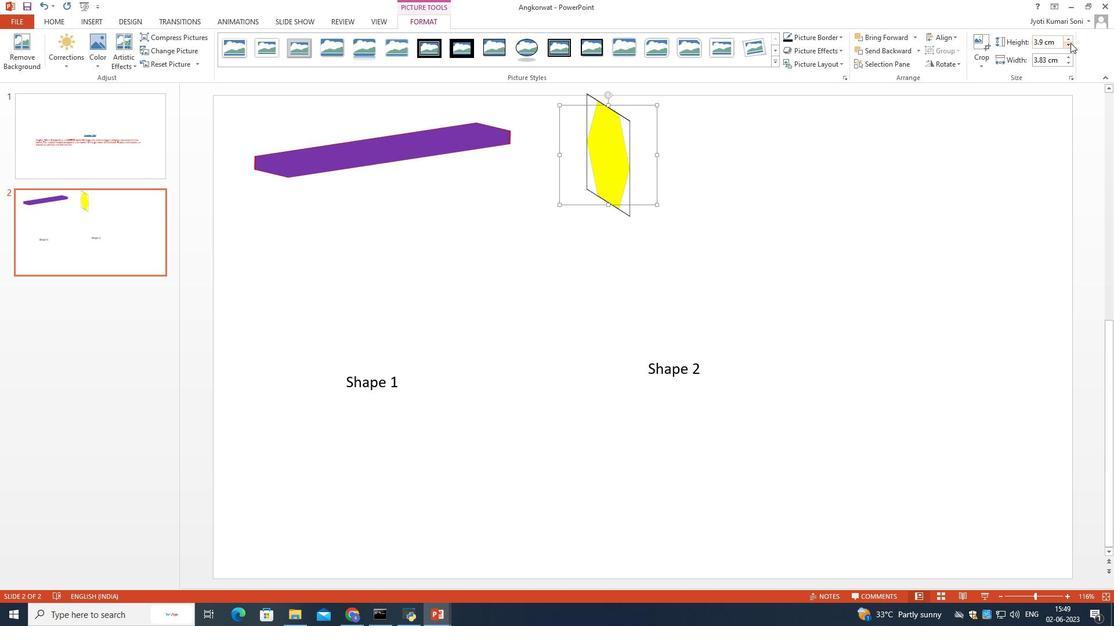 
Action: Mouse pressed left at (1071, 42)
Screenshot: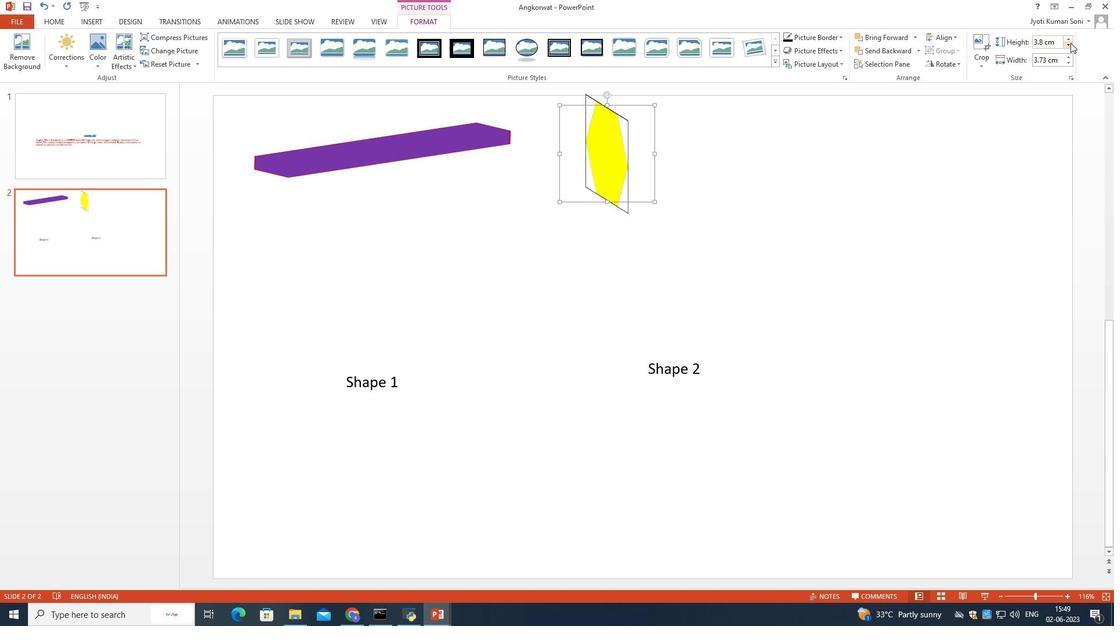 
Action: Mouse pressed left at (1071, 42)
Screenshot: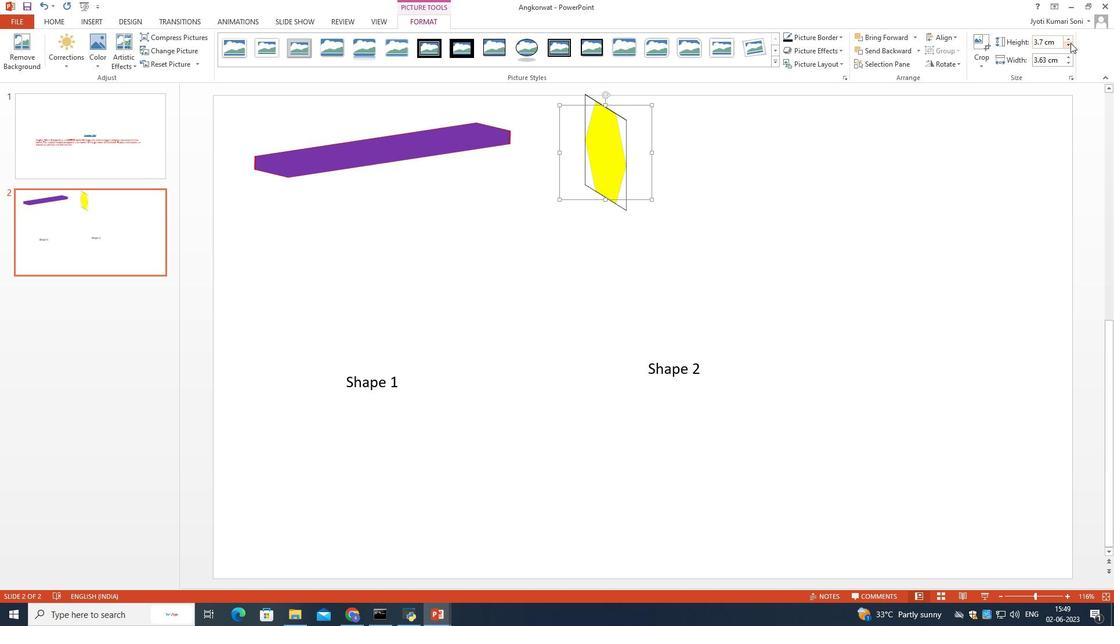 
Action: Mouse pressed left at (1071, 42)
Screenshot: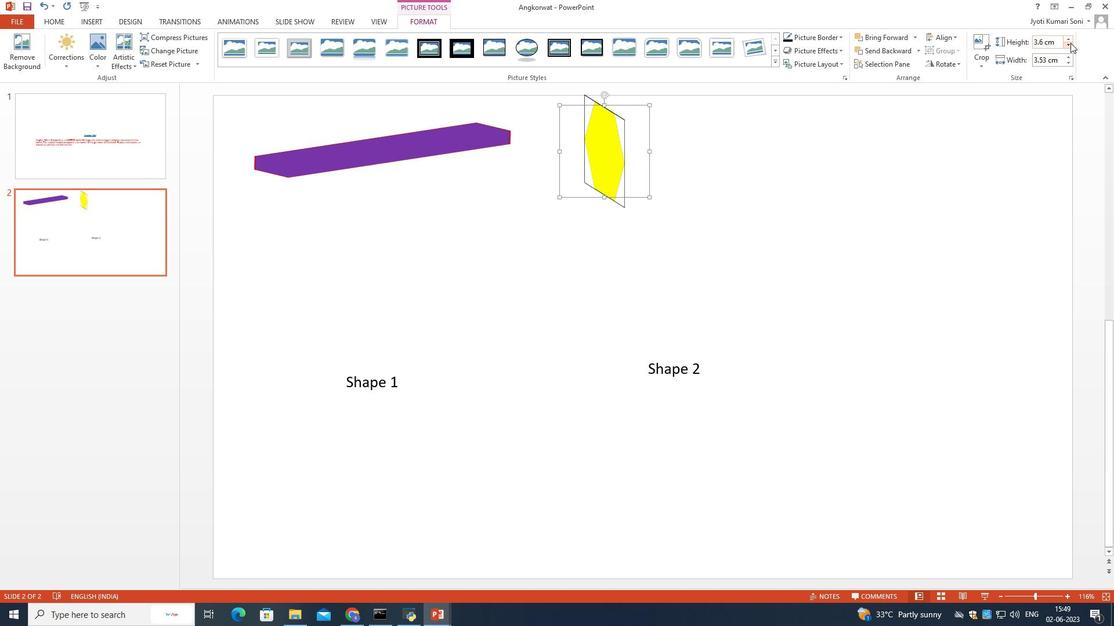 
Action: Mouse moved to (1044, 122)
Screenshot: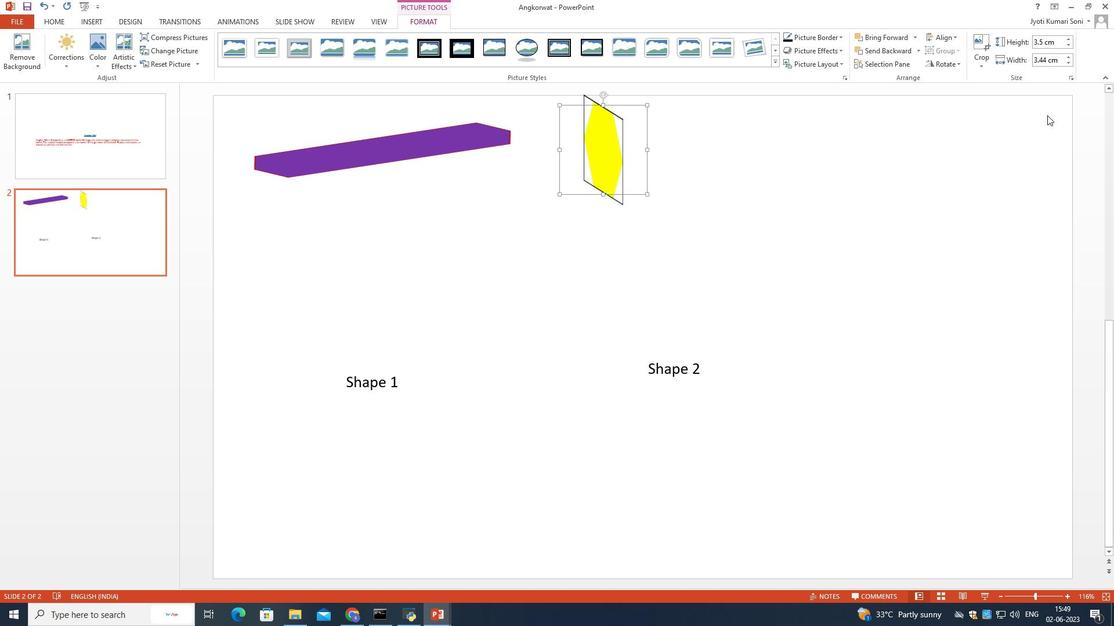 
Action: Mouse pressed left at (1044, 122)
Screenshot: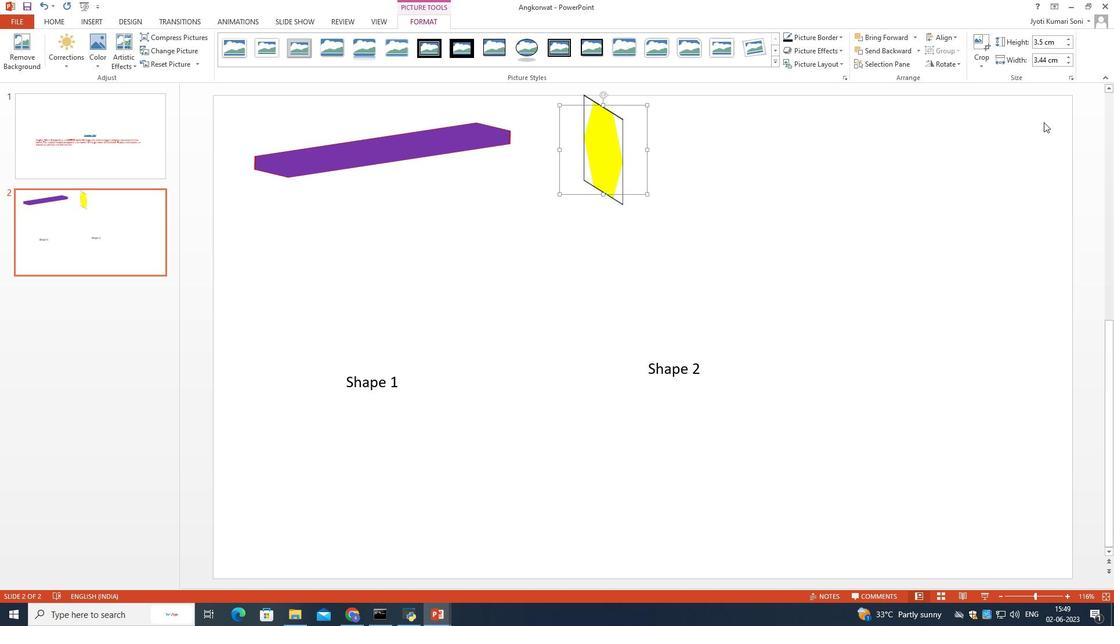 
Action: Mouse moved to (1019, 192)
Screenshot: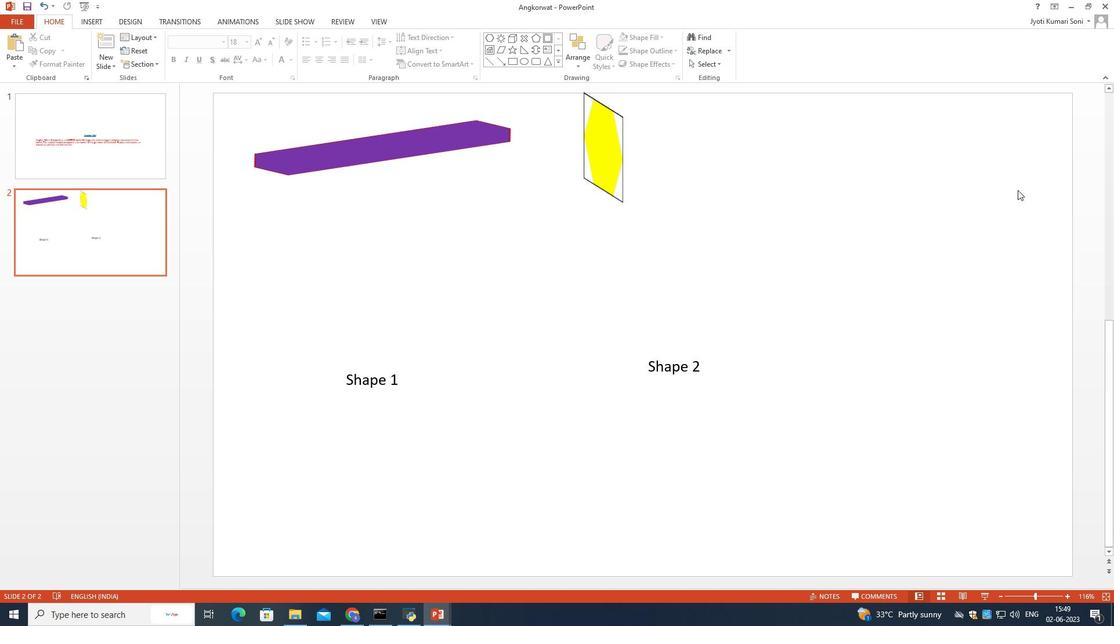 
Action: Mouse pressed left at (1019, 192)
Screenshot: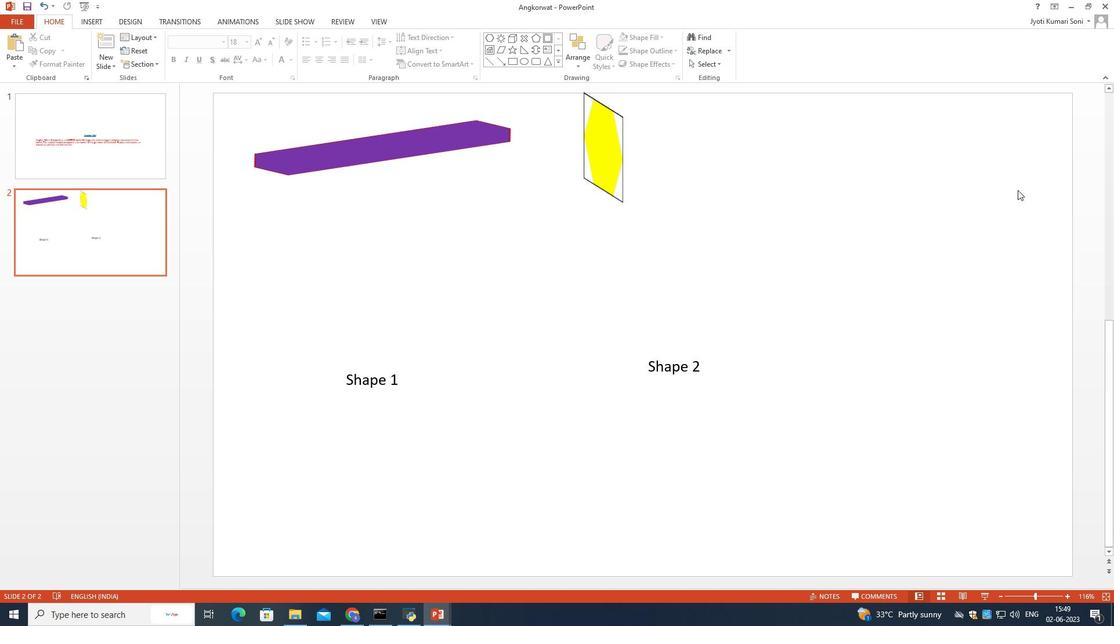 
Action: Mouse moved to (1062, 165)
Screenshot: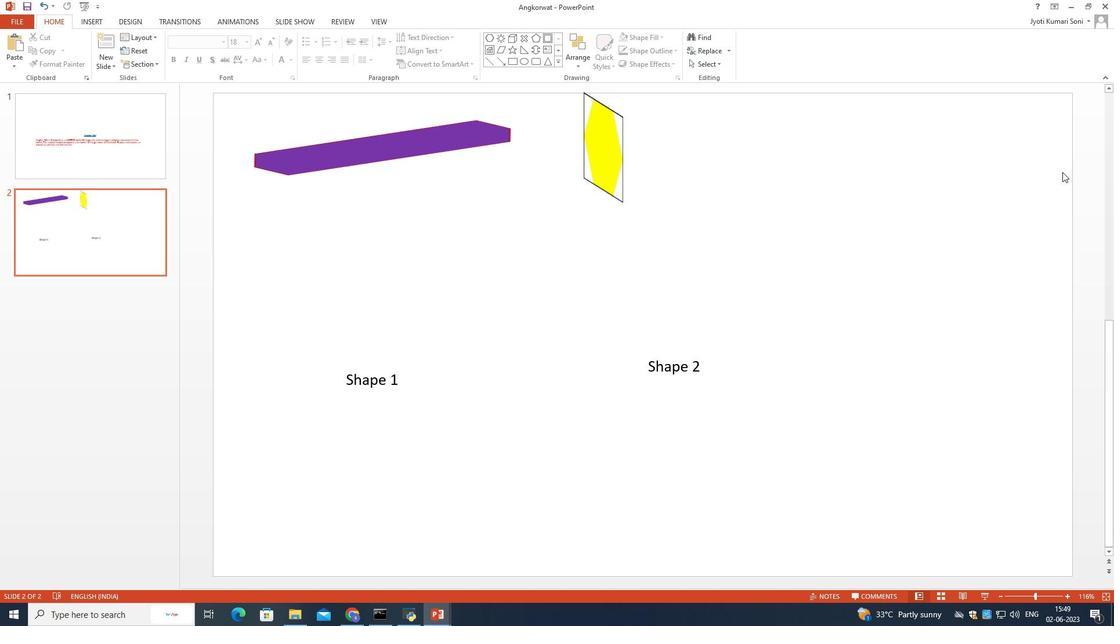 
